 Task: Explore Airbnb accommodation in Vista Alegre, Panama from 10th December, 2023 to 18th December, 2023 for 2 adults.1  bedroom having 1 bed and 1 bathroom. Property type can be flat. Amenities needed are: wifi, TV, free parkinig on premises, gym, breakfast. Look for 5 properties as per requirement.
Action: Mouse moved to (437, 97)
Screenshot: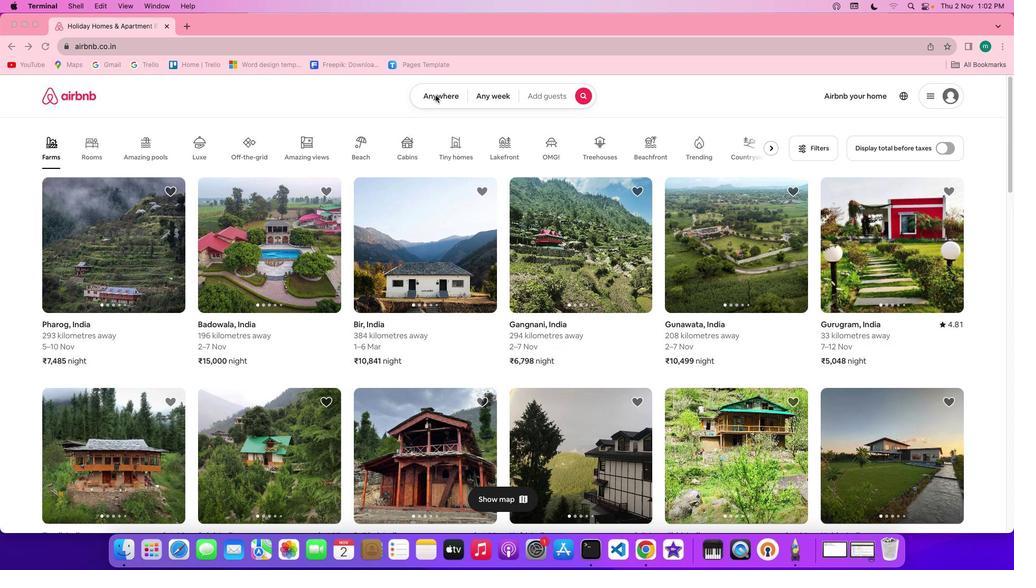 
Action: Mouse pressed left at (437, 97)
Screenshot: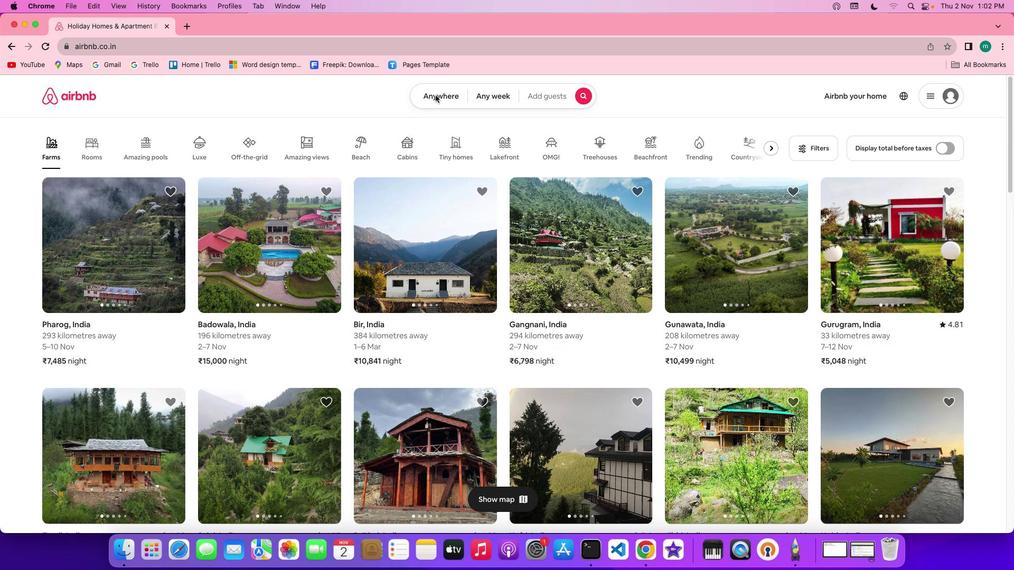 
Action: Mouse pressed left at (437, 97)
Screenshot: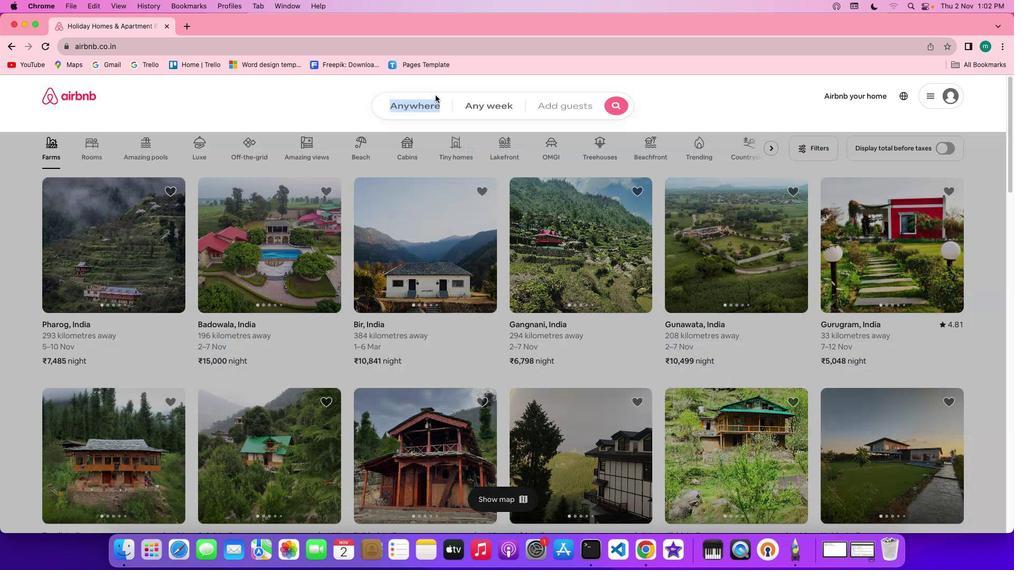 
Action: Mouse moved to (391, 143)
Screenshot: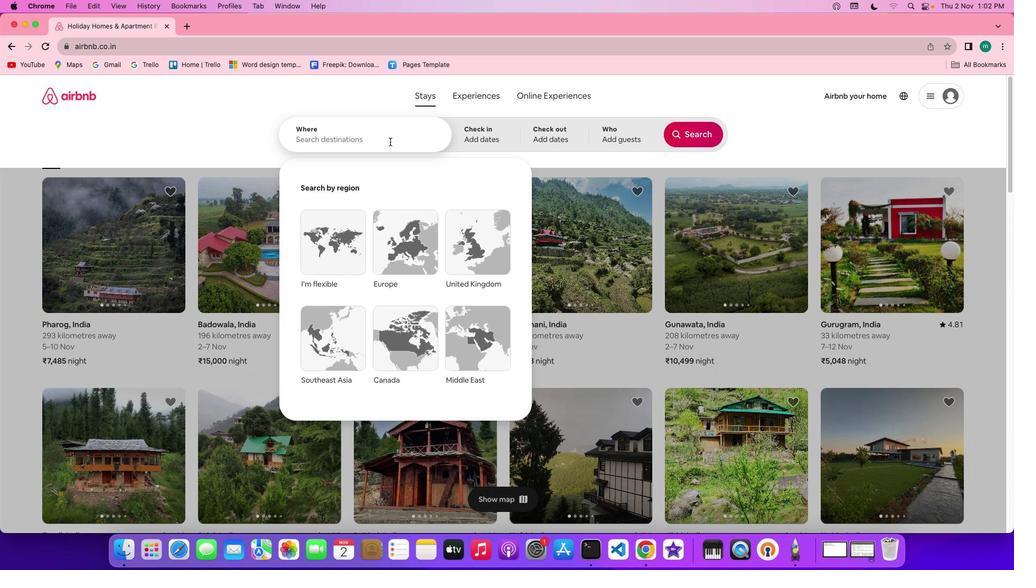 
Action: Mouse pressed left at (391, 143)
Screenshot: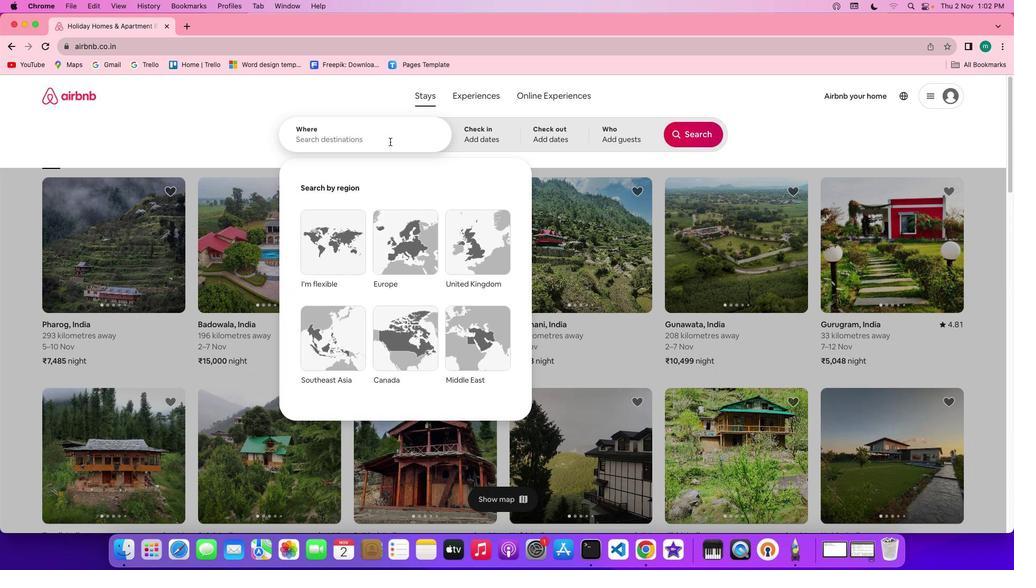 
Action: Key pressed Key.shift'V''i''s''t''a'Key.spaceKey.shift'A''l''e''g''r''e'','Key.spaceKey.shift'p''a''n''a''m''a'
Screenshot: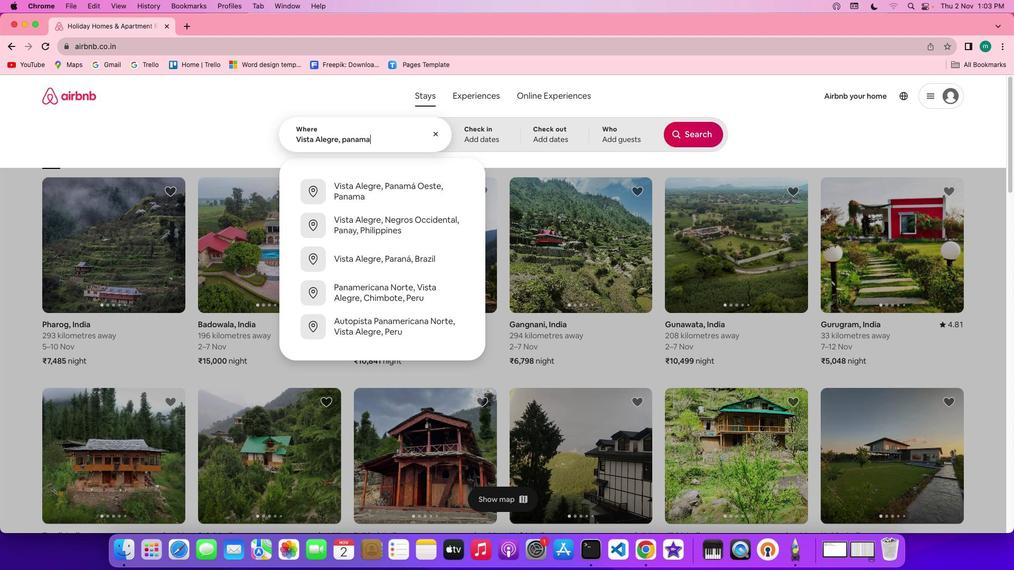 
Action: Mouse moved to (492, 135)
Screenshot: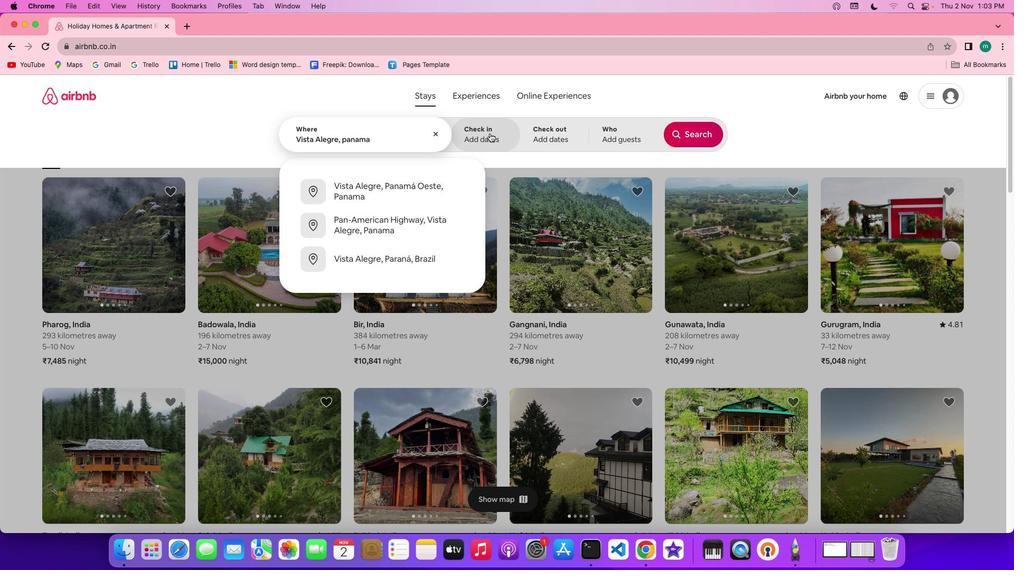 
Action: Mouse pressed left at (492, 135)
Screenshot: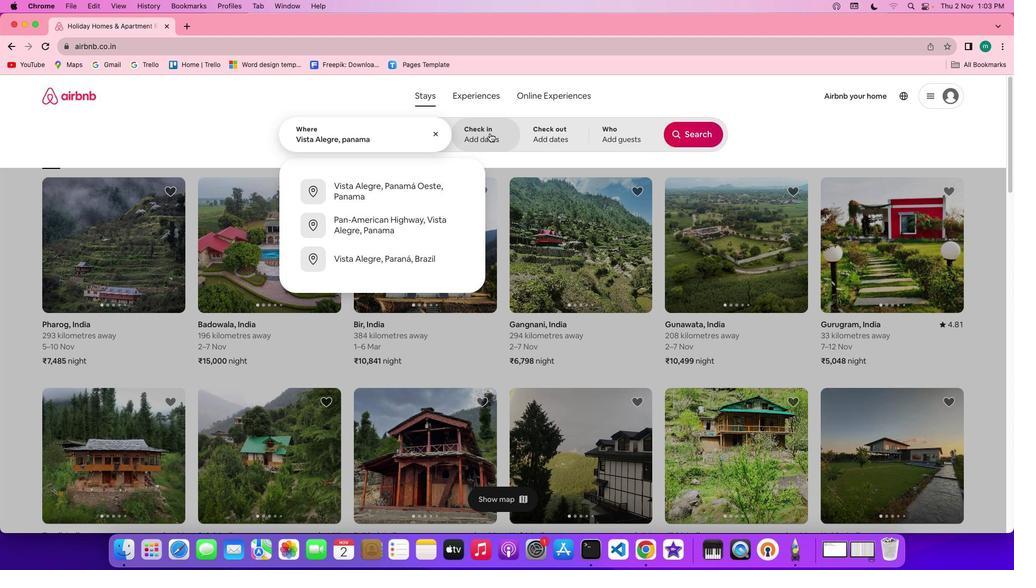 
Action: Mouse moved to (531, 314)
Screenshot: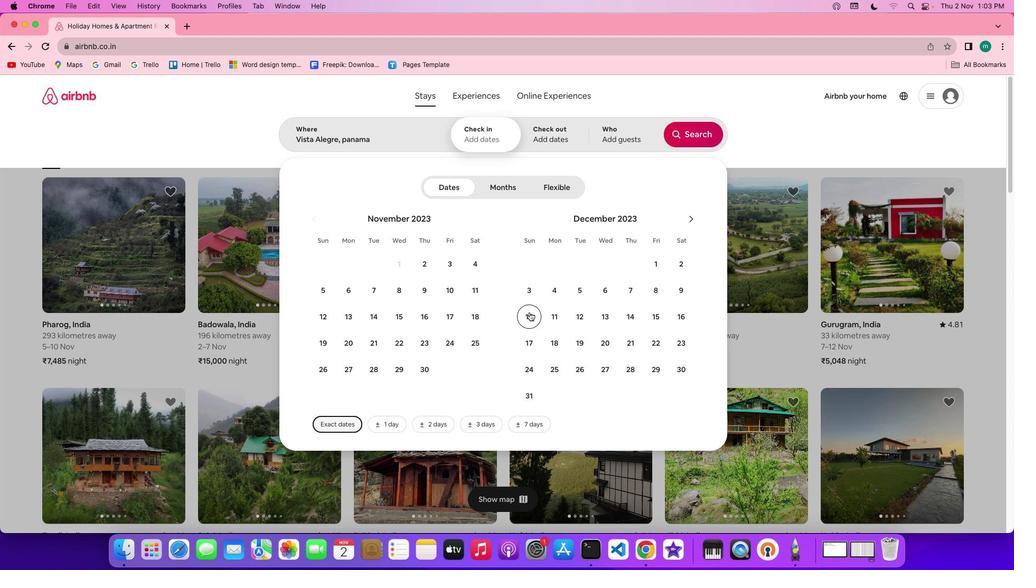 
Action: Mouse pressed left at (531, 314)
Screenshot: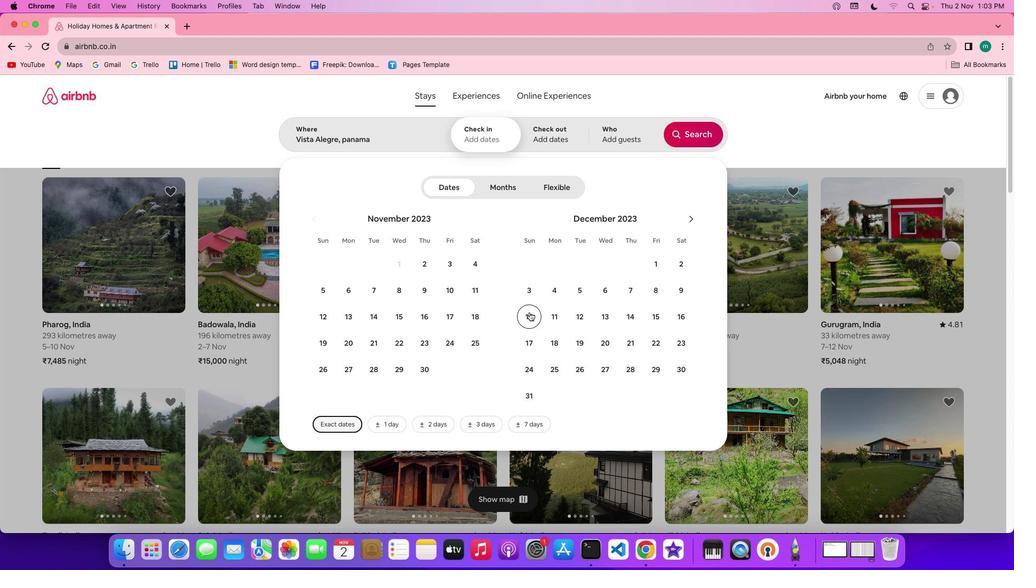 
Action: Mouse moved to (565, 351)
Screenshot: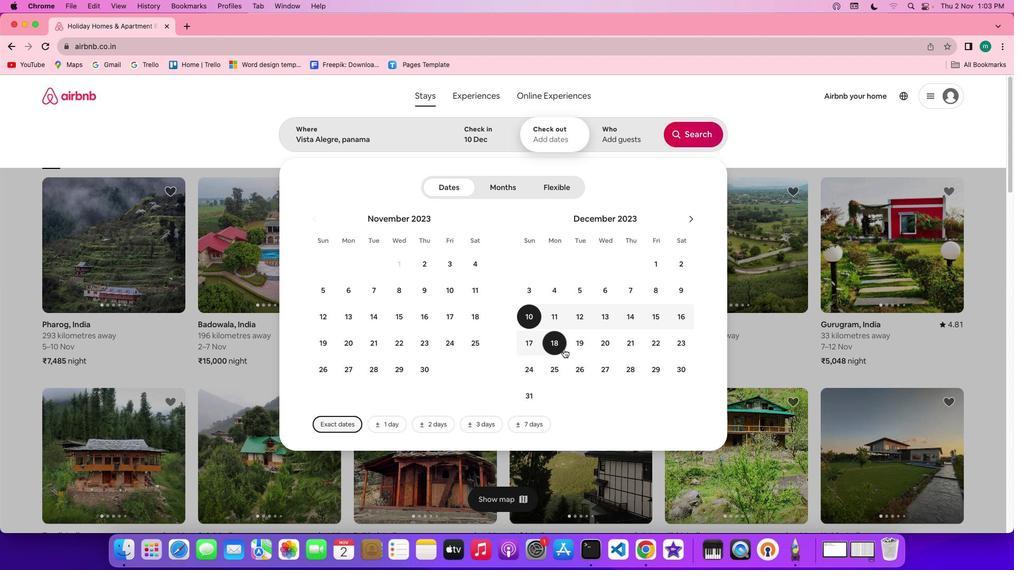 
Action: Mouse pressed left at (565, 351)
Screenshot: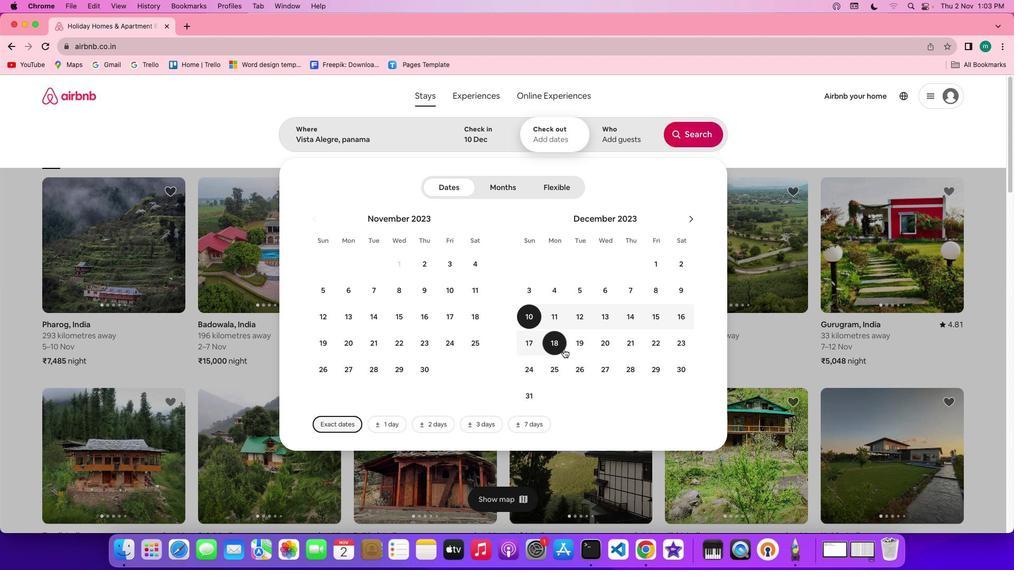 
Action: Mouse moved to (638, 148)
Screenshot: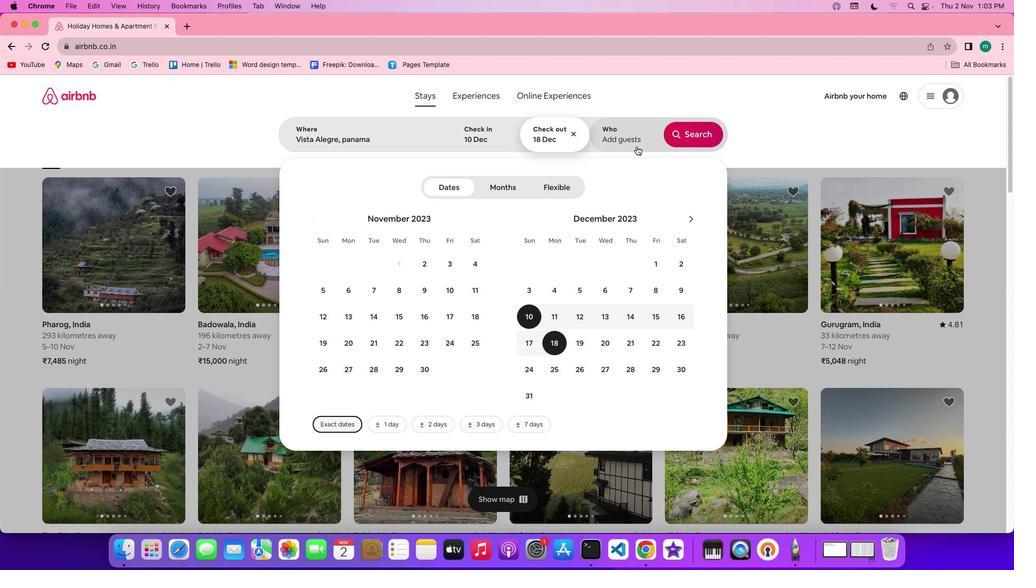 
Action: Mouse pressed left at (638, 148)
Screenshot: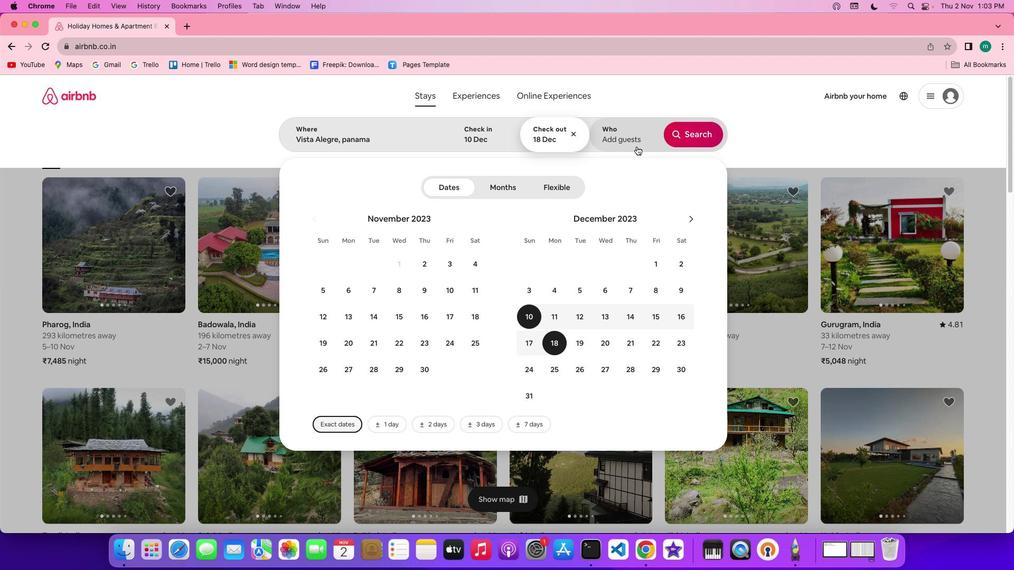 
Action: Mouse moved to (702, 195)
Screenshot: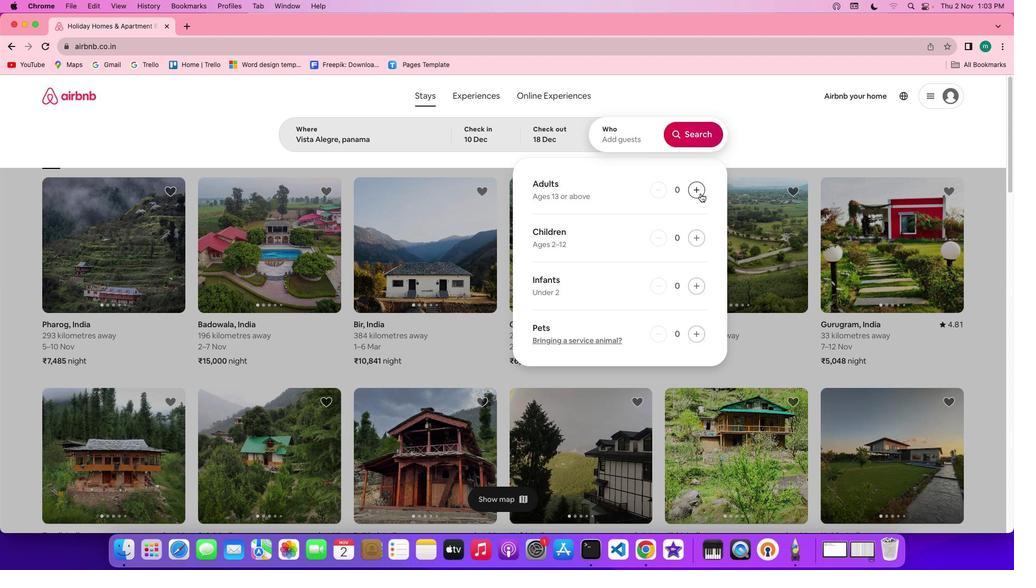 
Action: Mouse pressed left at (702, 195)
Screenshot: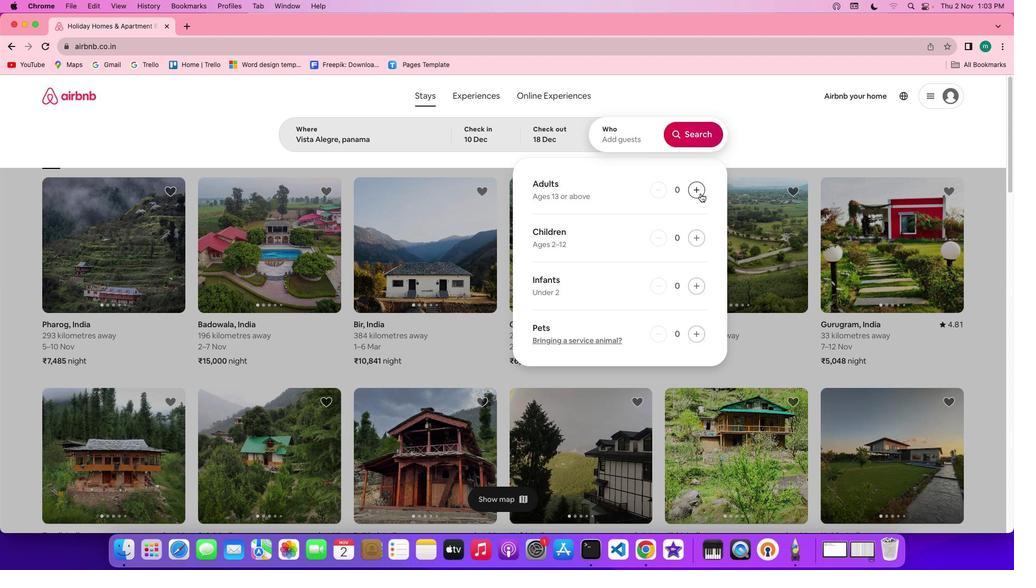 
Action: Mouse pressed left at (702, 195)
Screenshot: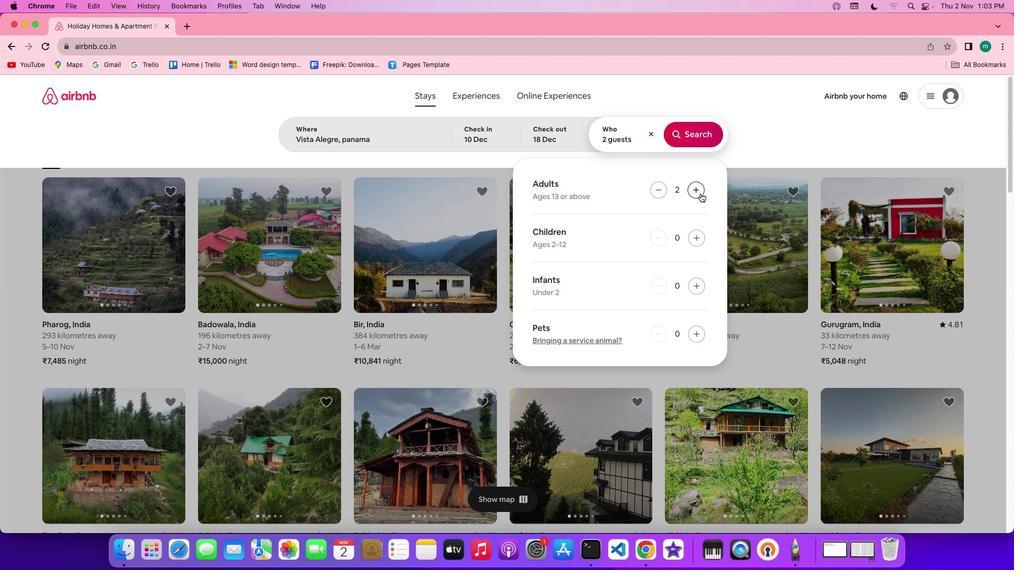 
Action: Mouse moved to (706, 133)
Screenshot: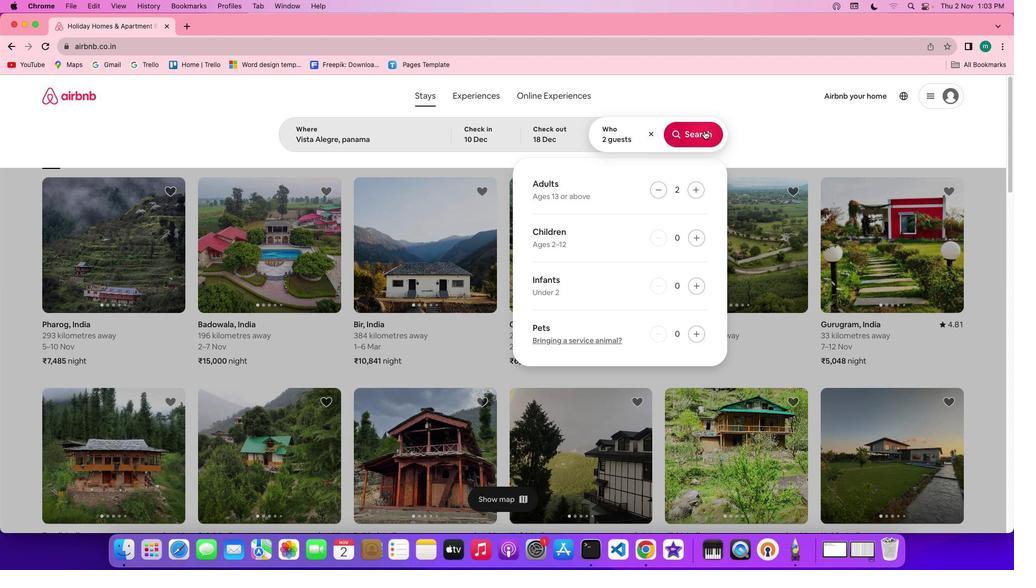 
Action: Mouse pressed left at (706, 133)
Screenshot: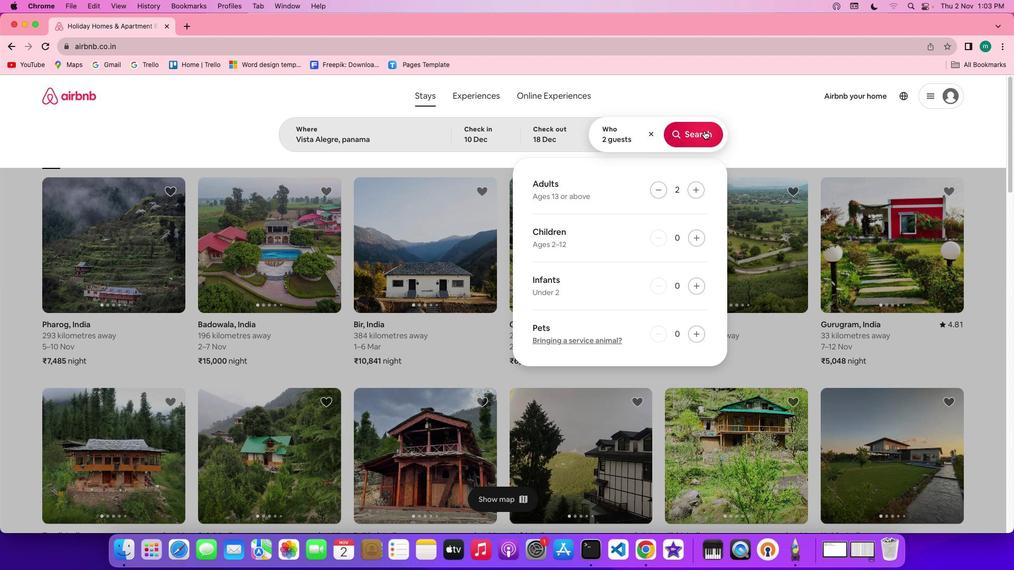 
Action: Mouse moved to (849, 143)
Screenshot: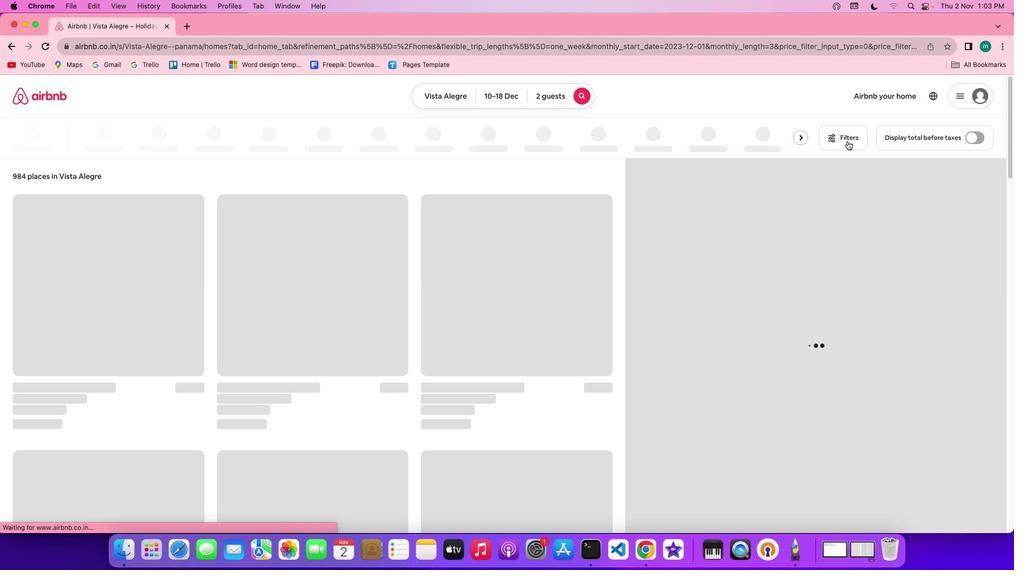 
Action: Mouse pressed left at (849, 143)
Screenshot: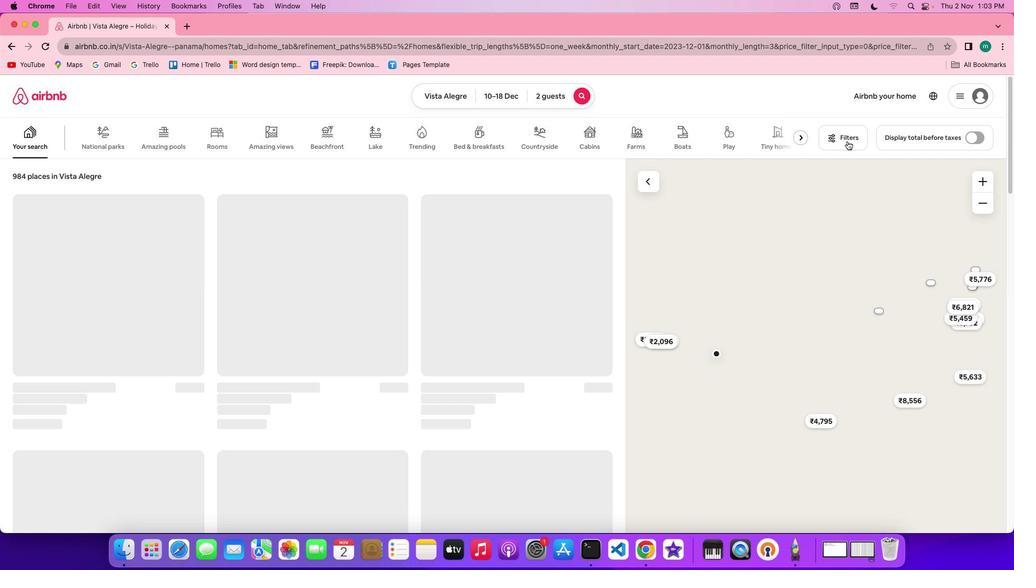 
Action: Mouse moved to (847, 139)
Screenshot: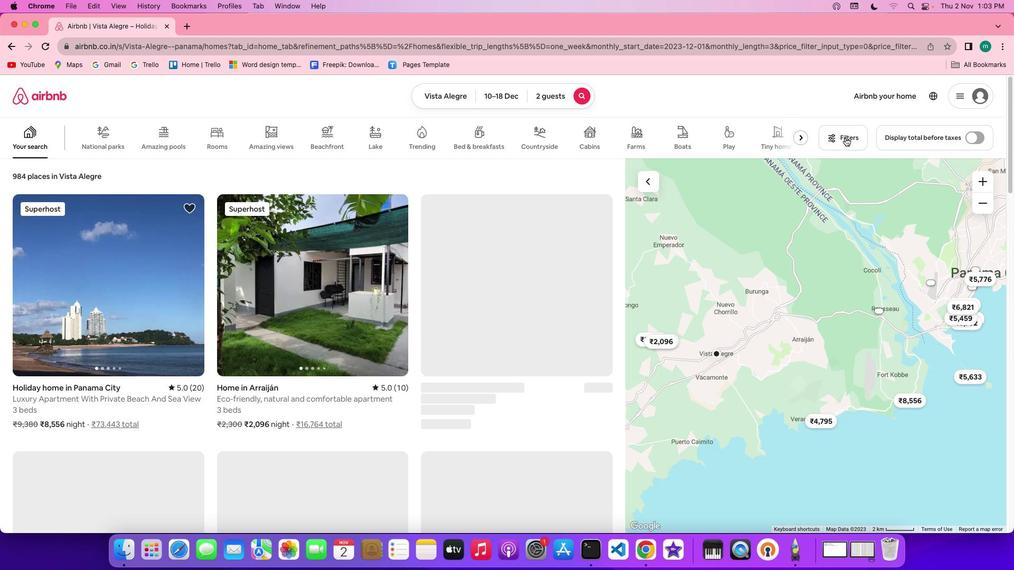 
Action: Mouse pressed left at (847, 139)
Screenshot: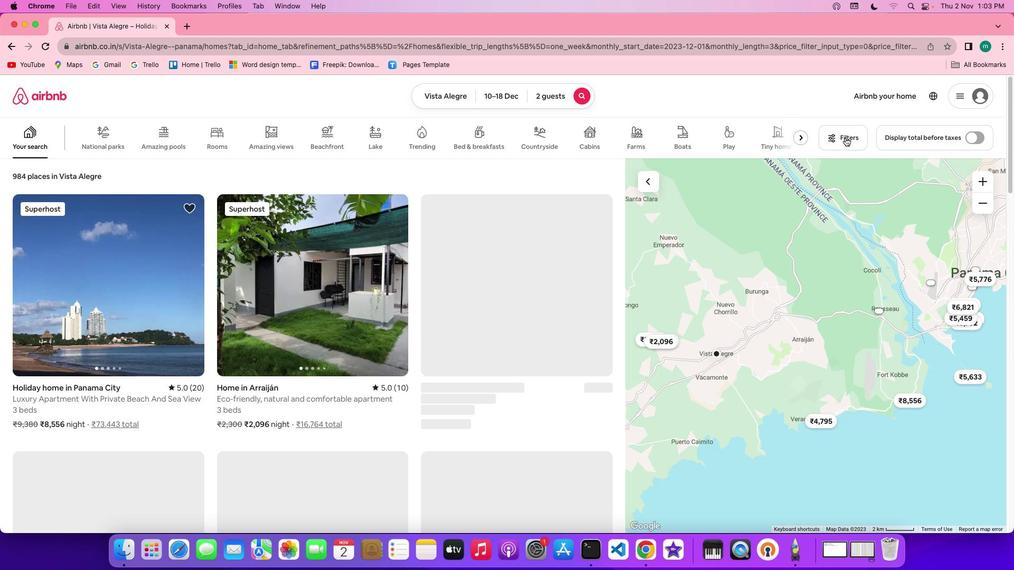 
Action: Mouse moved to (850, 138)
Screenshot: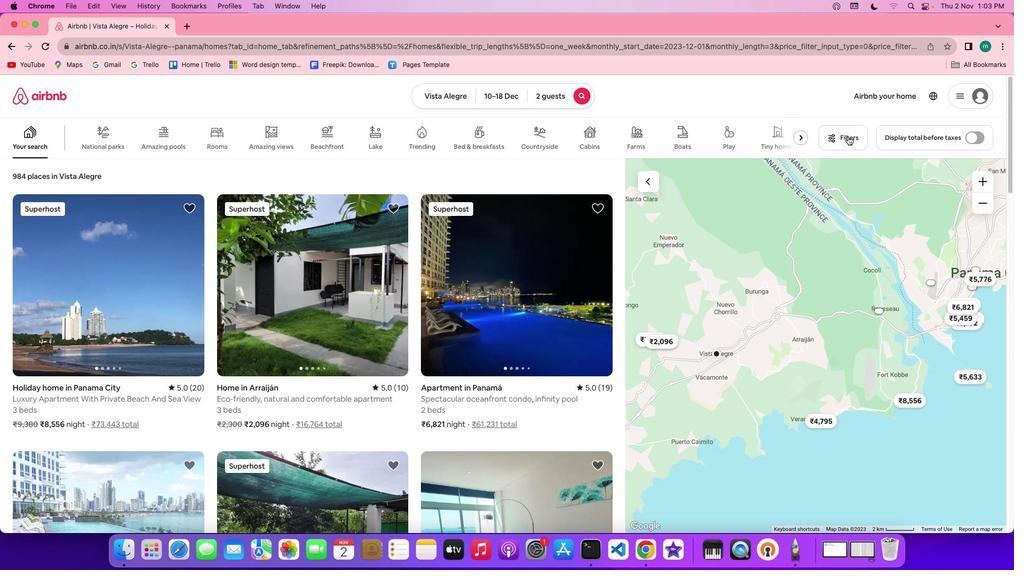 
Action: Mouse pressed left at (850, 138)
Screenshot: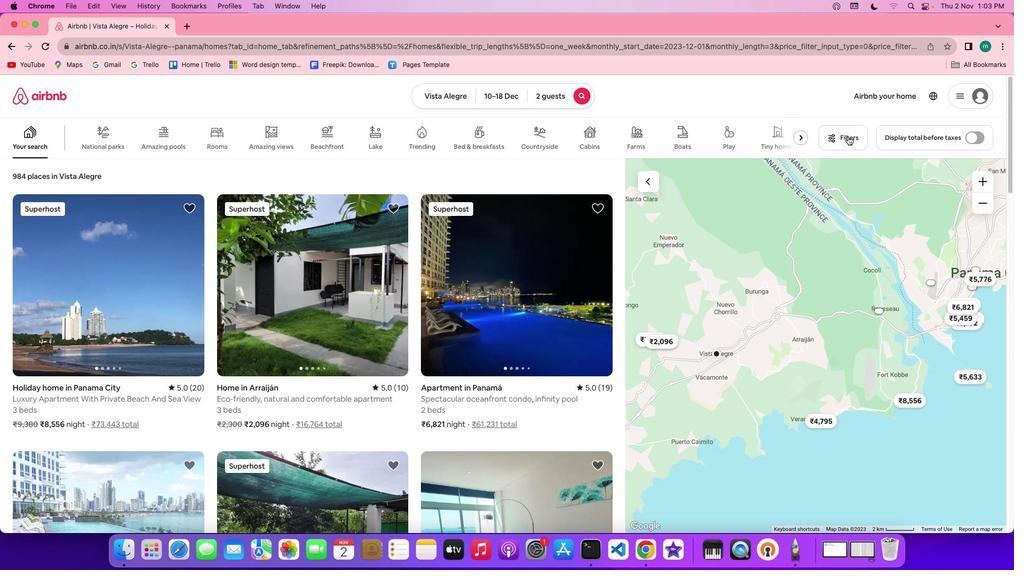 
Action: Mouse moved to (499, 355)
Screenshot: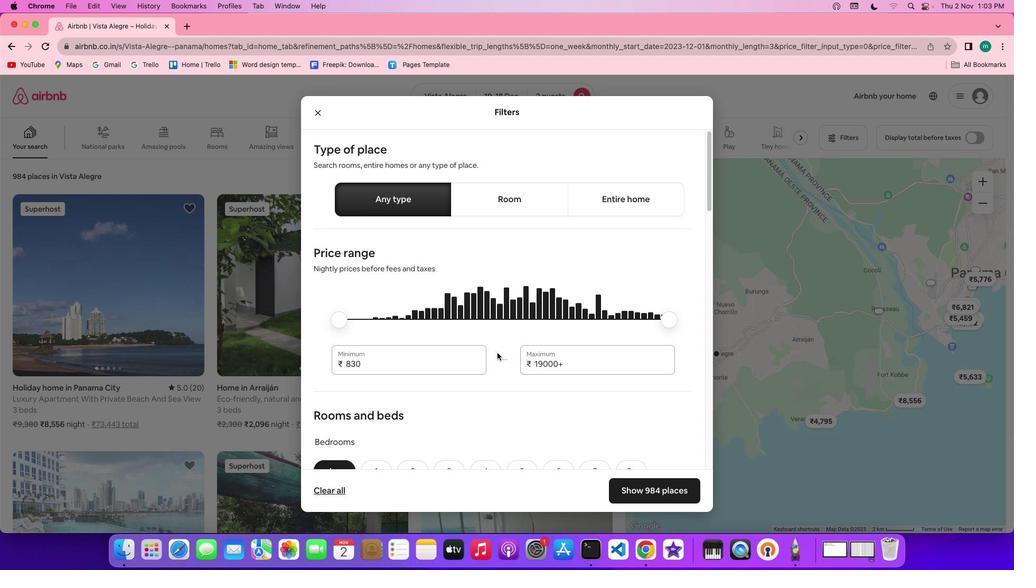 
Action: Mouse scrolled (499, 355) with delta (2, 1)
Screenshot: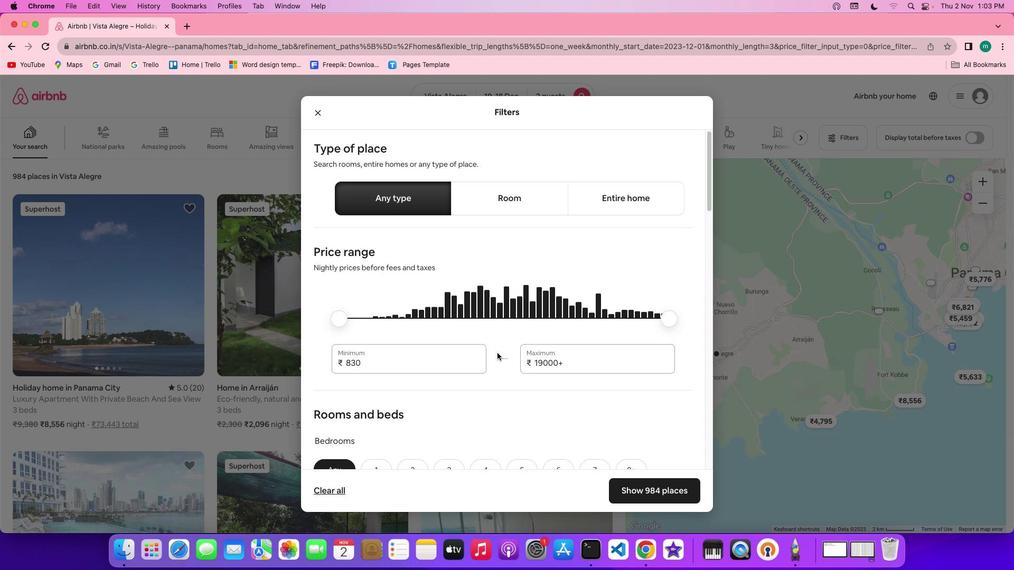 
Action: Mouse moved to (499, 355)
Screenshot: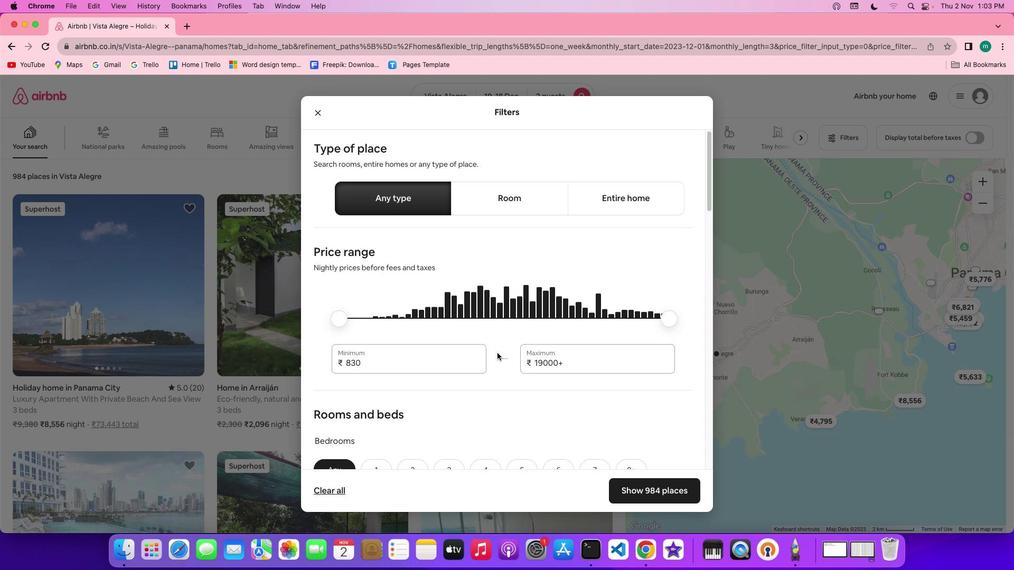 
Action: Mouse scrolled (499, 355) with delta (2, 1)
Screenshot: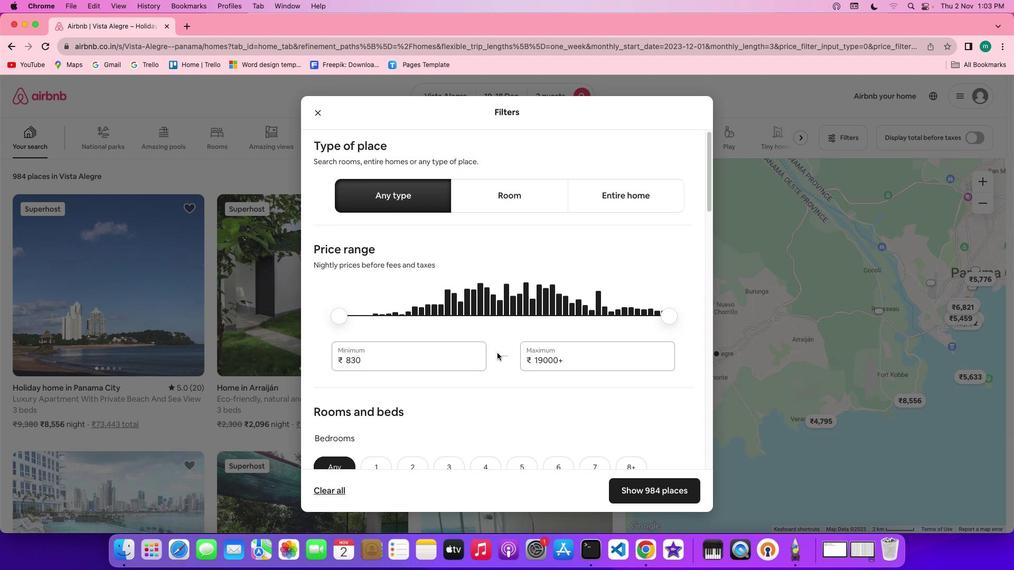 
Action: Mouse scrolled (499, 355) with delta (2, 1)
Screenshot: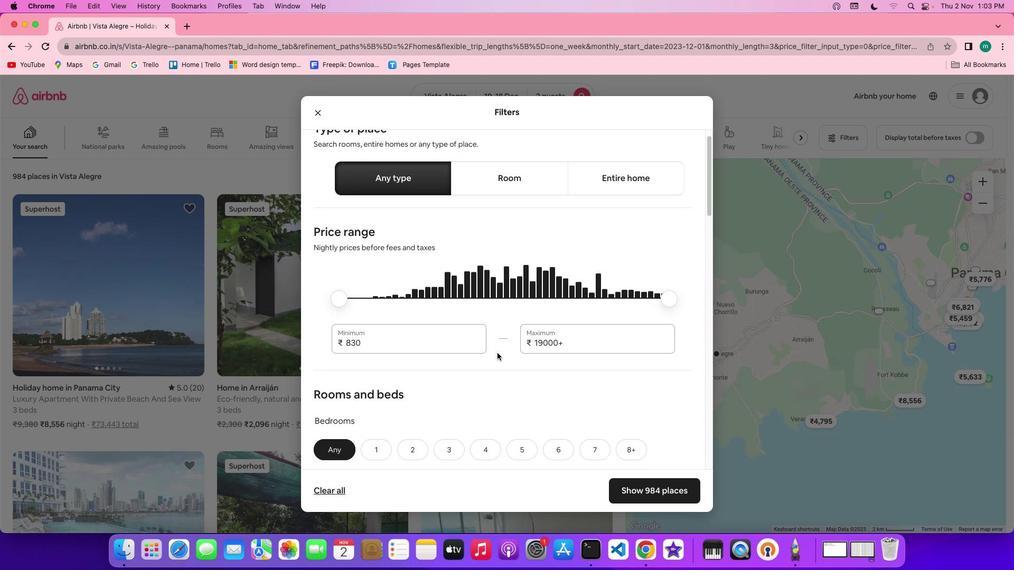 
Action: Mouse scrolled (499, 355) with delta (2, 1)
Screenshot: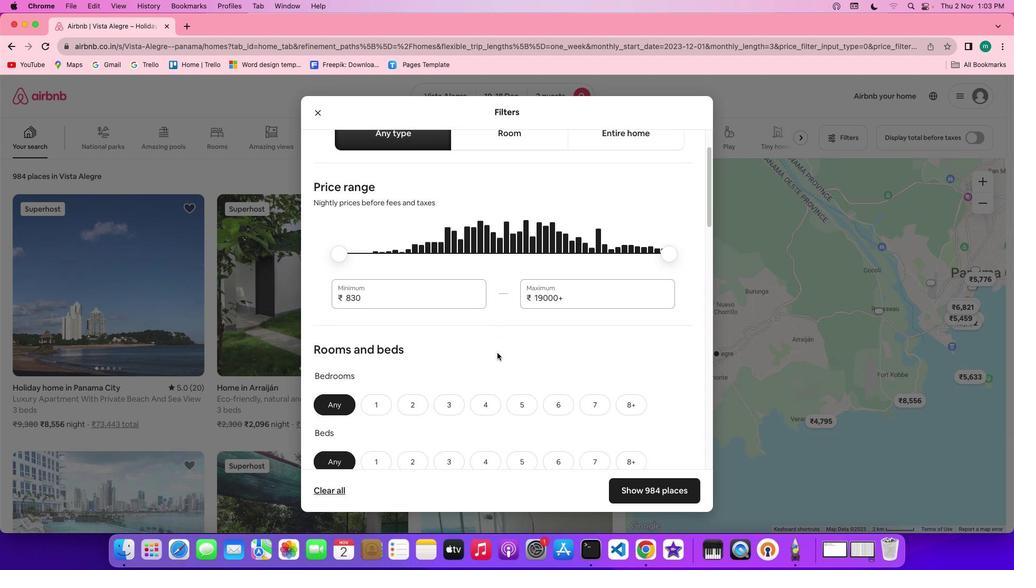 
Action: Mouse scrolled (499, 355) with delta (2, 1)
Screenshot: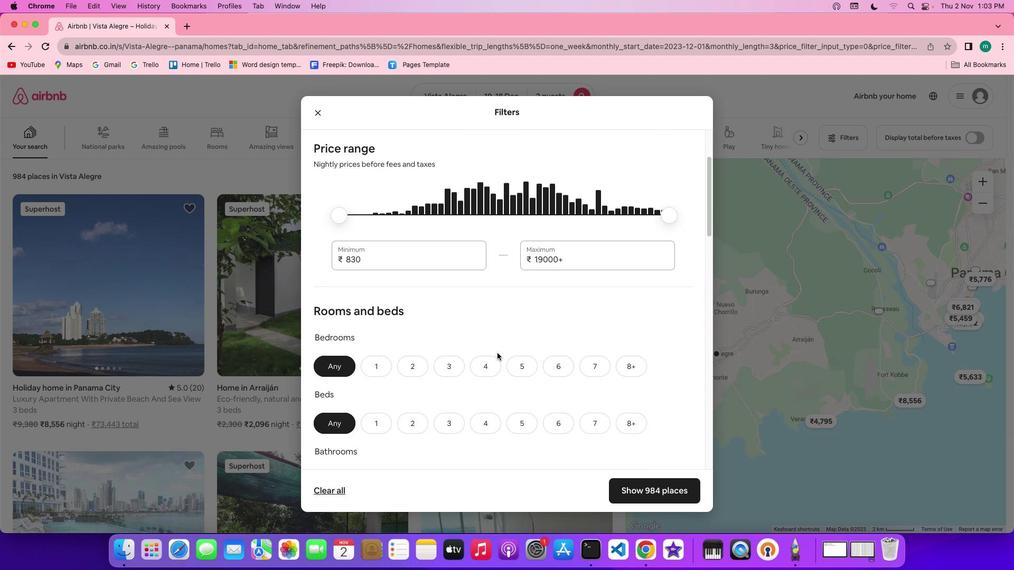 
Action: Mouse scrolled (499, 355) with delta (2, 1)
Screenshot: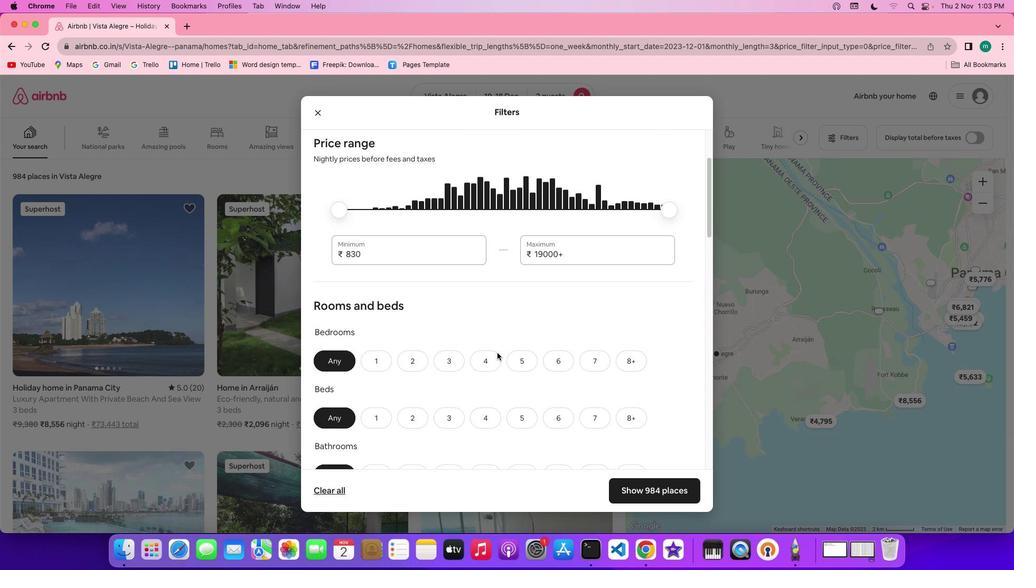 
Action: Mouse scrolled (499, 355) with delta (2, 1)
Screenshot: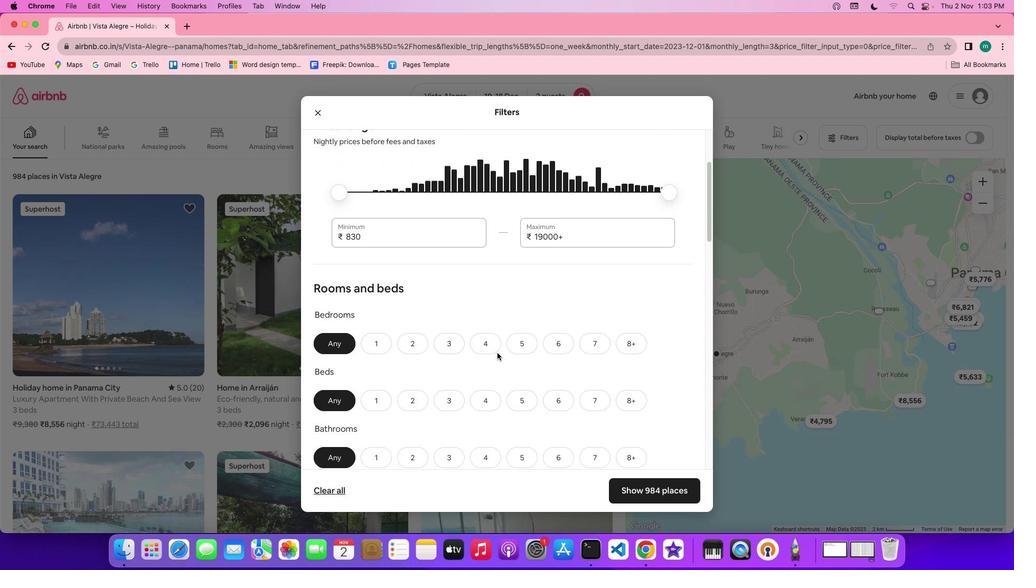 
Action: Mouse scrolled (499, 355) with delta (2, 1)
Screenshot: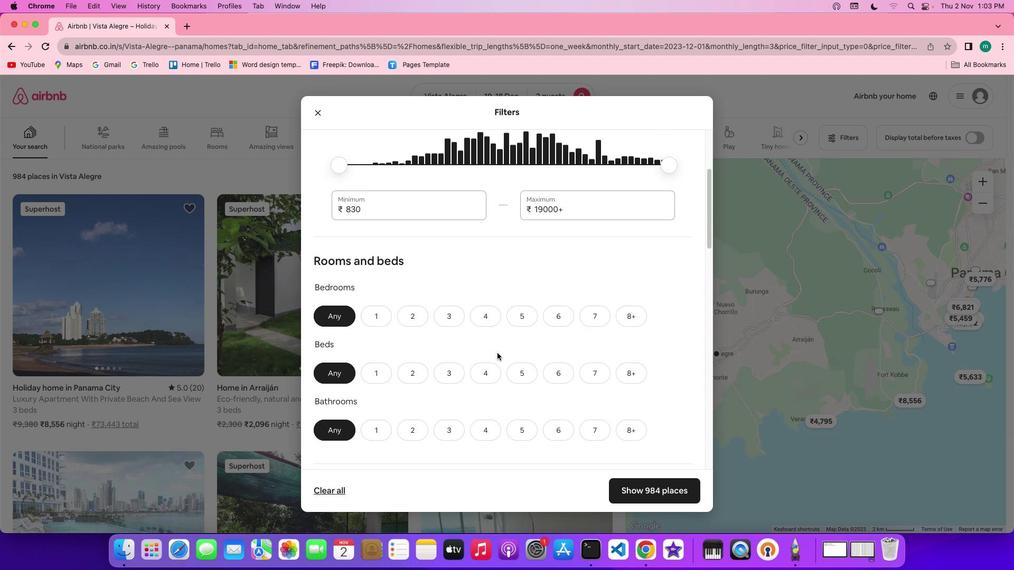 
Action: Mouse scrolled (499, 355) with delta (2, 1)
Screenshot: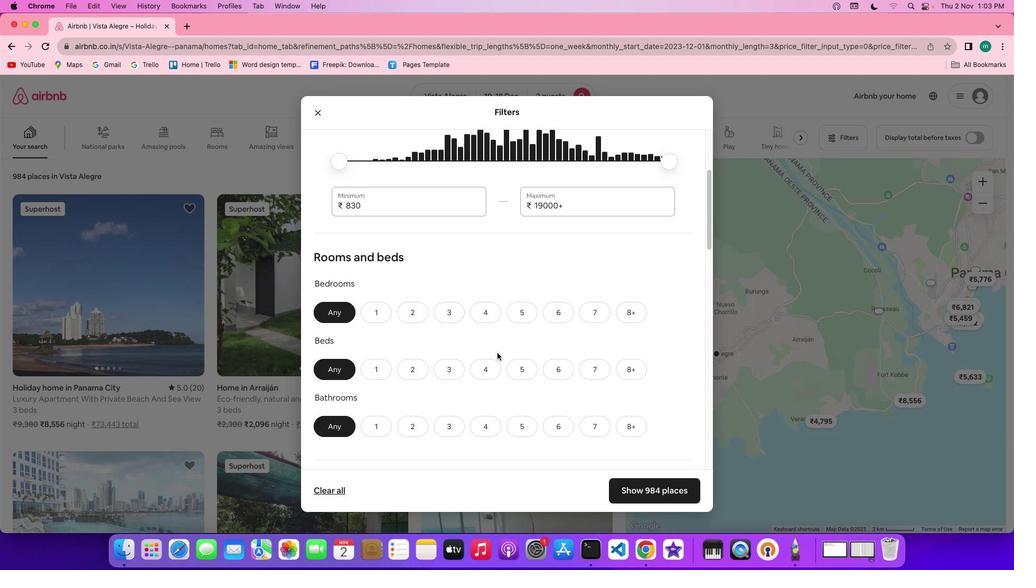 
Action: Mouse scrolled (499, 355) with delta (2, 1)
Screenshot: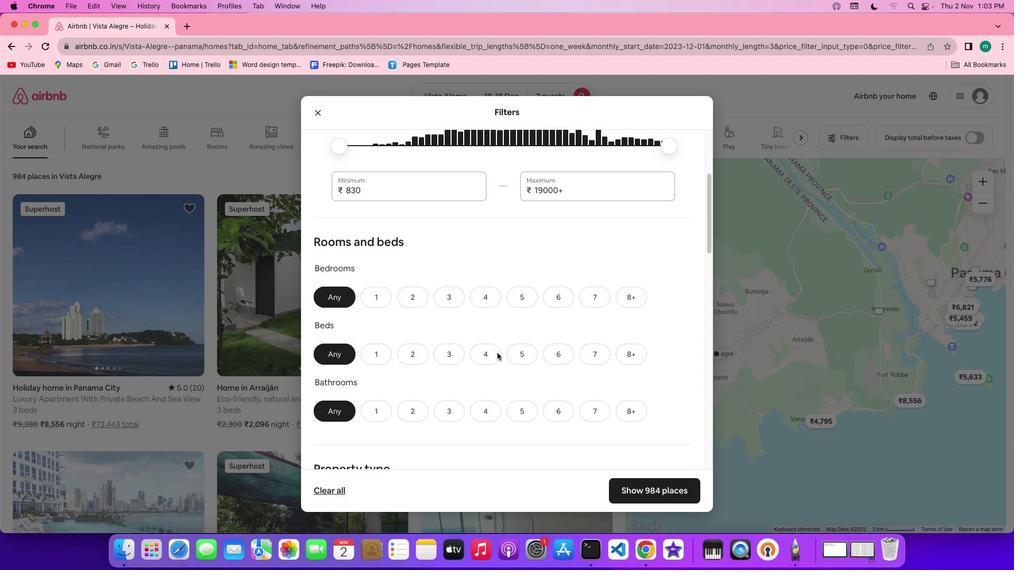 
Action: Mouse scrolled (499, 355) with delta (2, 1)
Screenshot: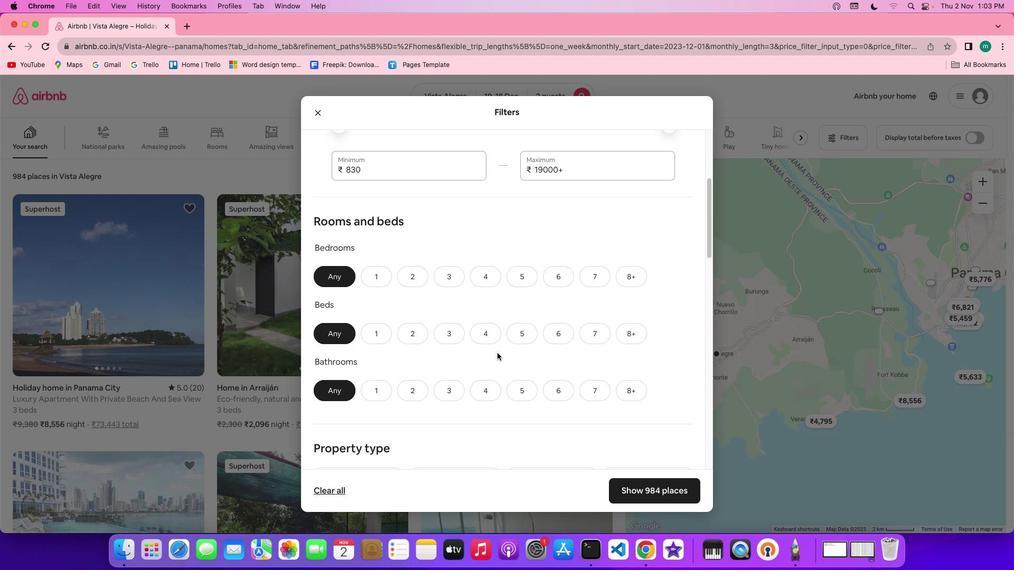 
Action: Mouse scrolled (499, 355) with delta (2, 1)
Screenshot: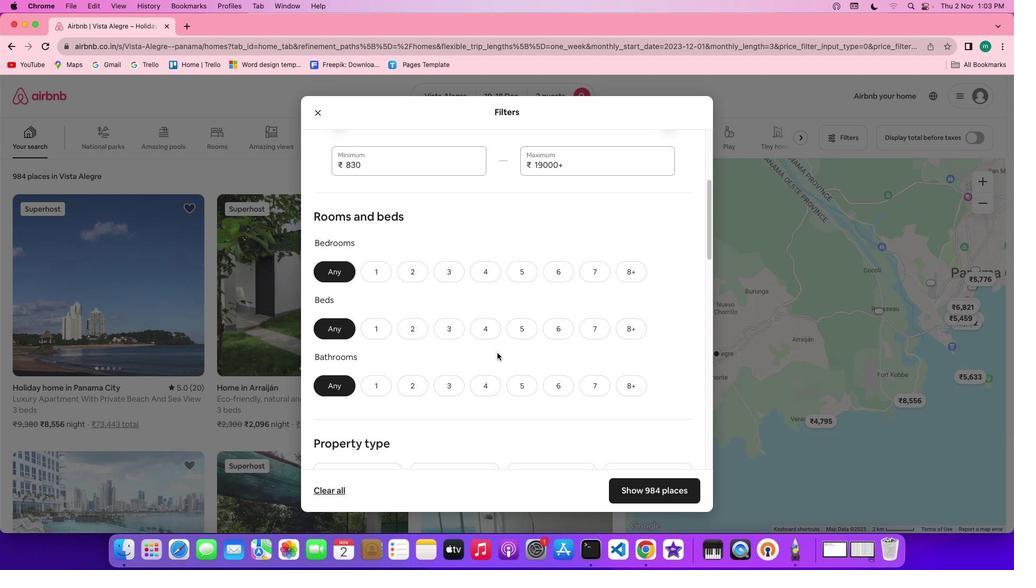 
Action: Mouse scrolled (499, 355) with delta (2, 1)
Screenshot: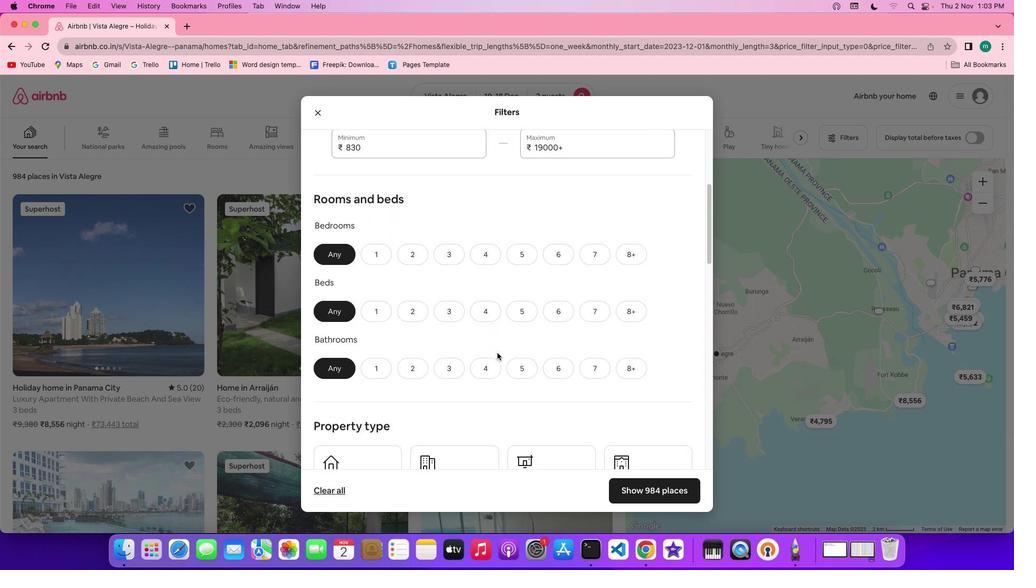 
Action: Mouse moved to (377, 239)
Screenshot: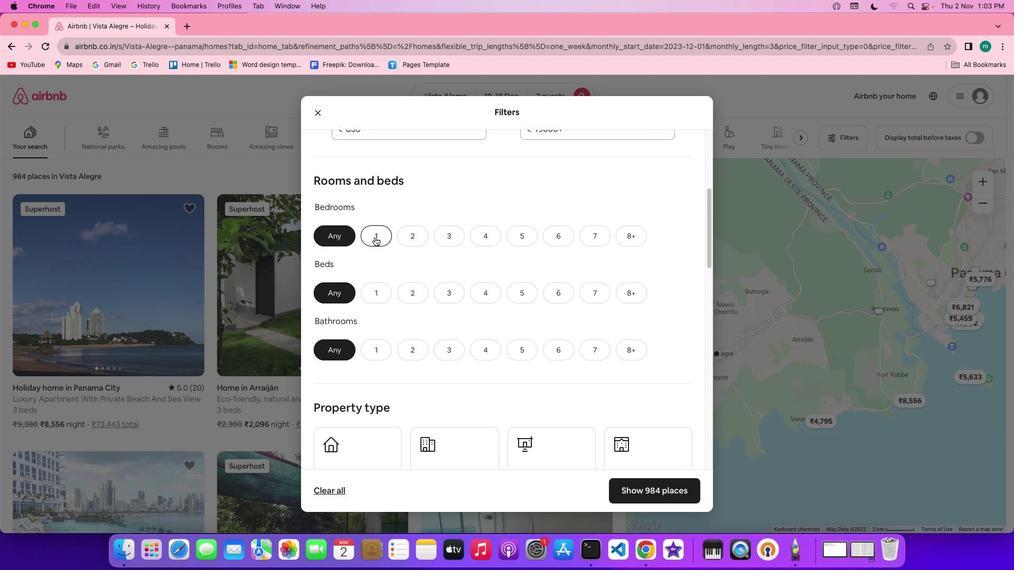 
Action: Mouse pressed left at (377, 239)
Screenshot: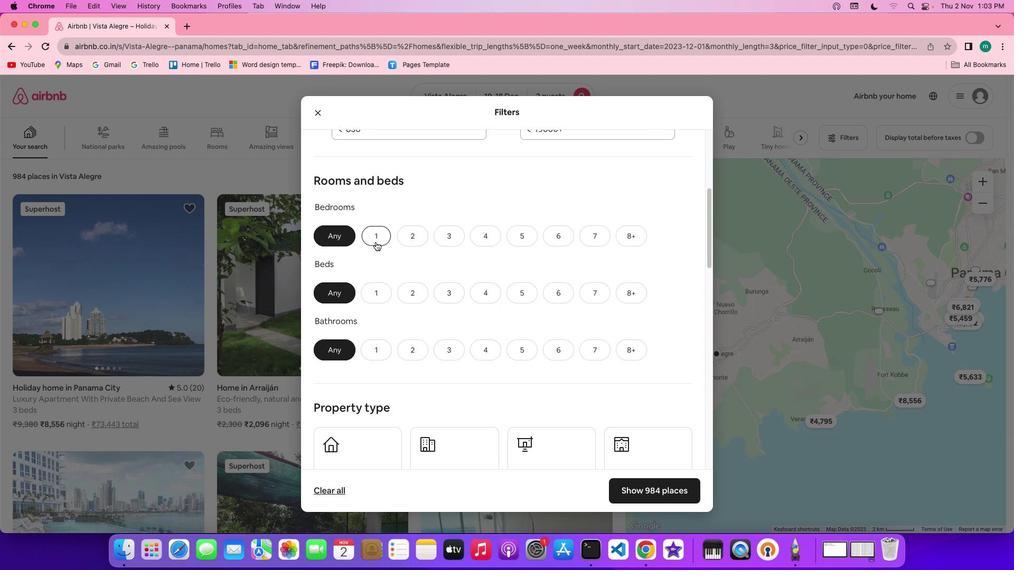 
Action: Mouse moved to (379, 286)
Screenshot: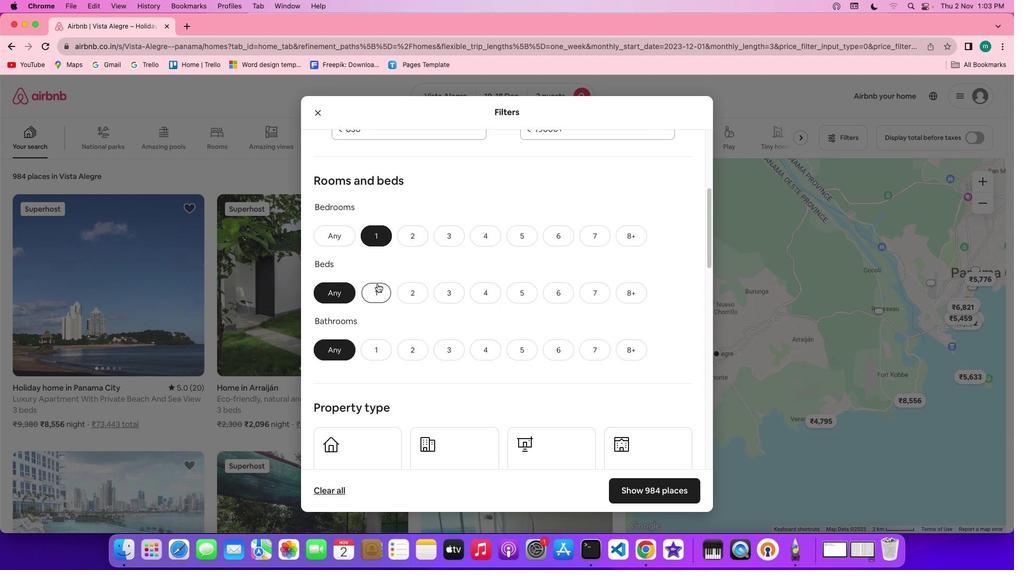 
Action: Mouse pressed left at (379, 286)
Screenshot: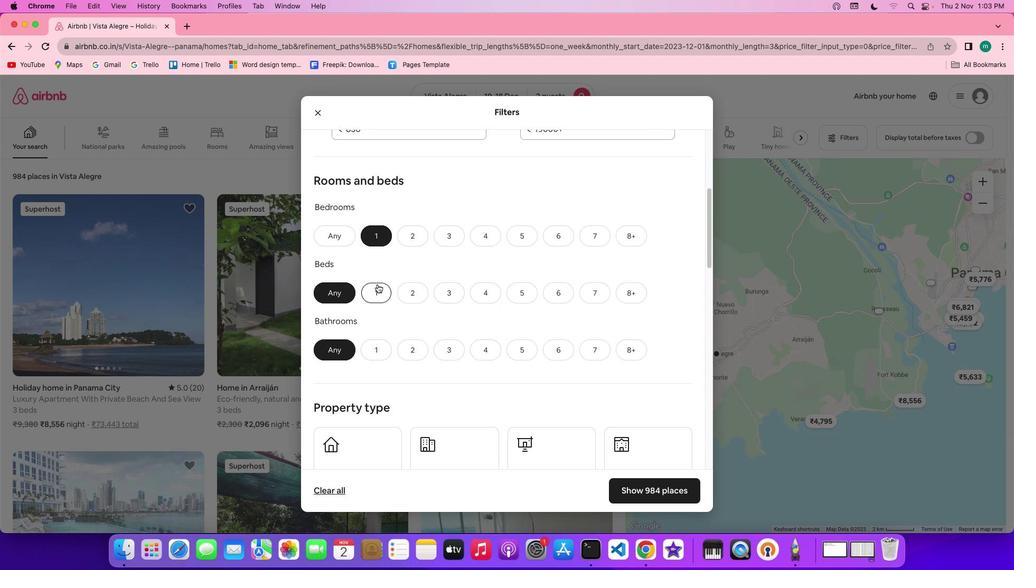 
Action: Mouse moved to (378, 353)
Screenshot: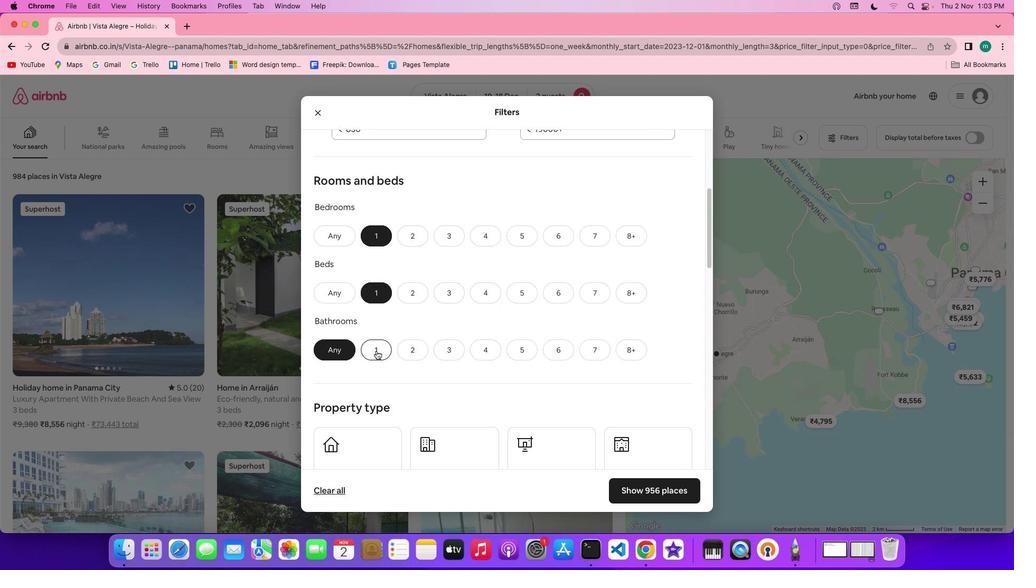 
Action: Mouse pressed left at (378, 353)
Screenshot: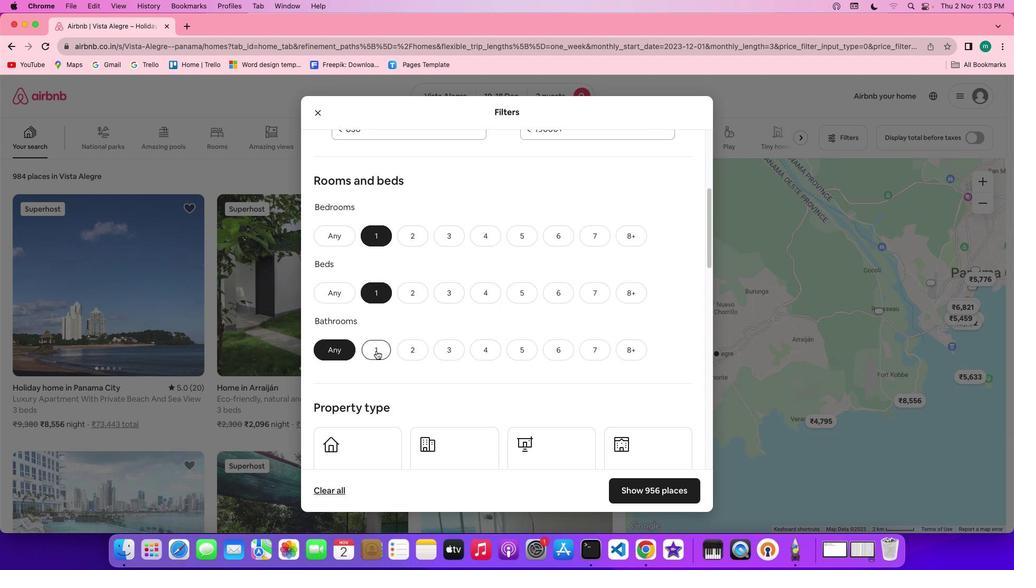 
Action: Mouse moved to (509, 355)
Screenshot: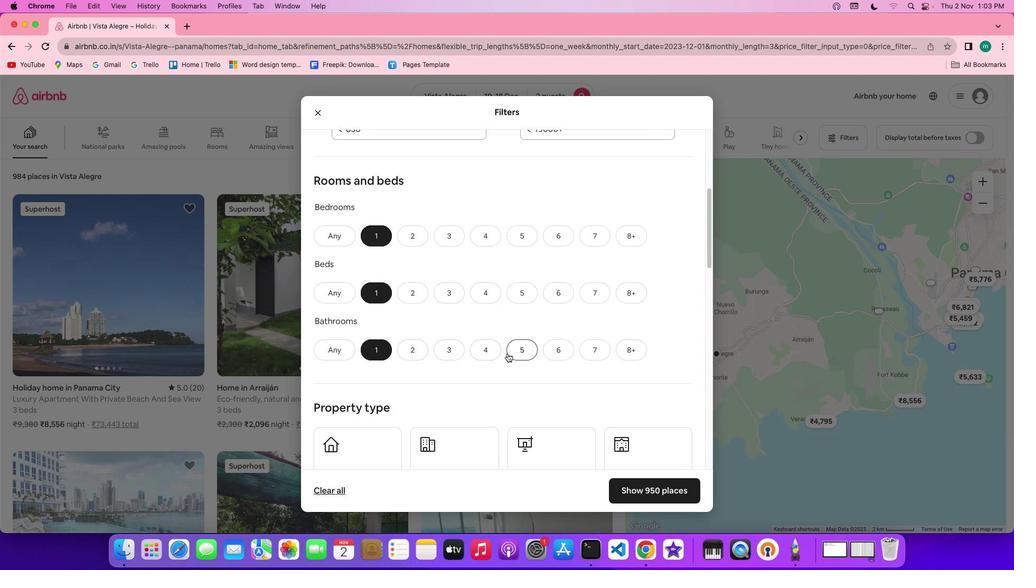 
Action: Mouse scrolled (509, 355) with delta (2, 1)
Screenshot: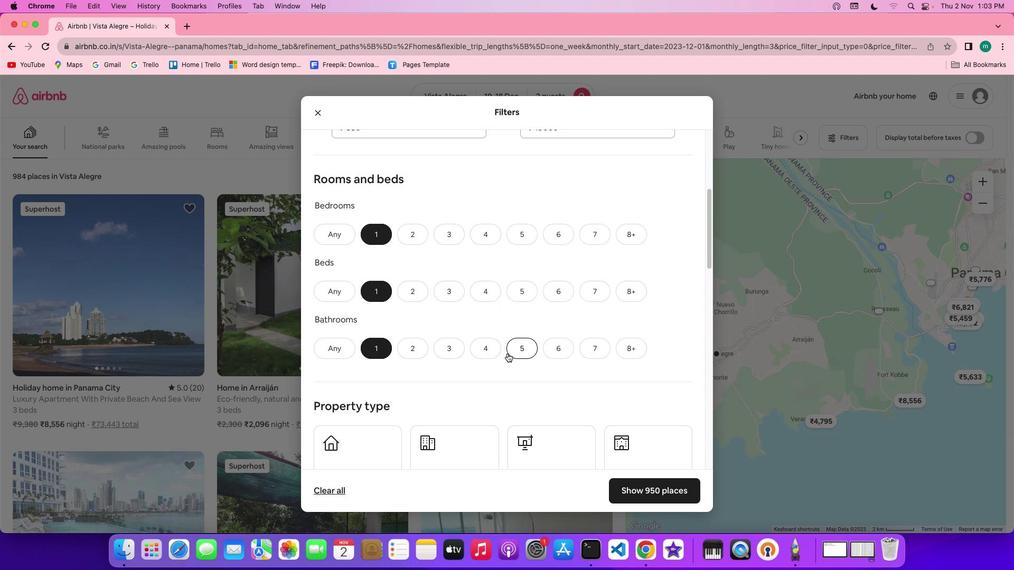 
Action: Mouse scrolled (509, 355) with delta (2, 1)
Screenshot: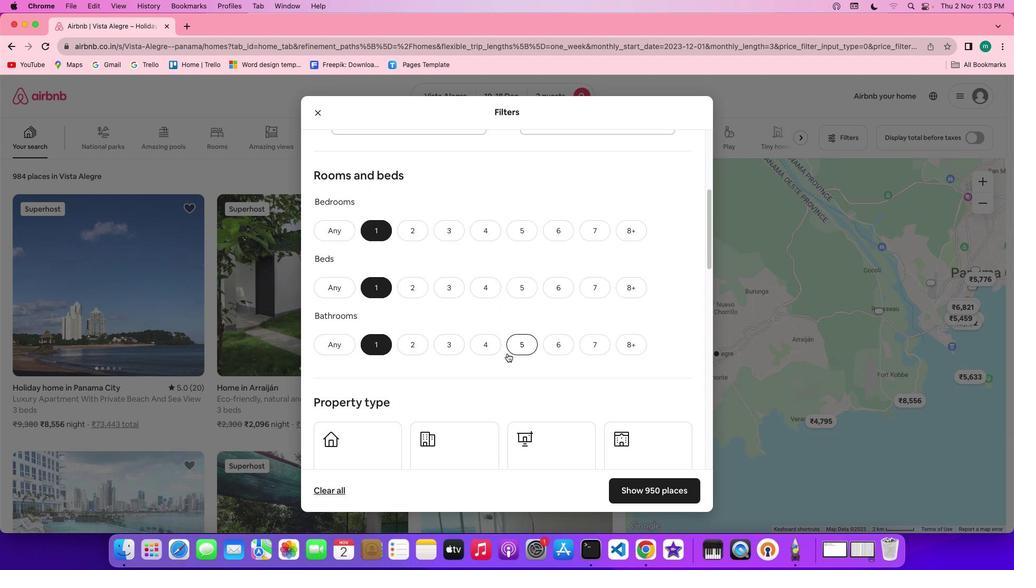 
Action: Mouse scrolled (509, 355) with delta (2, 1)
Screenshot: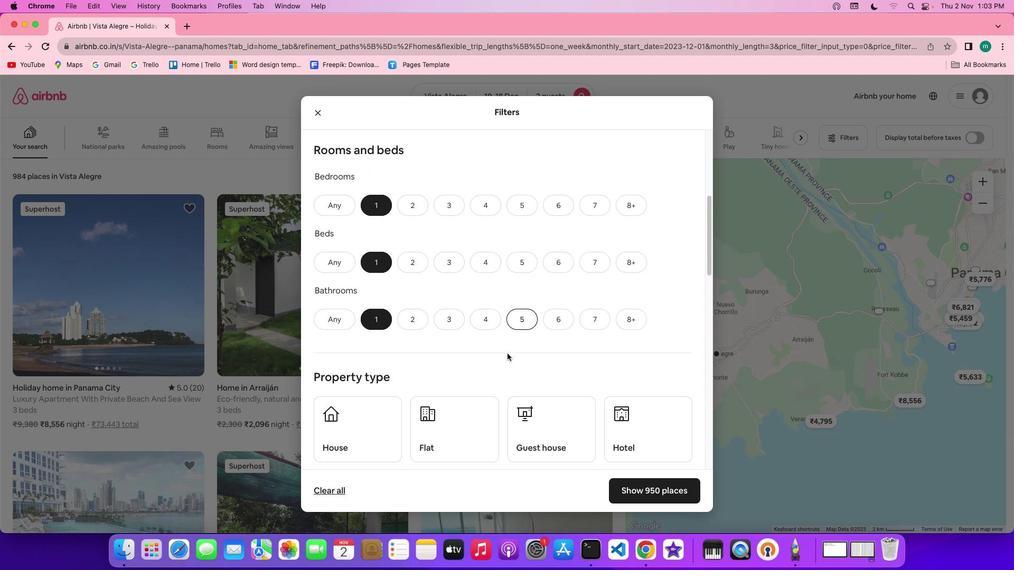 
Action: Mouse scrolled (509, 355) with delta (2, 1)
Screenshot: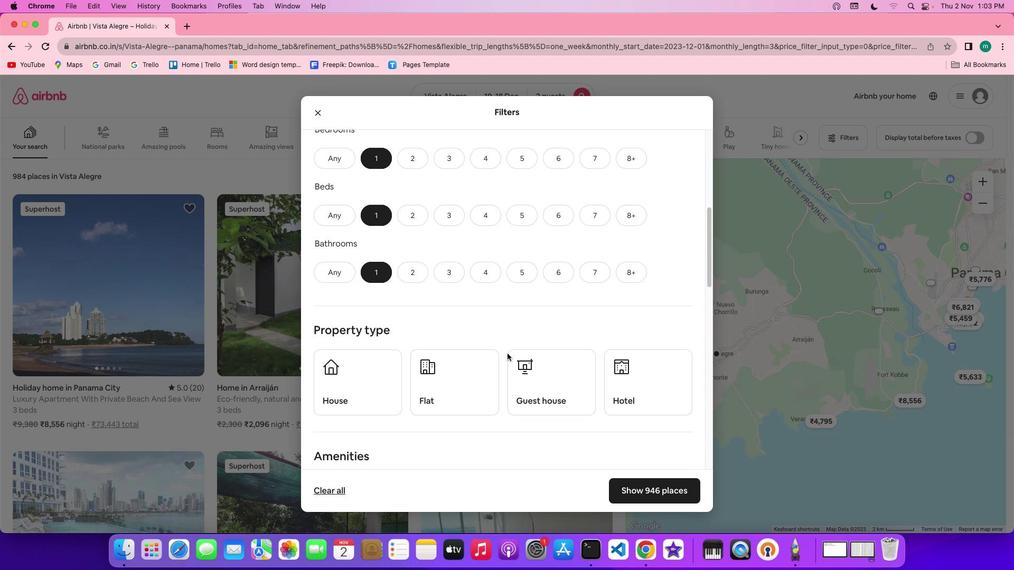 
Action: Mouse scrolled (509, 355) with delta (2, 1)
Screenshot: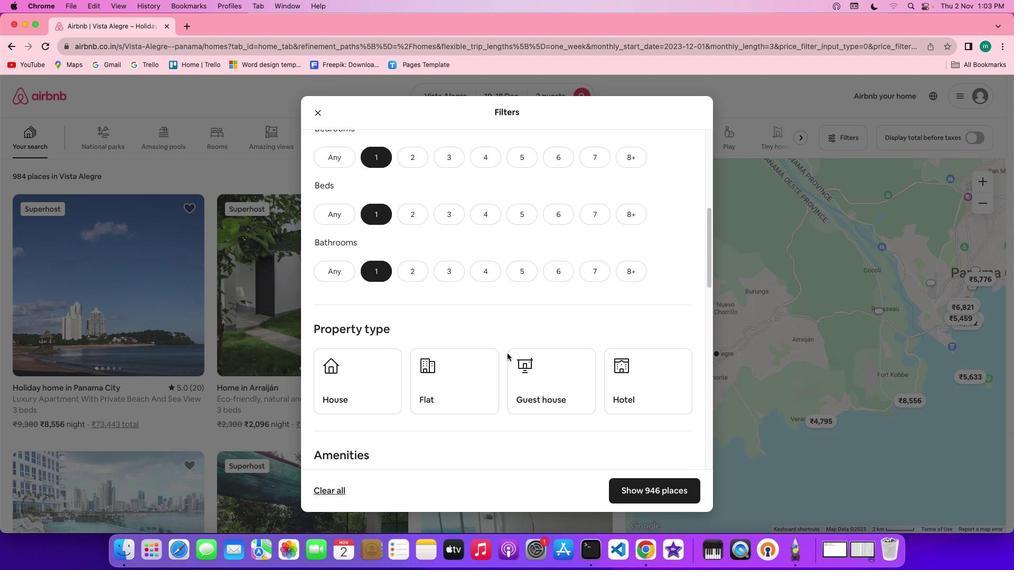
Action: Mouse scrolled (509, 355) with delta (2, 1)
Screenshot: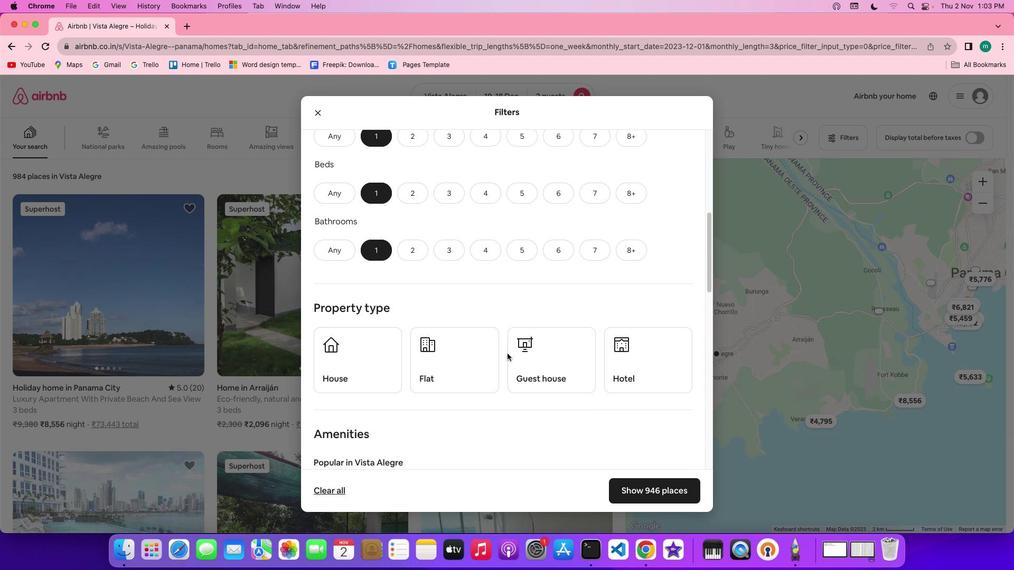 
Action: Mouse scrolled (509, 355) with delta (2, 1)
Screenshot: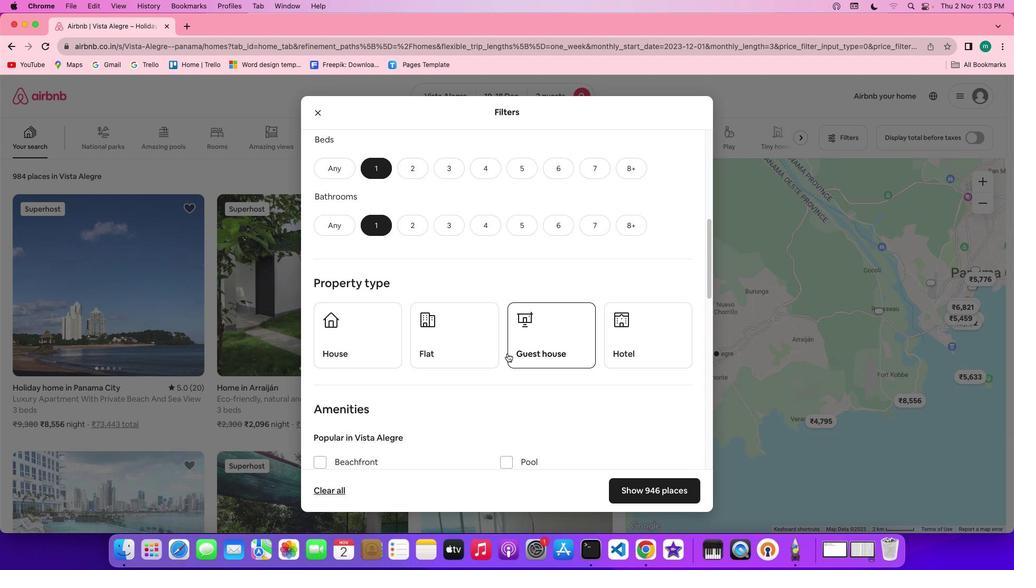 
Action: Mouse scrolled (509, 355) with delta (2, 1)
Screenshot: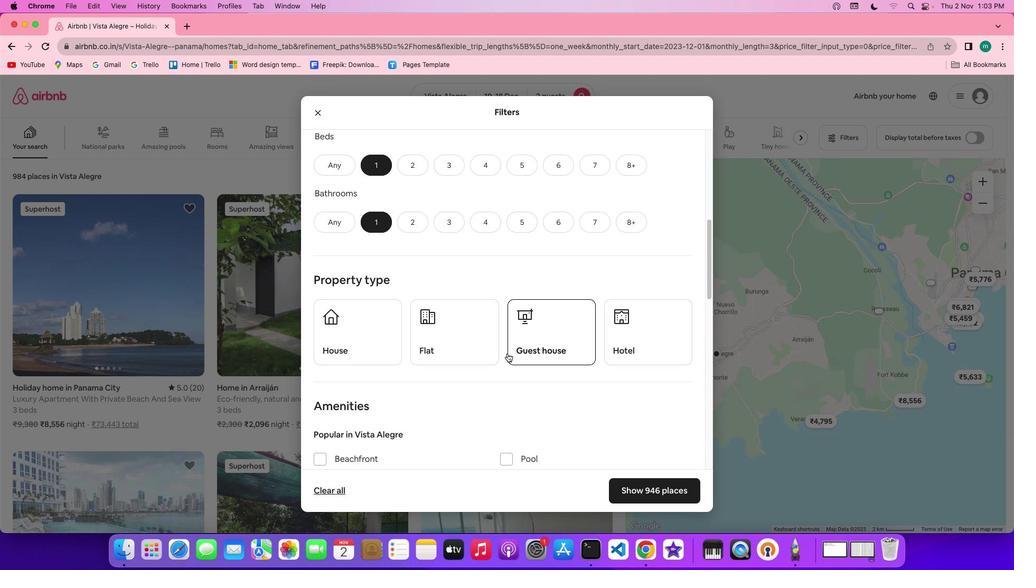 
Action: Mouse scrolled (509, 355) with delta (2, 1)
Screenshot: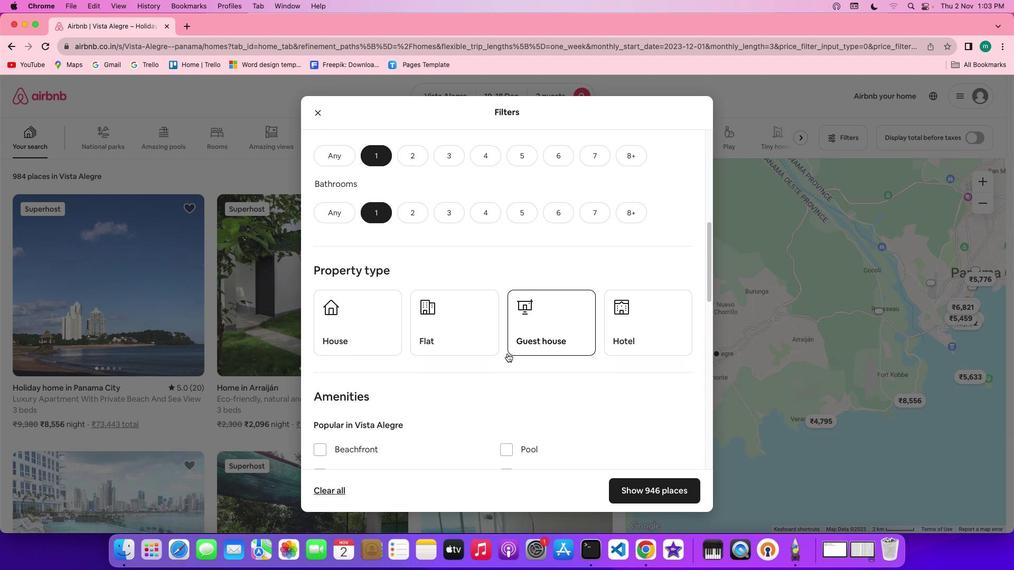 
Action: Mouse moved to (442, 327)
Screenshot: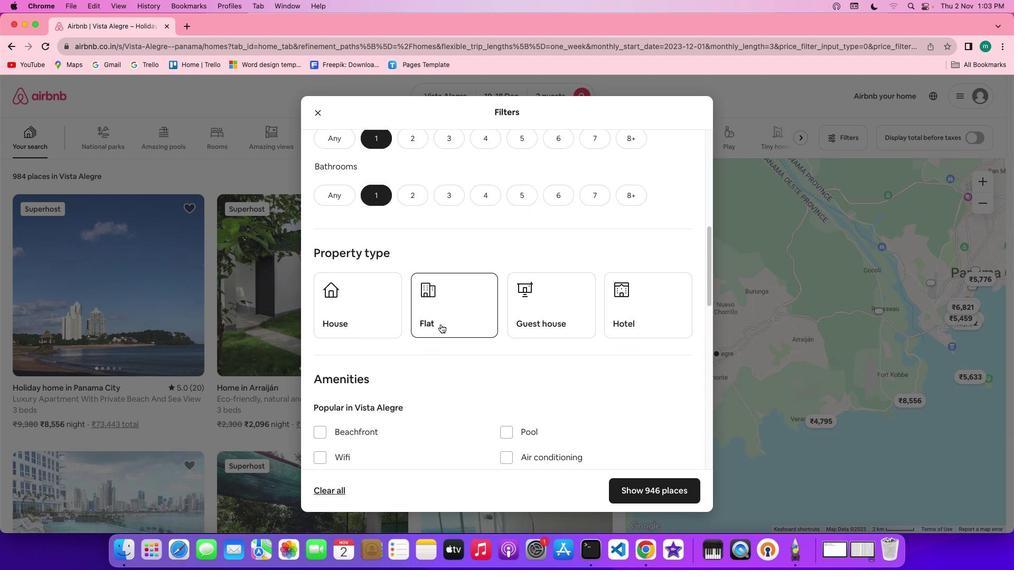 
Action: Mouse pressed left at (442, 327)
Screenshot: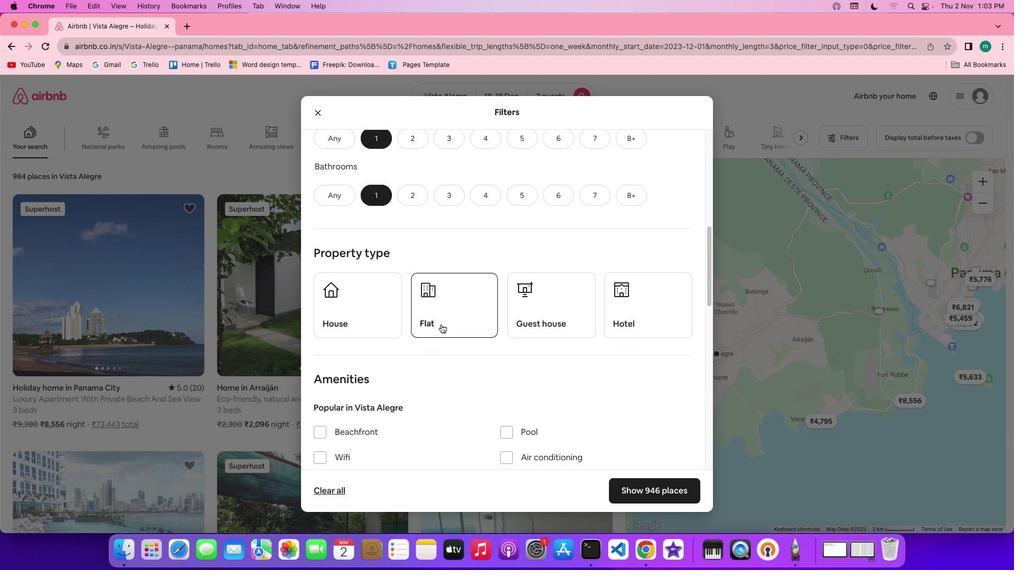 
Action: Mouse moved to (559, 368)
Screenshot: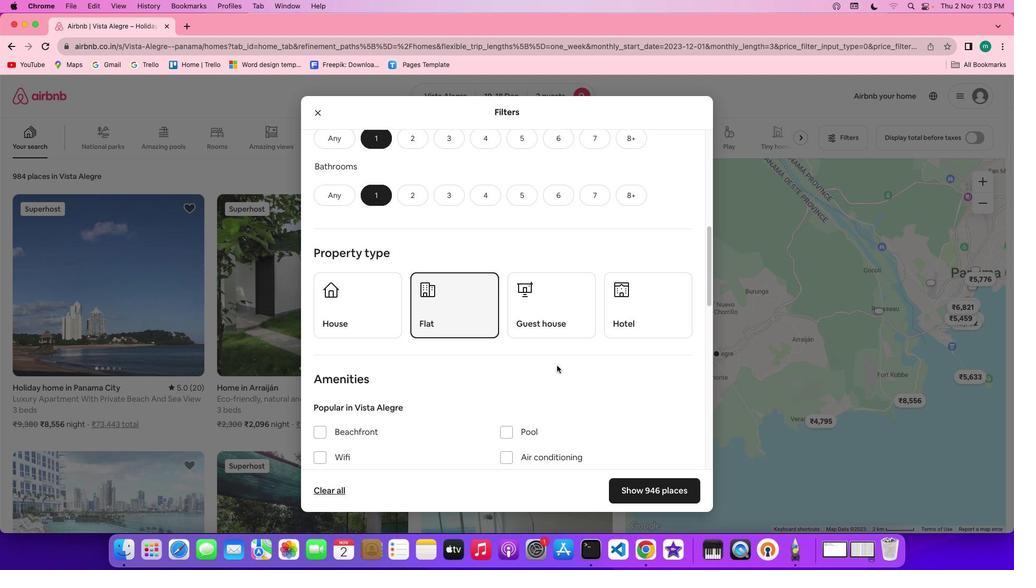 
Action: Mouse scrolled (559, 368) with delta (2, 1)
Screenshot: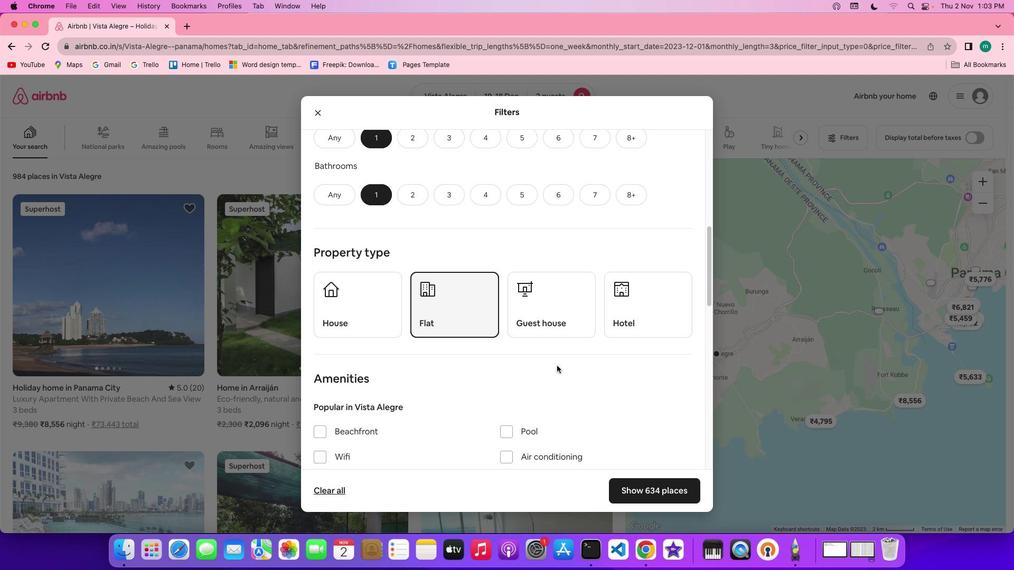 
Action: Mouse scrolled (559, 368) with delta (2, 1)
Screenshot: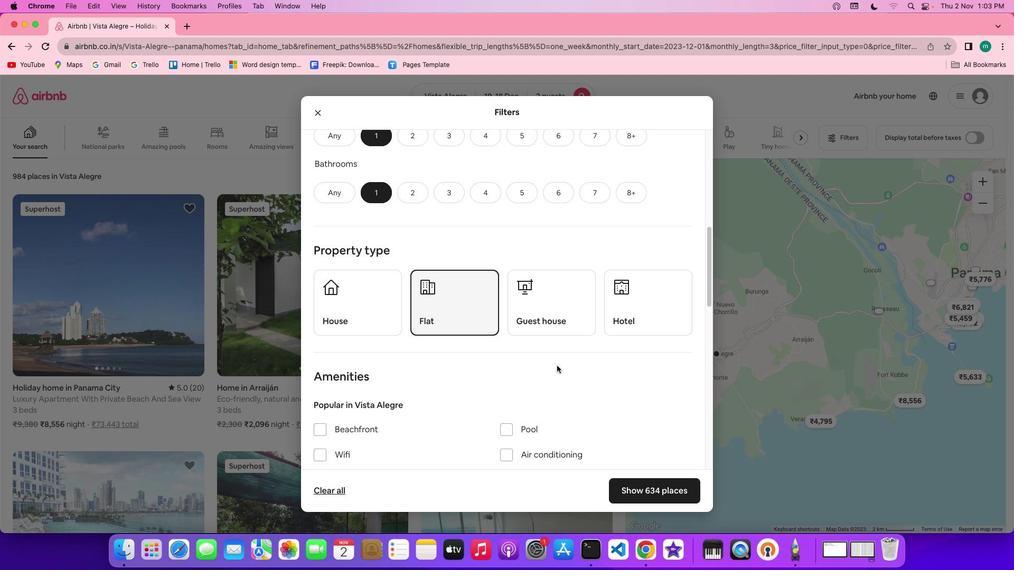 
Action: Mouse scrolled (559, 368) with delta (2, 1)
Screenshot: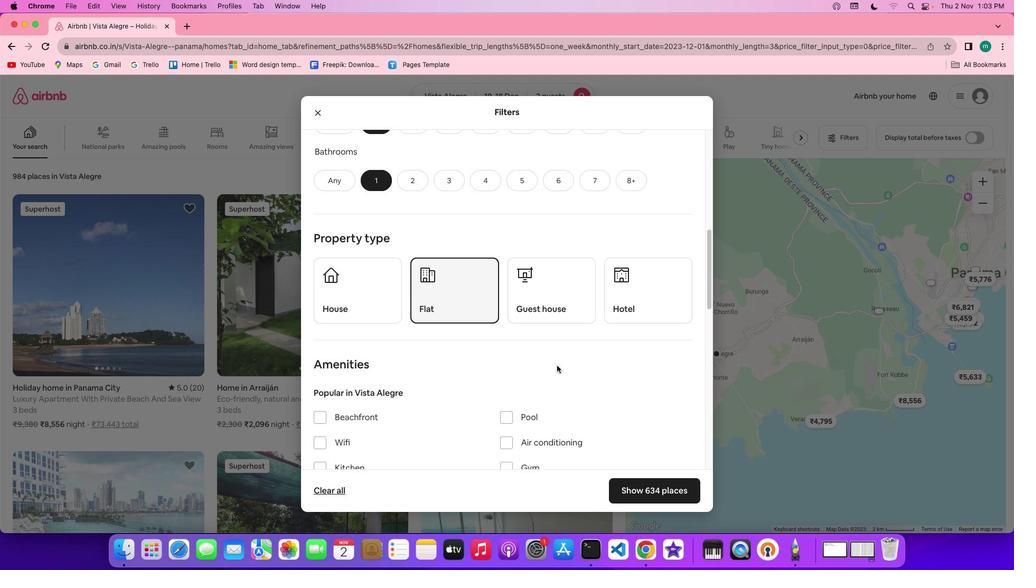
Action: Mouse scrolled (559, 368) with delta (2, 1)
Screenshot: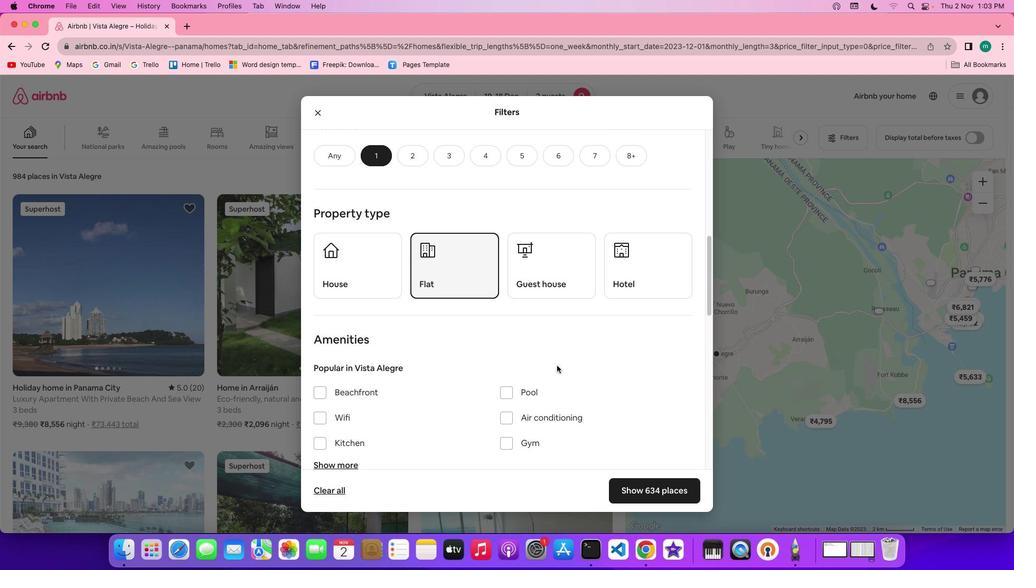 
Action: Mouse scrolled (559, 368) with delta (2, 1)
Screenshot: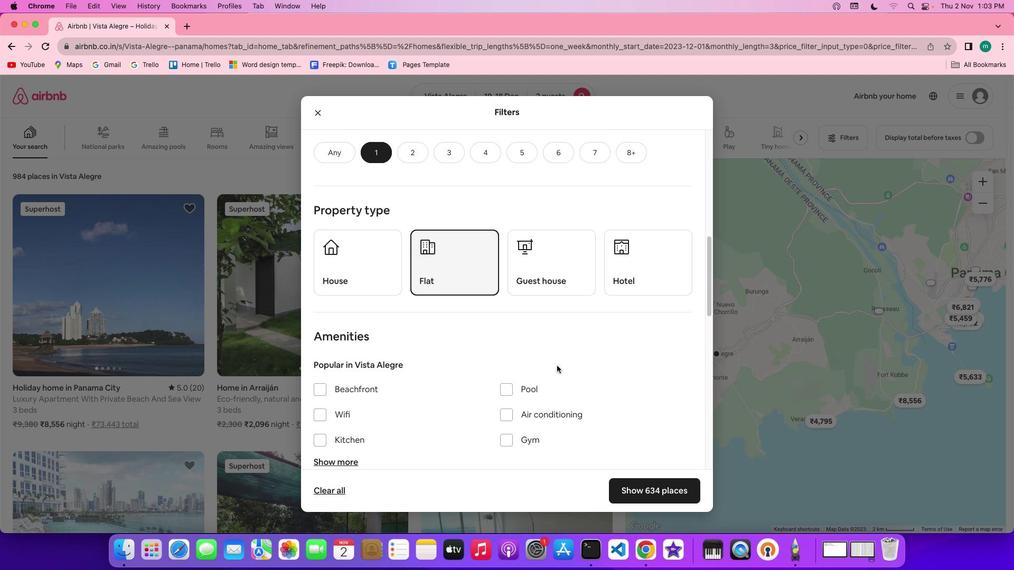 
Action: Mouse scrolled (559, 368) with delta (2, 1)
Screenshot: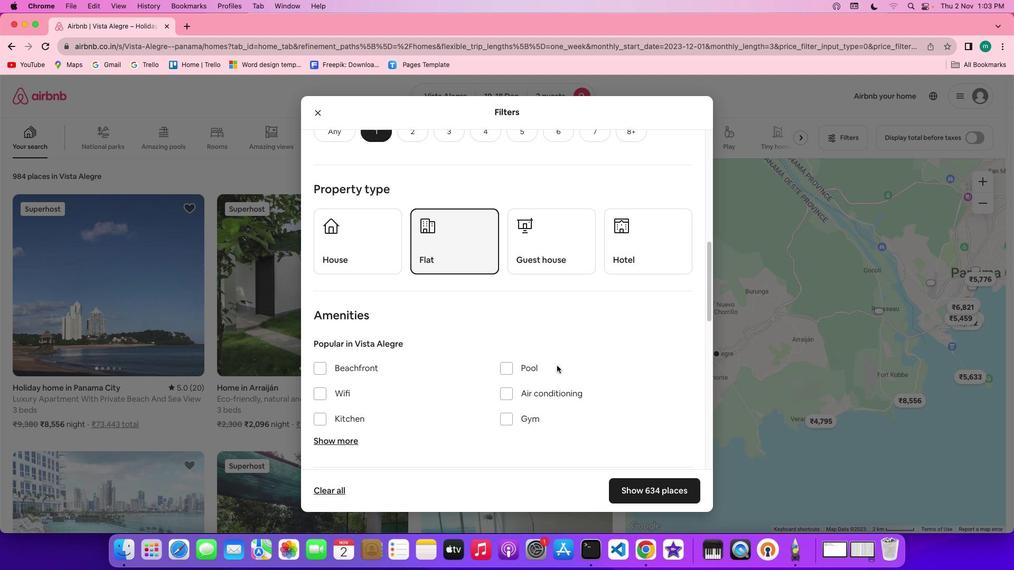 
Action: Mouse scrolled (559, 368) with delta (2, 1)
Screenshot: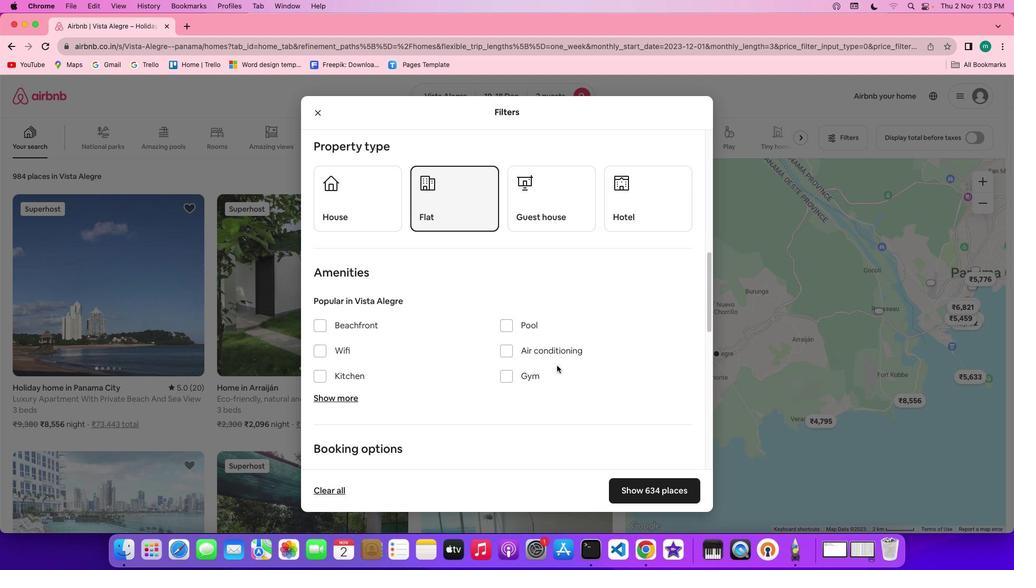 
Action: Mouse scrolled (559, 368) with delta (2, 1)
Screenshot: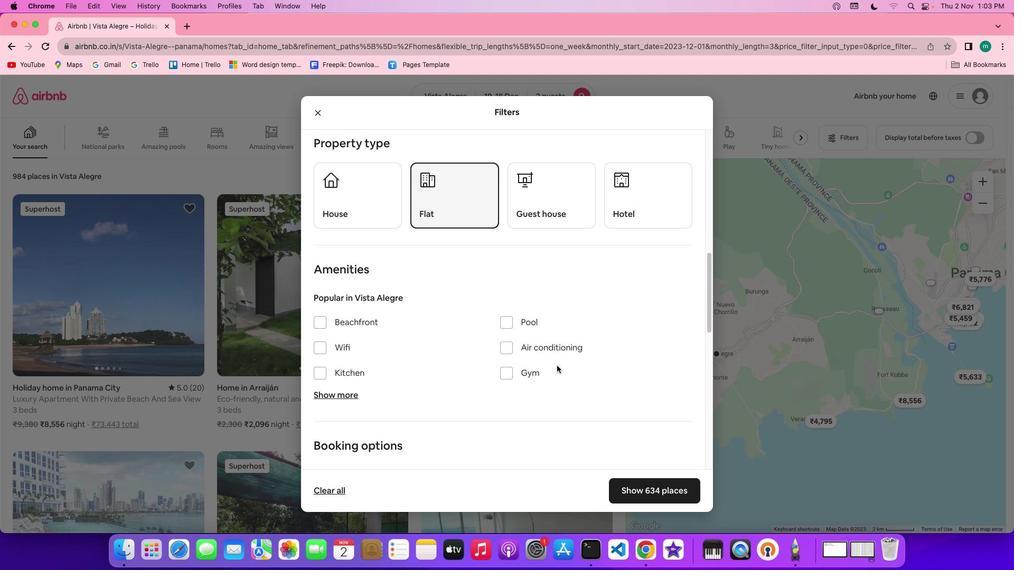 
Action: Mouse moved to (347, 335)
Screenshot: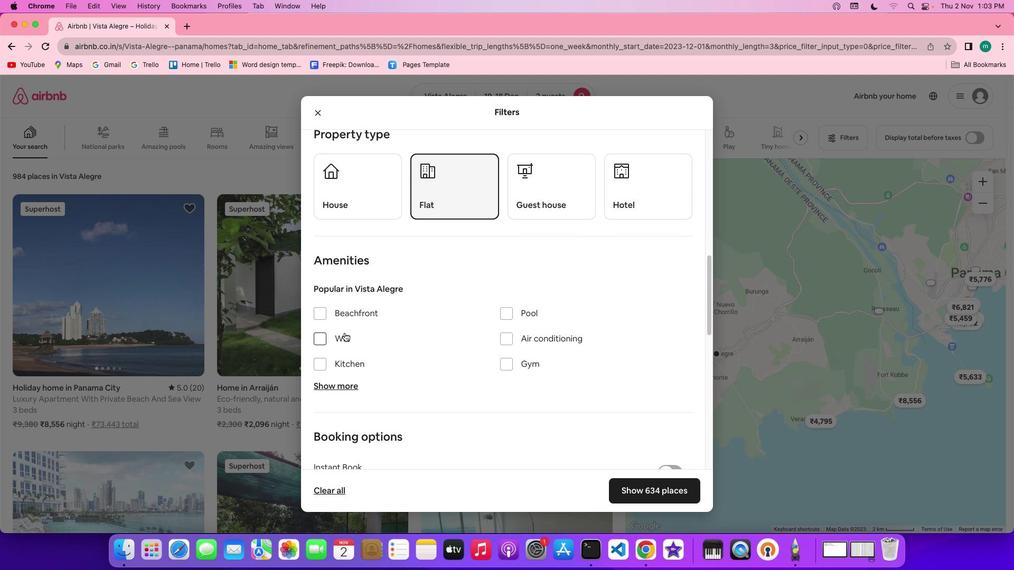 
Action: Mouse pressed left at (347, 335)
Screenshot: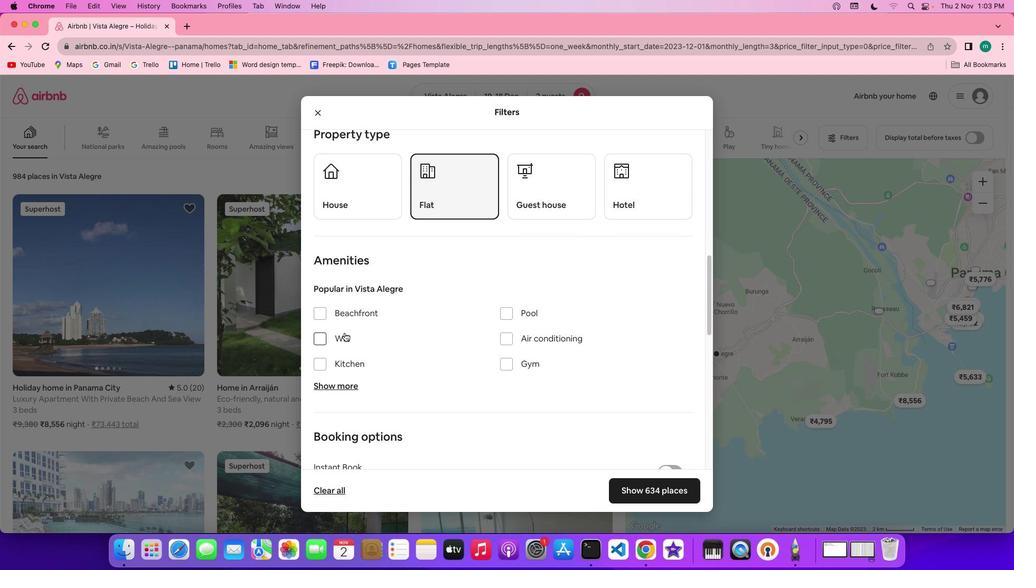 
Action: Mouse moved to (342, 390)
Screenshot: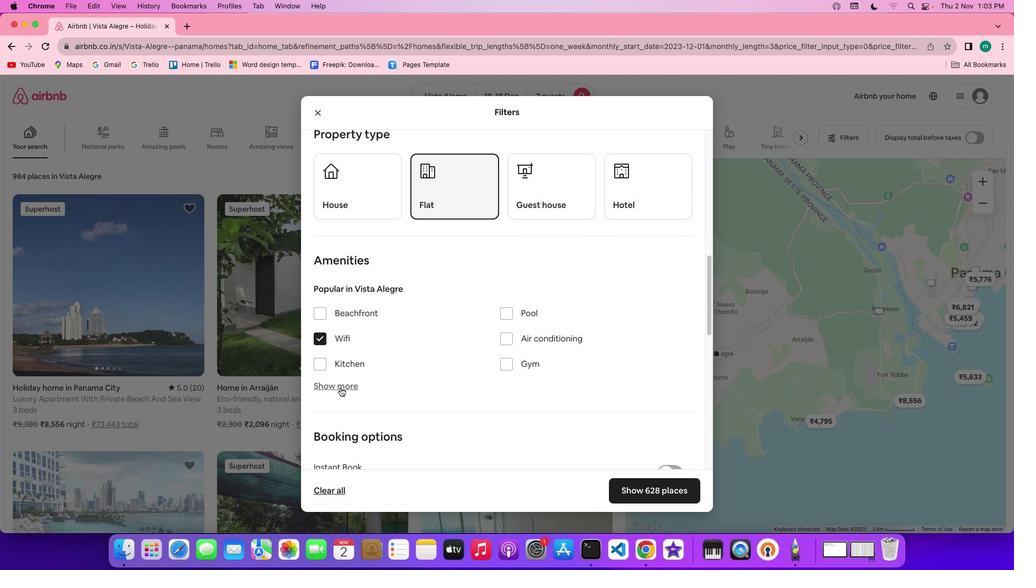 
Action: Mouse pressed left at (342, 390)
Screenshot: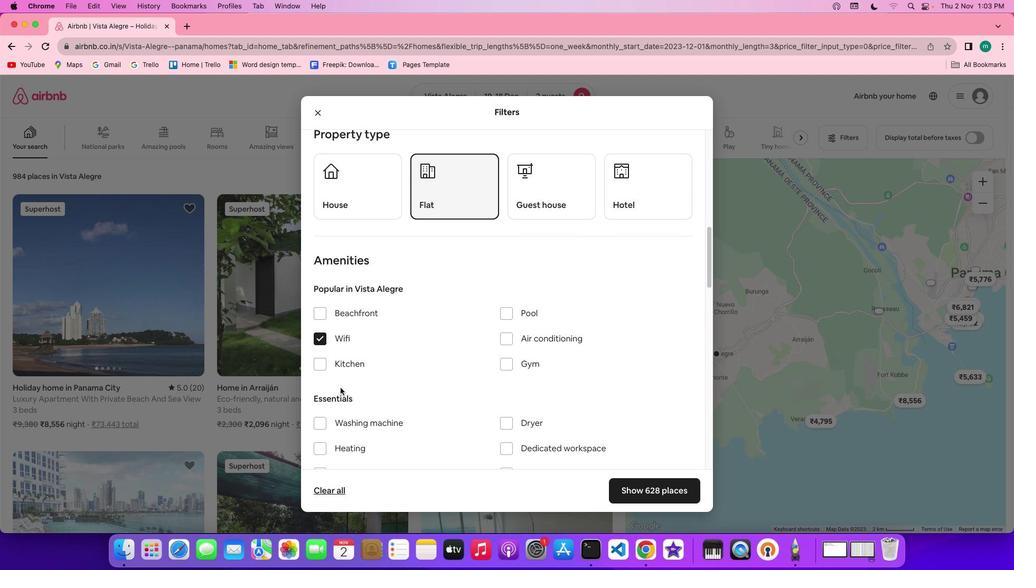 
Action: Mouse moved to (514, 425)
Screenshot: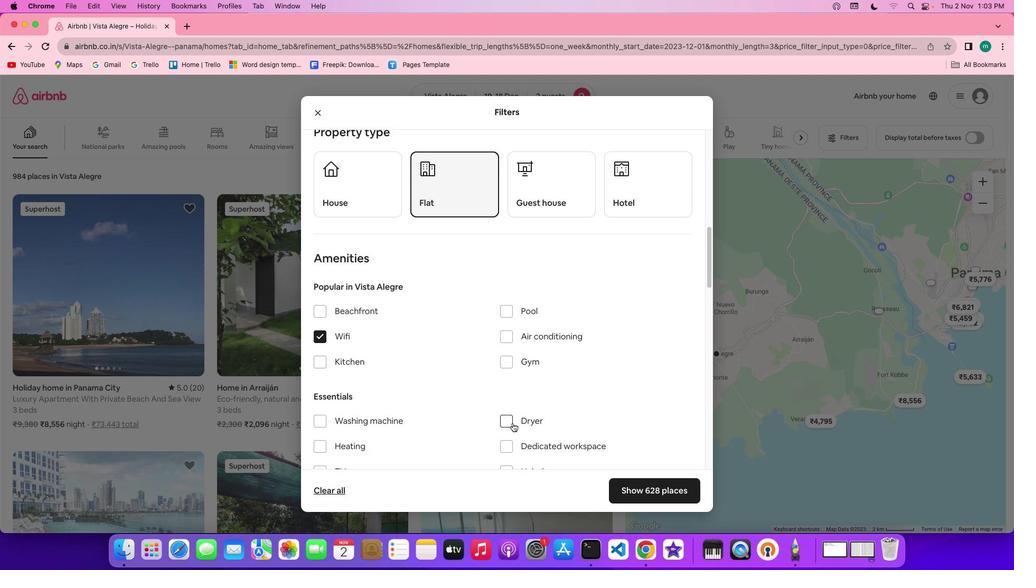 
Action: Mouse scrolled (514, 425) with delta (2, 1)
Screenshot: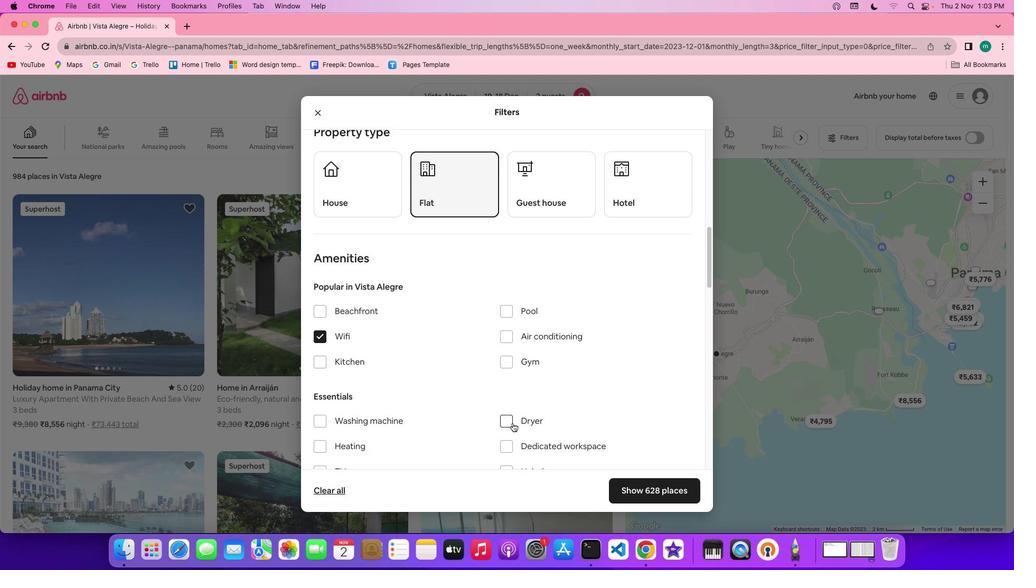 
Action: Mouse scrolled (514, 425) with delta (2, 1)
Screenshot: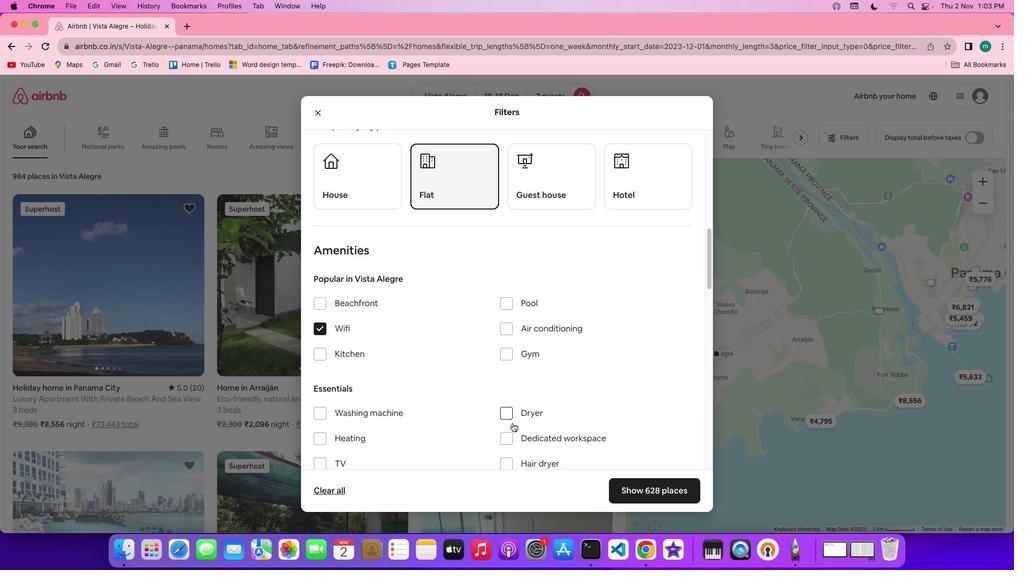 
Action: Mouse scrolled (514, 425) with delta (2, 1)
Screenshot: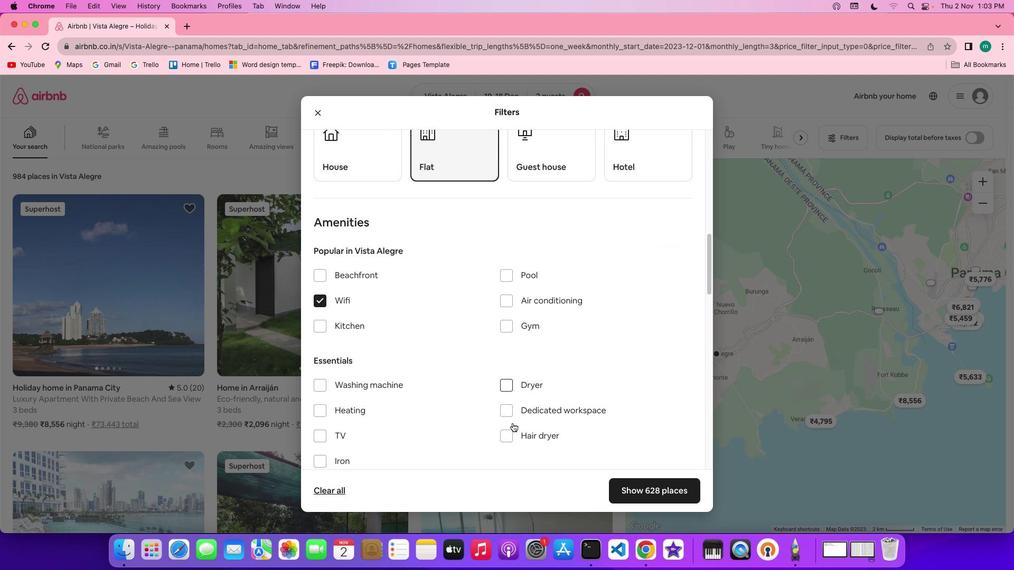 
Action: Mouse scrolled (514, 425) with delta (2, 0)
Screenshot: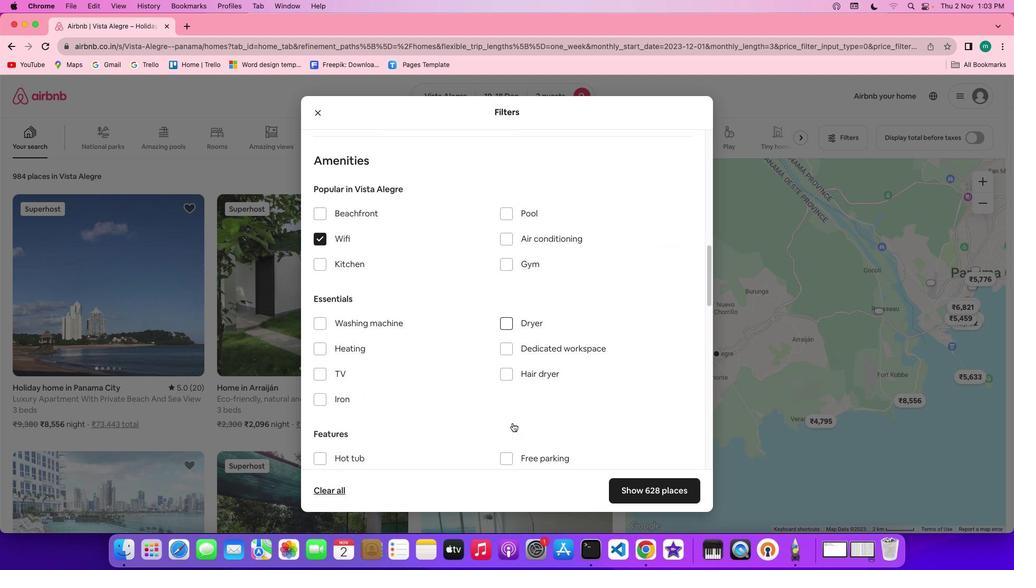 
Action: Mouse moved to (342, 315)
Screenshot: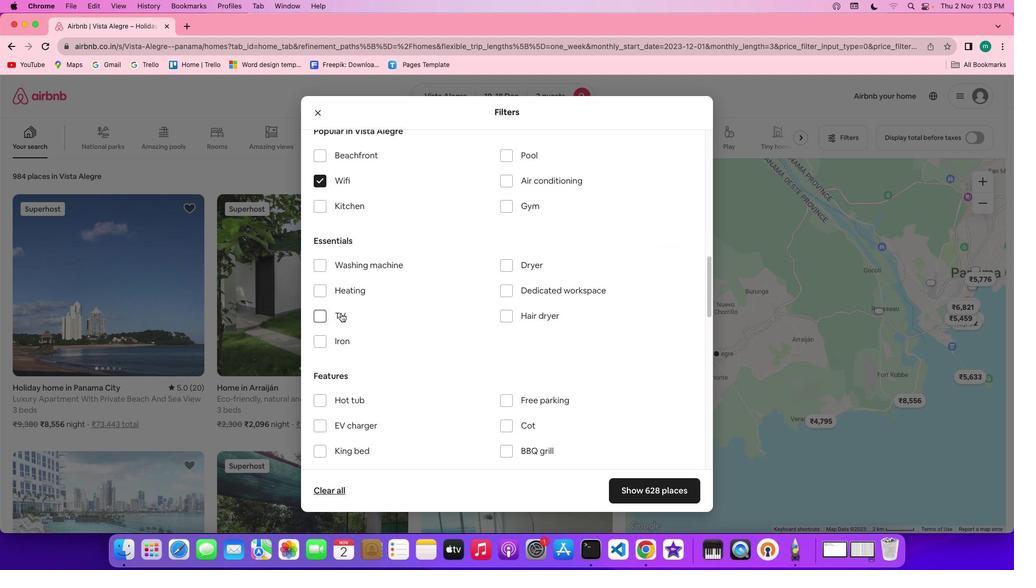 
Action: Mouse pressed left at (342, 315)
Screenshot: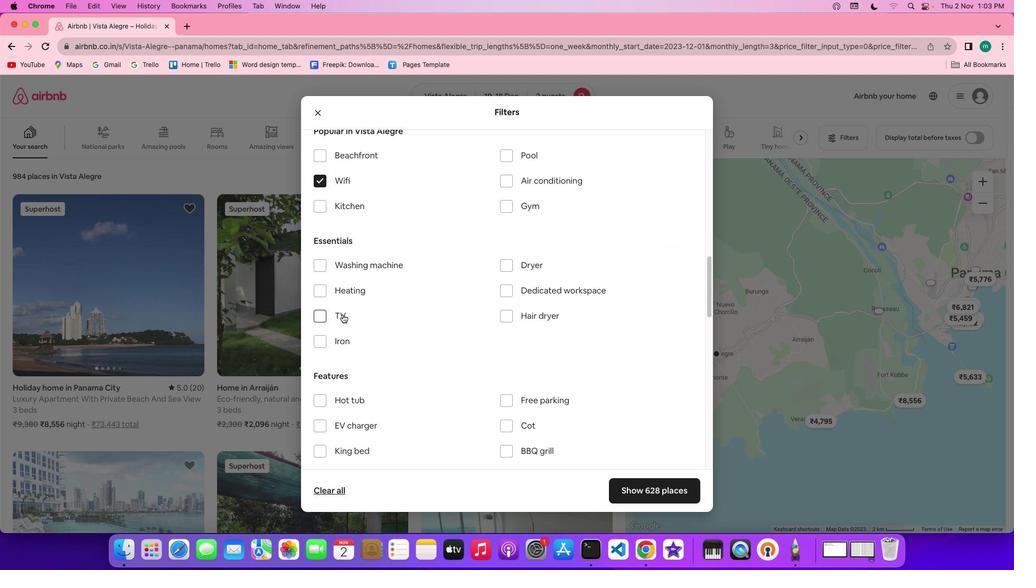 
Action: Mouse moved to (464, 352)
Screenshot: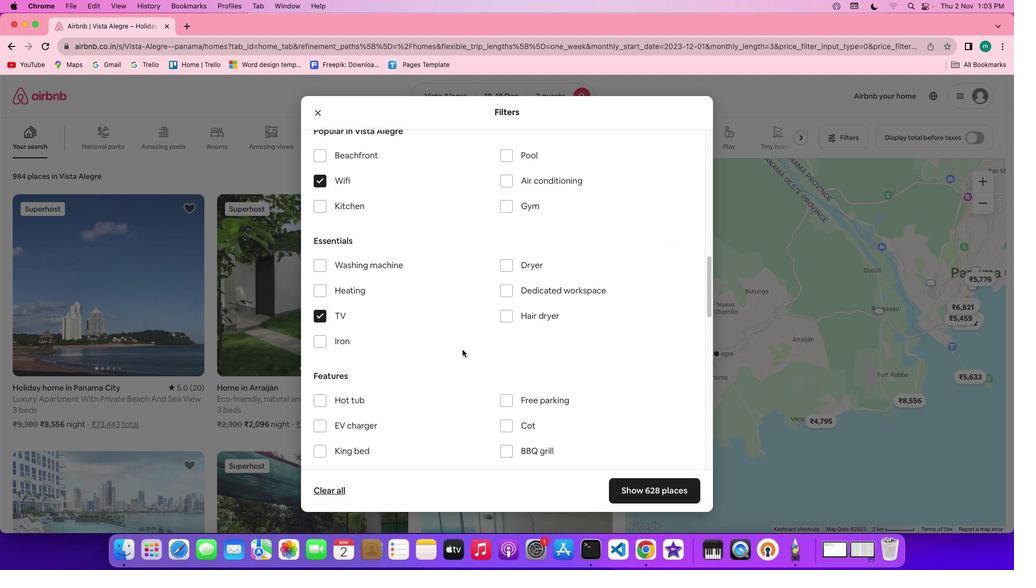 
Action: Mouse scrolled (464, 352) with delta (2, 1)
Screenshot: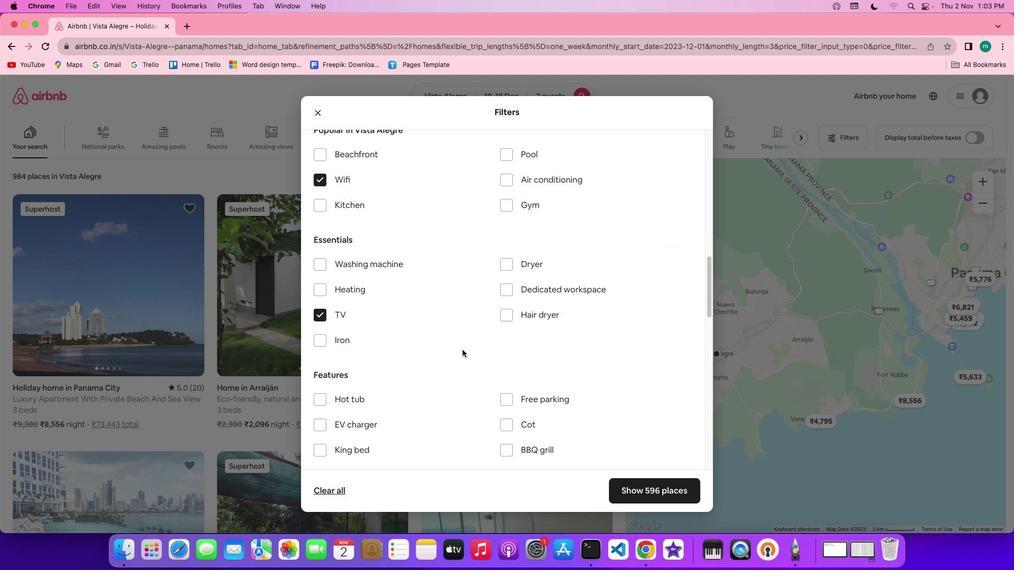 
Action: Mouse scrolled (464, 352) with delta (2, 1)
Screenshot: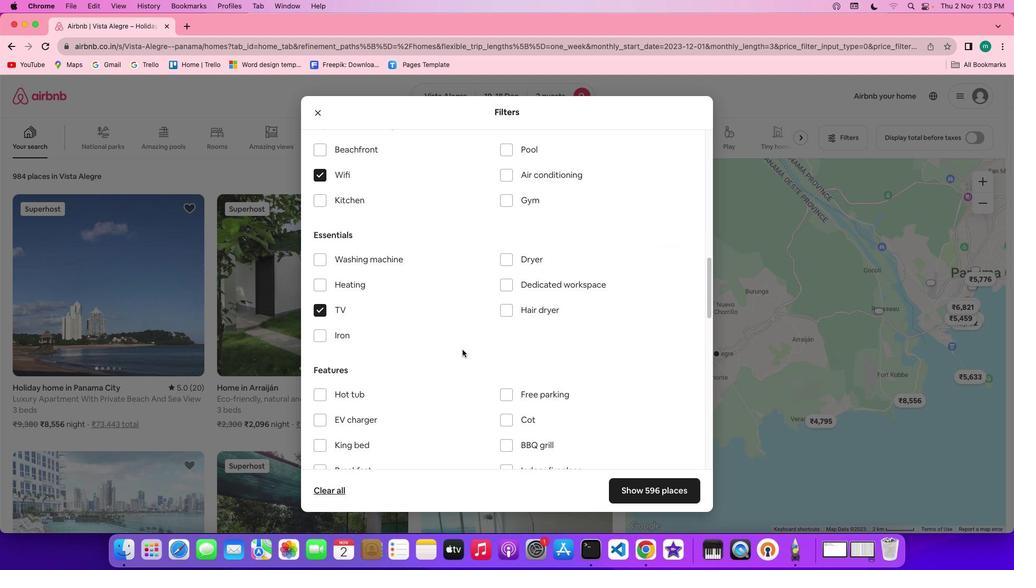 
Action: Mouse scrolled (464, 352) with delta (2, 1)
Screenshot: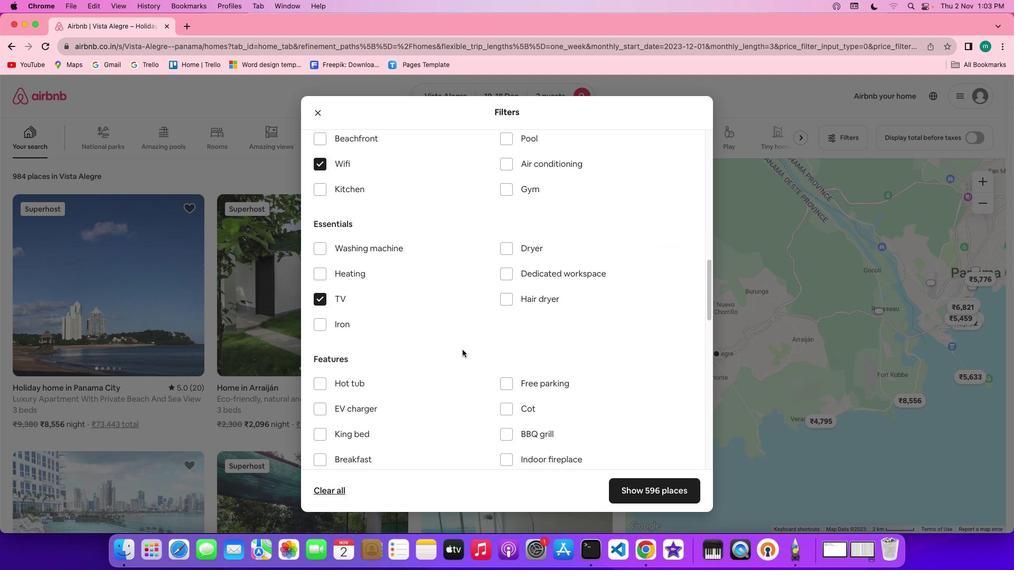 
Action: Mouse moved to (460, 350)
Screenshot: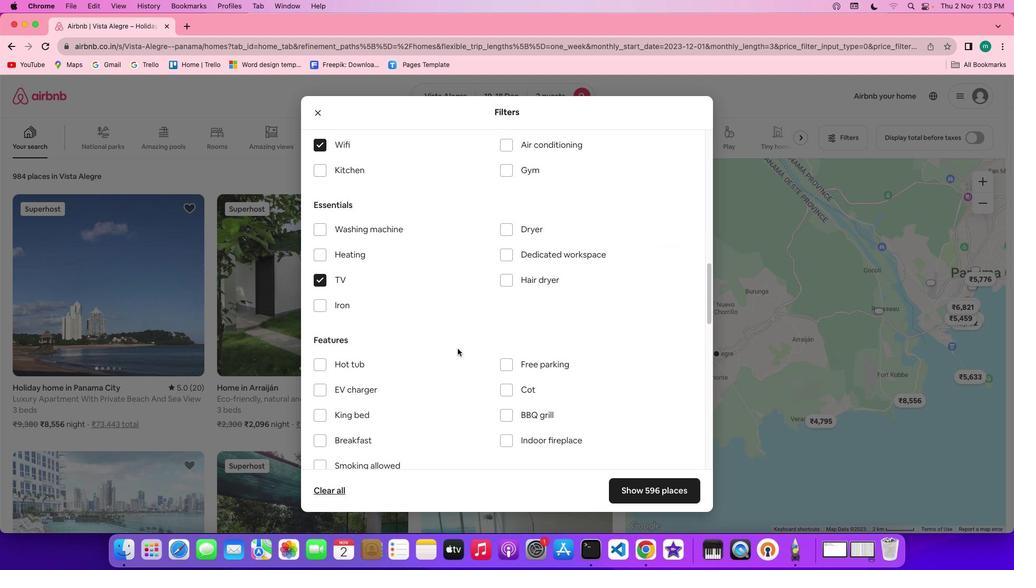 
Action: Mouse scrolled (460, 350) with delta (2, 1)
Screenshot: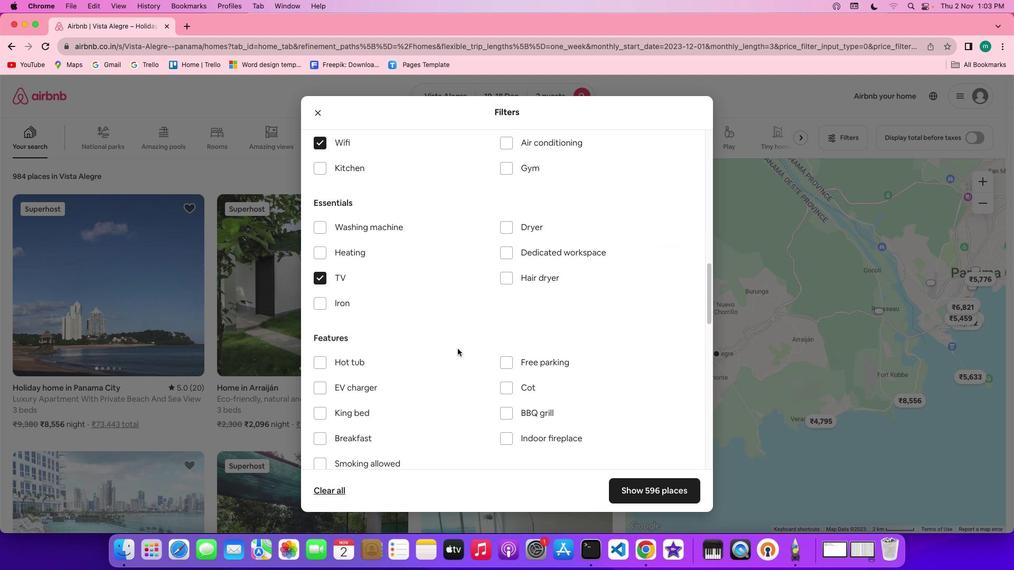 
Action: Mouse scrolled (460, 350) with delta (2, 1)
Screenshot: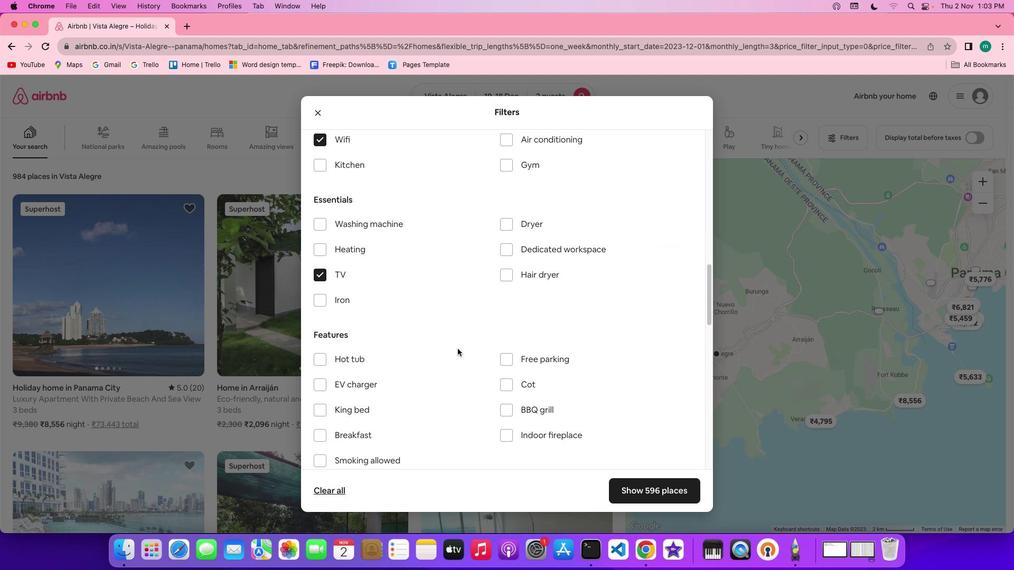 
Action: Mouse scrolled (460, 350) with delta (2, 1)
Screenshot: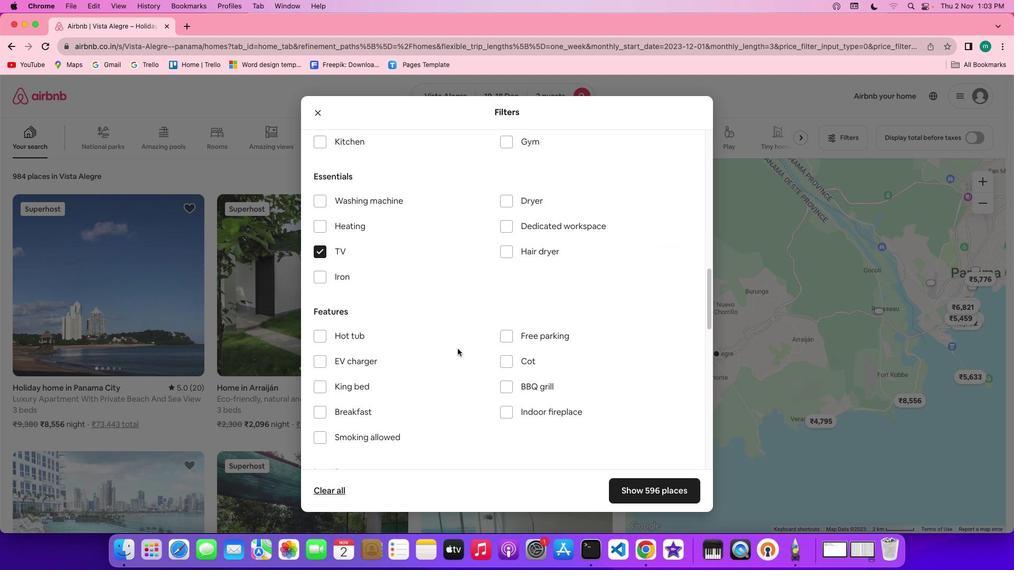 
Action: Mouse scrolled (460, 350) with delta (2, 1)
Screenshot: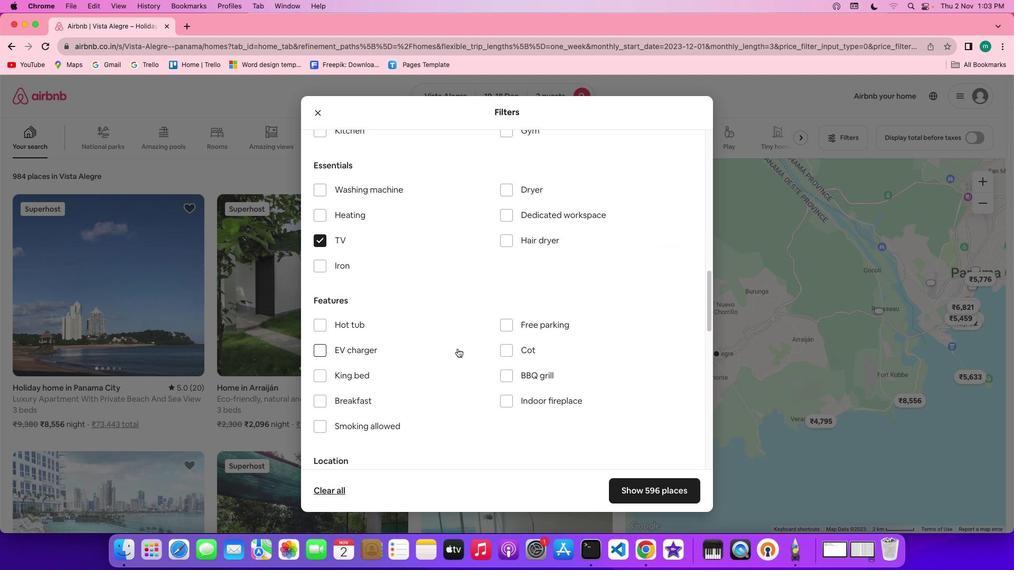 
Action: Mouse scrolled (460, 350) with delta (2, 1)
Screenshot: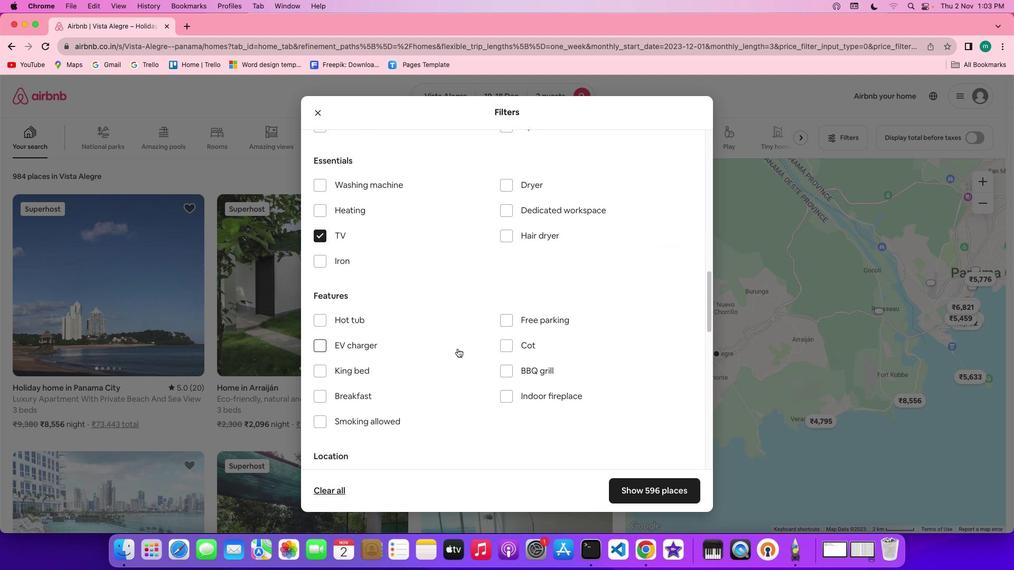 
Action: Mouse scrolled (460, 350) with delta (2, 1)
Screenshot: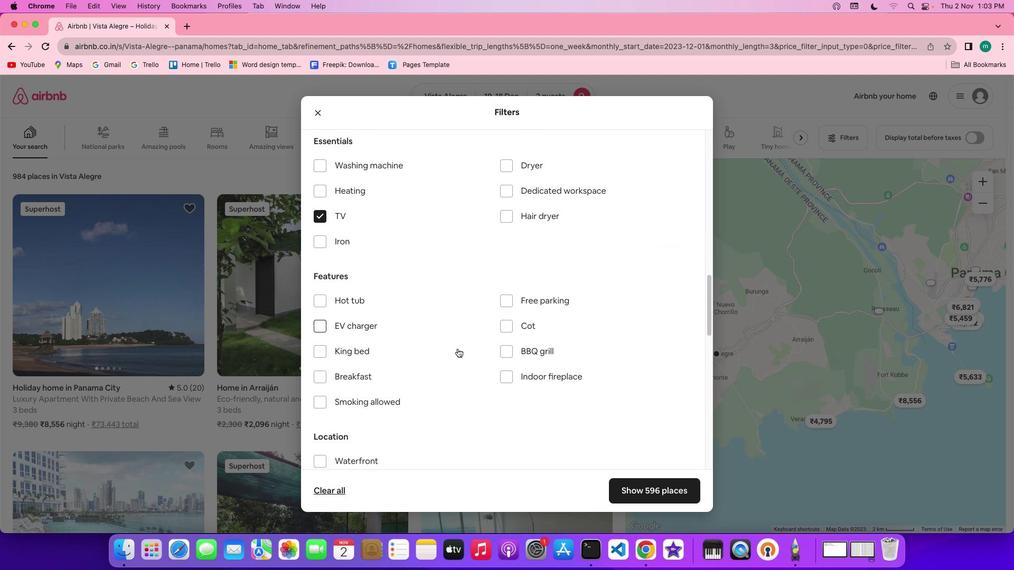 
Action: Mouse moved to (503, 231)
Screenshot: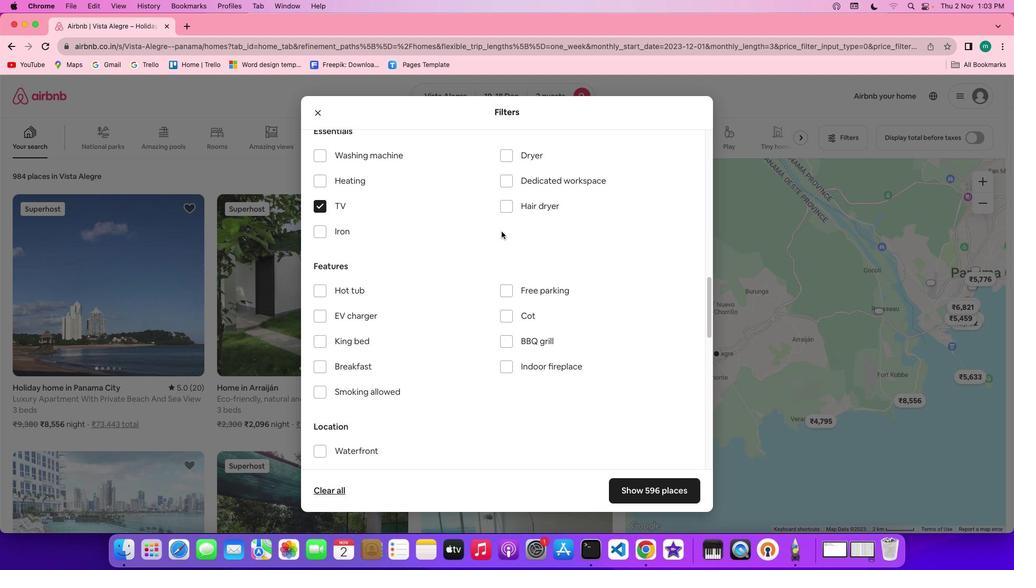 
Action: Mouse scrolled (503, 231) with delta (2, 2)
Screenshot: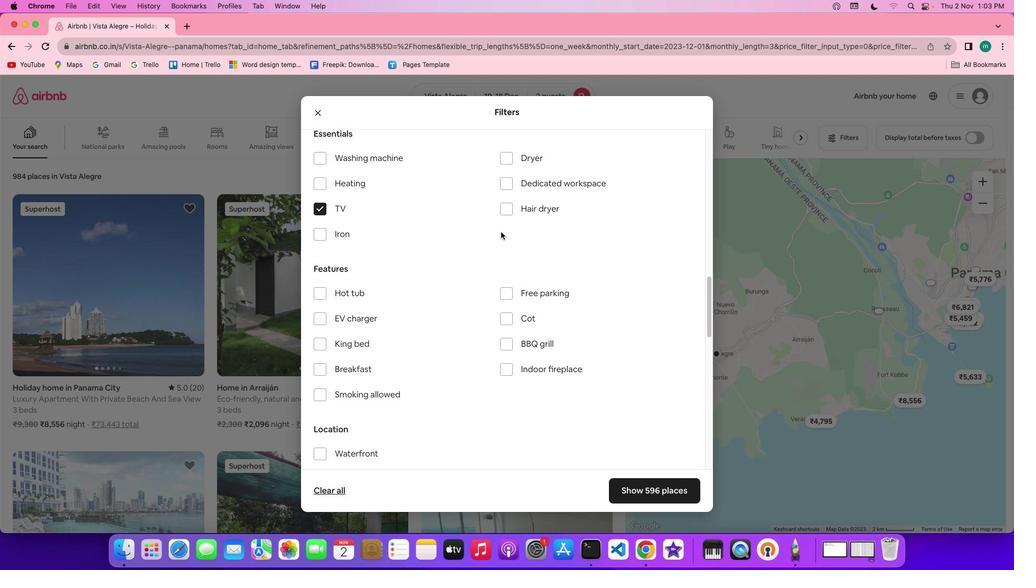 
Action: Mouse moved to (503, 231)
Screenshot: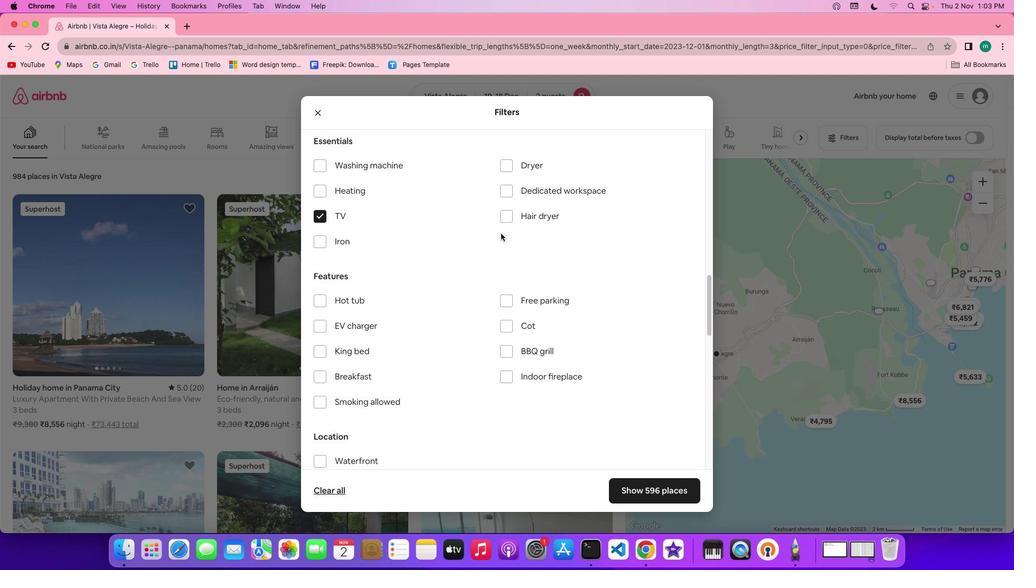 
Action: Mouse scrolled (503, 231) with delta (2, 2)
Screenshot: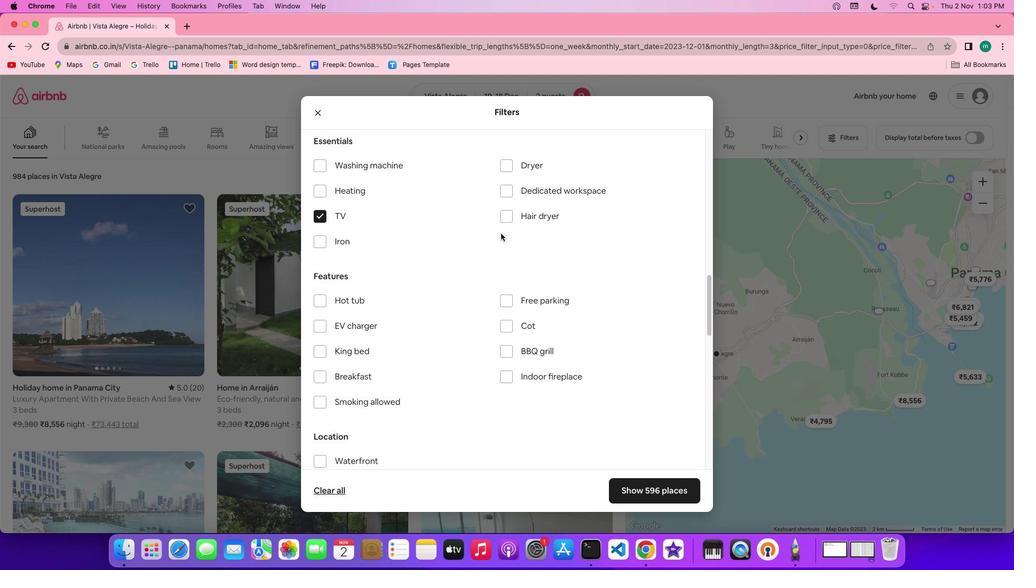 
Action: Mouse moved to (503, 233)
Screenshot: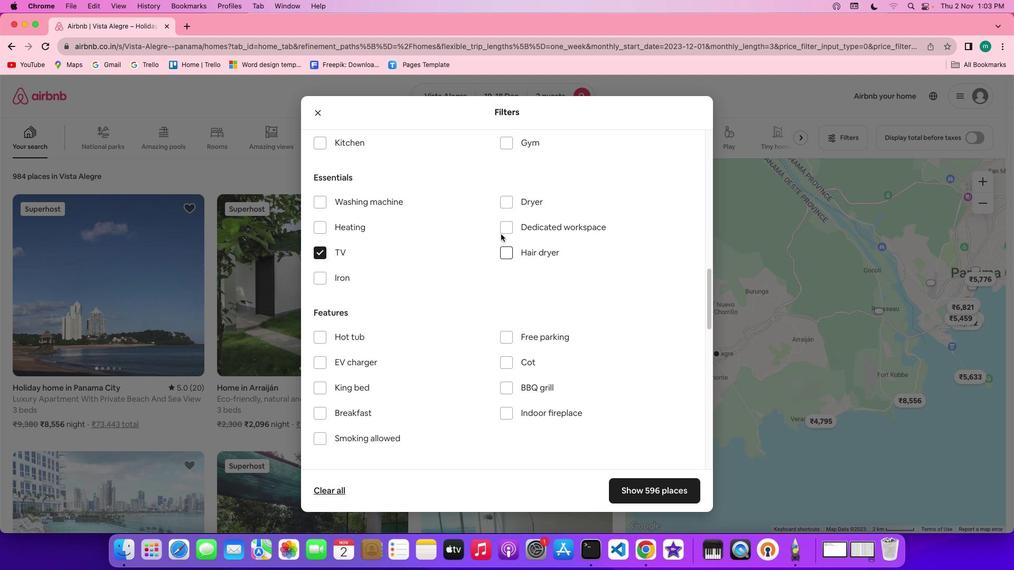 
Action: Mouse scrolled (503, 233) with delta (2, 3)
Screenshot: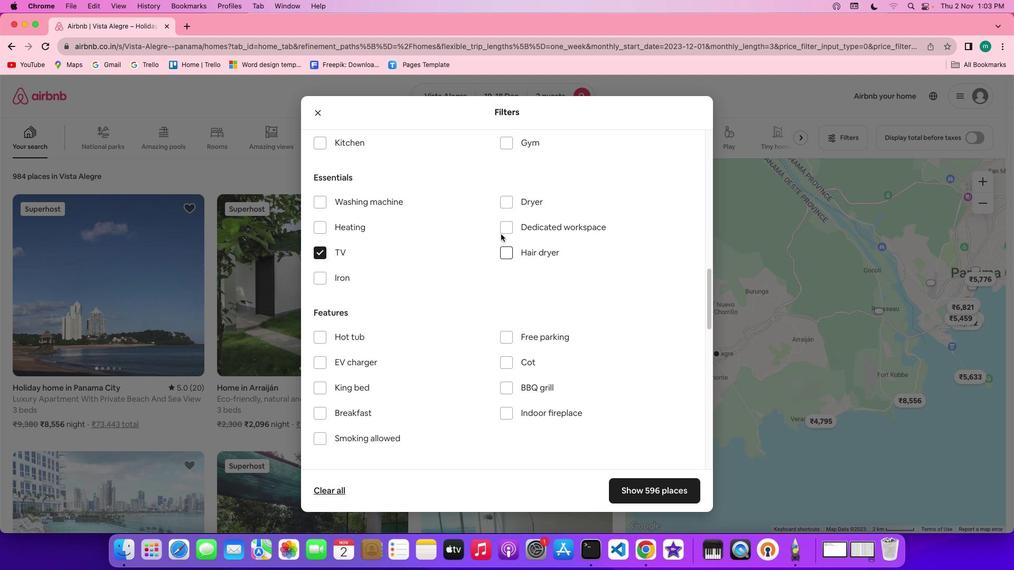 
Action: Mouse moved to (502, 237)
Screenshot: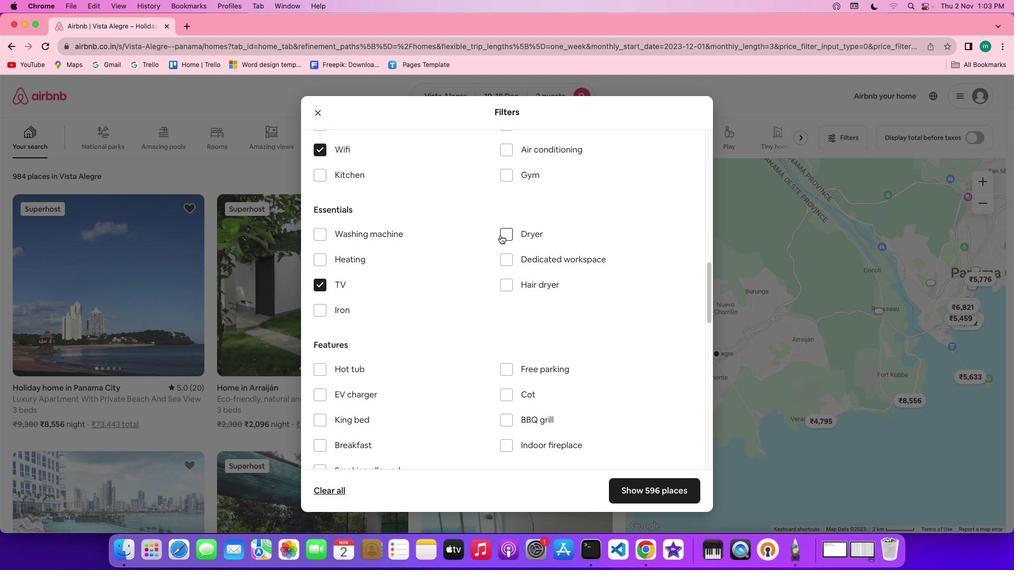 
Action: Mouse scrolled (502, 237) with delta (2, 2)
Screenshot: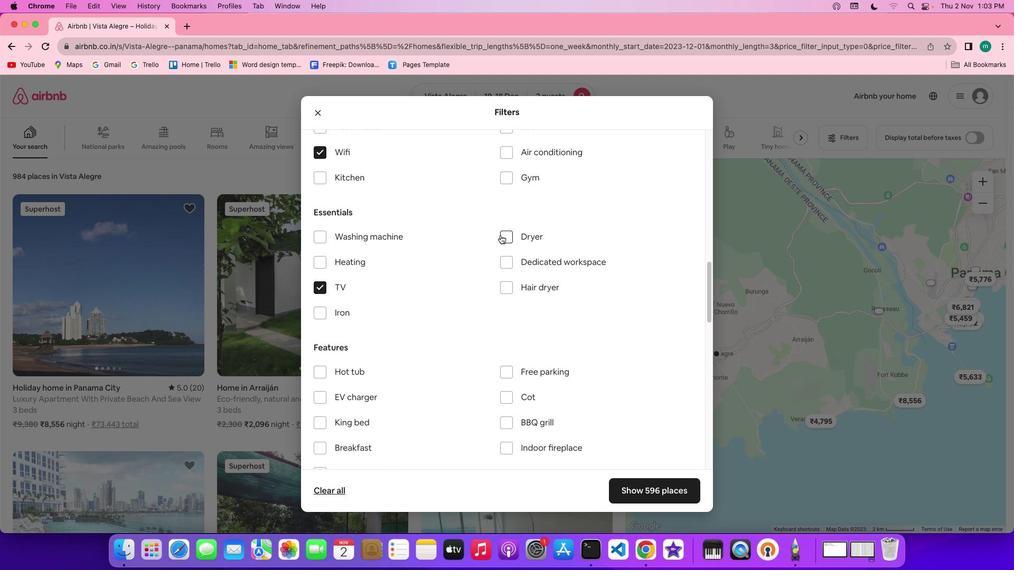 
Action: Mouse scrolled (502, 237) with delta (2, 2)
Screenshot: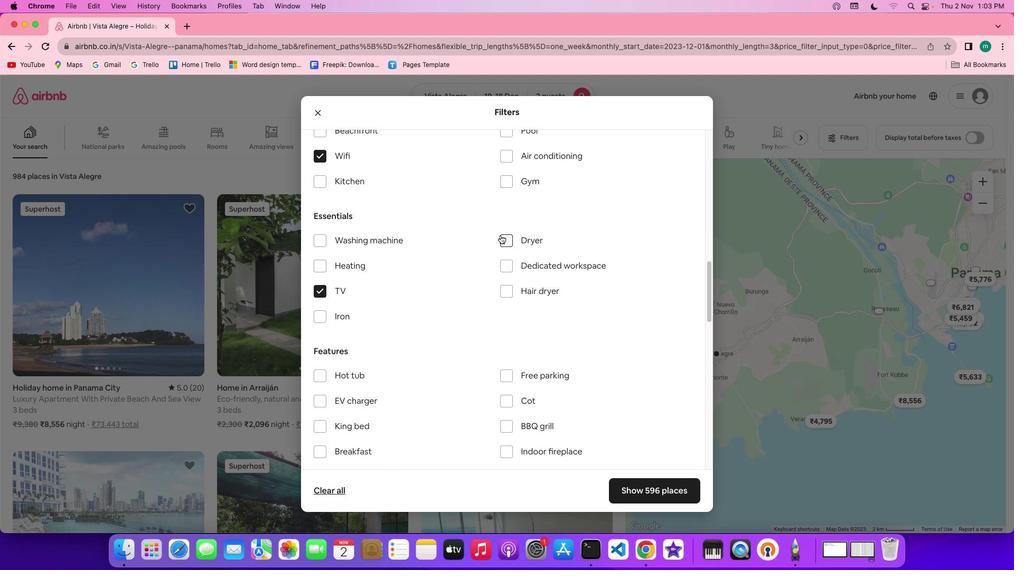 
Action: Mouse moved to (541, 178)
Screenshot: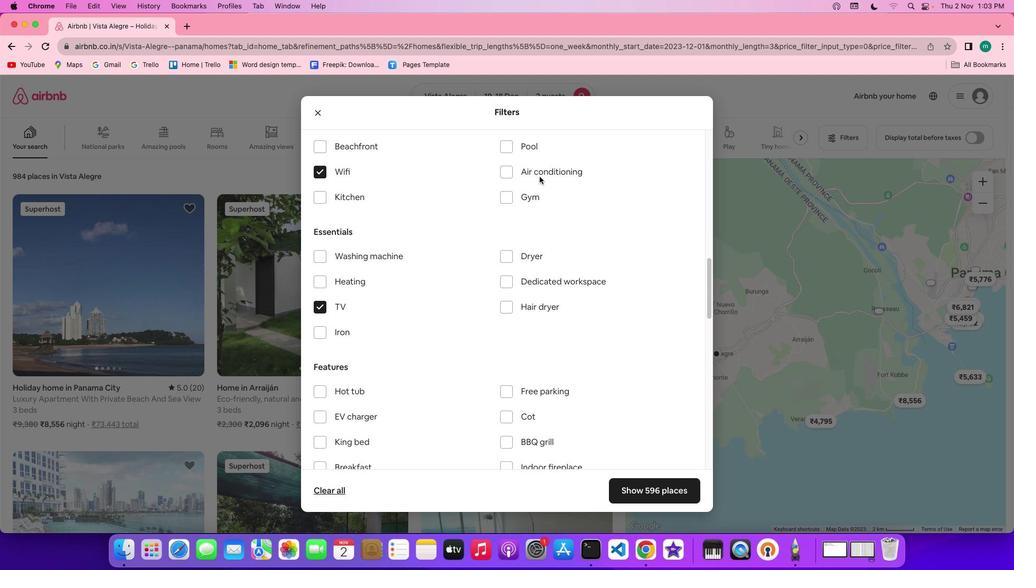 
Action: Mouse scrolled (541, 178) with delta (2, 2)
Screenshot: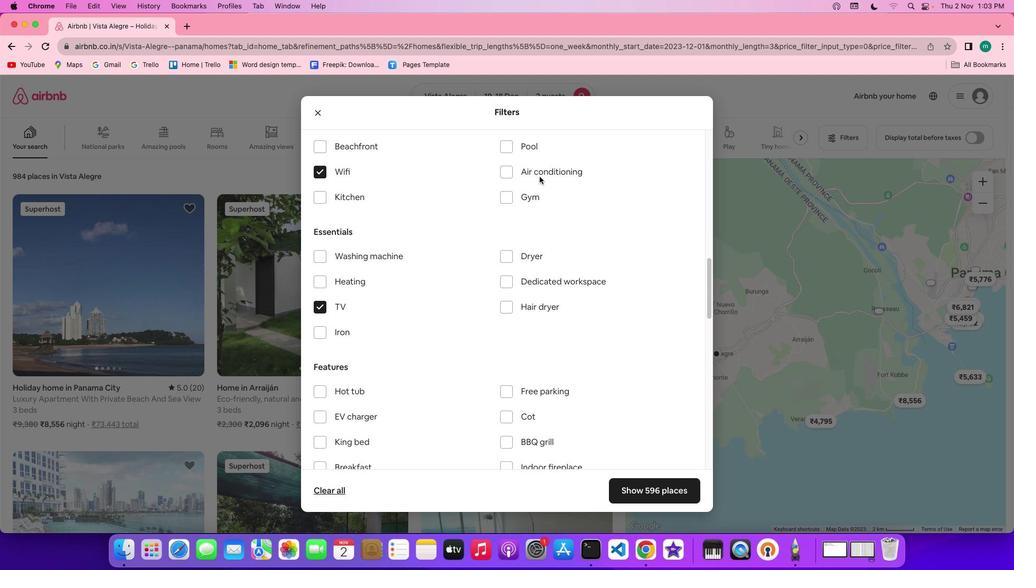 
Action: Mouse scrolled (541, 178) with delta (2, 2)
Screenshot: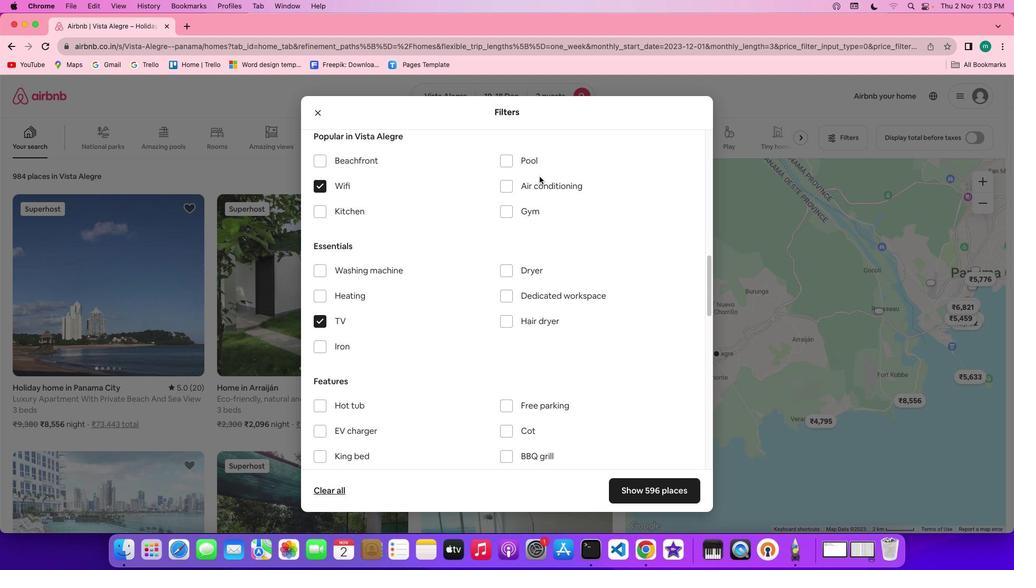 
Action: Mouse moved to (541, 178)
Screenshot: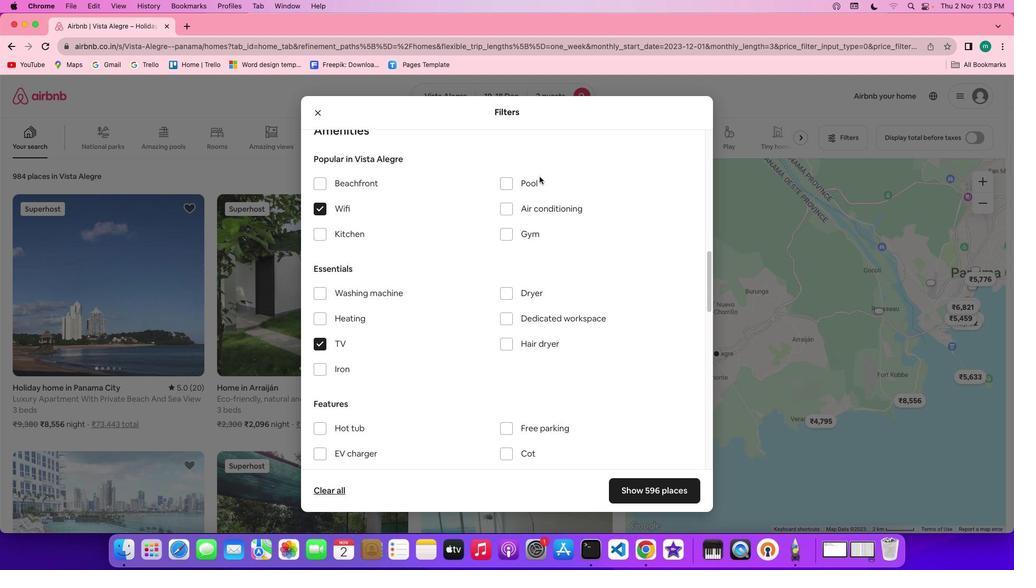 
Action: Mouse scrolled (541, 178) with delta (2, 3)
Screenshot: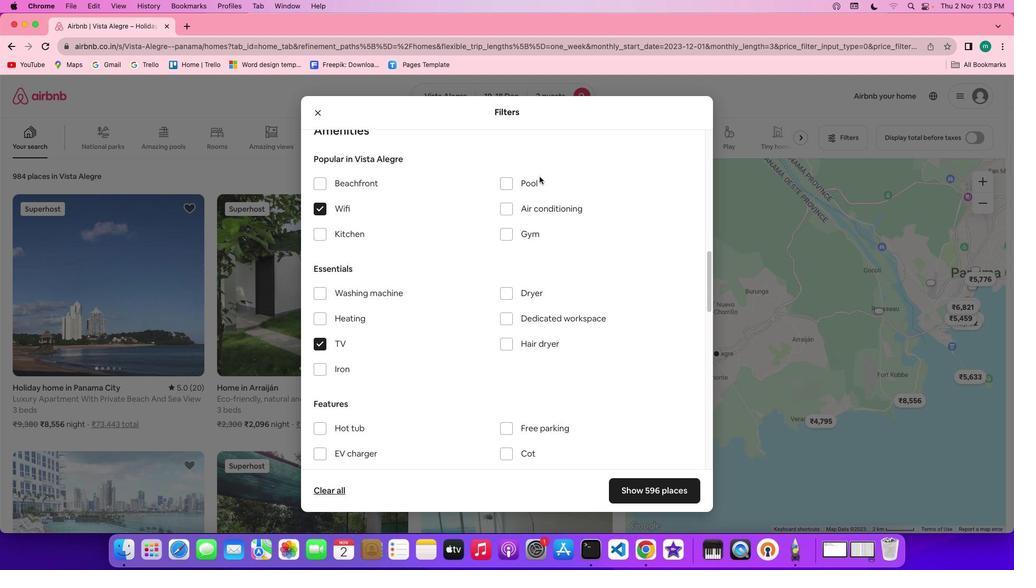 
Action: Mouse moved to (562, 361)
Screenshot: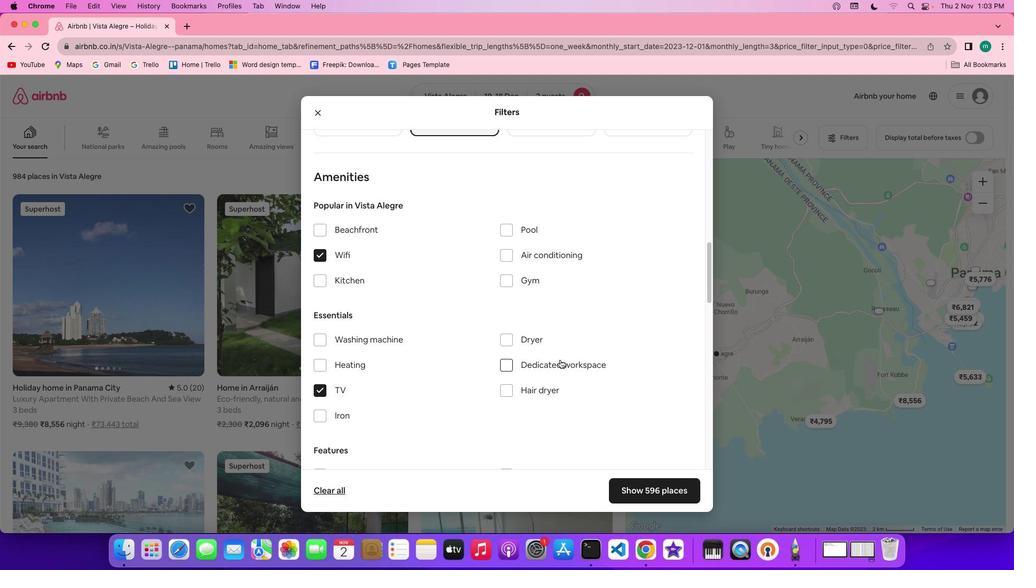 
Action: Mouse scrolled (562, 361) with delta (2, 1)
Screenshot: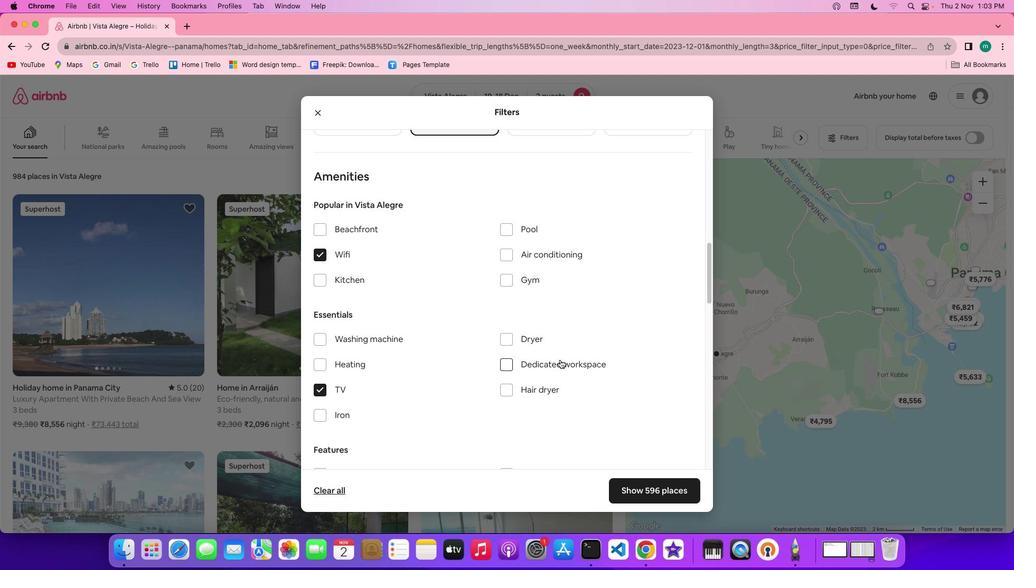 
Action: Mouse scrolled (562, 361) with delta (2, 1)
Screenshot: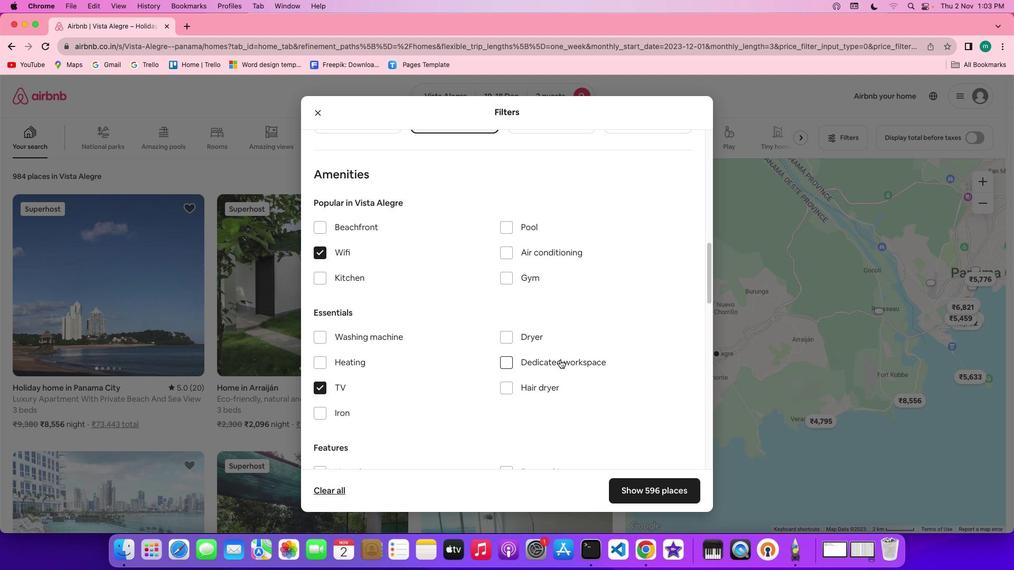 
Action: Mouse scrolled (562, 361) with delta (2, 1)
Screenshot: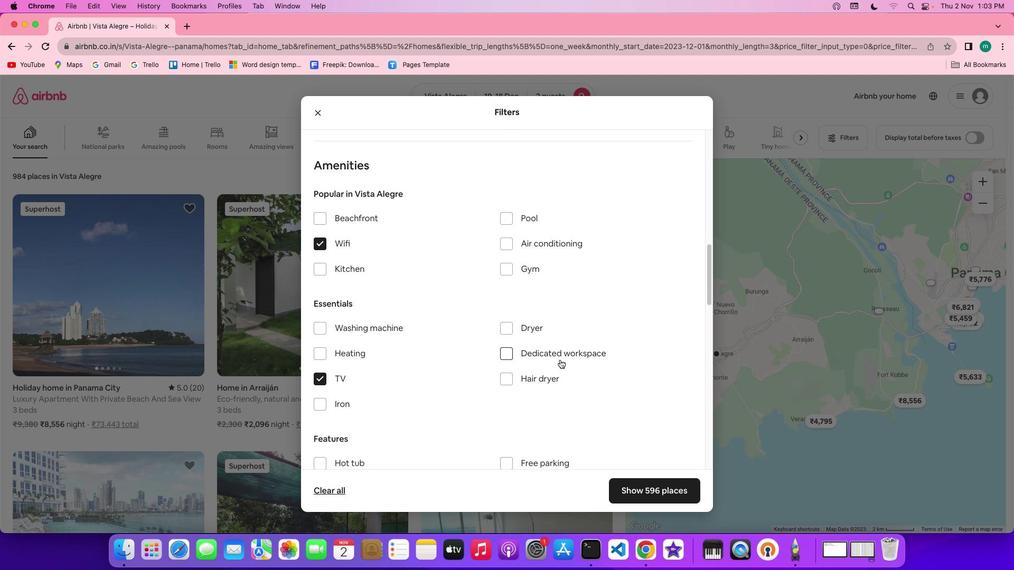 
Action: Mouse scrolled (562, 361) with delta (2, 1)
Screenshot: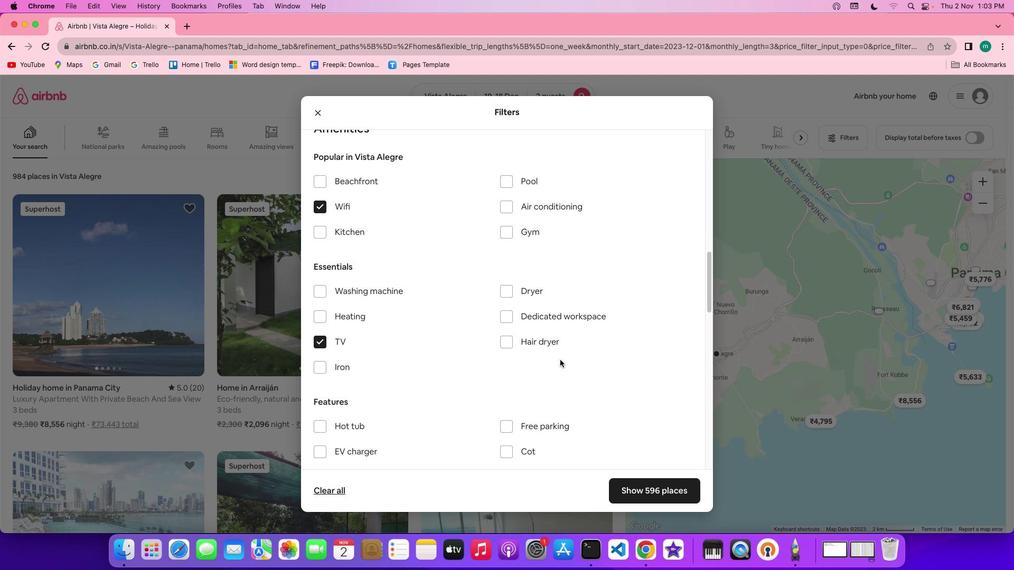 
Action: Mouse scrolled (562, 361) with delta (2, 1)
Screenshot: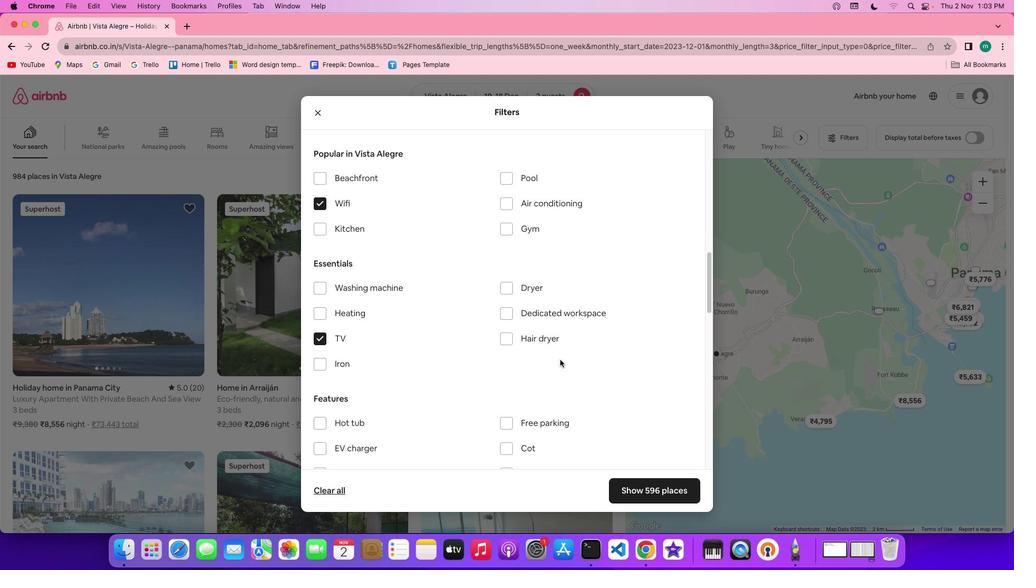 
Action: Mouse scrolled (562, 361) with delta (2, 1)
Screenshot: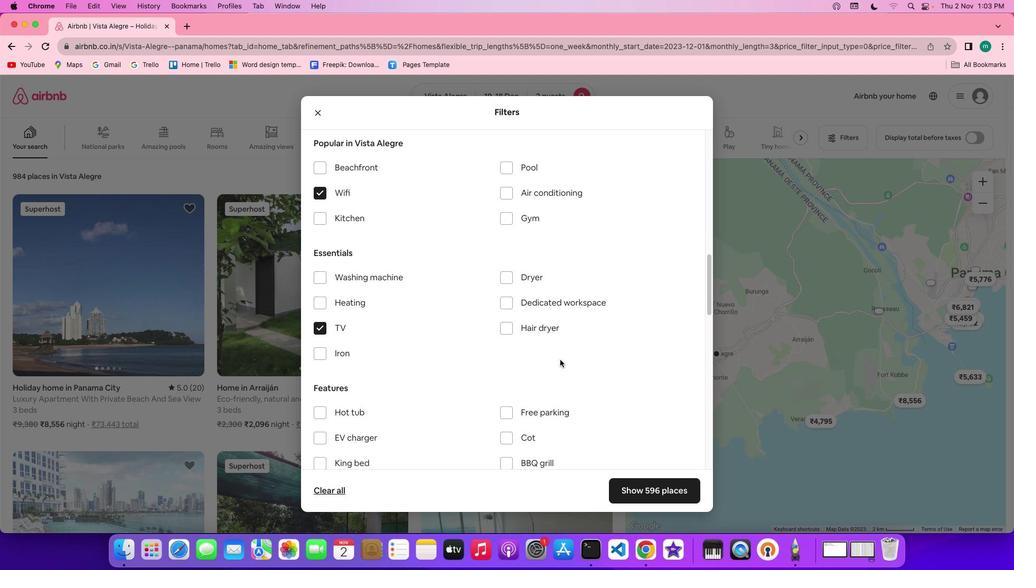 
Action: Mouse scrolled (562, 361) with delta (2, 1)
Screenshot: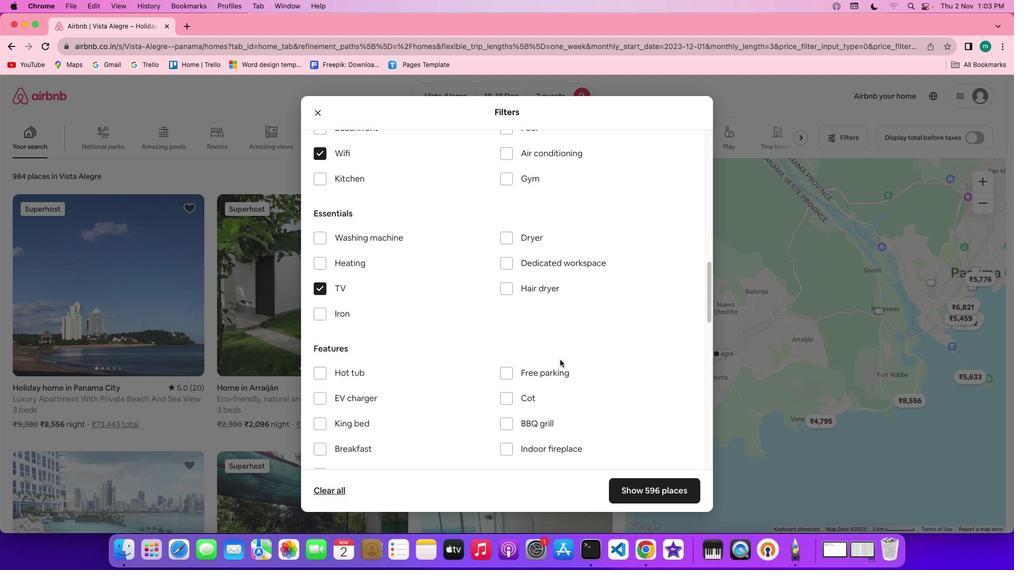 
Action: Mouse moved to (562, 362)
Screenshot: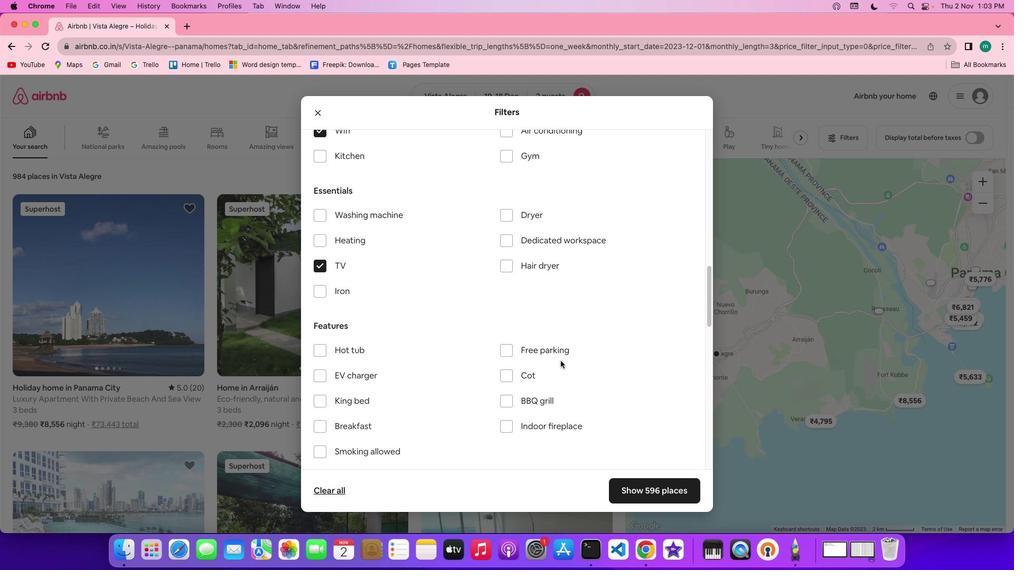 
Action: Mouse scrolled (562, 362) with delta (2, 1)
Screenshot: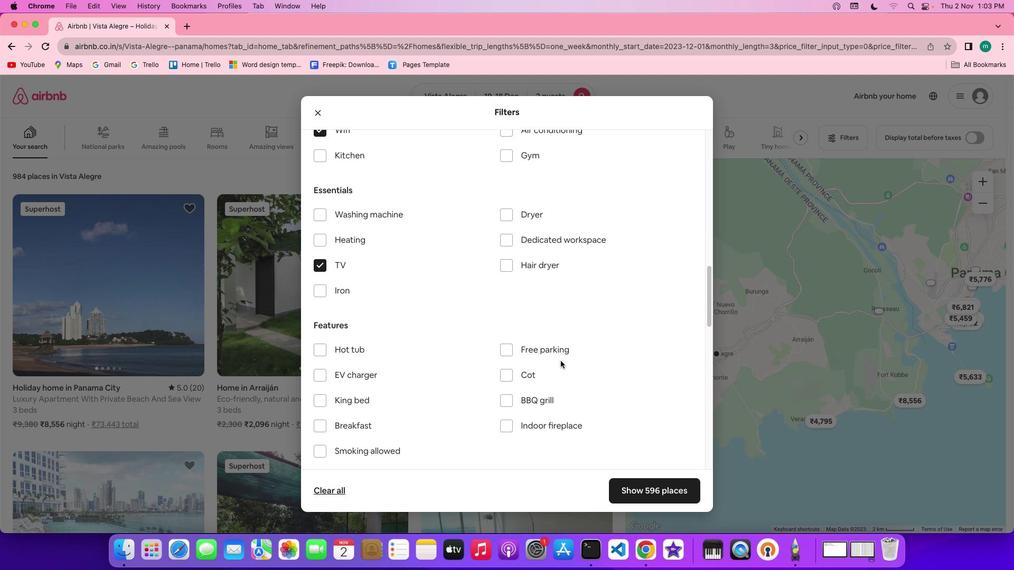 
Action: Mouse scrolled (562, 362) with delta (2, 1)
Screenshot: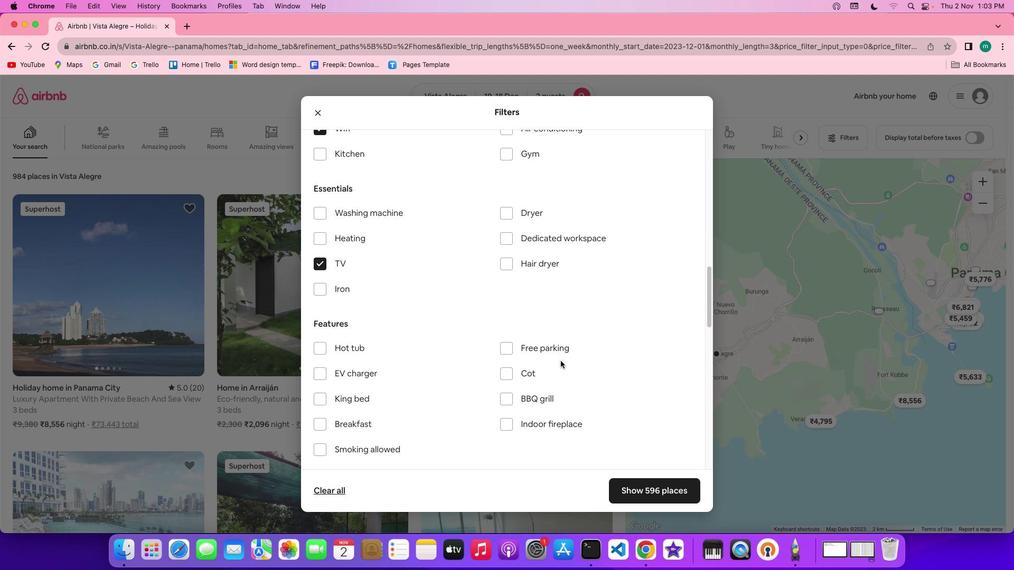 
Action: Mouse moved to (565, 345)
Screenshot: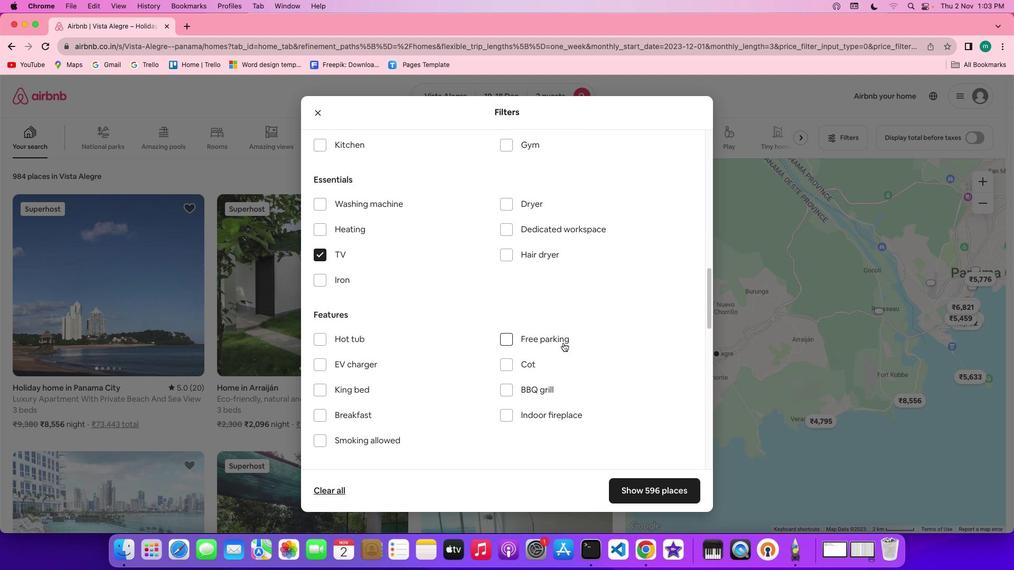 
Action: Mouse pressed left at (565, 345)
Screenshot: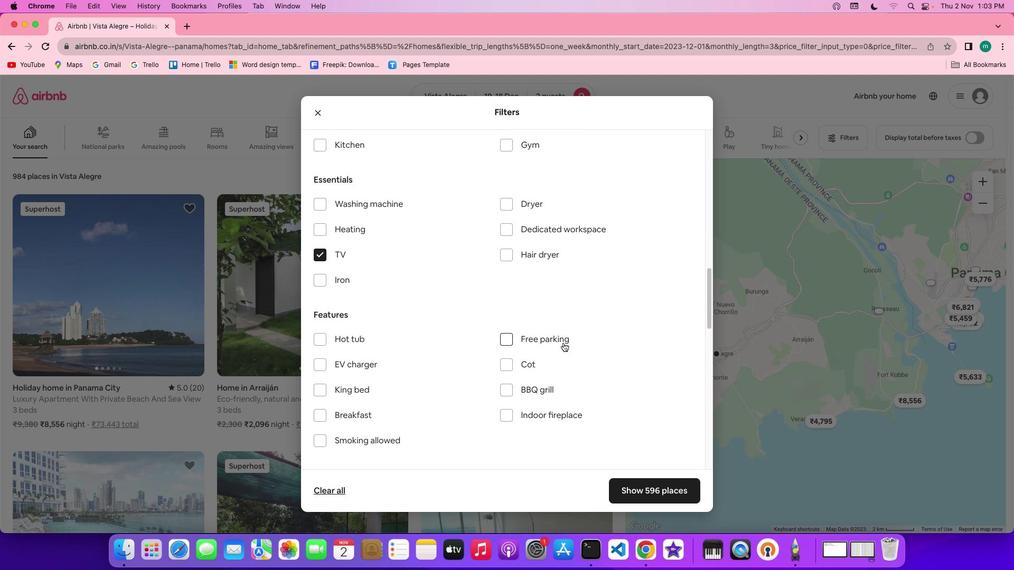 
Action: Mouse moved to (617, 360)
Screenshot: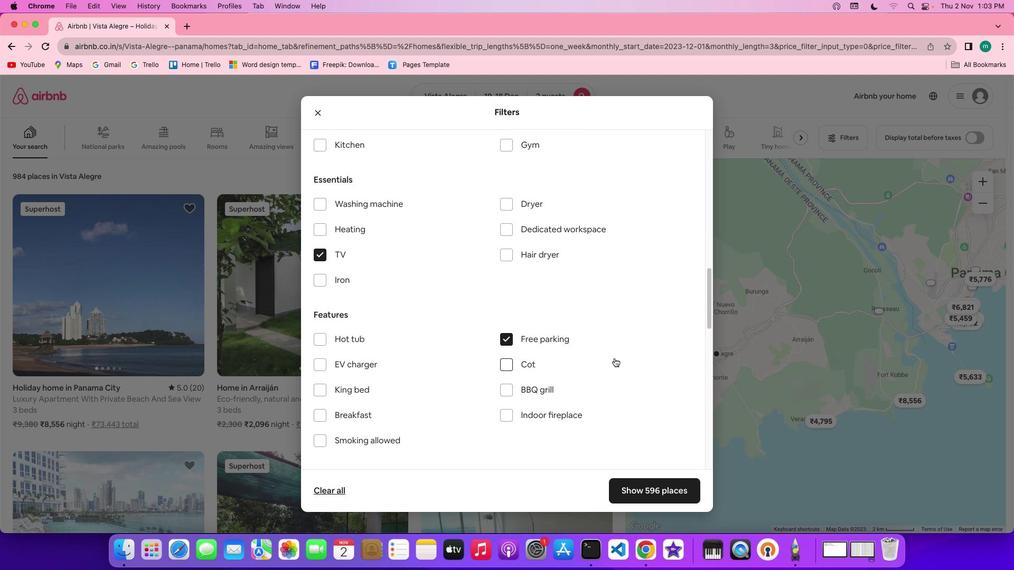 
Action: Mouse scrolled (617, 360) with delta (2, 1)
Screenshot: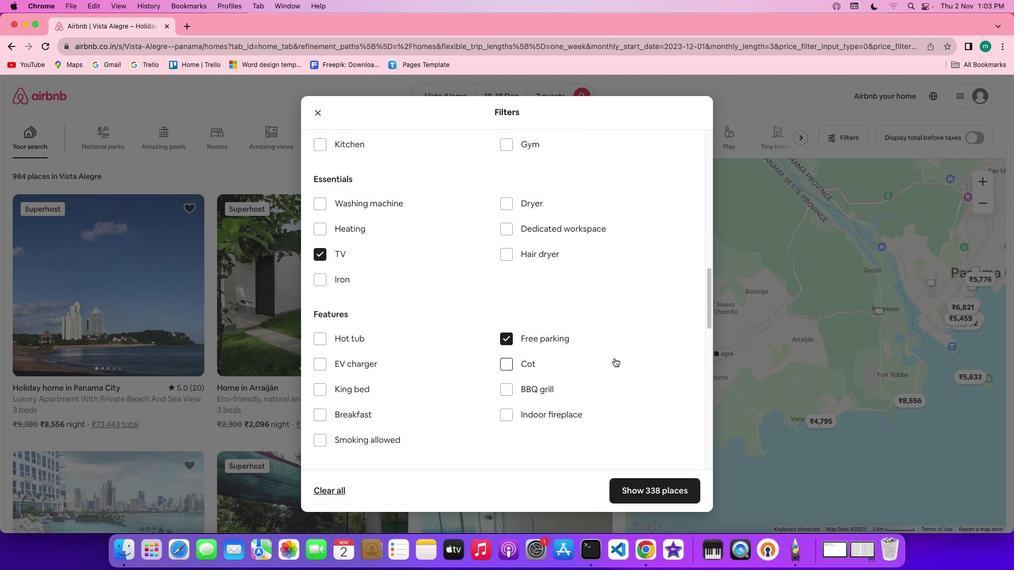 
Action: Mouse scrolled (617, 360) with delta (2, 1)
Screenshot: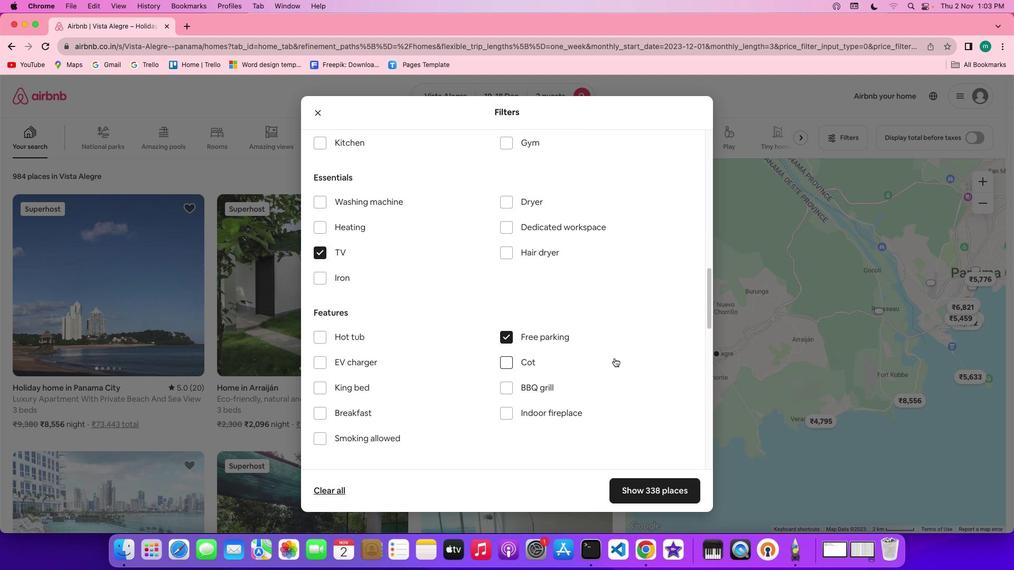 
Action: Mouse scrolled (617, 360) with delta (2, 1)
Screenshot: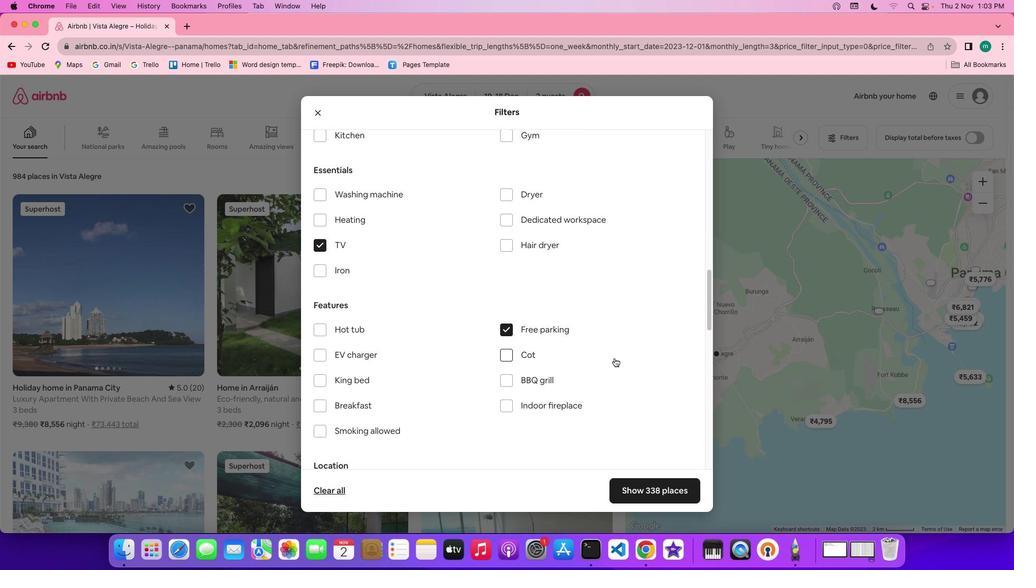 
Action: Mouse scrolled (617, 360) with delta (2, 1)
Screenshot: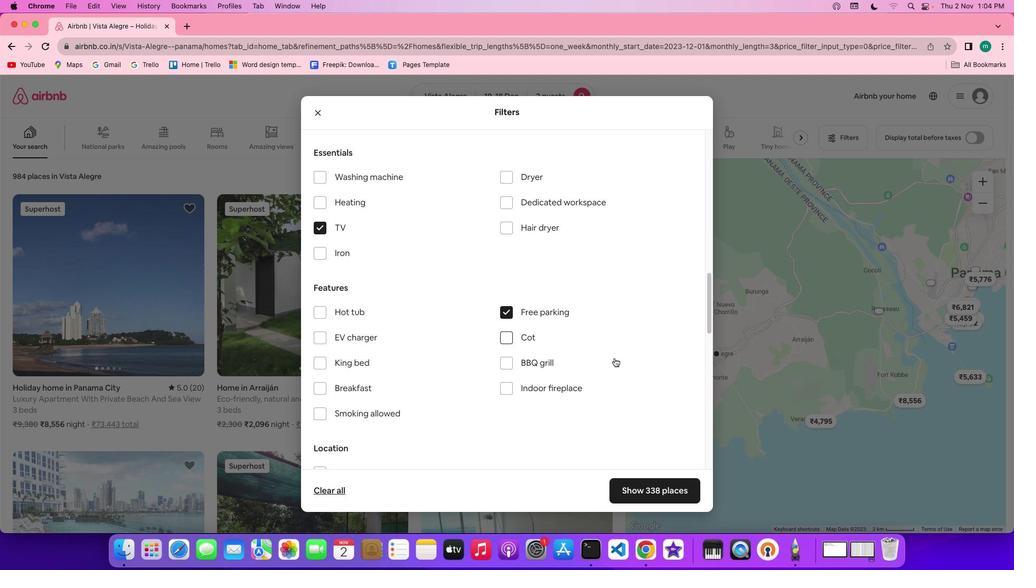 
Action: Mouse scrolled (617, 360) with delta (2, 1)
Screenshot: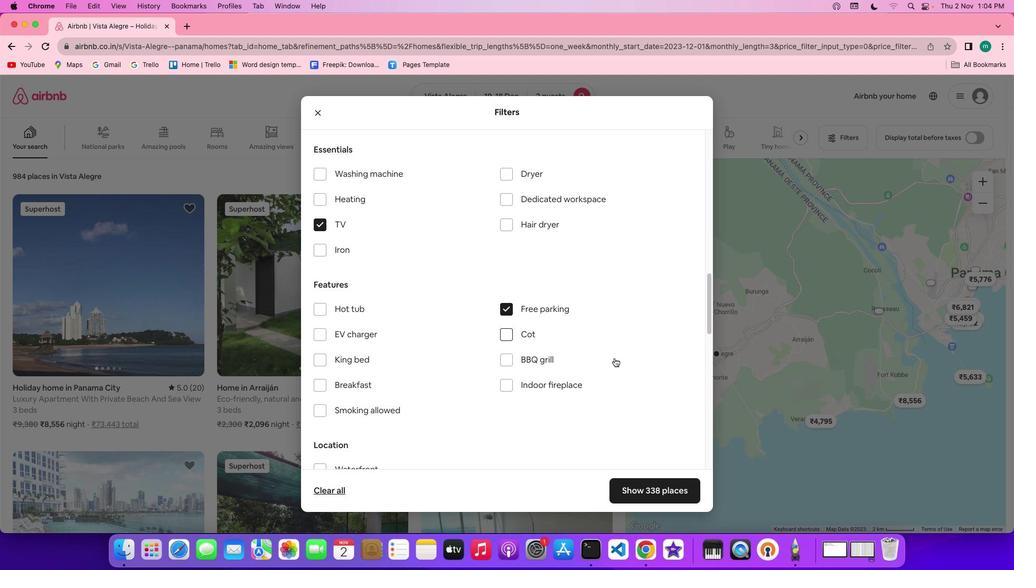 
Action: Mouse scrolled (617, 360) with delta (2, 1)
Screenshot: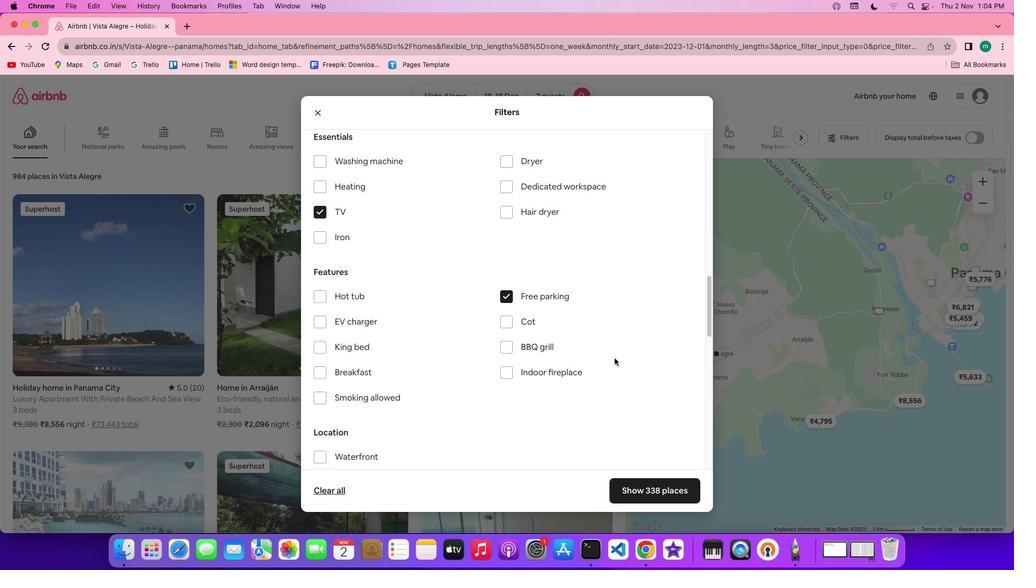 
Action: Mouse scrolled (617, 360) with delta (2, 1)
Screenshot: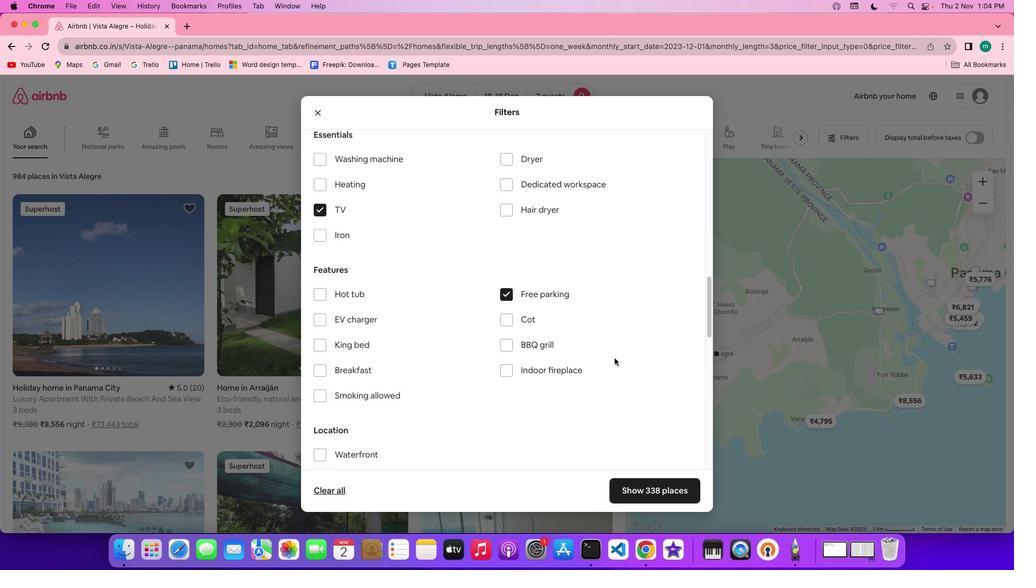 
Action: Mouse moved to (621, 354)
Screenshot: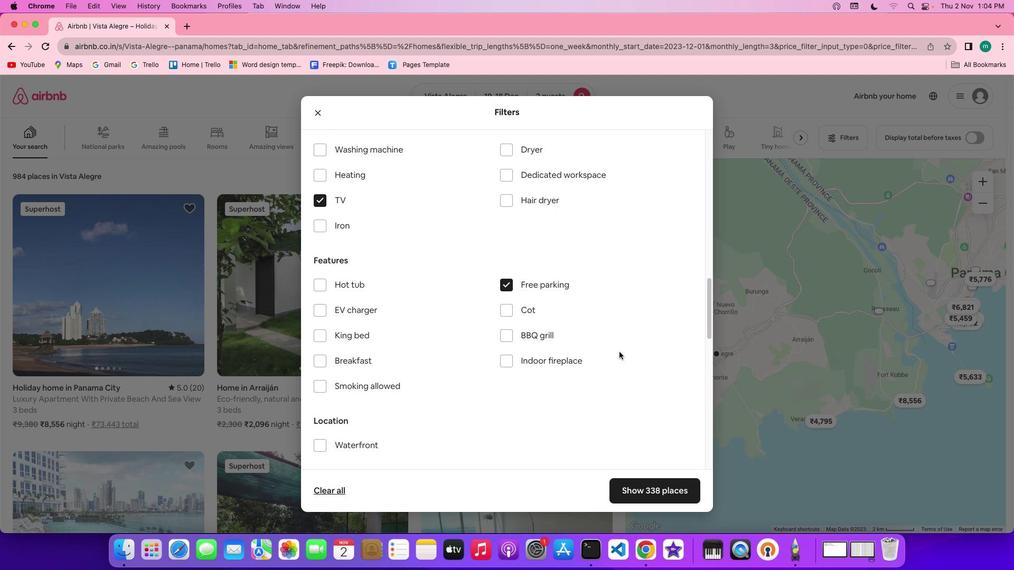 
Action: Mouse scrolled (621, 354) with delta (2, 1)
Screenshot: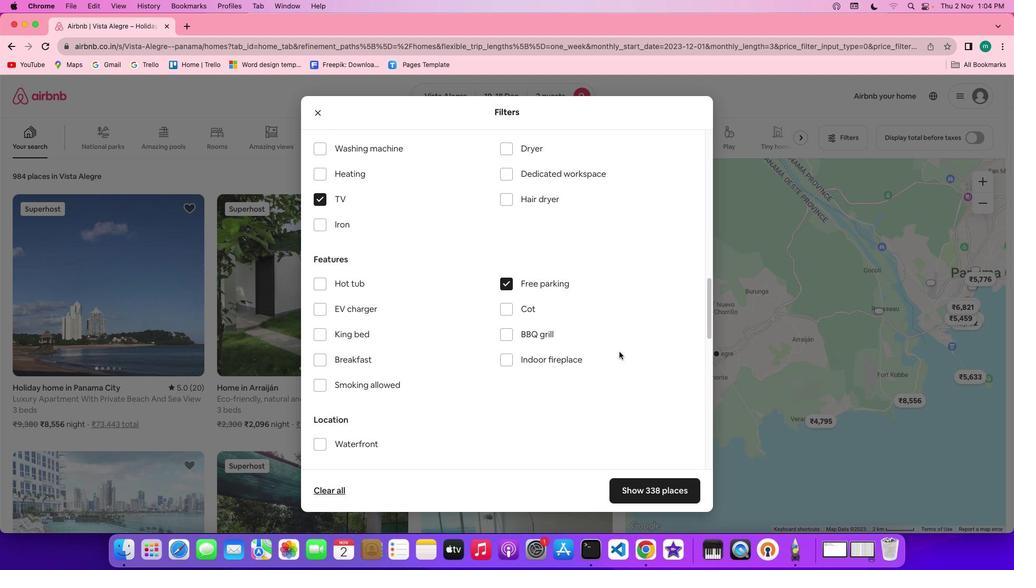 
Action: Mouse scrolled (621, 354) with delta (2, 1)
Screenshot: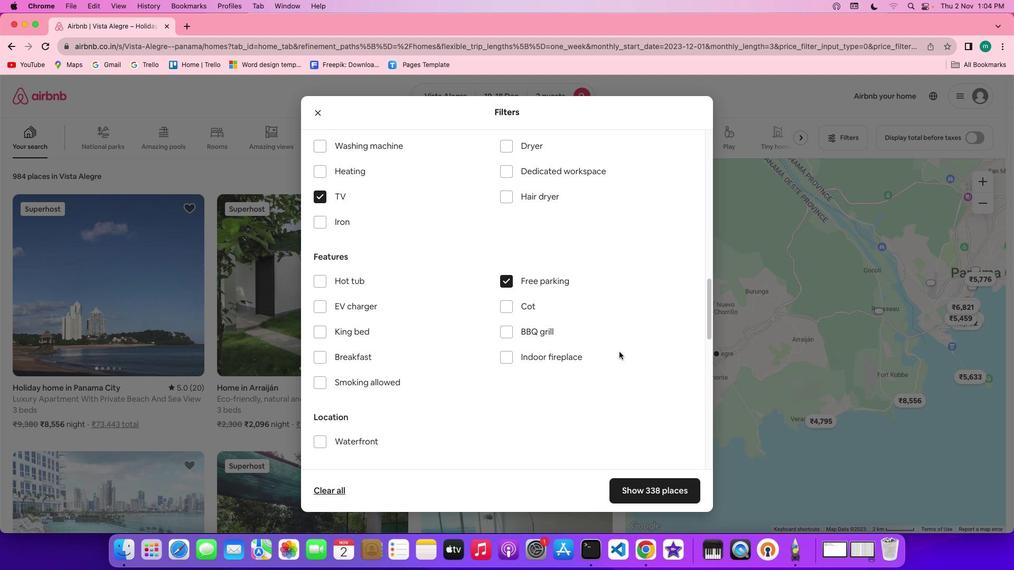 
Action: Mouse moved to (496, 340)
Screenshot: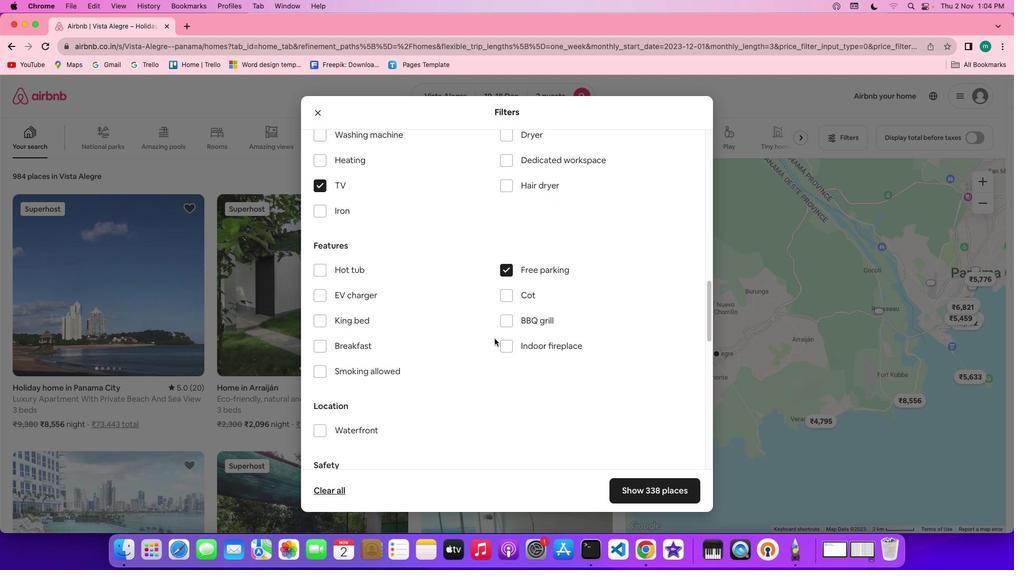 
Action: Mouse scrolled (496, 340) with delta (2, 1)
Screenshot: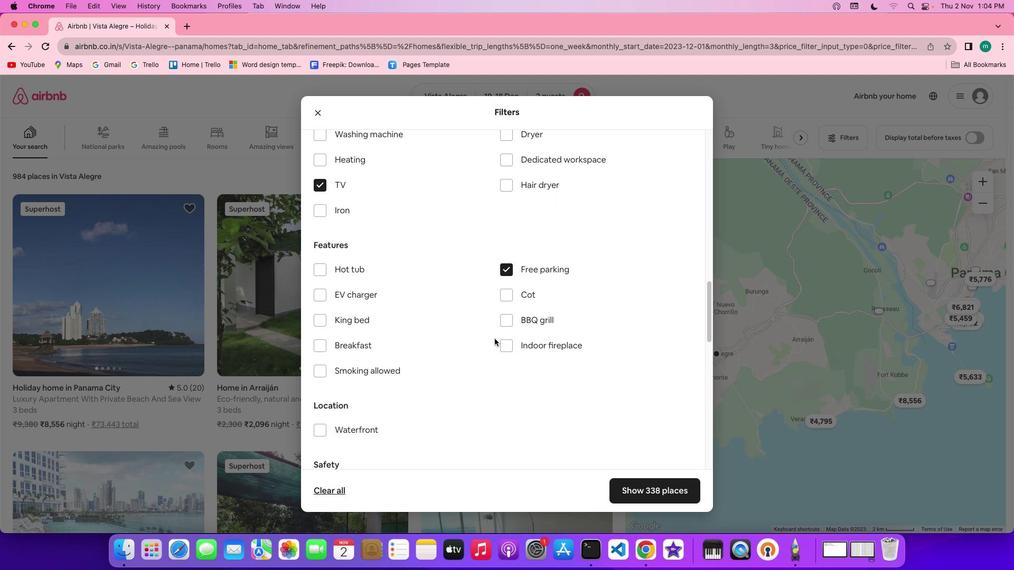 
Action: Mouse scrolled (496, 340) with delta (2, 1)
Screenshot: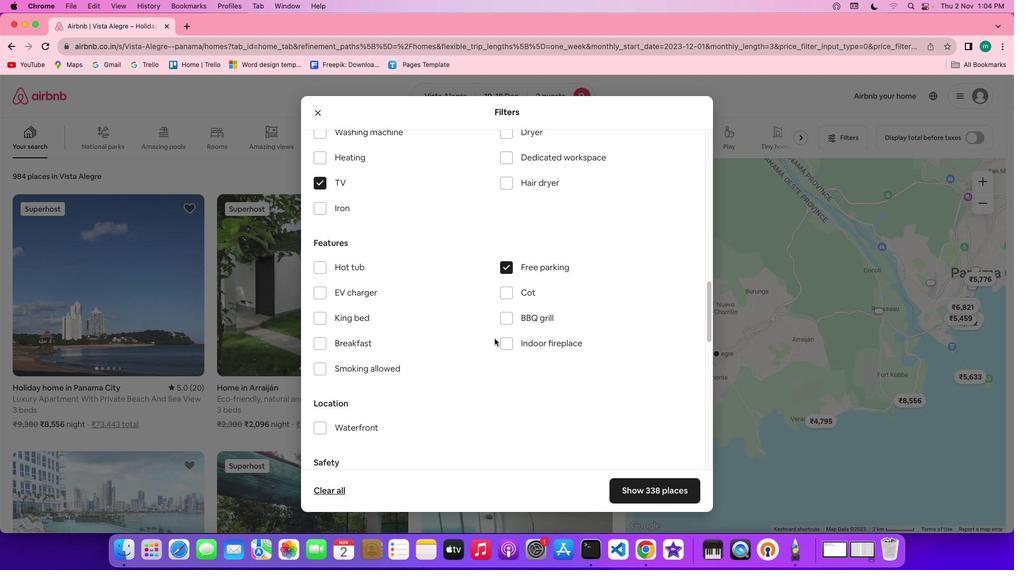
Action: Mouse scrolled (496, 340) with delta (2, 2)
Screenshot: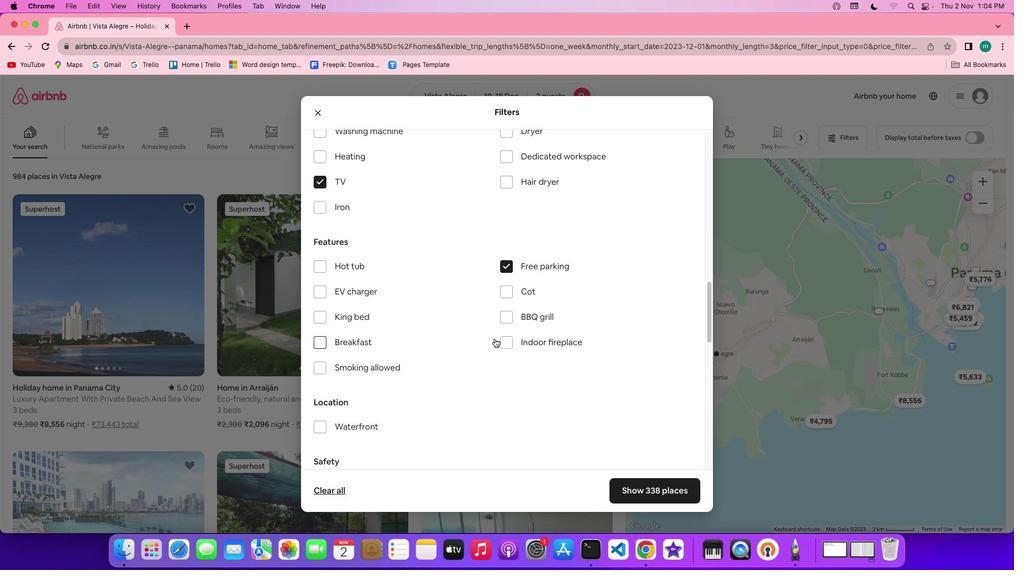 
Action: Mouse scrolled (496, 340) with delta (2, 2)
Screenshot: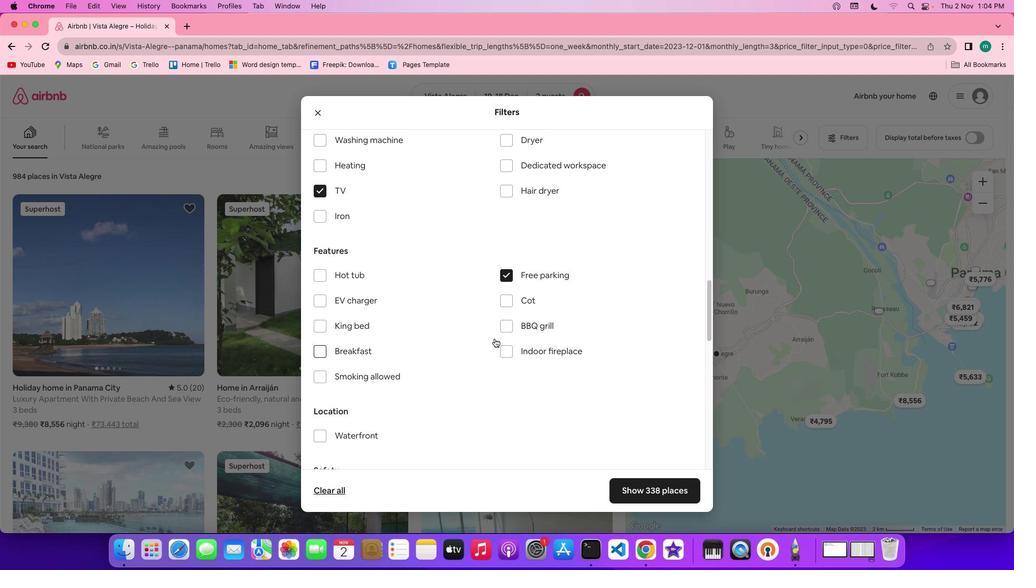 
Action: Mouse scrolled (496, 340) with delta (2, 3)
Screenshot: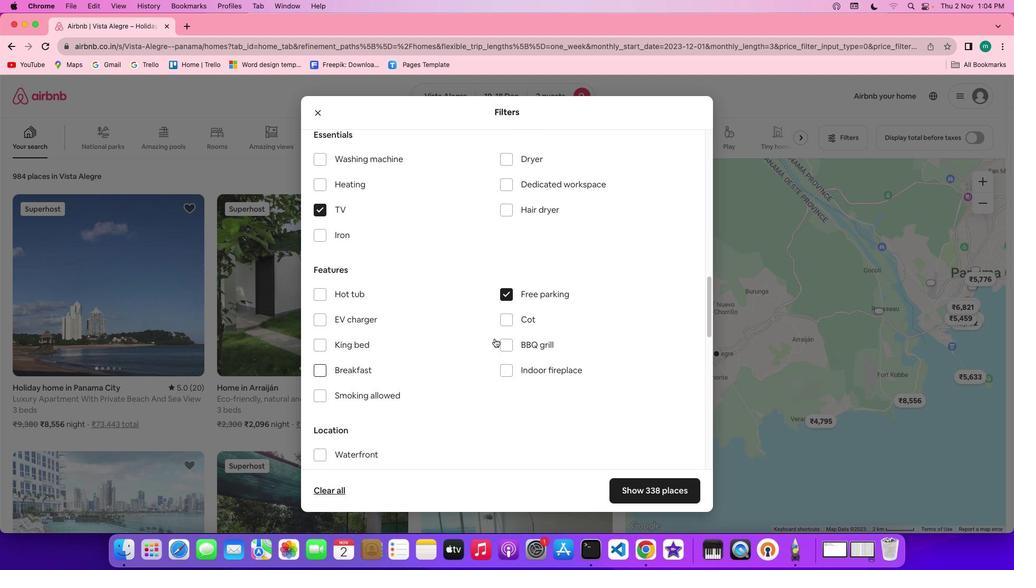 
Action: Mouse scrolled (496, 340) with delta (2, 4)
Screenshot: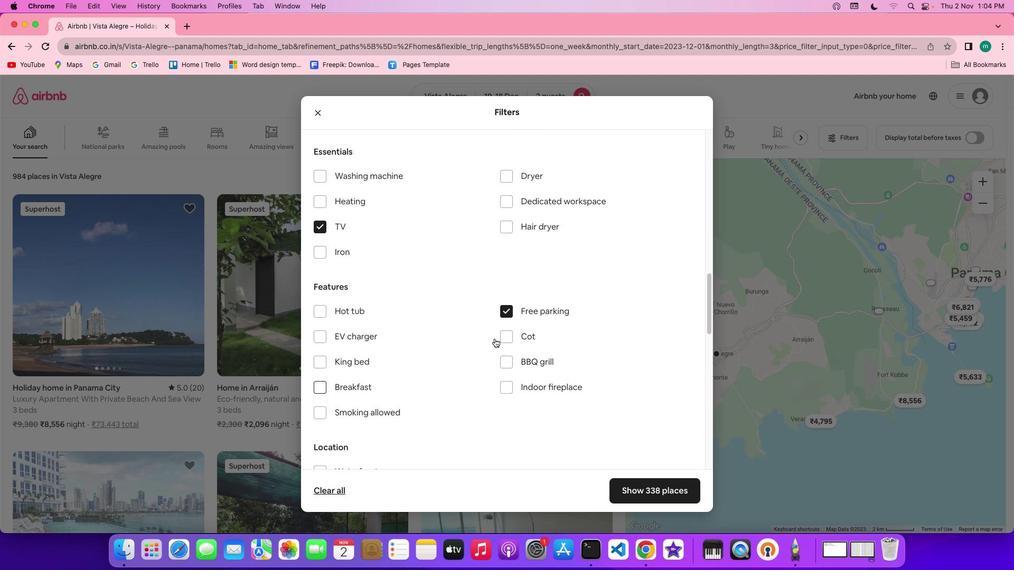 
Action: Mouse moved to (528, 234)
Screenshot: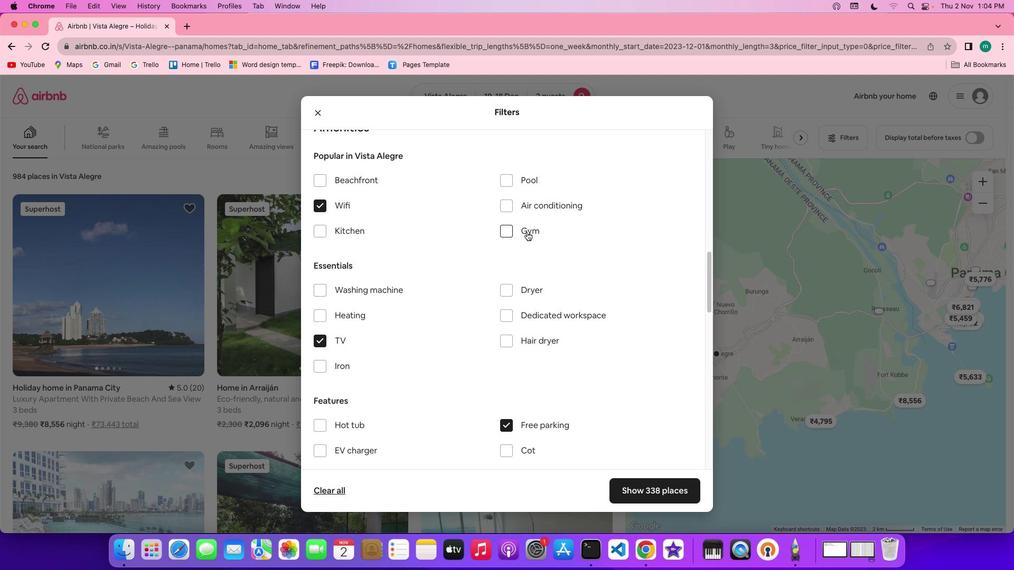 
Action: Mouse pressed left at (528, 234)
Screenshot: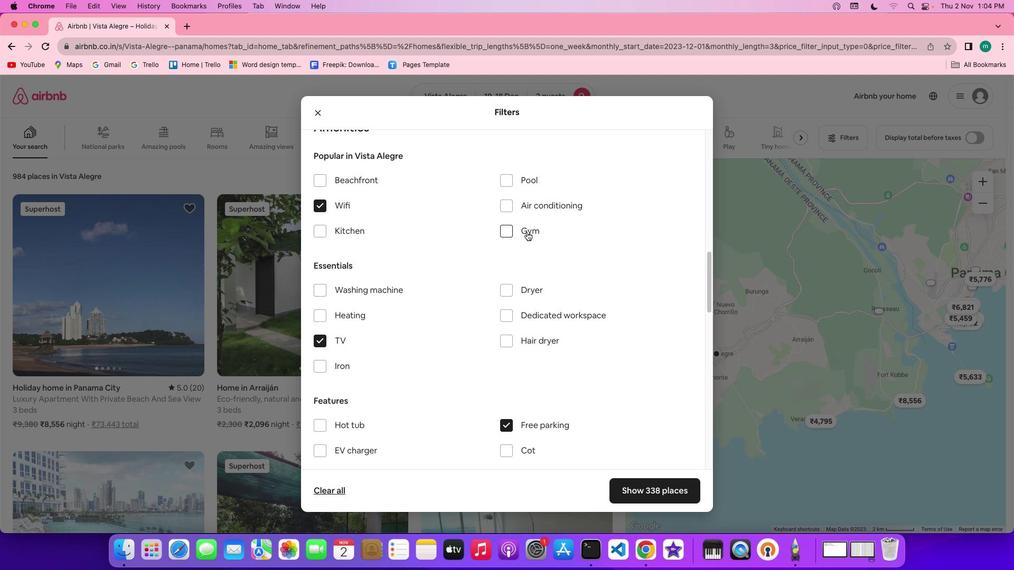
Action: Mouse moved to (548, 372)
Screenshot: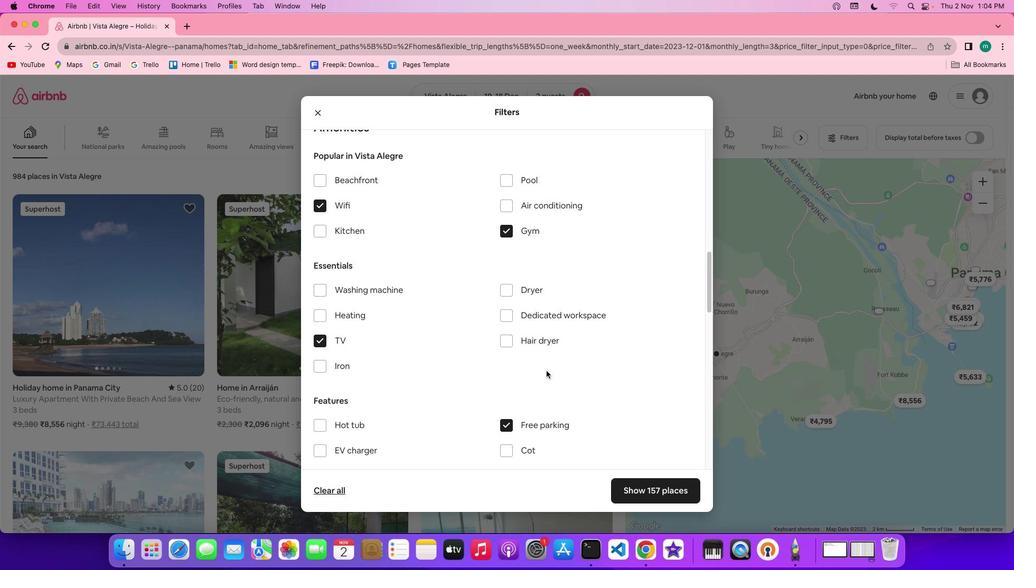 
Action: Mouse scrolled (548, 372) with delta (2, 1)
Screenshot: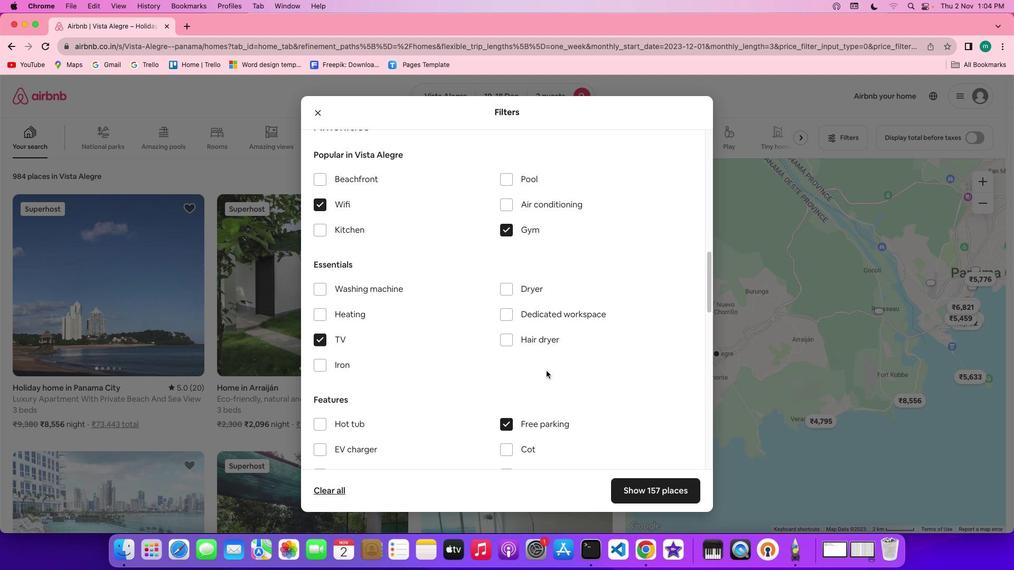 
Action: Mouse scrolled (548, 372) with delta (2, 1)
Screenshot: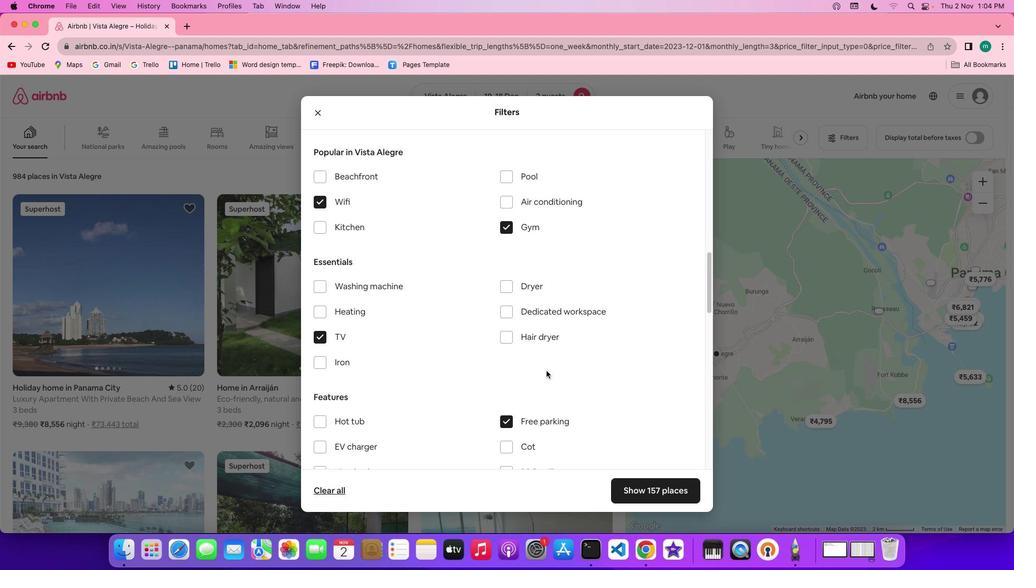
Action: Mouse scrolled (548, 372) with delta (2, 1)
Screenshot: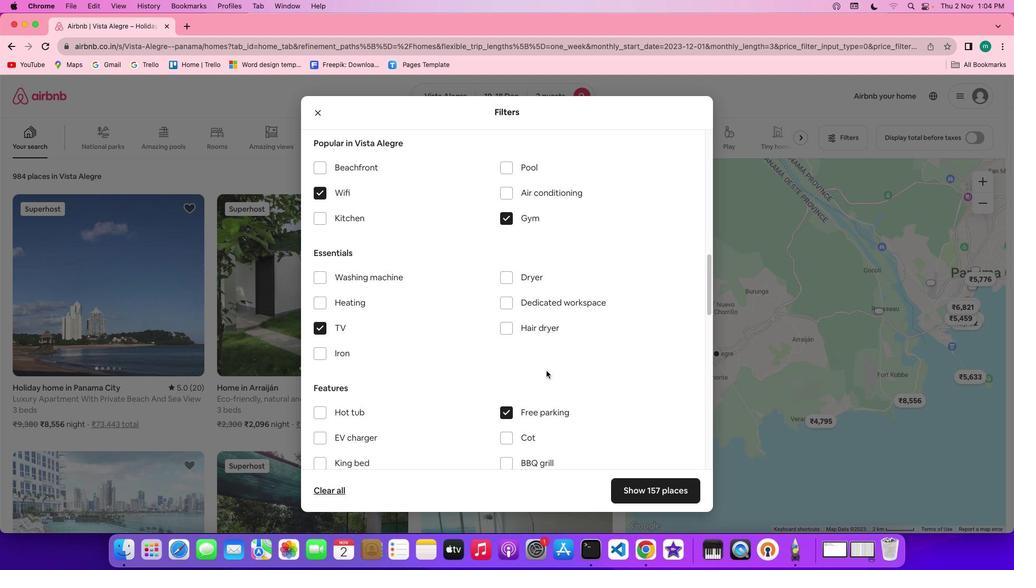 
Action: Mouse moved to (549, 374)
Screenshot: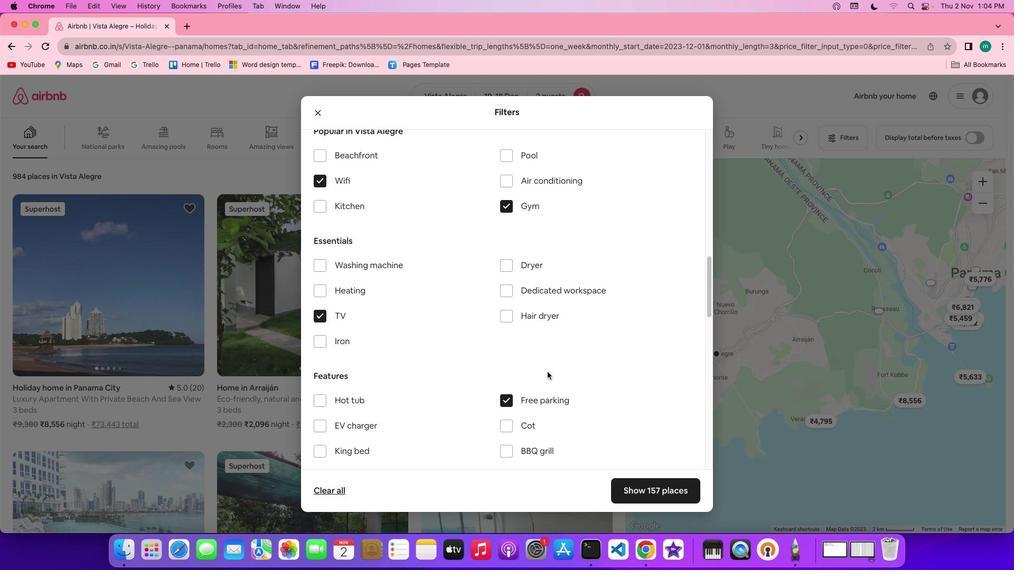 
Action: Mouse scrolled (549, 374) with delta (2, 2)
Screenshot: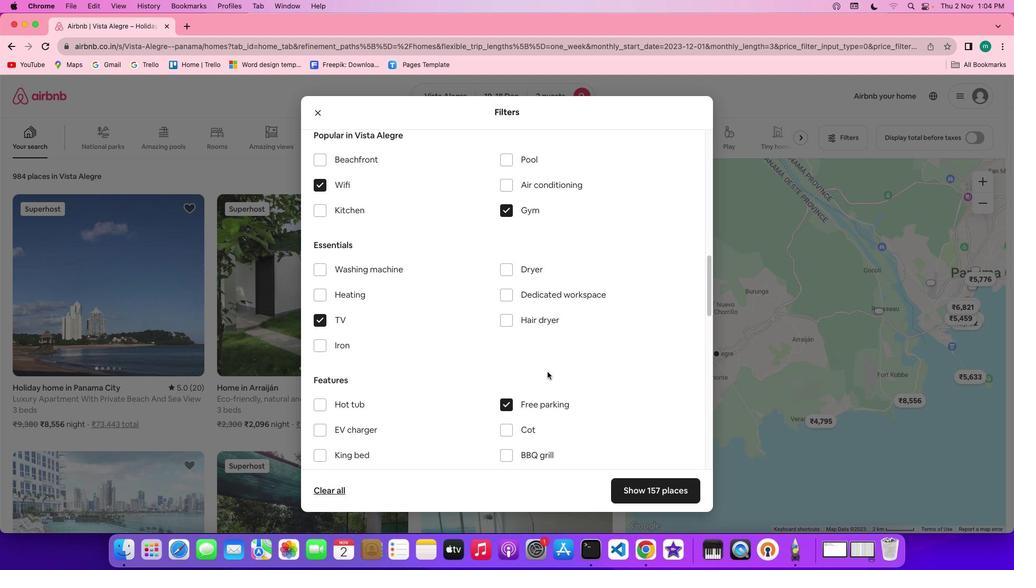 
Action: Mouse scrolled (549, 374) with delta (2, 2)
Screenshot: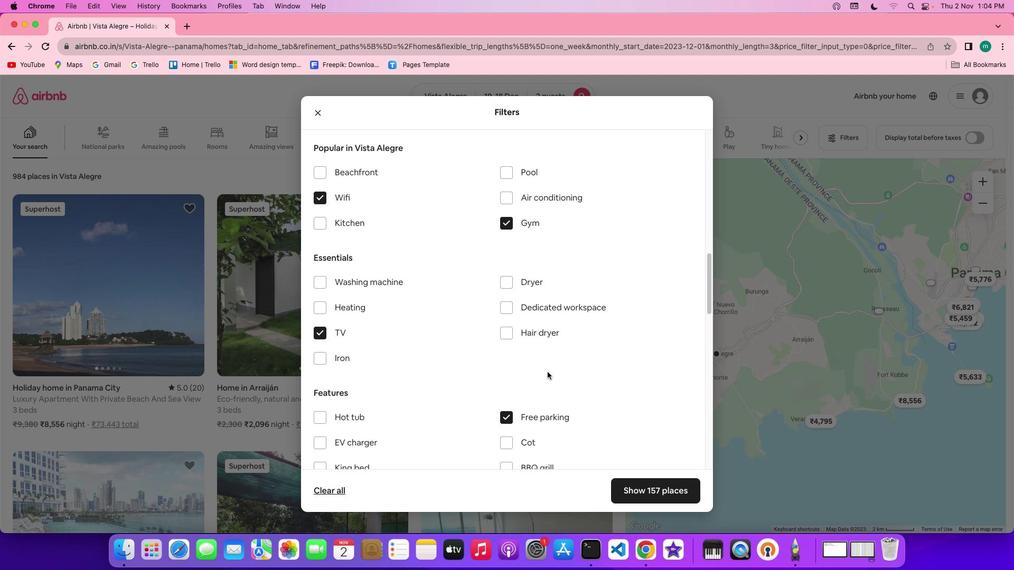 
Action: Mouse scrolled (549, 374) with delta (2, 3)
Screenshot: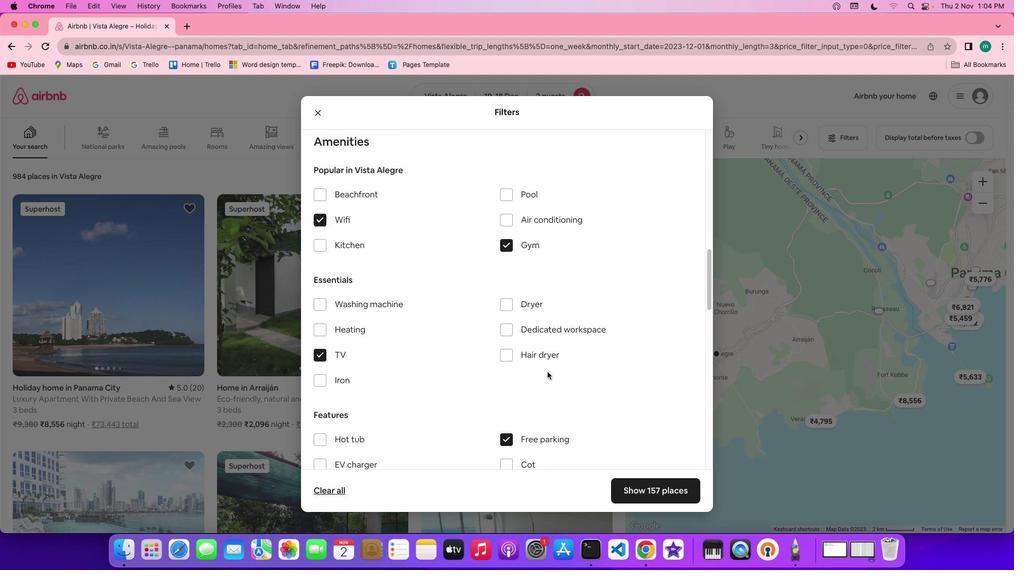 
Action: Mouse scrolled (549, 374) with delta (2, 1)
Screenshot: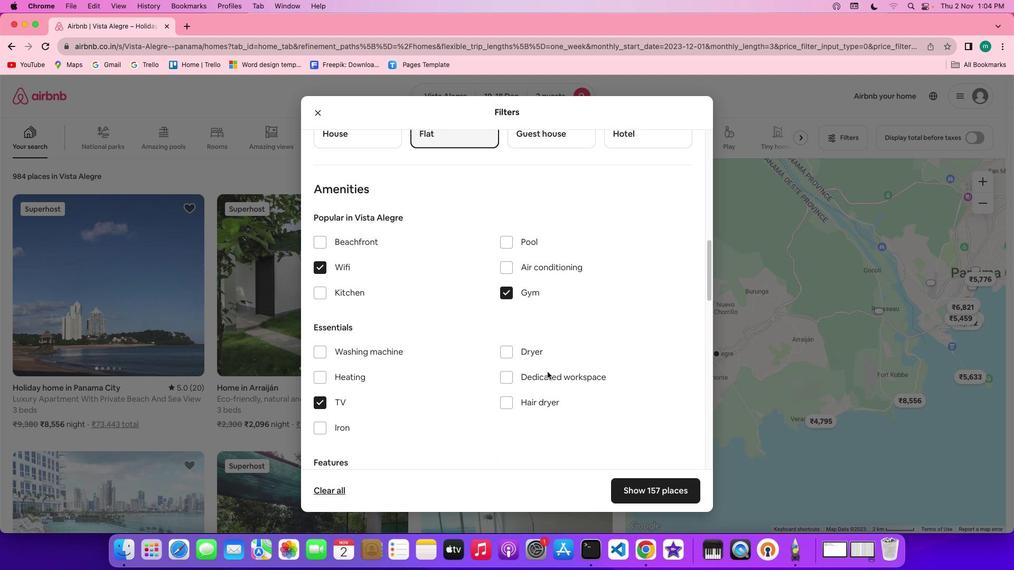 
Action: Mouse scrolled (549, 374) with delta (2, 1)
Screenshot: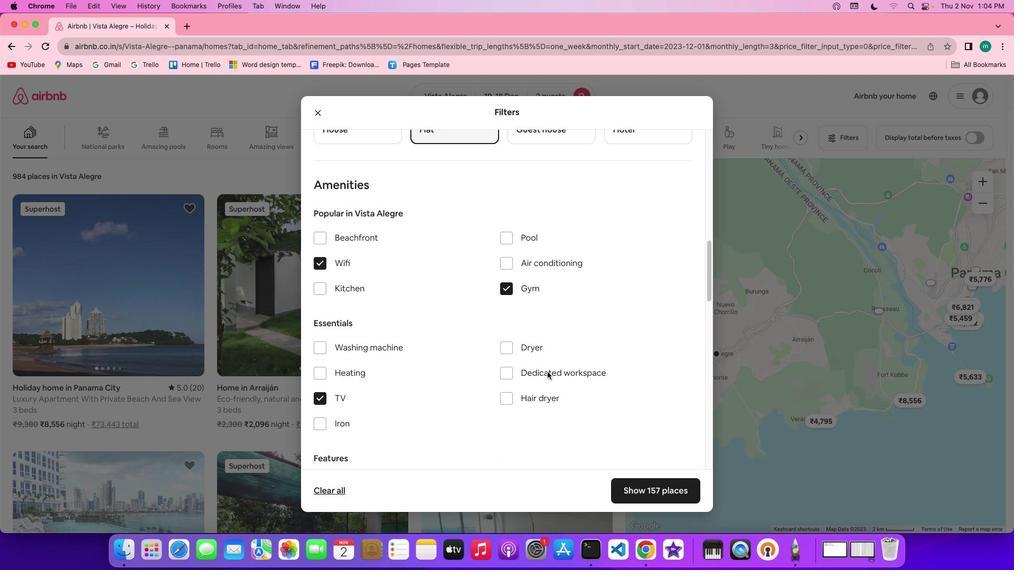 
Action: Mouse scrolled (549, 374) with delta (2, 1)
Screenshot: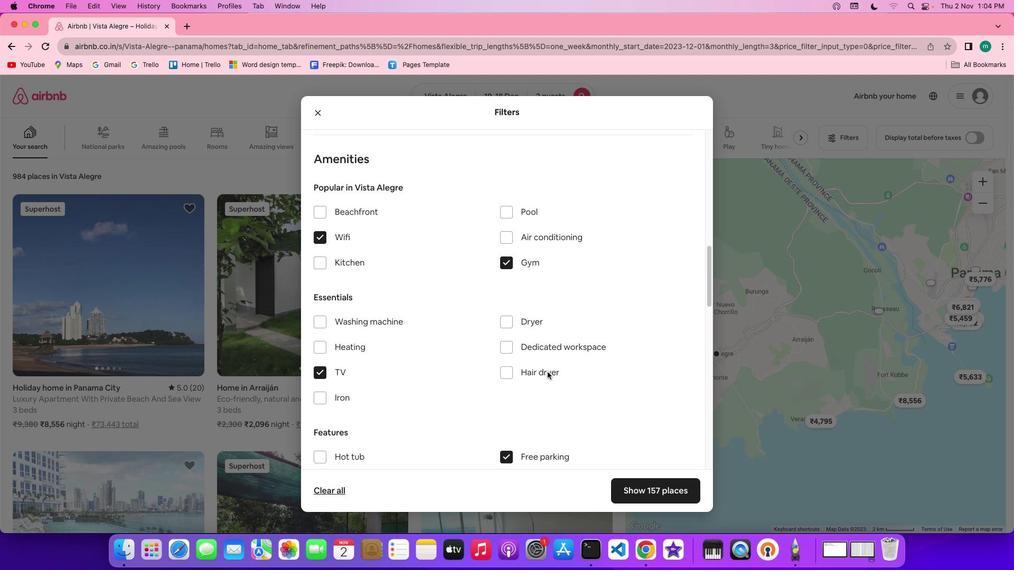 
Action: Mouse scrolled (549, 374) with delta (2, 1)
Screenshot: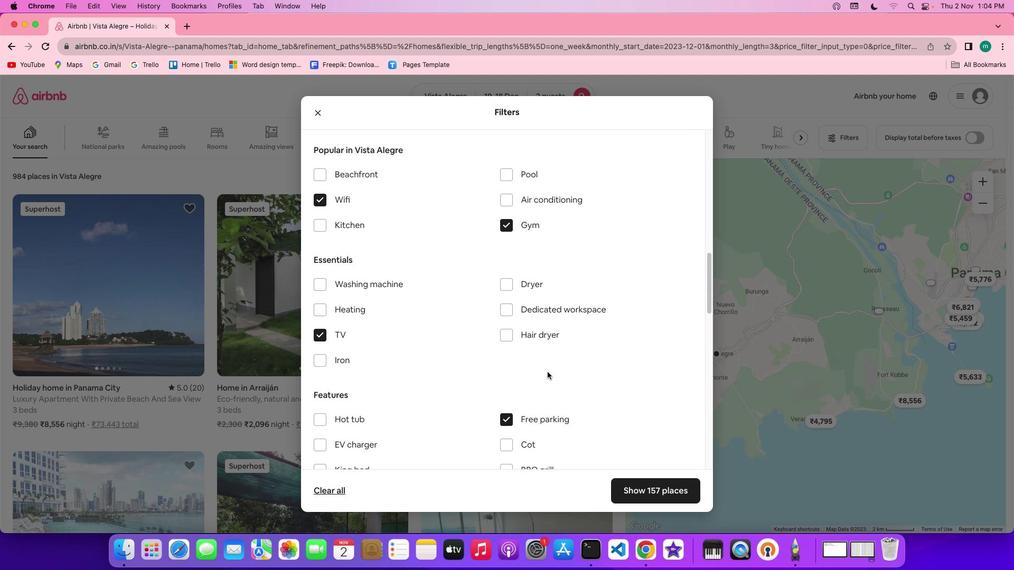 
Action: Mouse scrolled (549, 374) with delta (2, 1)
Screenshot: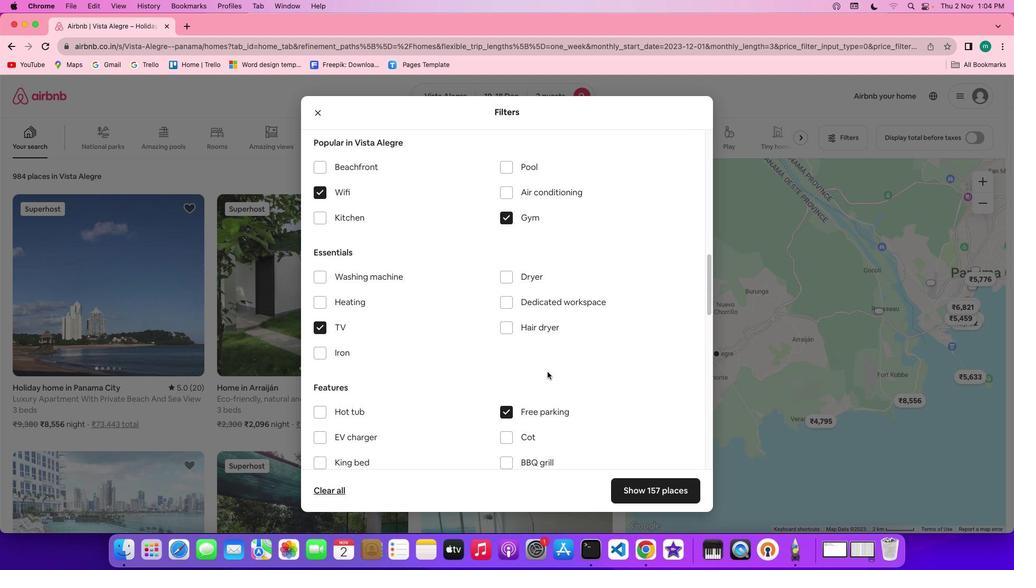 
Action: Mouse scrolled (549, 374) with delta (2, 1)
Screenshot: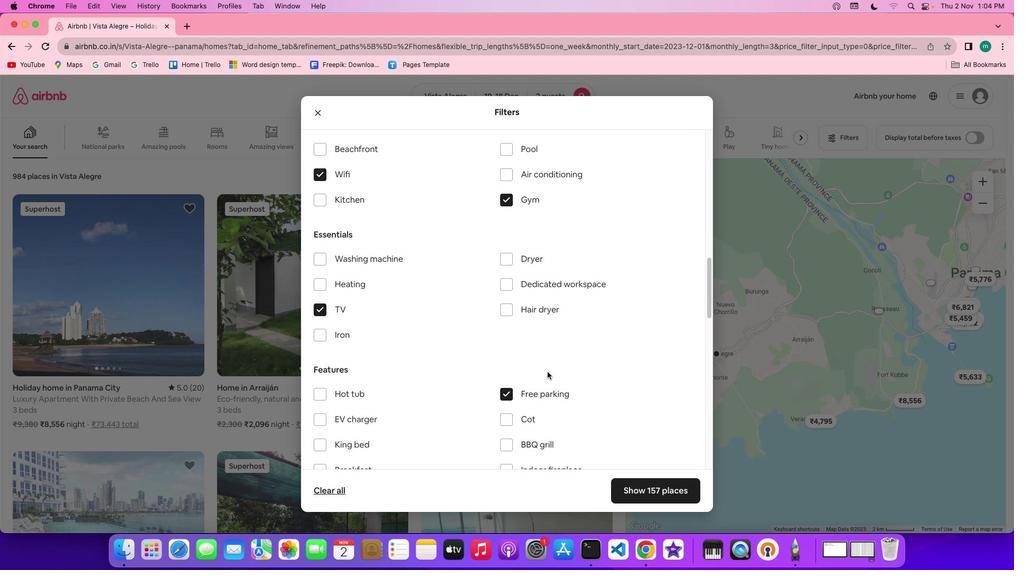 
Action: Mouse scrolled (549, 374) with delta (2, 1)
Screenshot: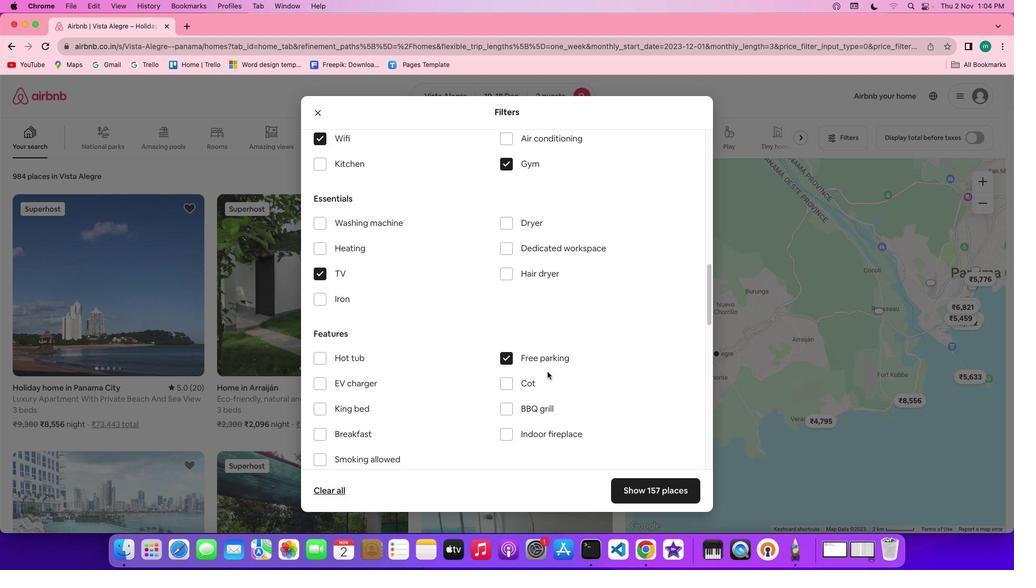 
Action: Mouse scrolled (549, 374) with delta (2, 1)
Screenshot: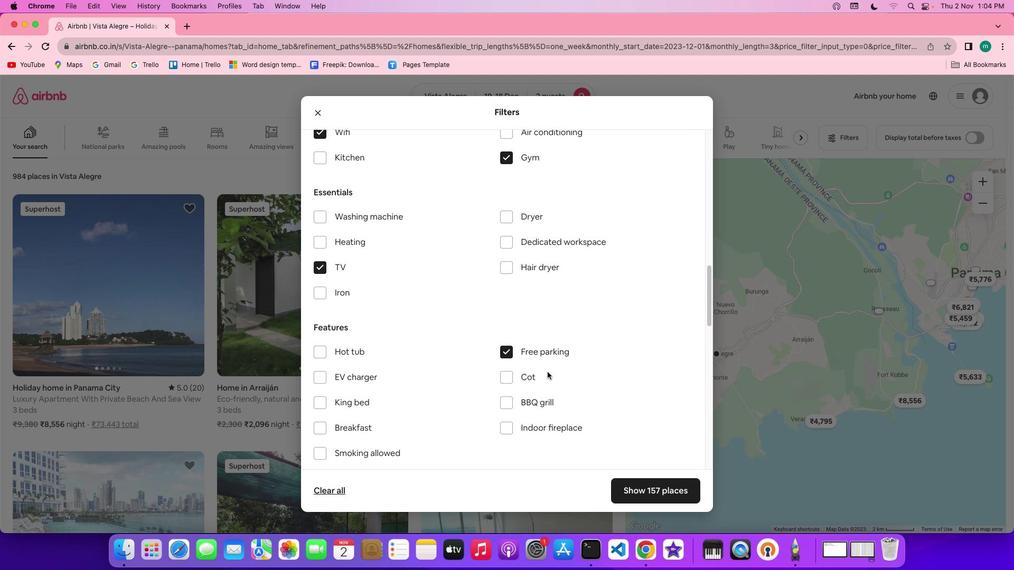 
Action: Mouse scrolled (549, 374) with delta (2, 1)
Screenshot: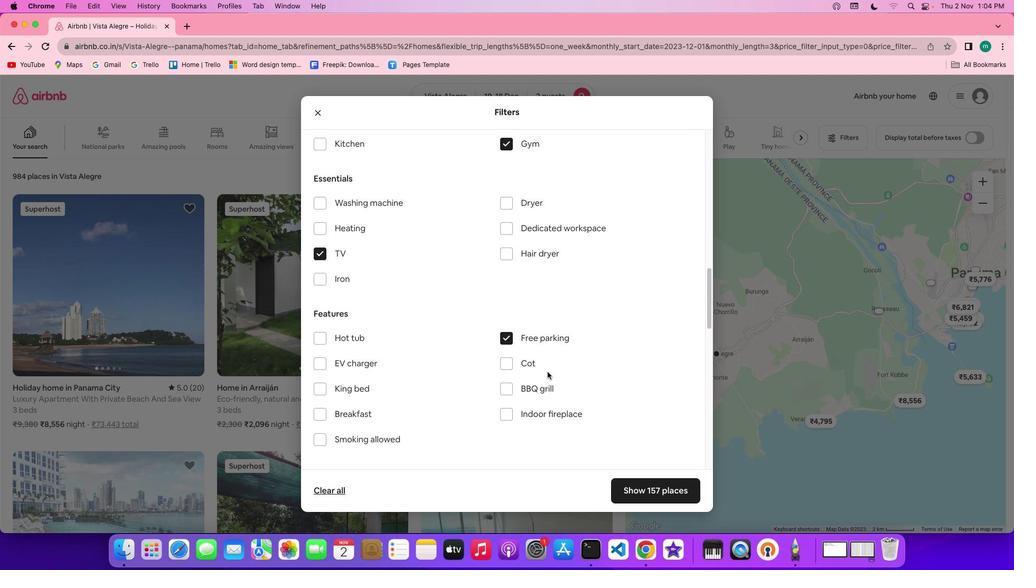 
Action: Mouse moved to (352, 352)
Screenshot: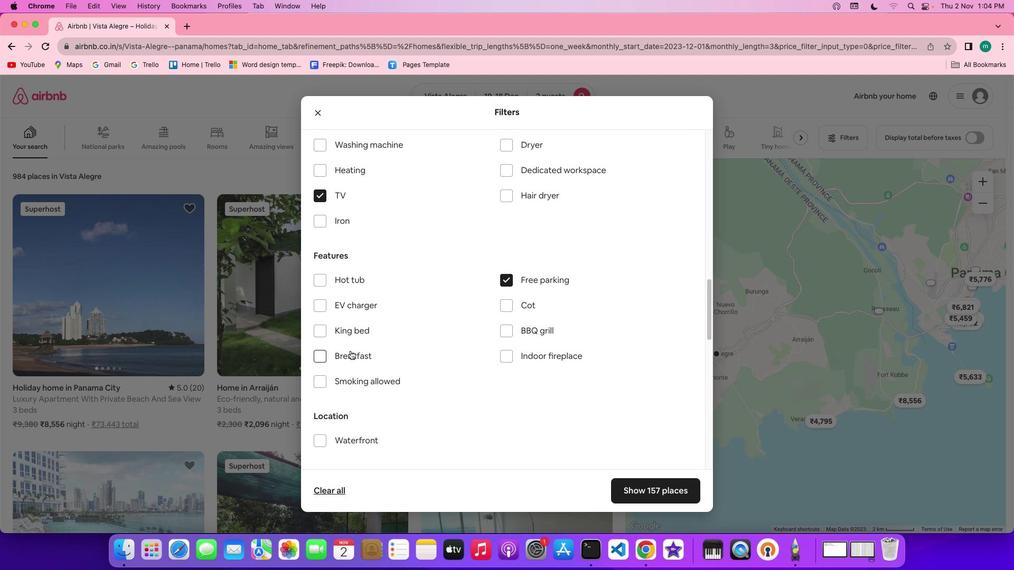 
Action: Mouse pressed left at (352, 352)
Screenshot: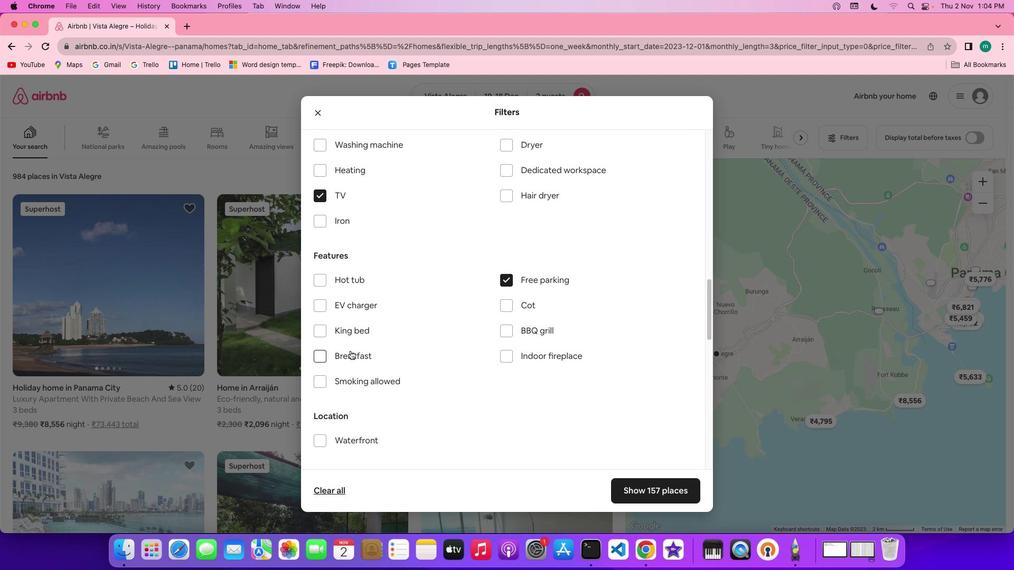 
Action: Mouse moved to (497, 383)
Screenshot: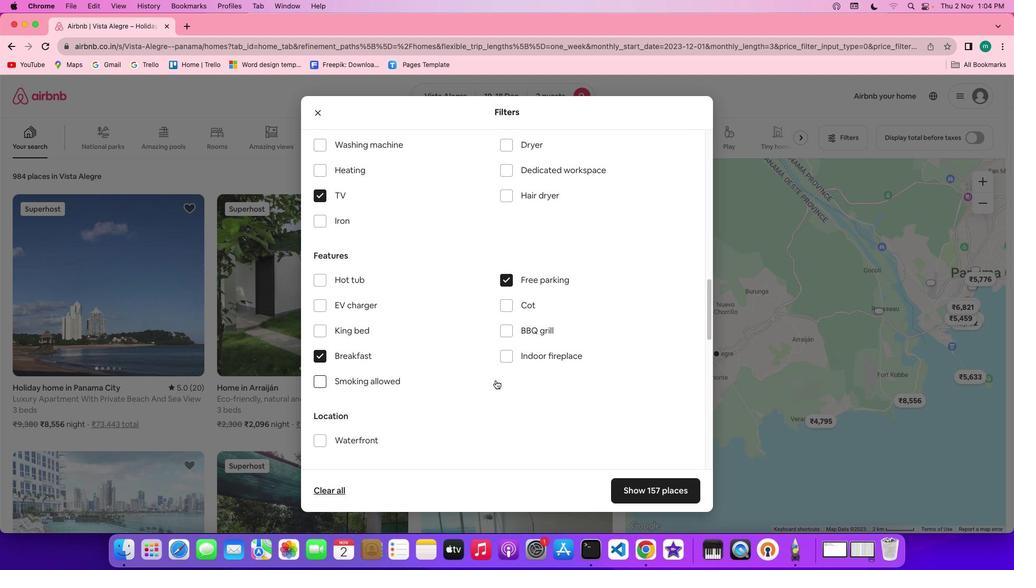 
Action: Mouse scrolled (497, 383) with delta (2, 1)
Screenshot: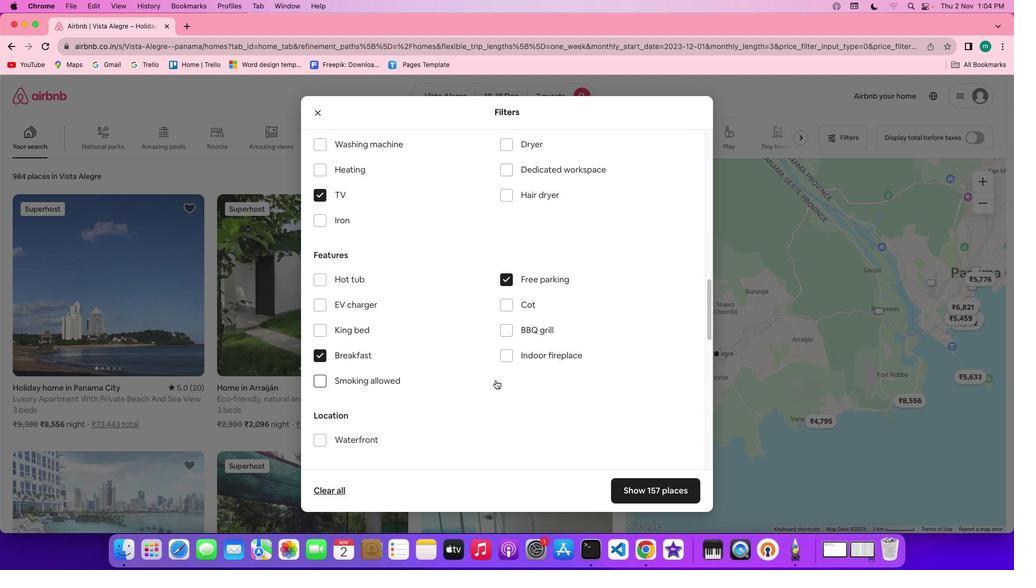 
Action: Mouse scrolled (497, 383) with delta (2, 1)
Screenshot: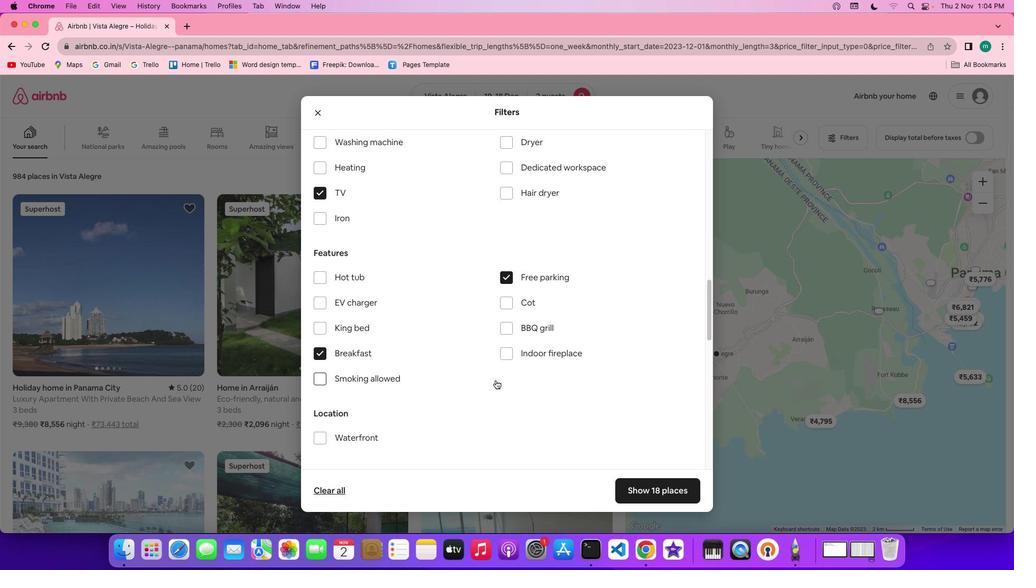 
Action: Mouse scrolled (497, 383) with delta (2, 1)
Screenshot: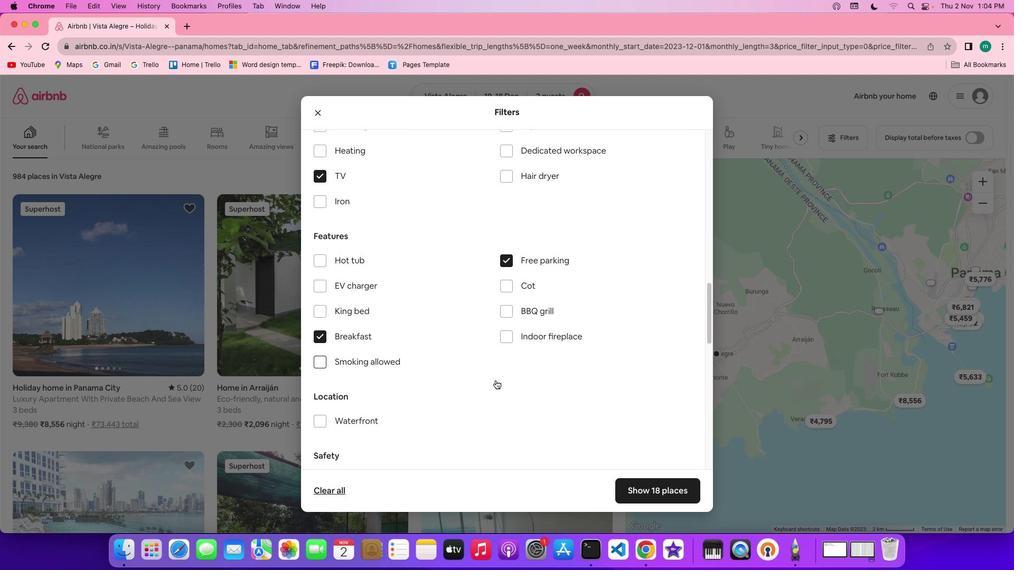 
Action: Mouse scrolled (497, 383) with delta (2, 1)
Screenshot: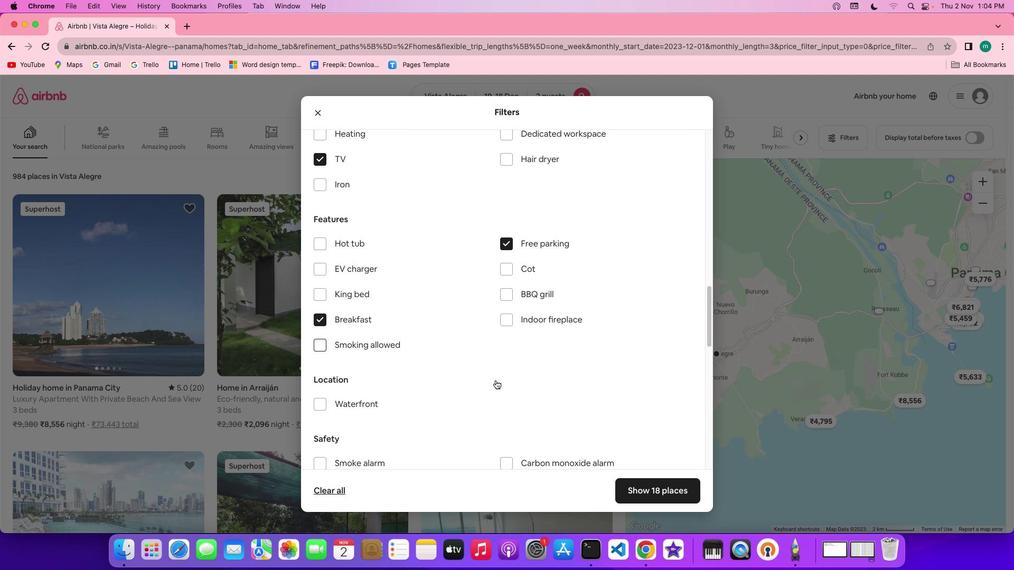 
Action: Mouse scrolled (497, 383) with delta (2, 1)
Screenshot: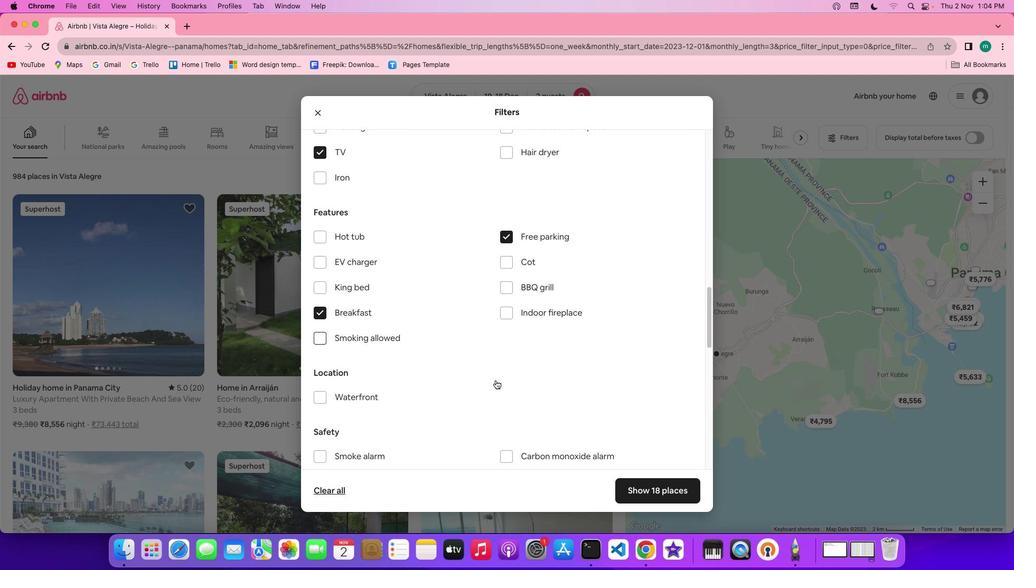 
Action: Mouse scrolled (497, 383) with delta (2, 1)
Screenshot: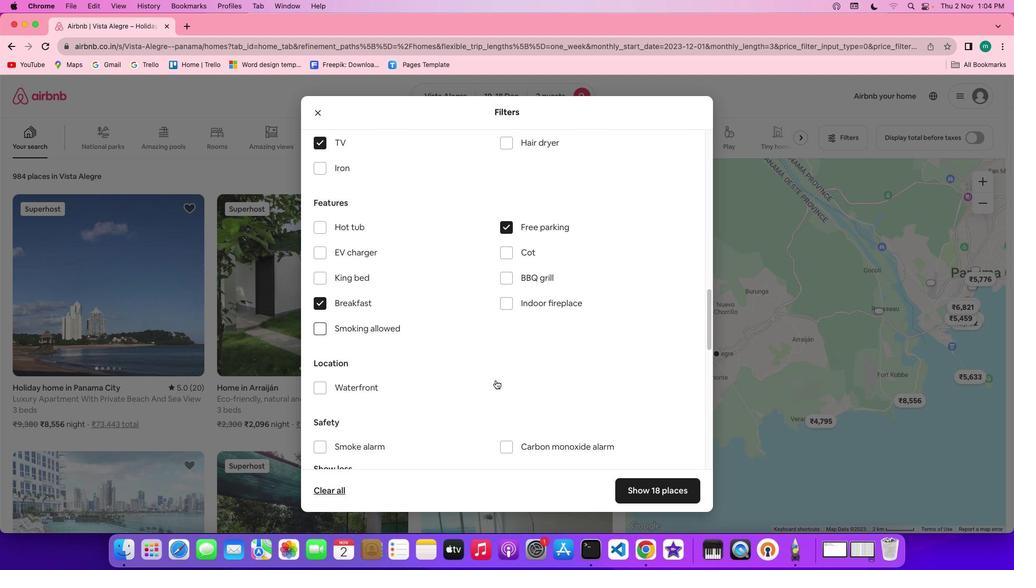 
Action: Mouse moved to (546, 407)
Screenshot: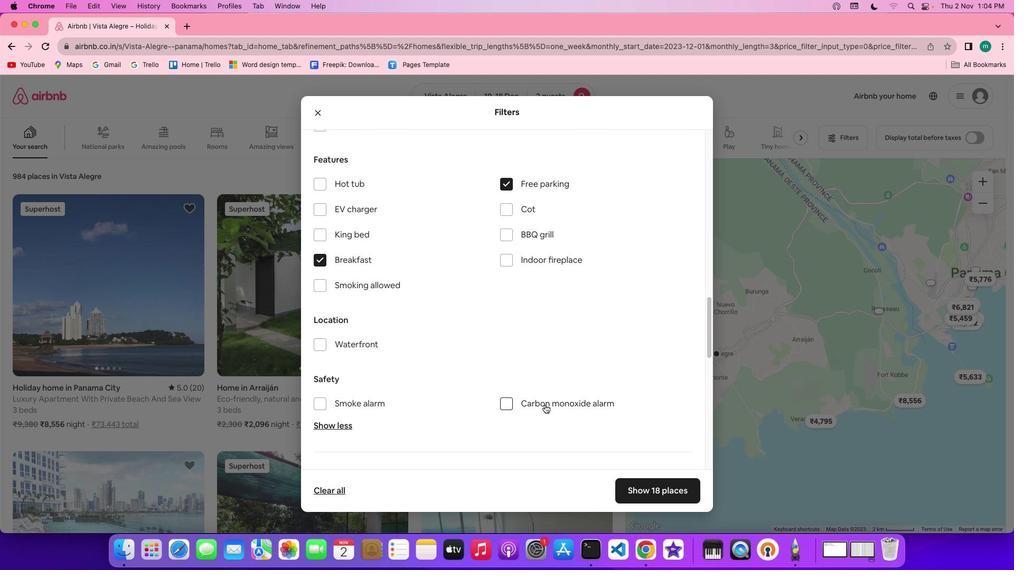 
Action: Mouse scrolled (546, 407) with delta (2, 1)
Screenshot: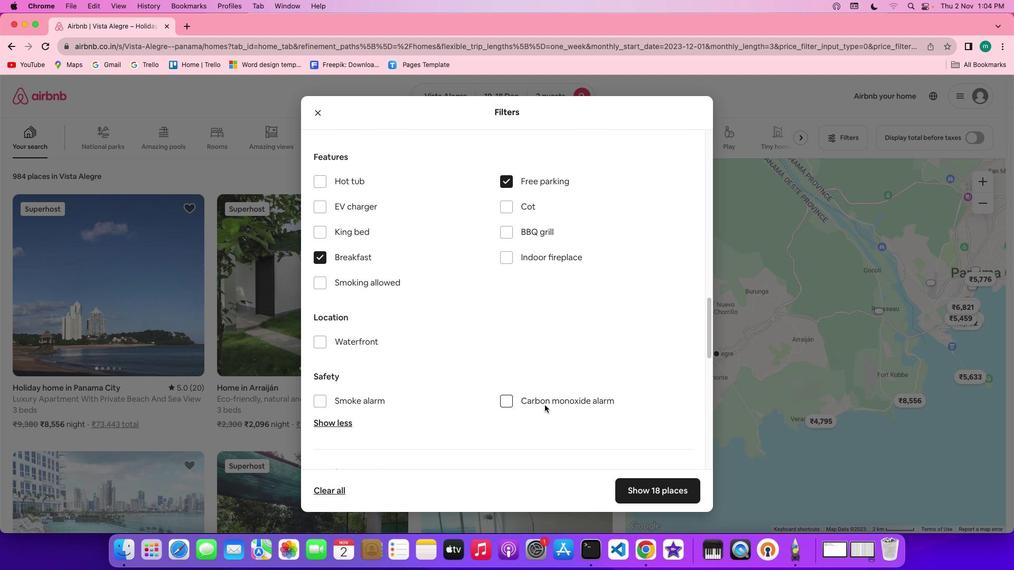 
Action: Mouse scrolled (546, 407) with delta (2, 1)
Screenshot: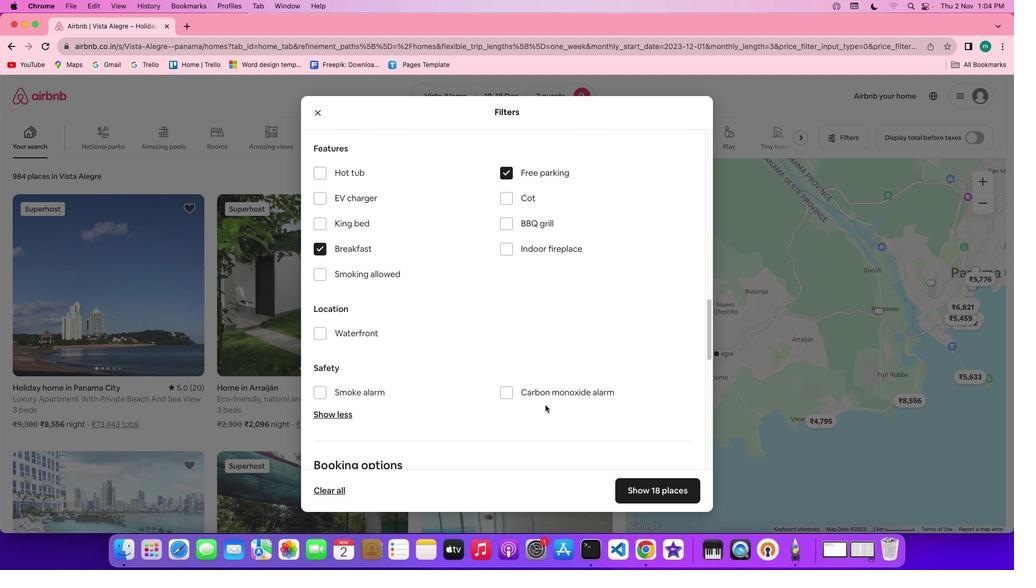 
Action: Mouse moved to (546, 407)
Screenshot: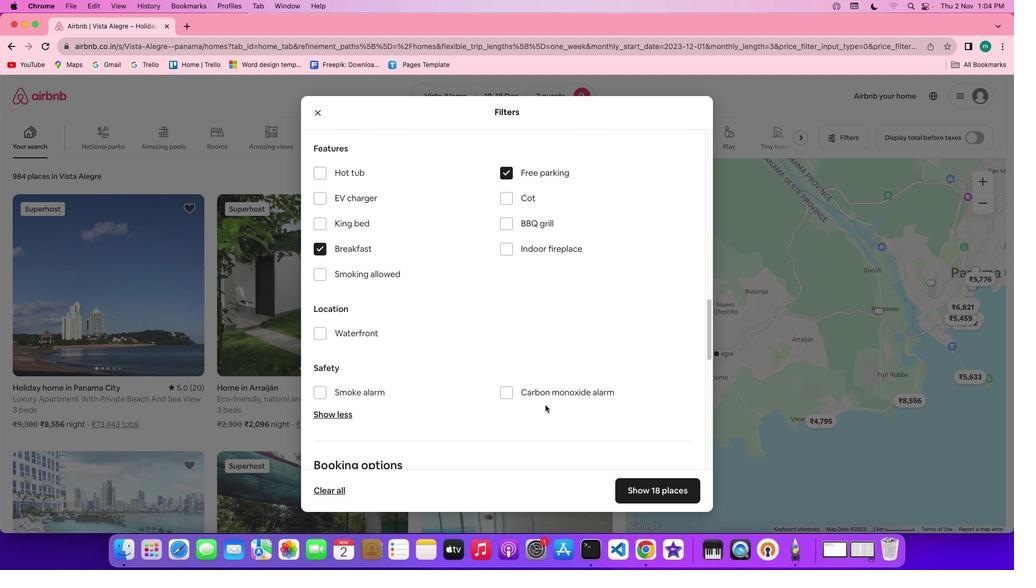 
Action: Mouse scrolled (546, 407) with delta (2, 1)
Screenshot: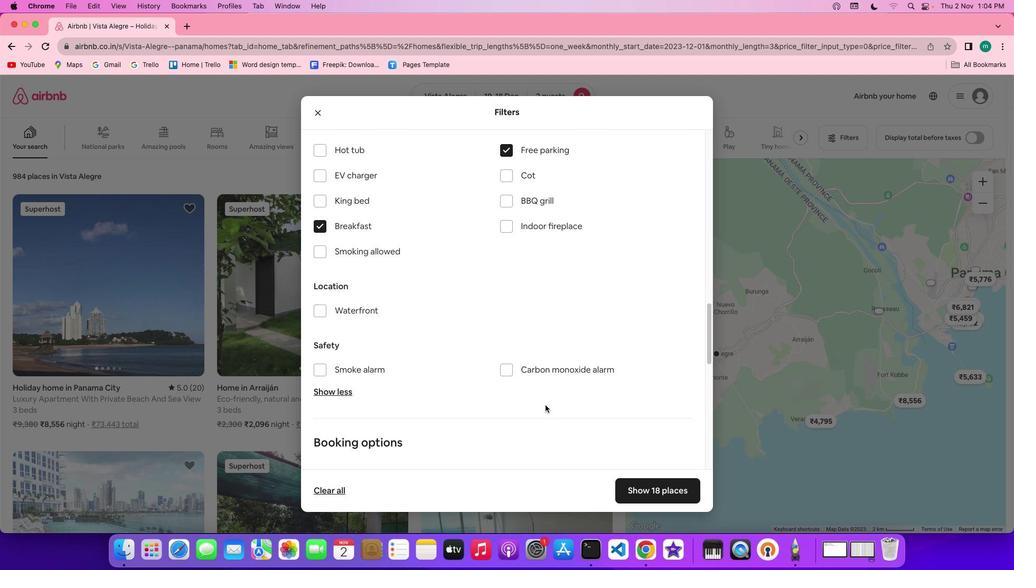 
Action: Mouse moved to (547, 407)
Screenshot: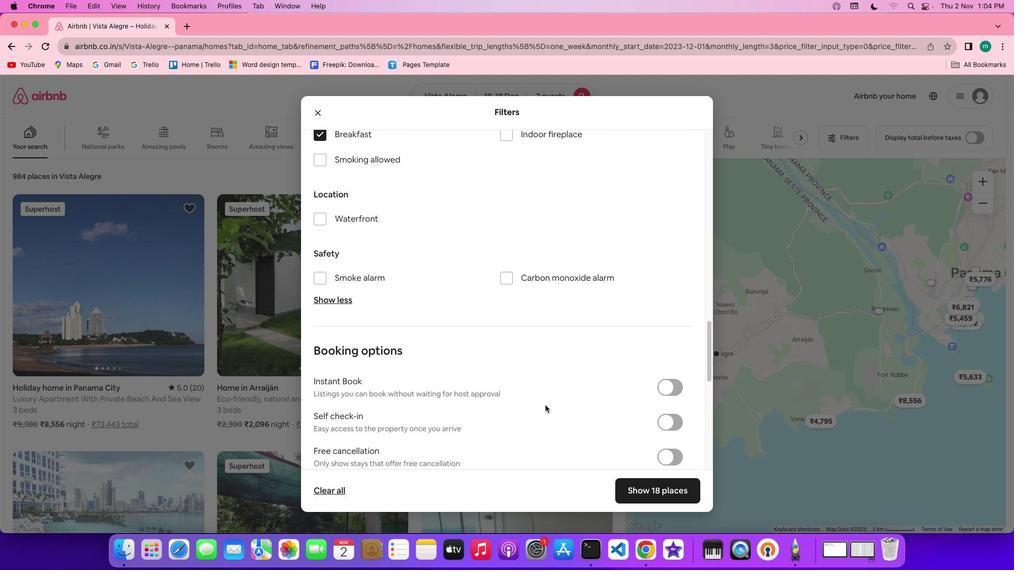 
Action: Mouse scrolled (547, 407) with delta (2, 0)
Screenshot: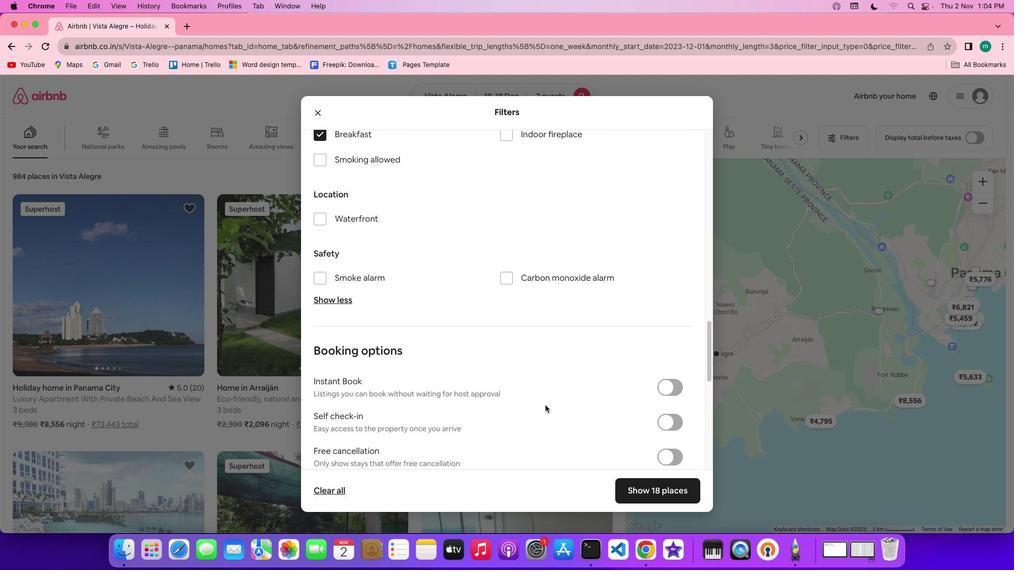 
Action: Mouse moved to (547, 407)
Screenshot: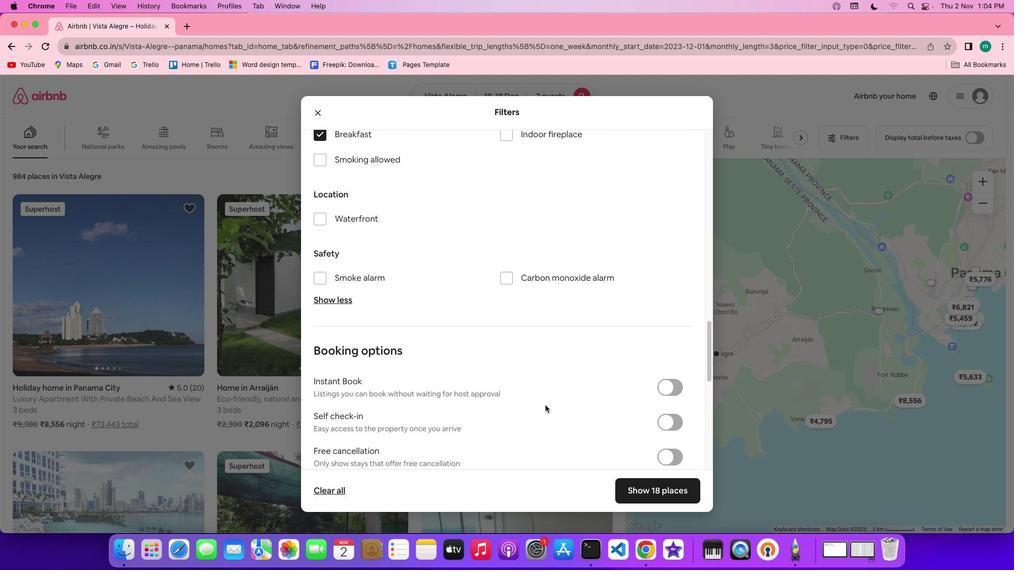 
Action: Mouse scrolled (547, 407) with delta (2, 1)
Screenshot: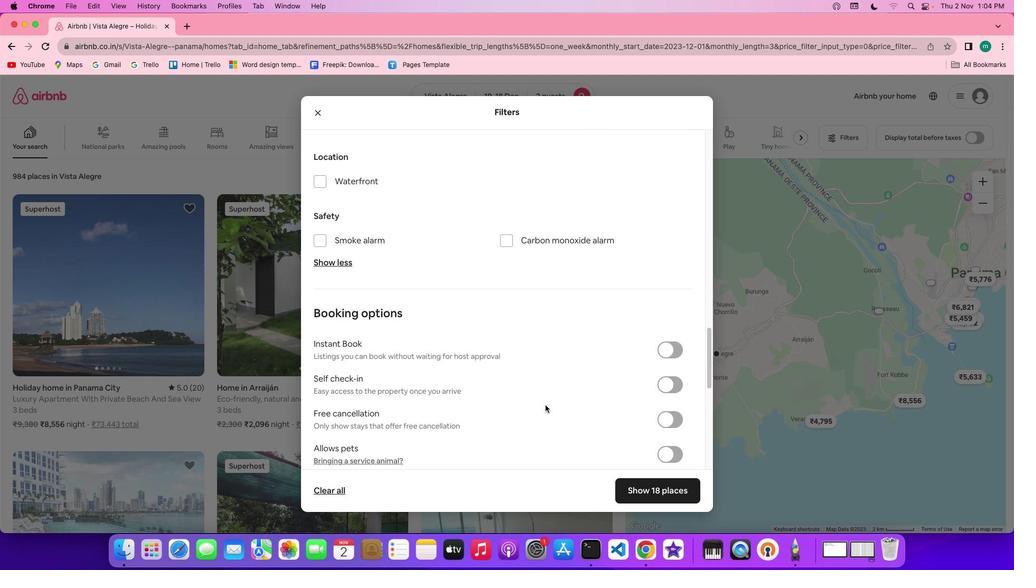 
Action: Mouse scrolled (547, 407) with delta (2, 1)
Screenshot: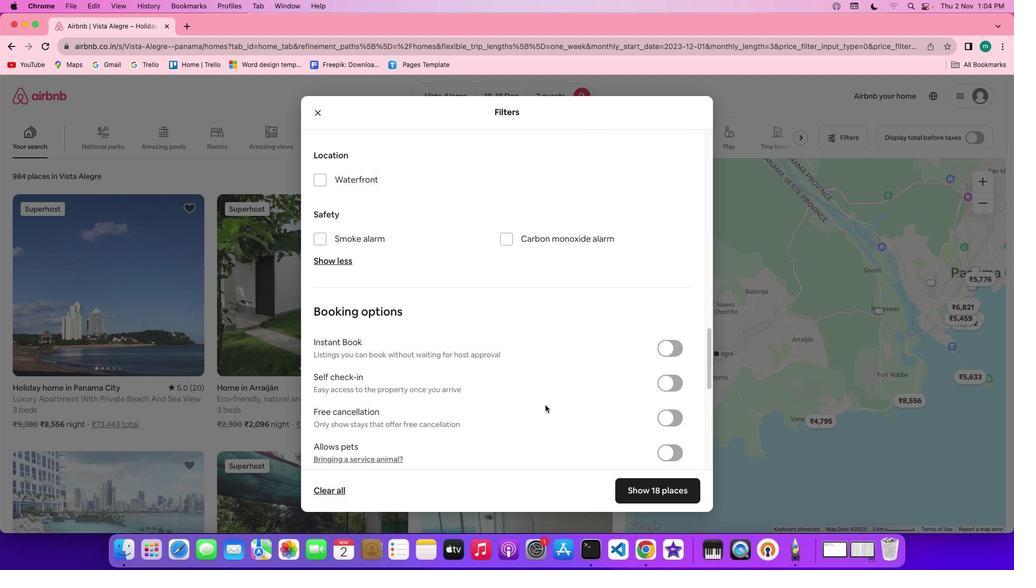 
Action: Mouse scrolled (547, 407) with delta (2, 1)
Screenshot: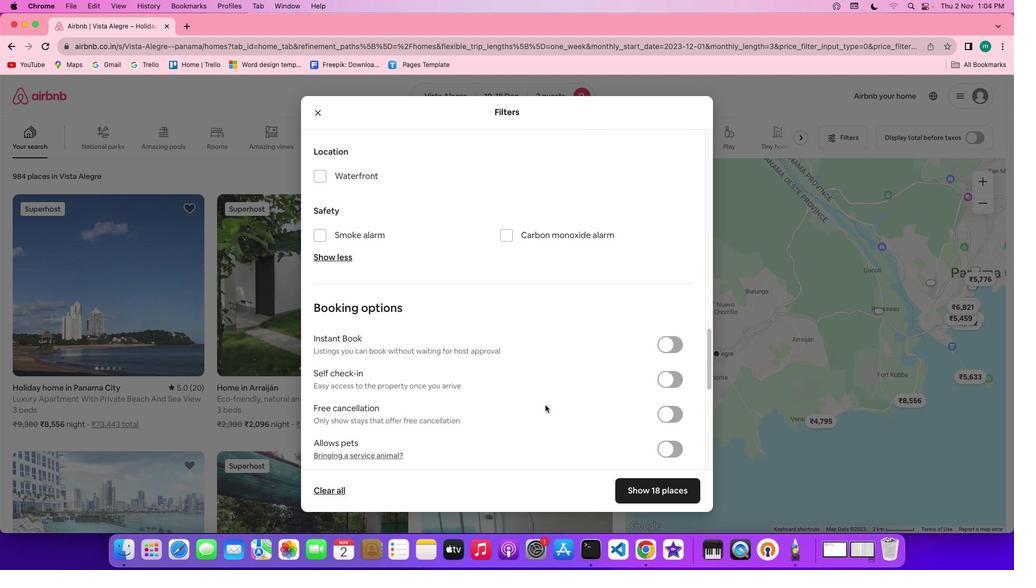 
Action: Mouse scrolled (547, 407) with delta (2, 1)
Screenshot: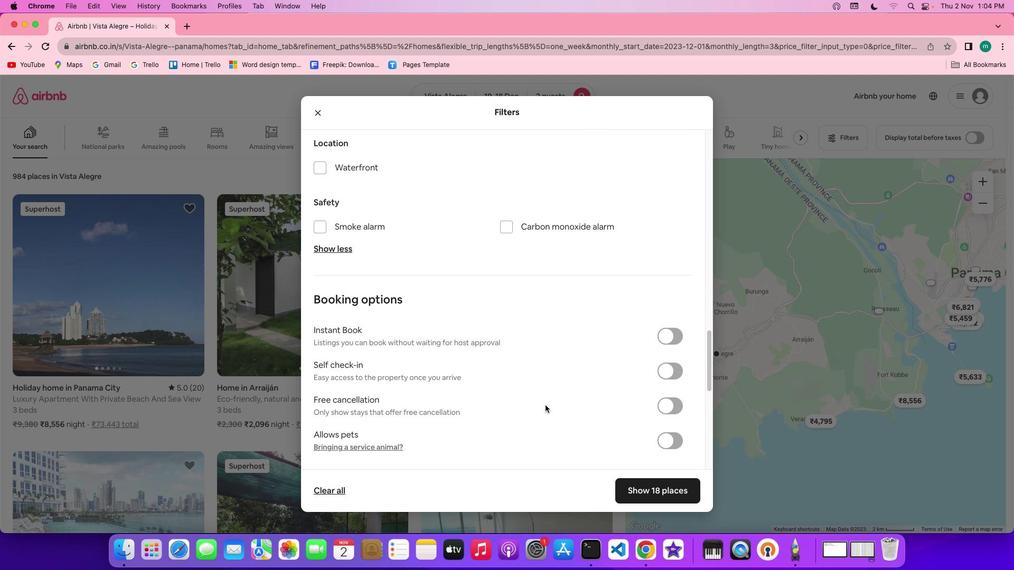 
Action: Mouse scrolled (547, 407) with delta (2, 1)
Screenshot: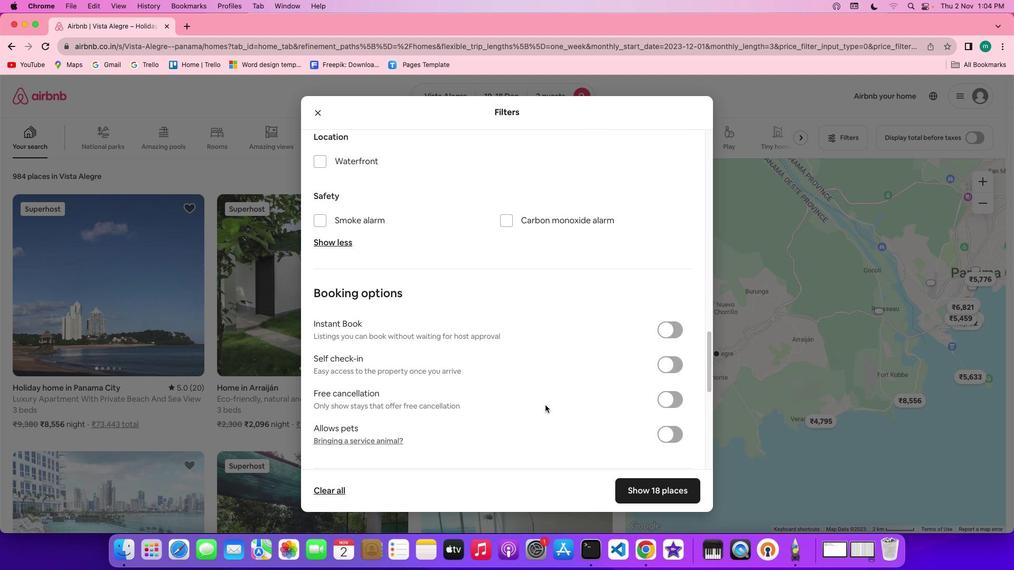 
Action: Mouse scrolled (547, 407) with delta (2, 1)
Screenshot: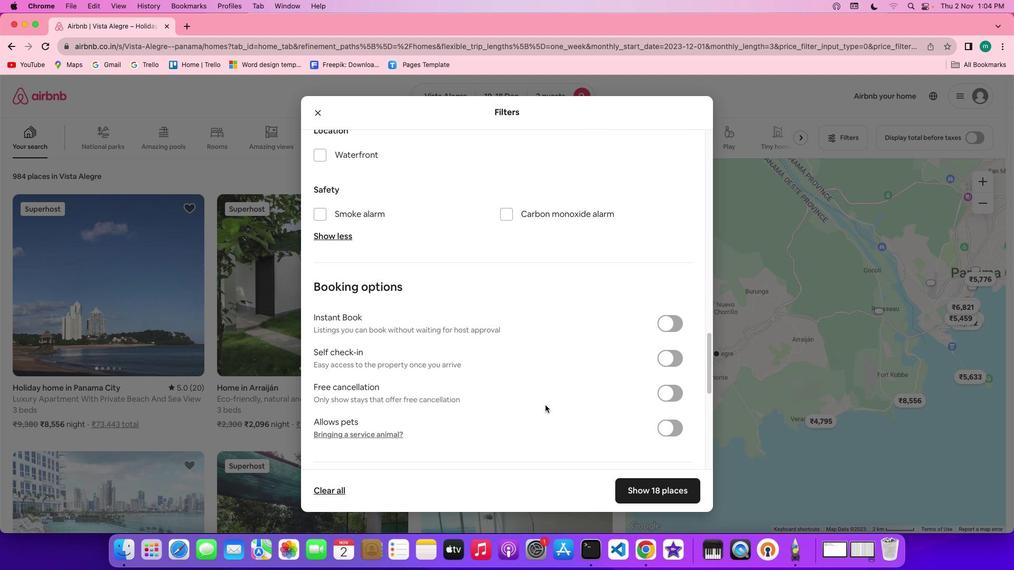 
Action: Mouse scrolled (547, 407) with delta (2, 1)
Screenshot: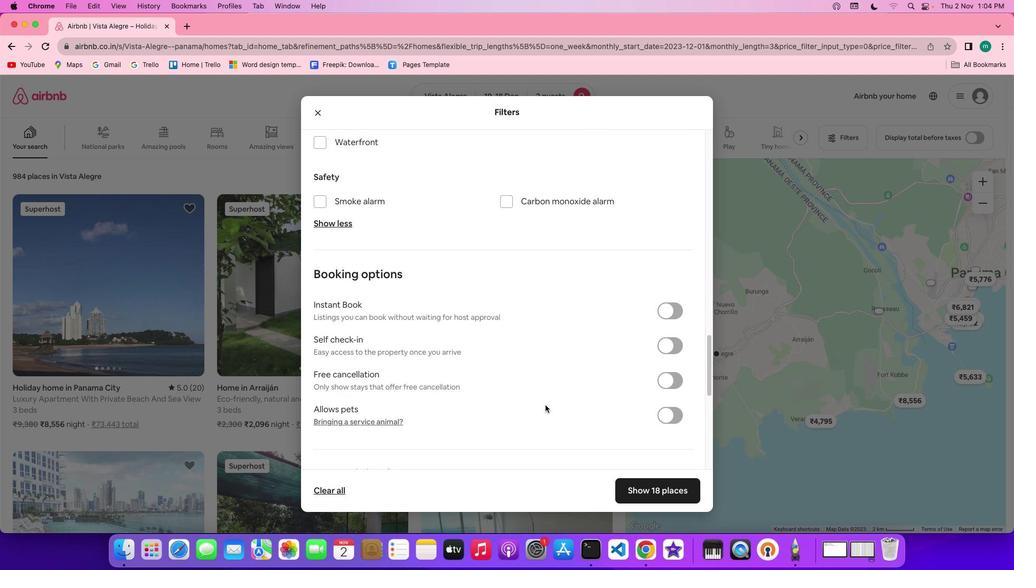 
Action: Mouse scrolled (547, 407) with delta (2, 0)
Screenshot: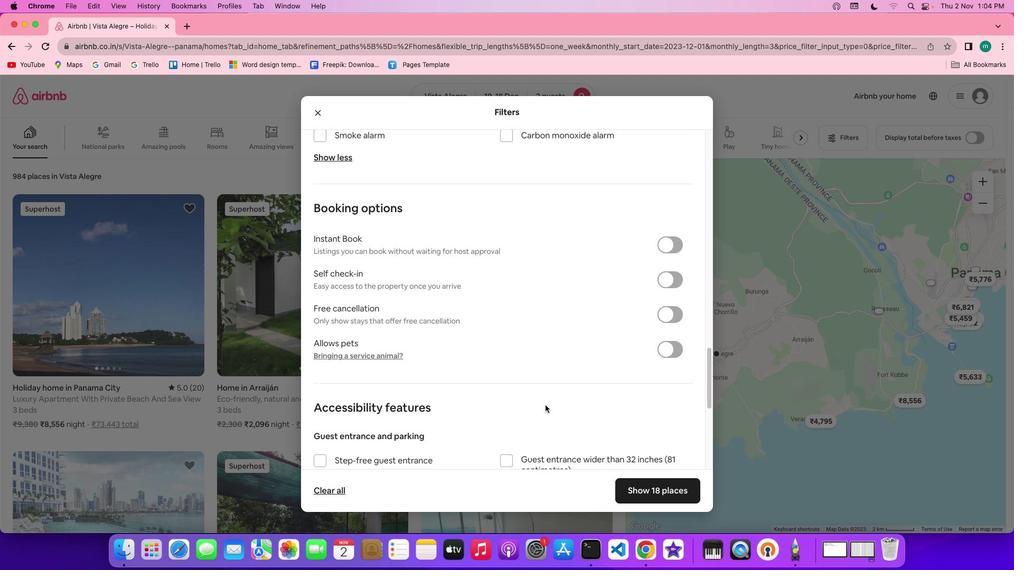 
Action: Mouse scrolled (547, 407) with delta (2, 0)
Screenshot: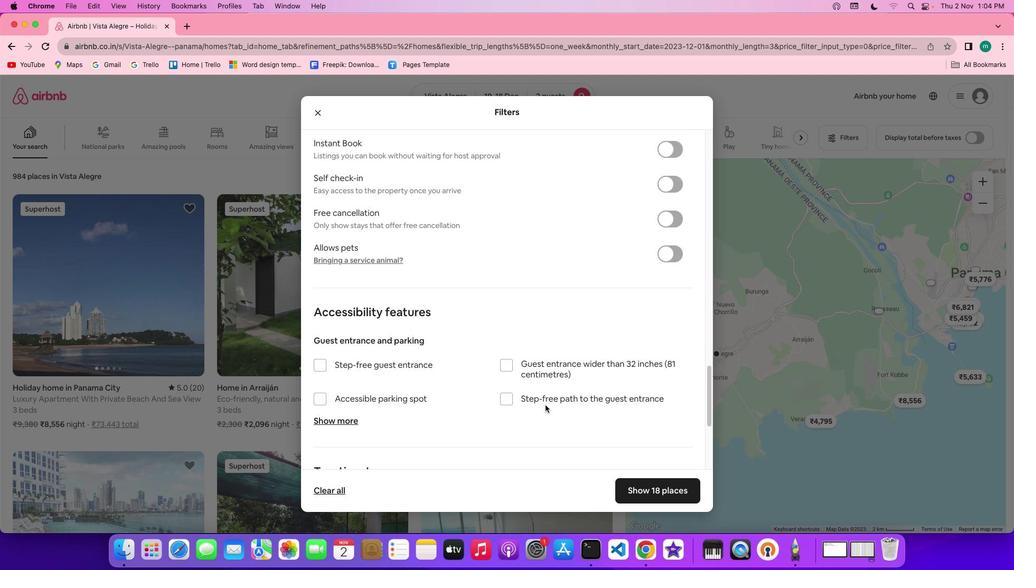 
Action: Mouse scrolled (547, 407) with delta (2, 1)
Screenshot: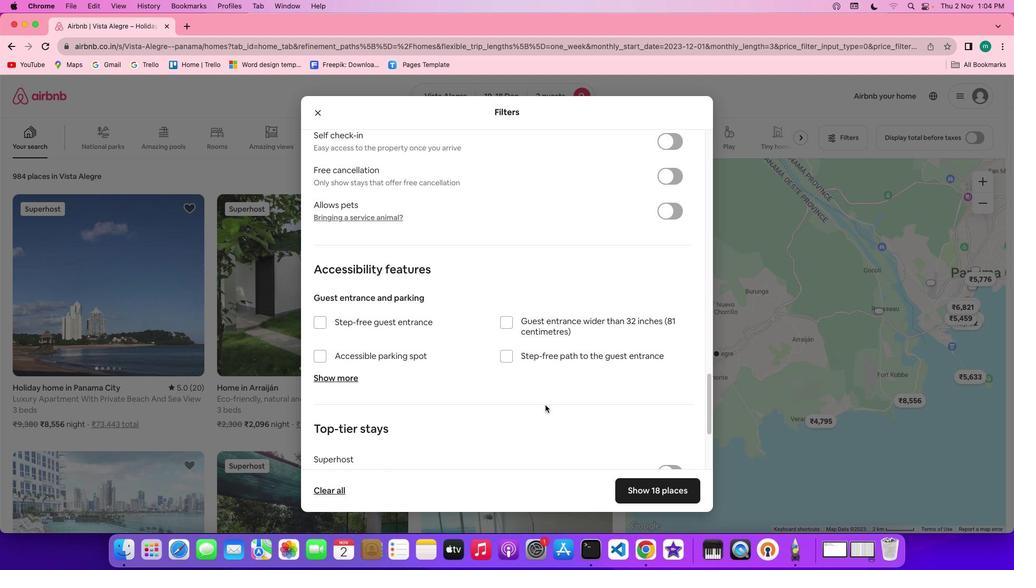 
Action: Mouse scrolled (547, 407) with delta (2, 1)
Screenshot: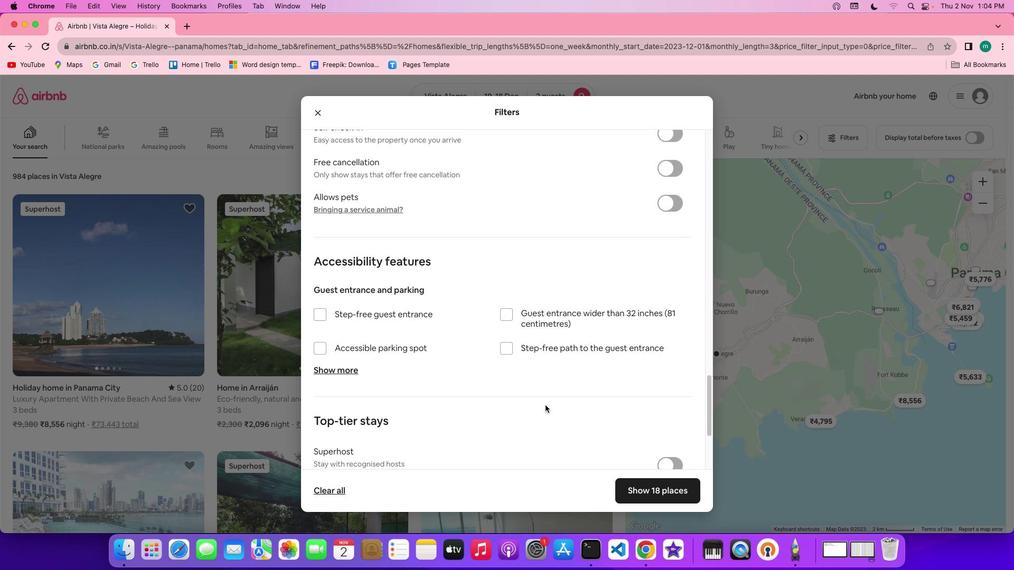 
Action: Mouse scrolled (547, 407) with delta (2, 1)
Screenshot: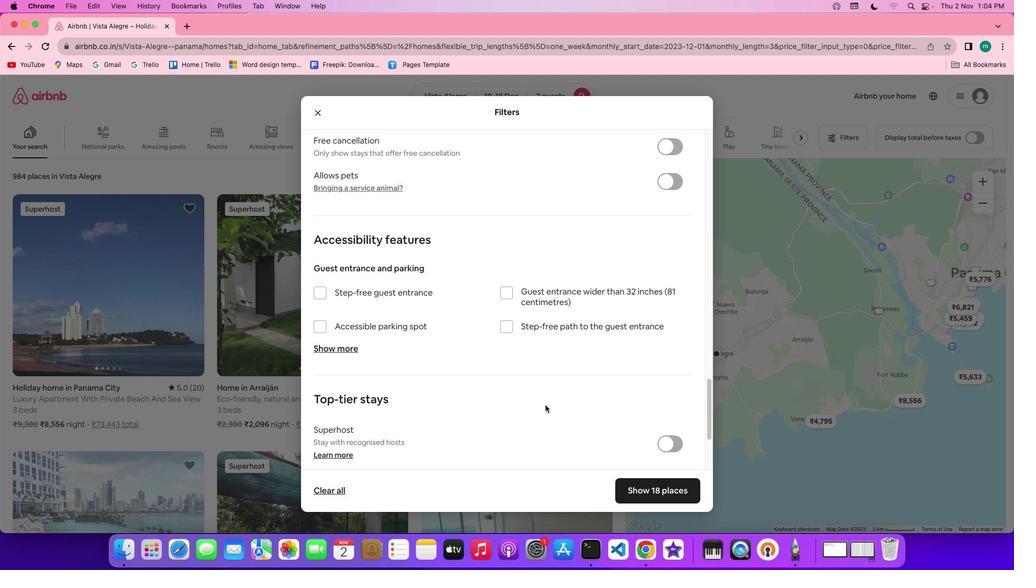 
Action: Mouse scrolled (547, 407) with delta (2, 0)
Screenshot: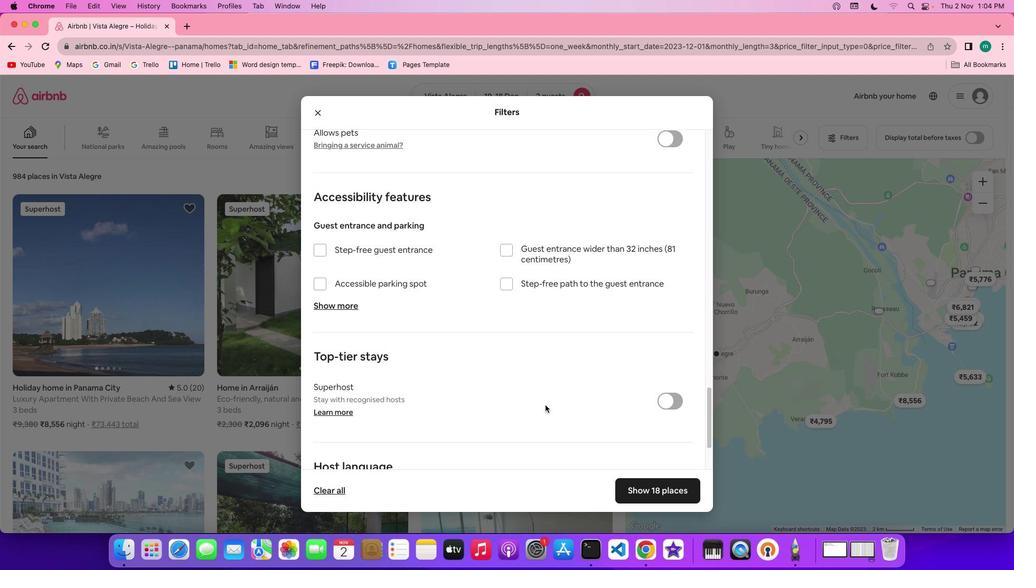 
Action: Mouse scrolled (547, 407) with delta (2, 0)
Screenshot: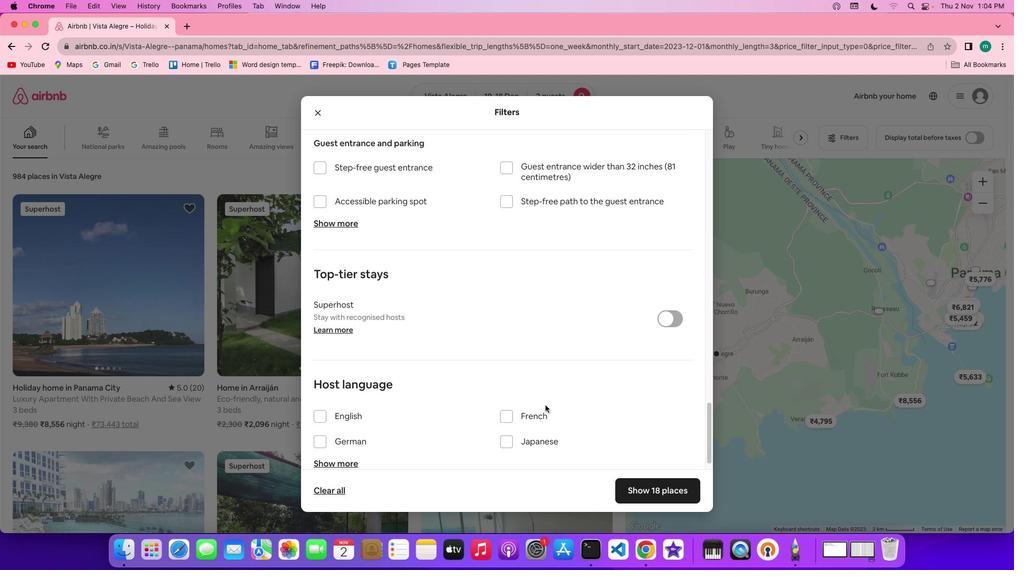 
Action: Mouse scrolled (547, 407) with delta (2, 1)
Screenshot: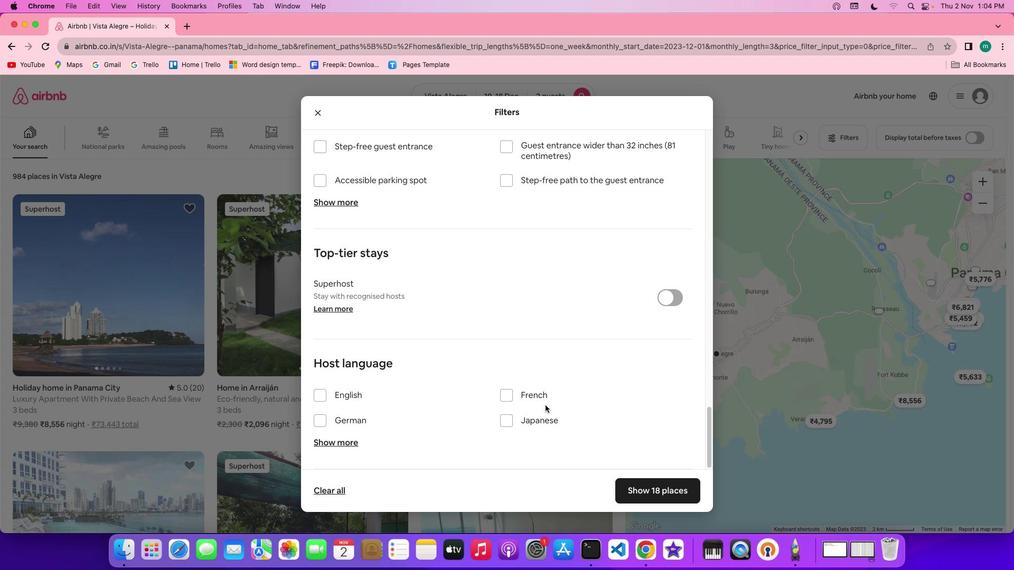 
Action: Mouse scrolled (547, 407) with delta (2, 1)
Screenshot: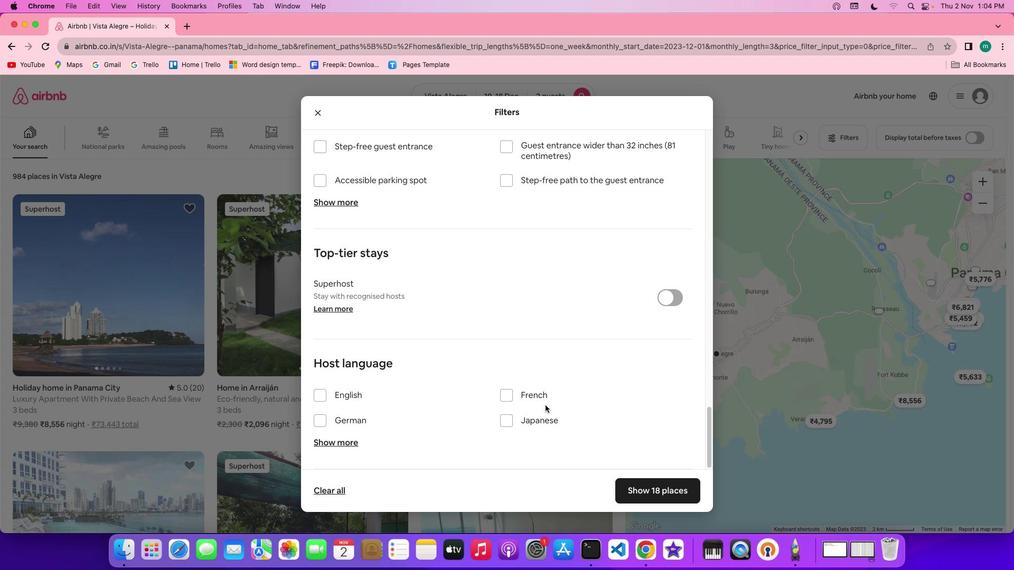 
Action: Mouse scrolled (547, 407) with delta (2, 0)
Screenshot: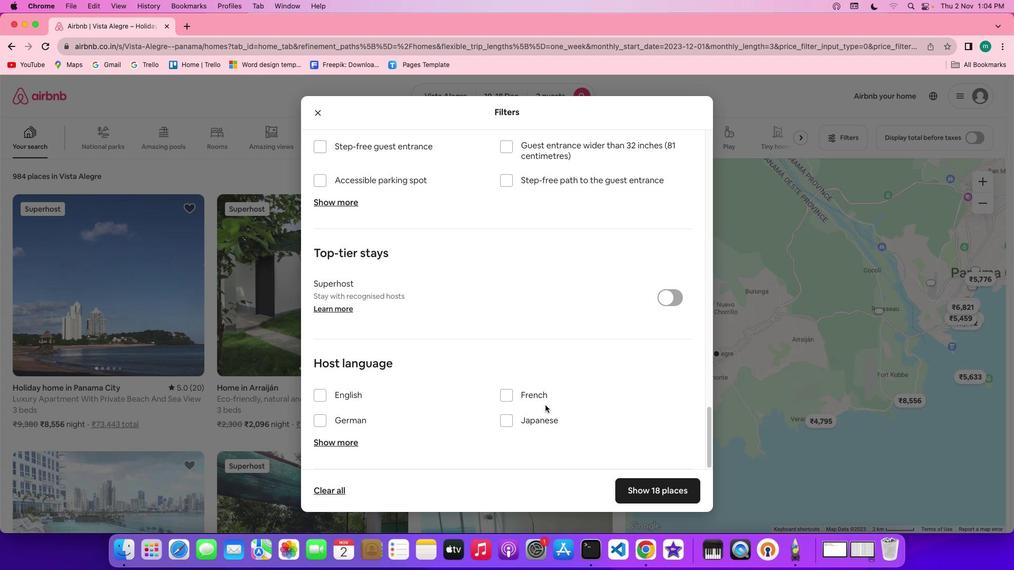 
Action: Mouse scrolled (547, 407) with delta (2, 0)
Screenshot: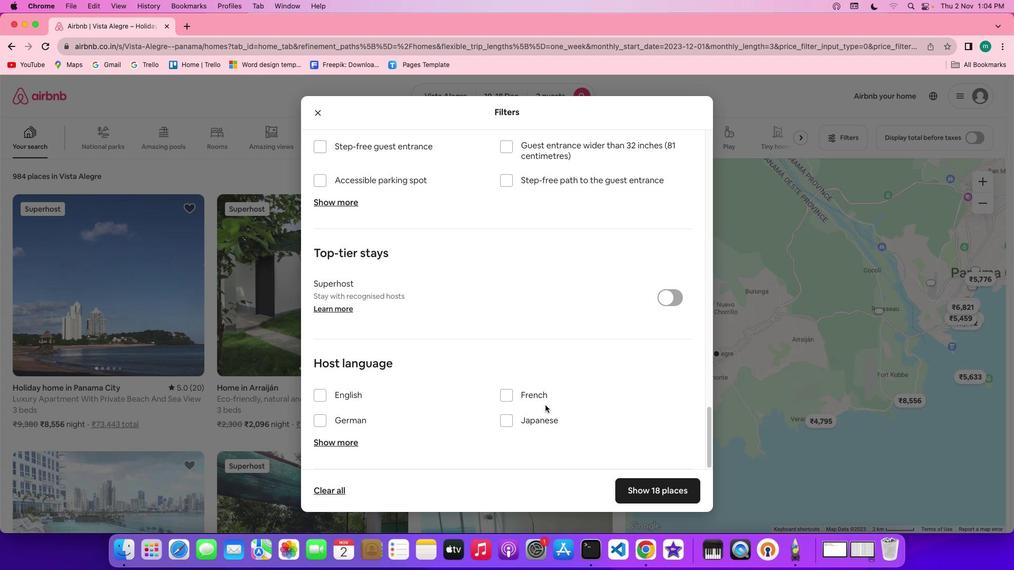 
Action: Mouse scrolled (547, 407) with delta (2, 0)
Screenshot: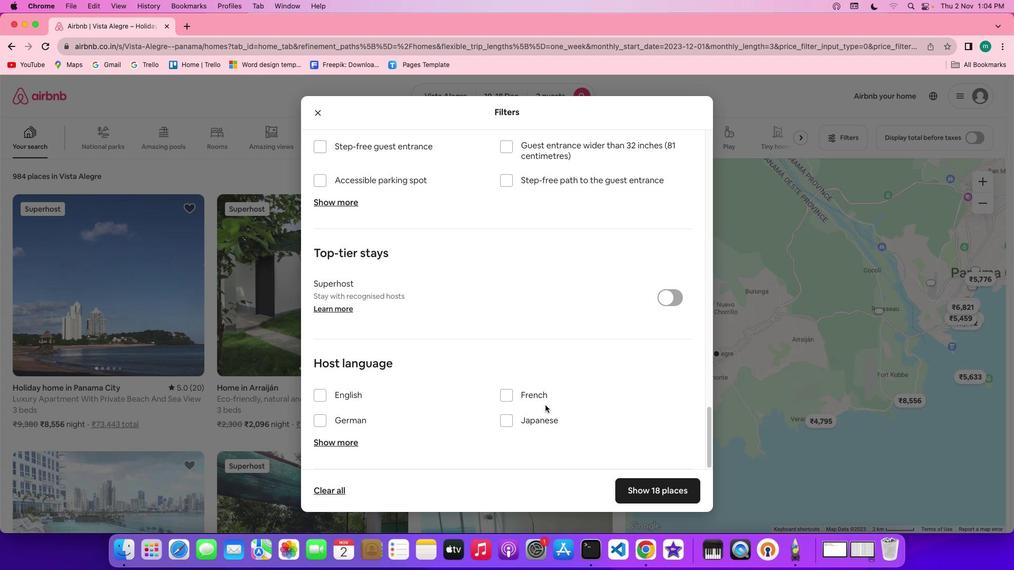 
Action: Mouse moved to (668, 489)
Screenshot: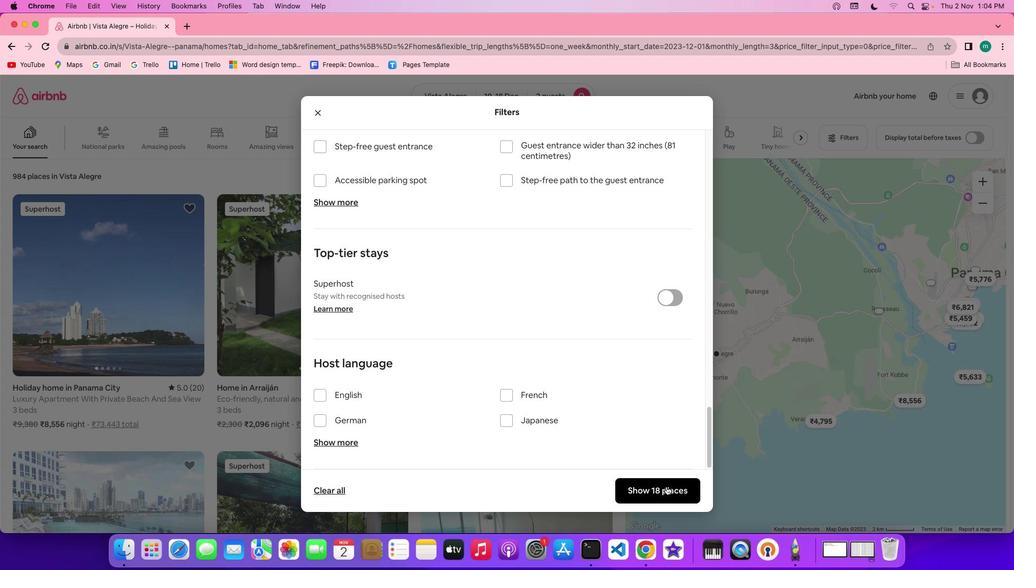 
Action: Mouse pressed left at (668, 489)
Screenshot: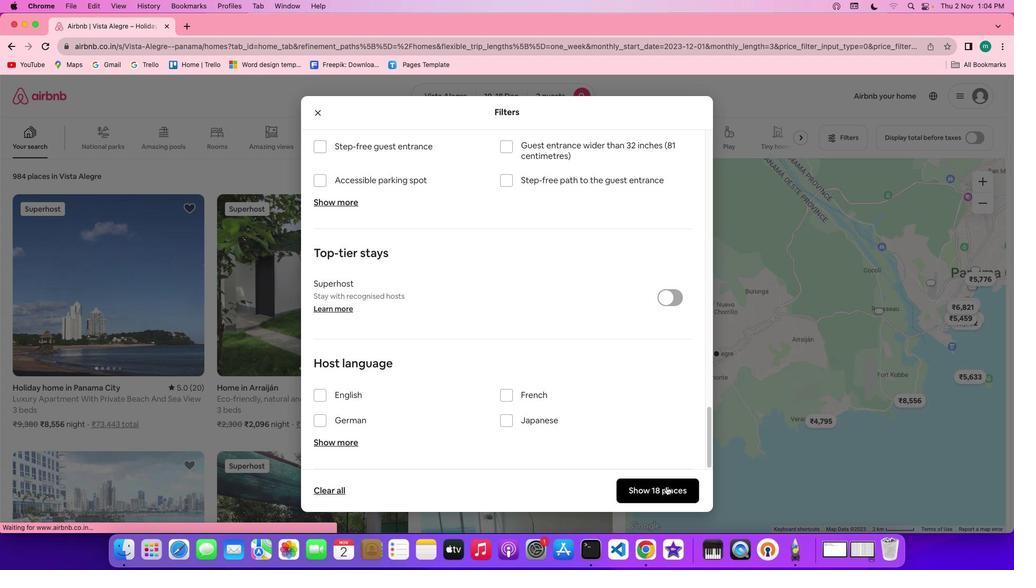 
Action: Mouse moved to (329, 357)
Screenshot: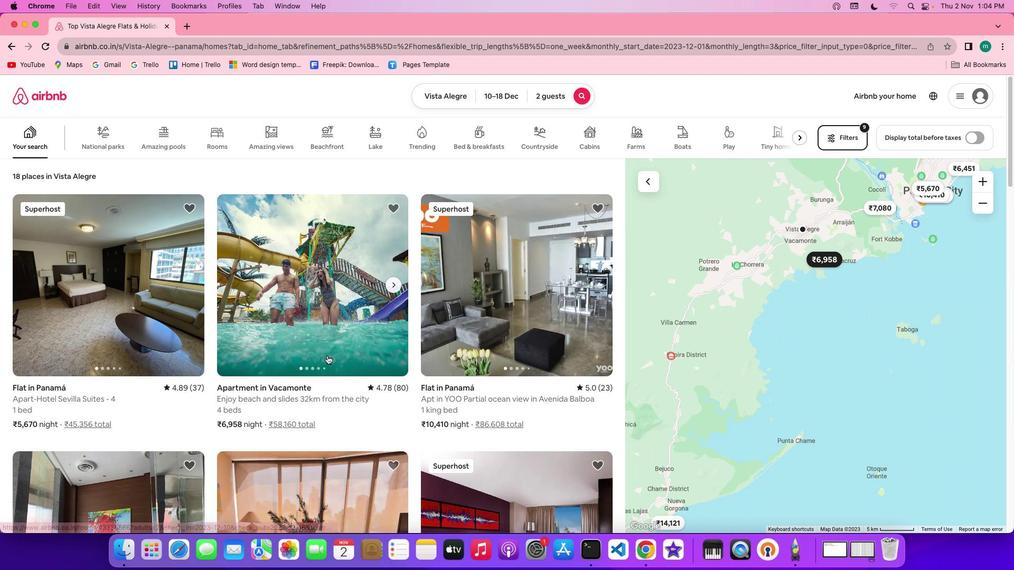 
Action: Mouse scrolled (329, 357) with delta (2, 1)
Screenshot: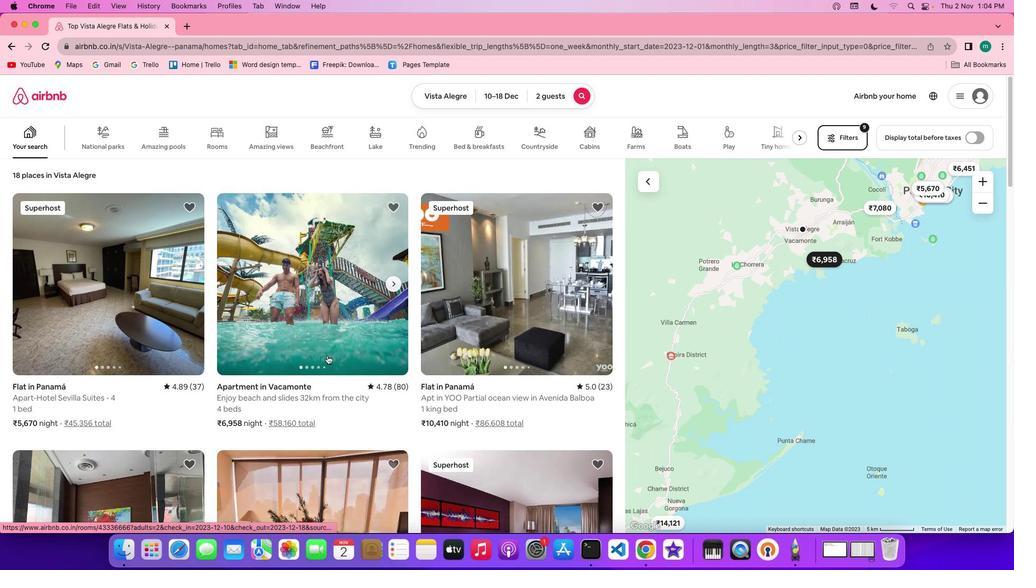 
Action: Mouse scrolled (329, 357) with delta (2, 1)
Screenshot: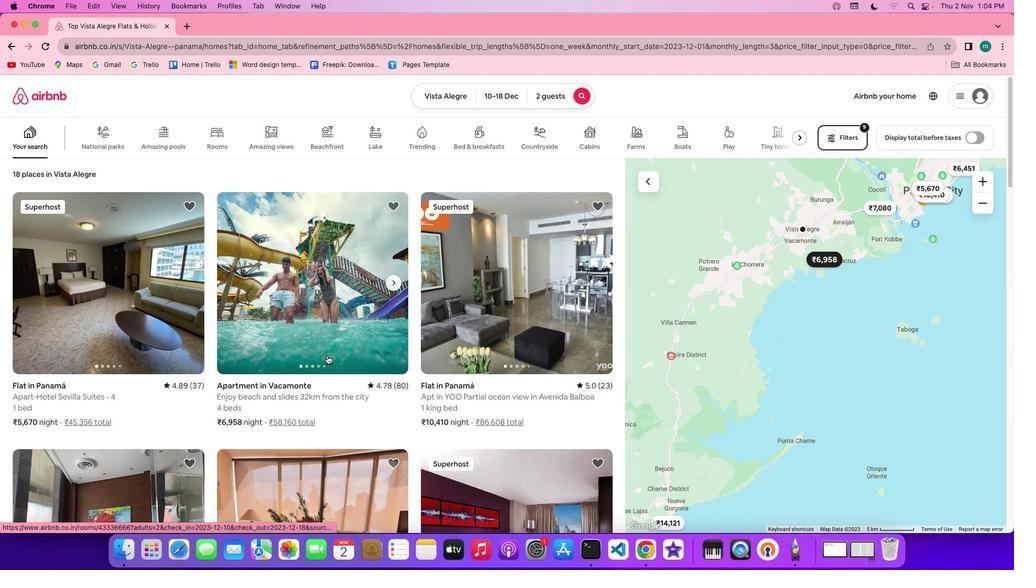 
Action: Mouse scrolled (329, 357) with delta (2, 1)
Screenshot: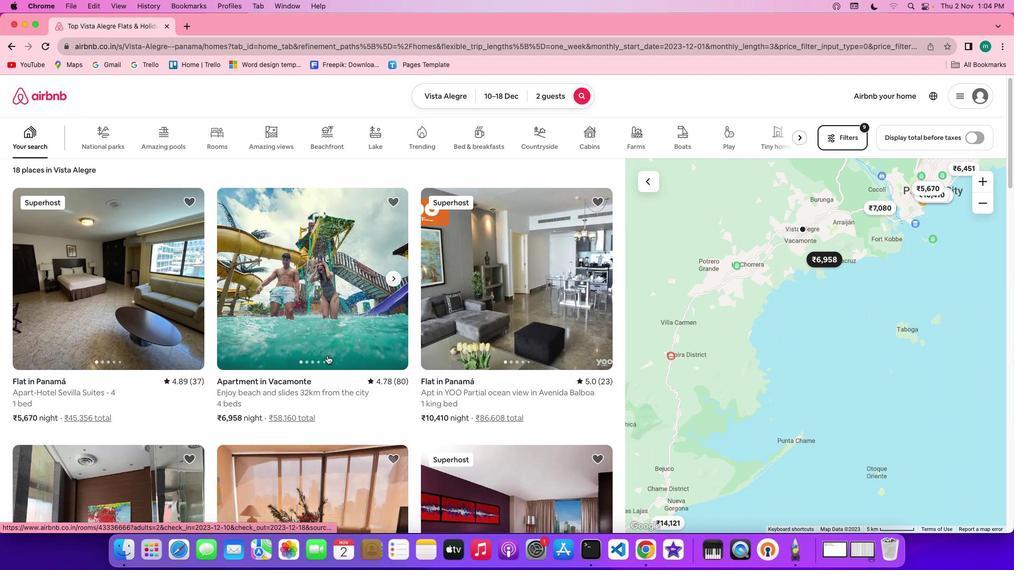 
Action: Mouse scrolled (329, 357) with delta (2, 1)
Screenshot: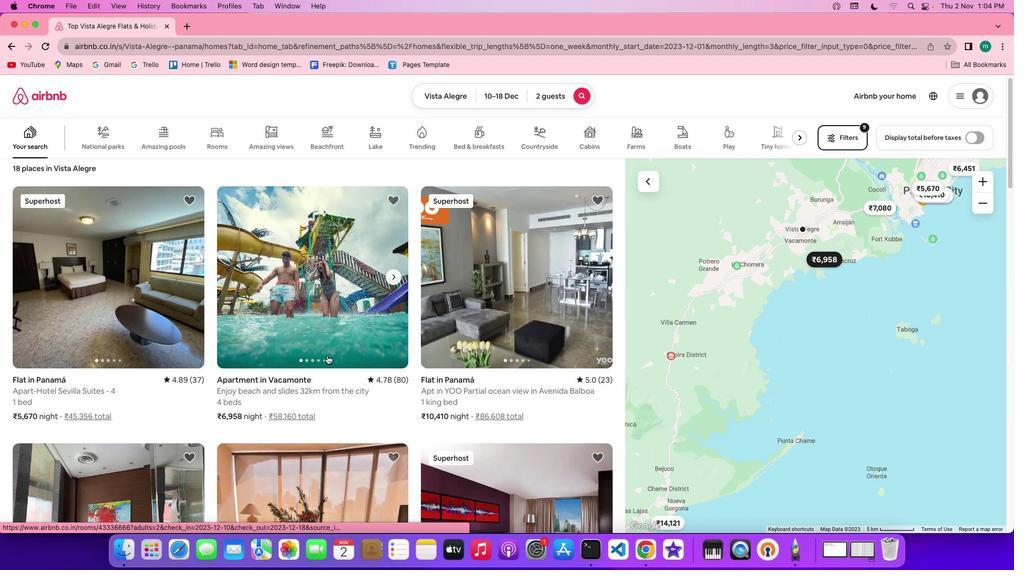 
Action: Mouse scrolled (329, 357) with delta (2, 1)
Screenshot: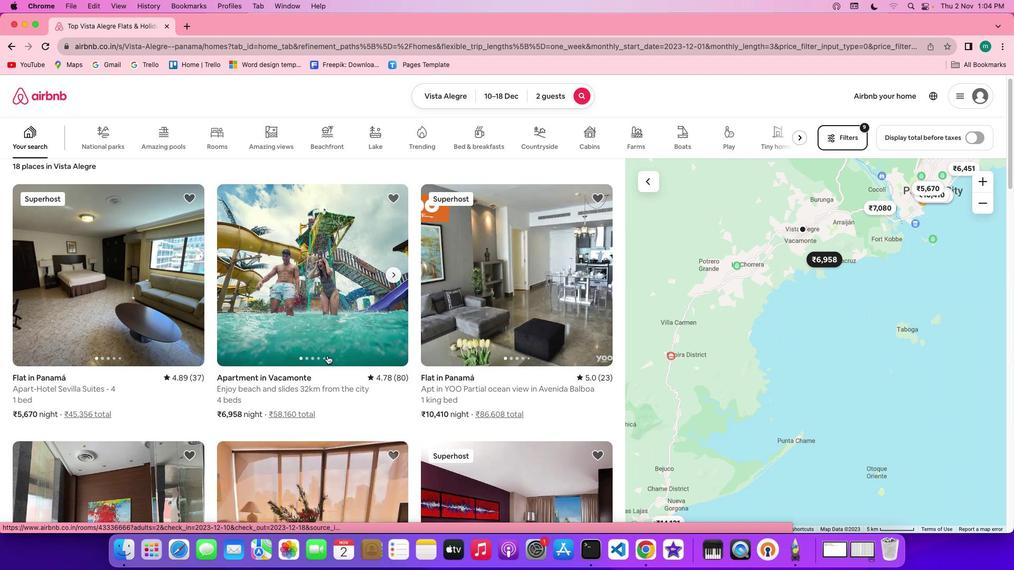 
Action: Mouse scrolled (329, 357) with delta (2, 1)
Screenshot: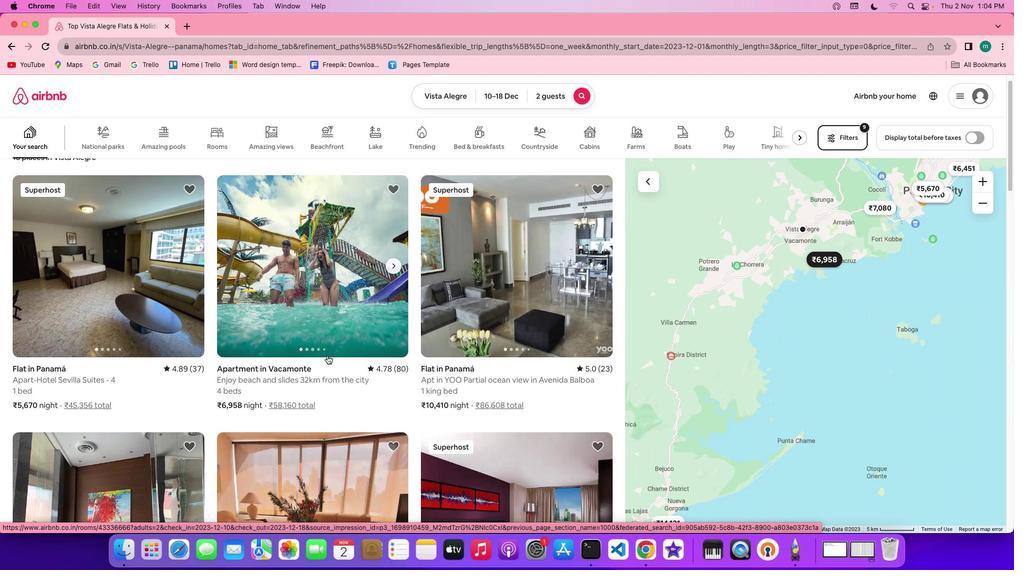 
Action: Mouse moved to (326, 325)
Screenshot: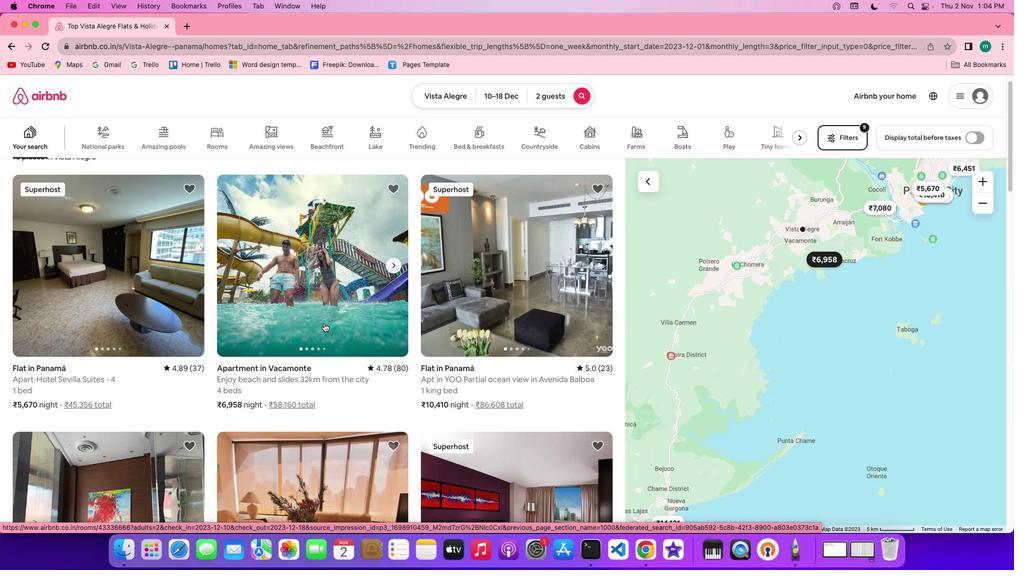 
Action: Mouse pressed left at (326, 325)
Screenshot: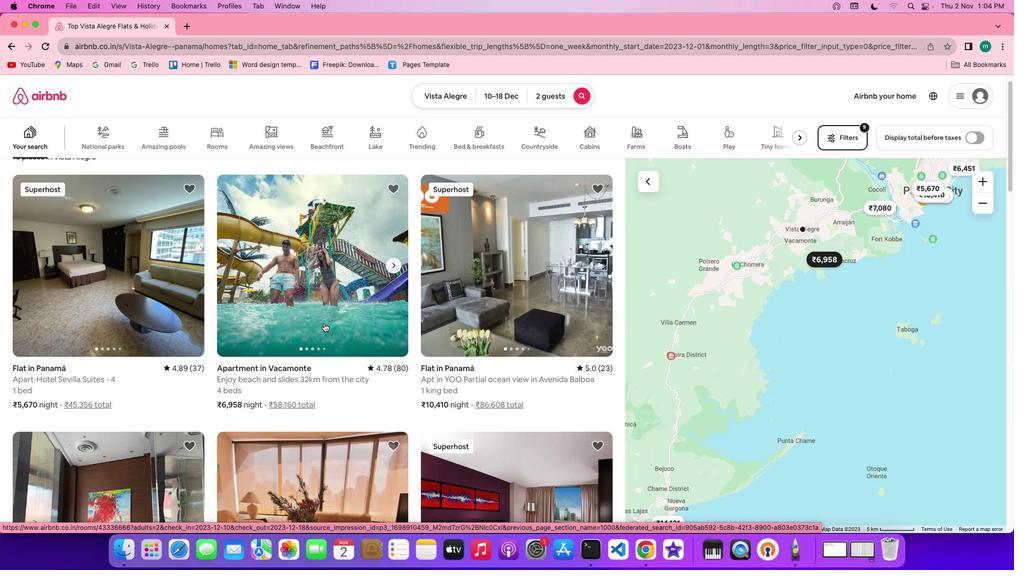 
Action: Mouse moved to (749, 397)
Screenshot: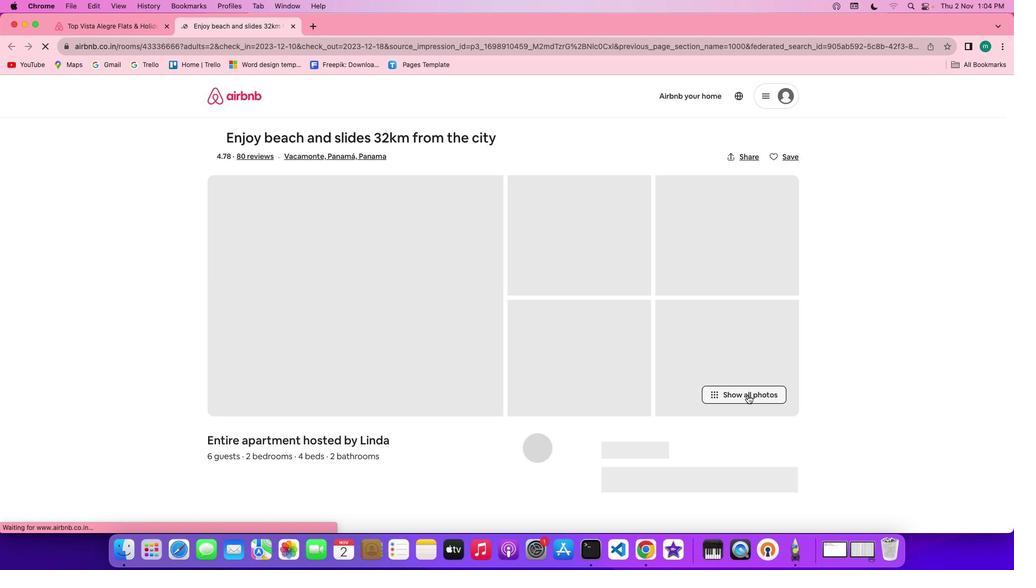 
Action: Mouse pressed left at (749, 397)
Screenshot: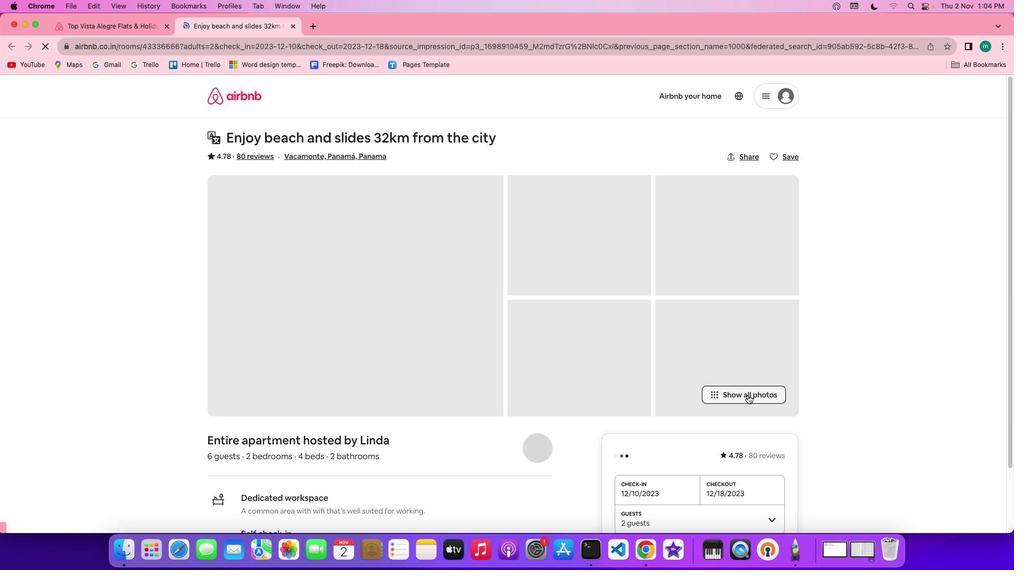 
Action: Mouse moved to (583, 400)
Screenshot: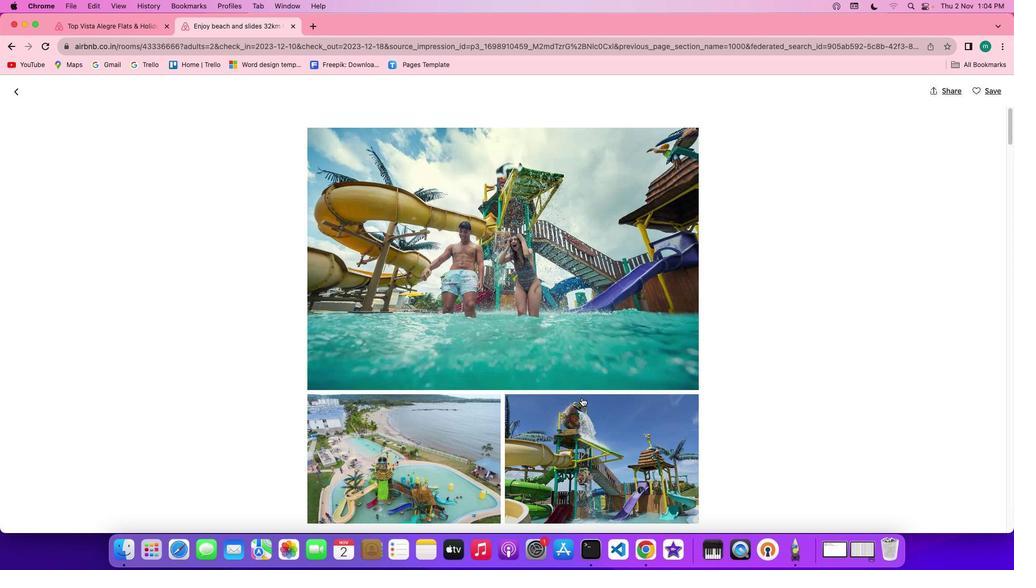
Action: Mouse scrolled (583, 400) with delta (2, 1)
Screenshot: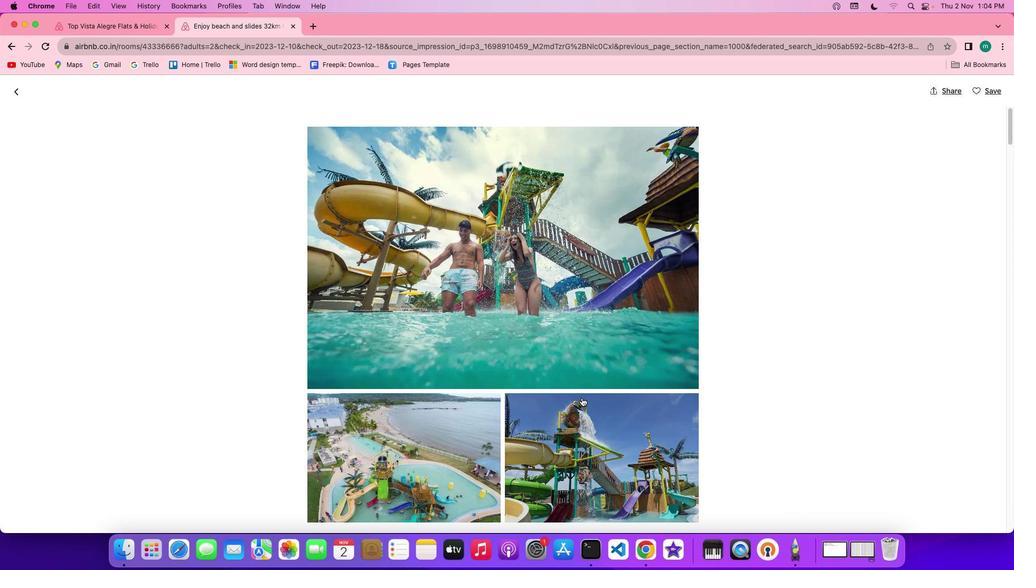 
Action: Mouse scrolled (583, 400) with delta (2, 1)
Screenshot: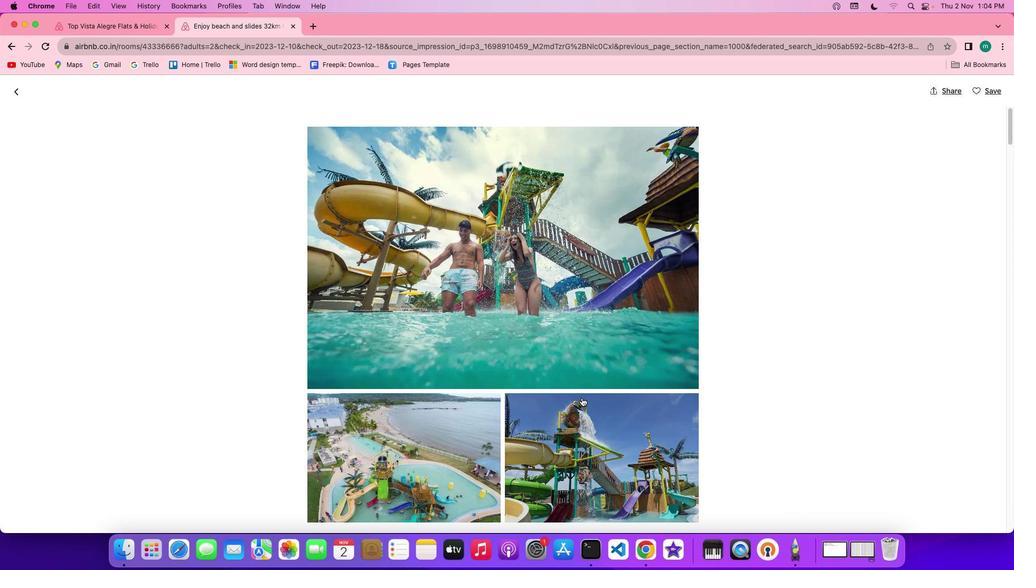 
Action: Mouse scrolled (583, 400) with delta (2, 0)
Screenshot: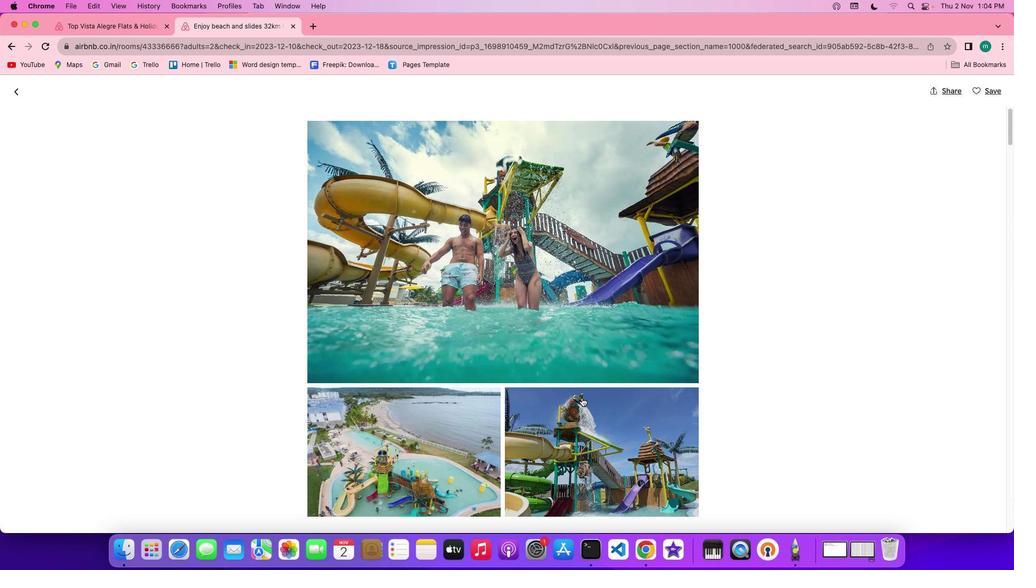 
Action: Mouse scrolled (583, 400) with delta (2, 0)
Screenshot: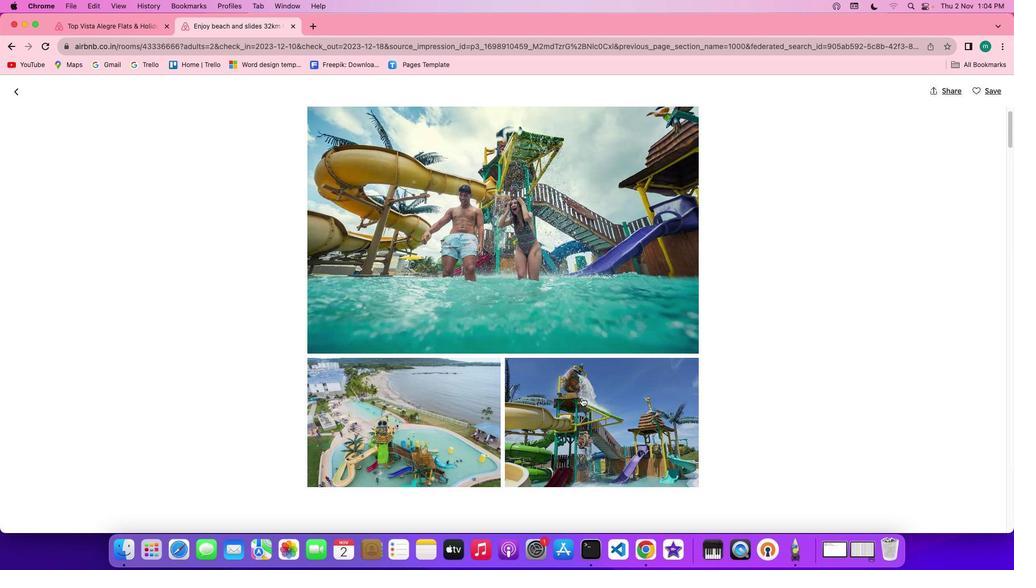 
Action: Mouse scrolled (583, 400) with delta (2, 1)
Screenshot: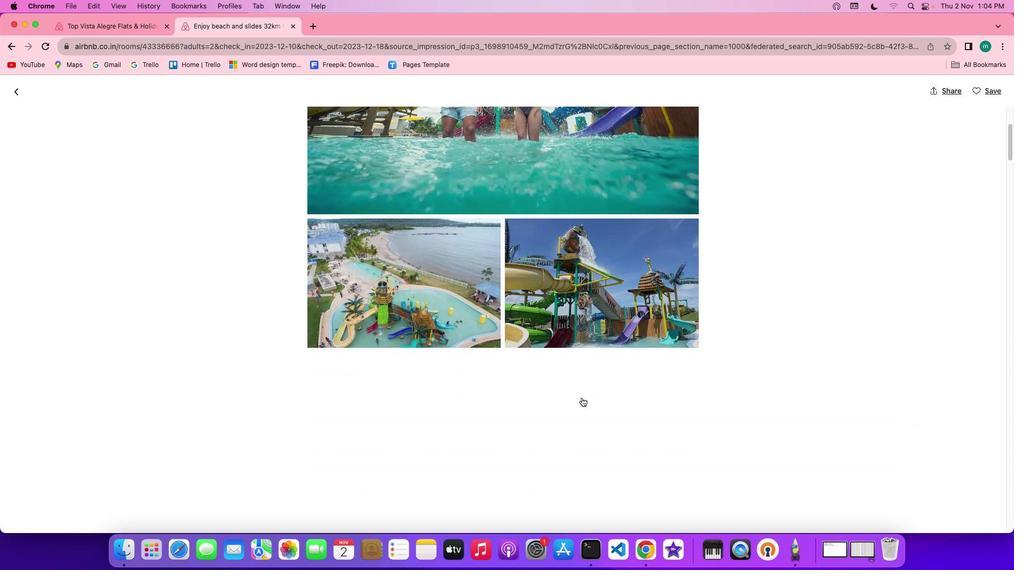
Action: Mouse scrolled (583, 400) with delta (2, 1)
Screenshot: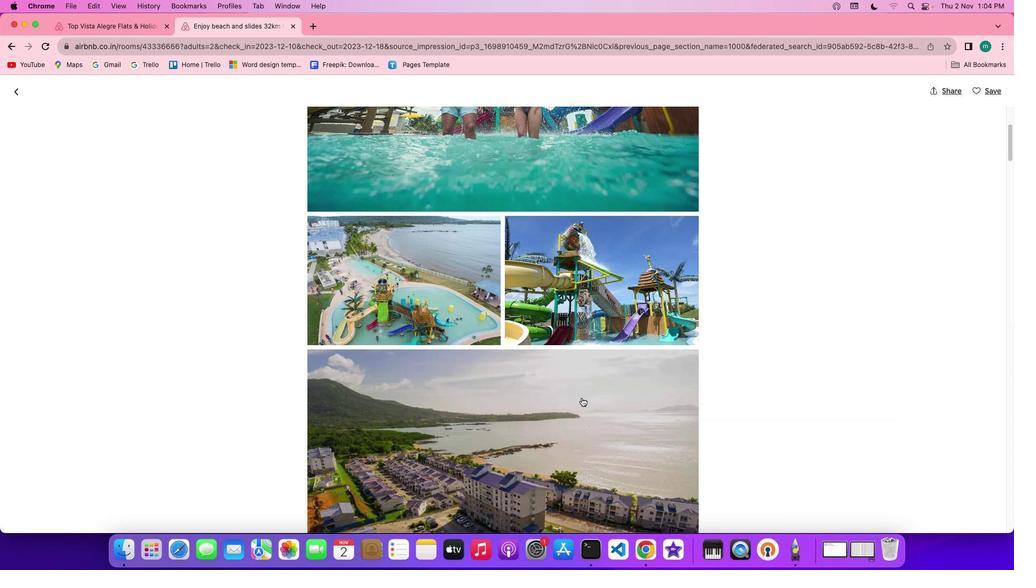 
Action: Mouse scrolled (583, 400) with delta (2, 1)
Screenshot: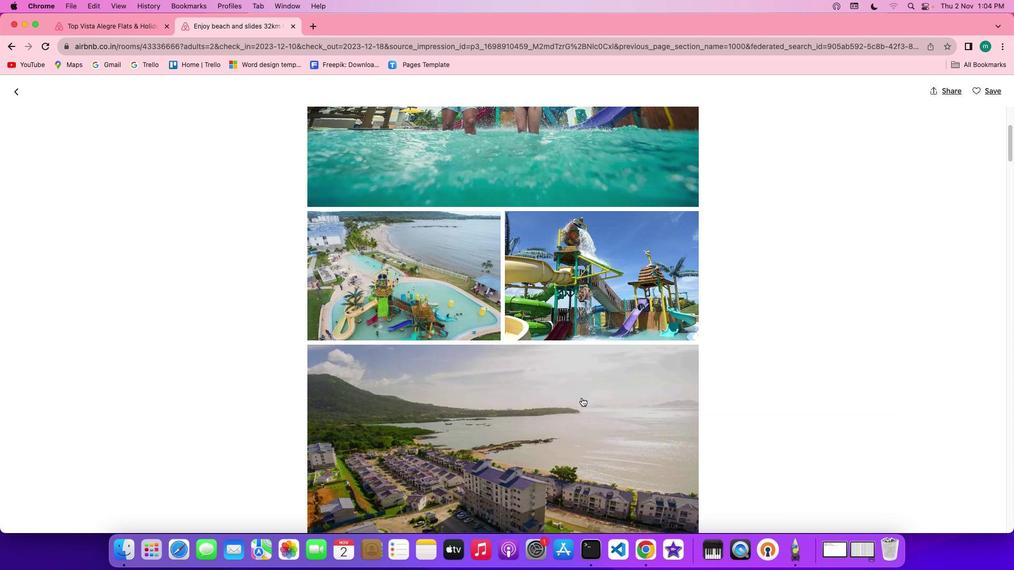 
Action: Mouse scrolled (583, 400) with delta (2, 1)
Screenshot: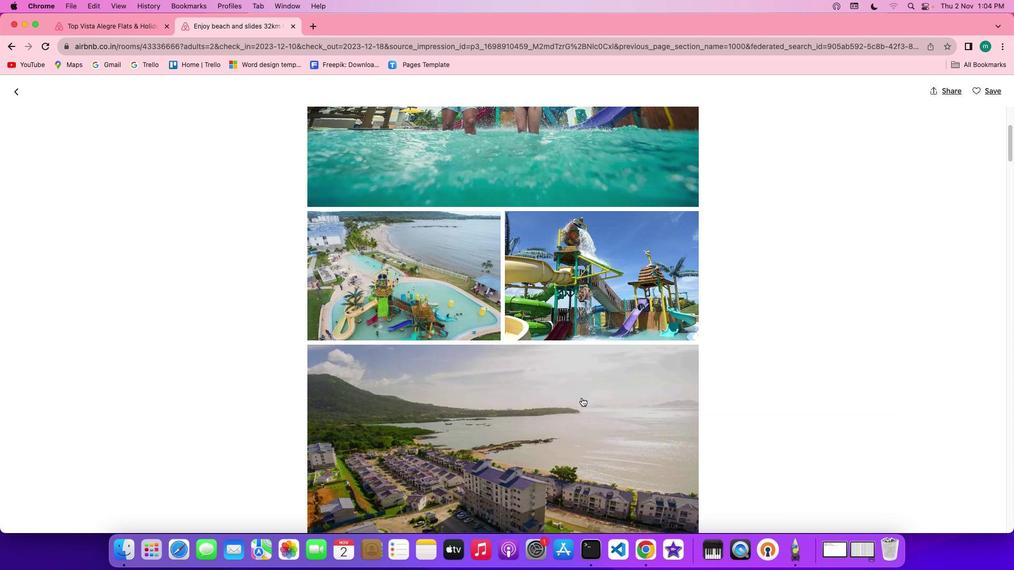 
Action: Mouse scrolled (583, 400) with delta (2, 0)
Screenshot: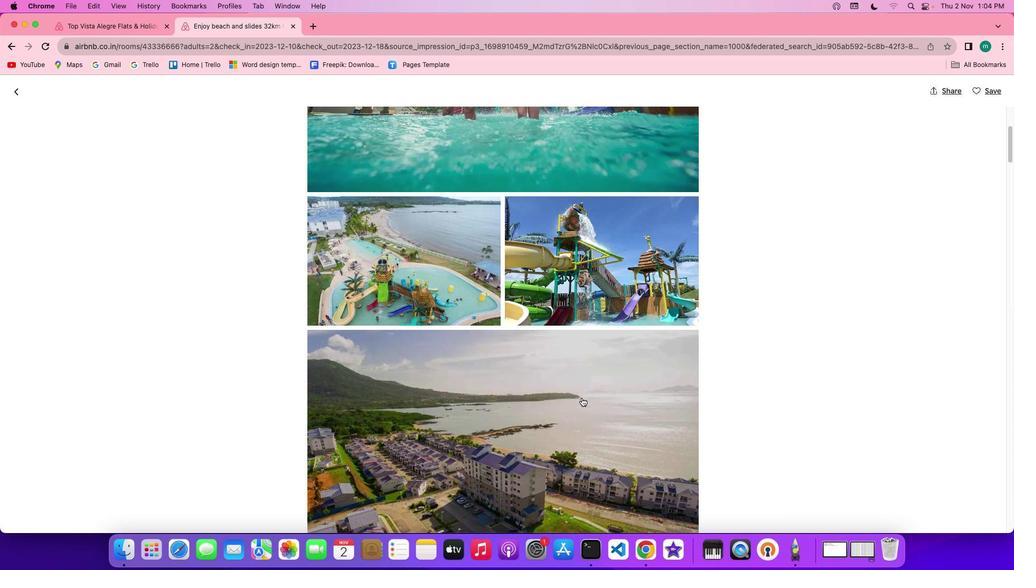 
Action: Mouse scrolled (583, 400) with delta (2, 0)
Screenshot: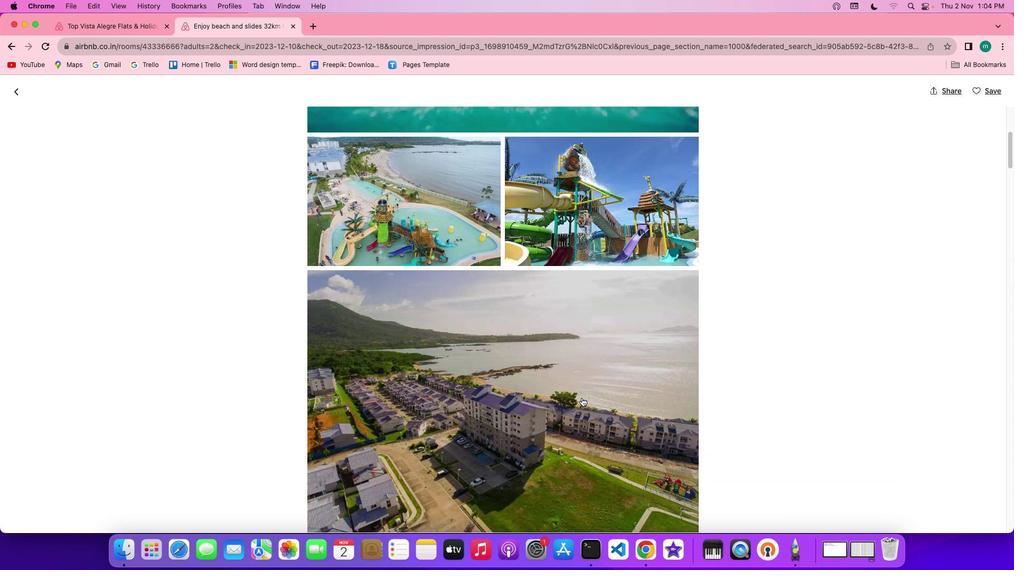 
Action: Mouse scrolled (583, 400) with delta (2, 1)
Screenshot: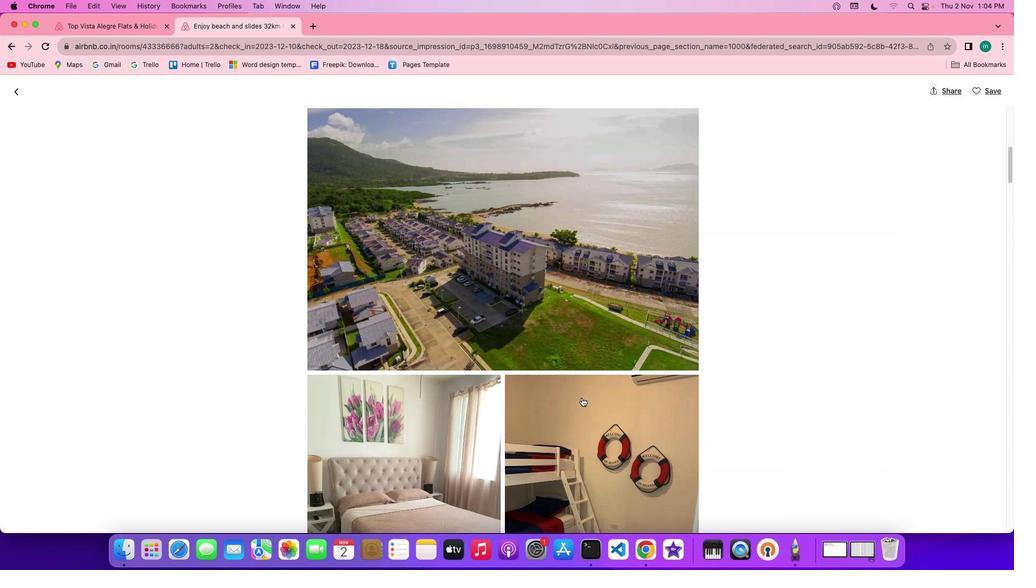 
Action: Mouse scrolled (583, 400) with delta (2, 1)
Screenshot: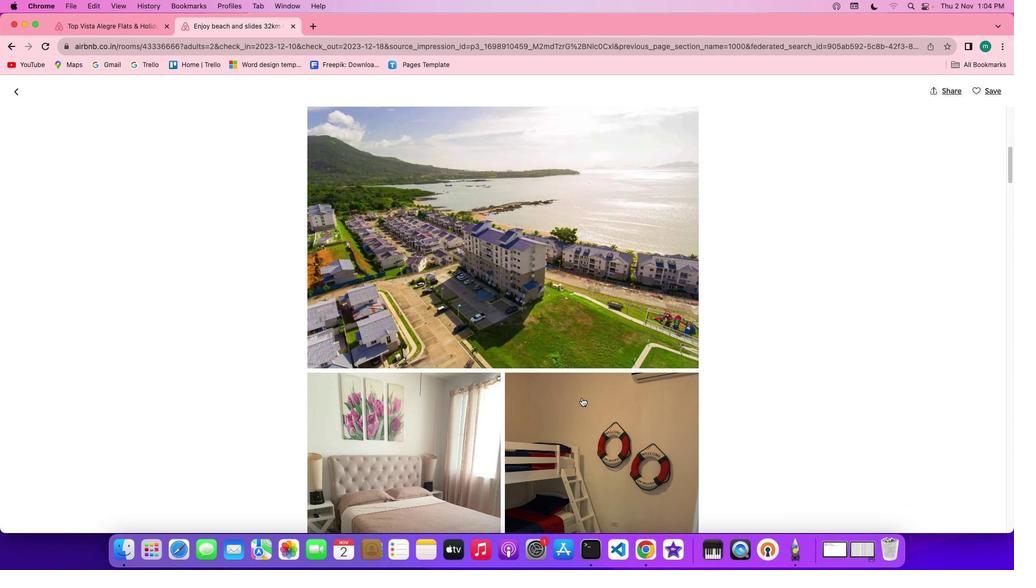 
Action: Mouse scrolled (583, 400) with delta (2, 1)
Screenshot: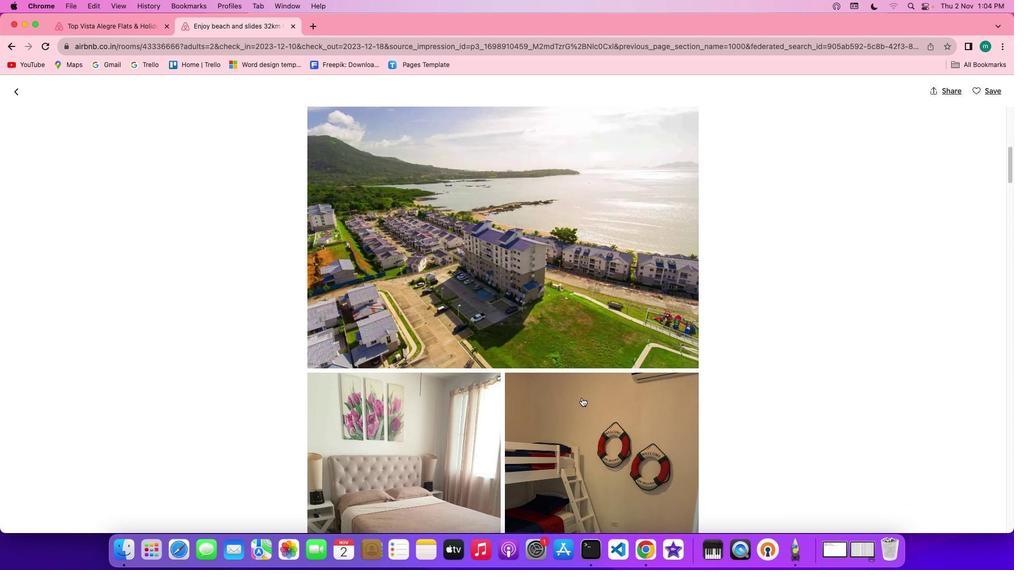 
Action: Mouse scrolled (583, 400) with delta (2, 0)
Screenshot: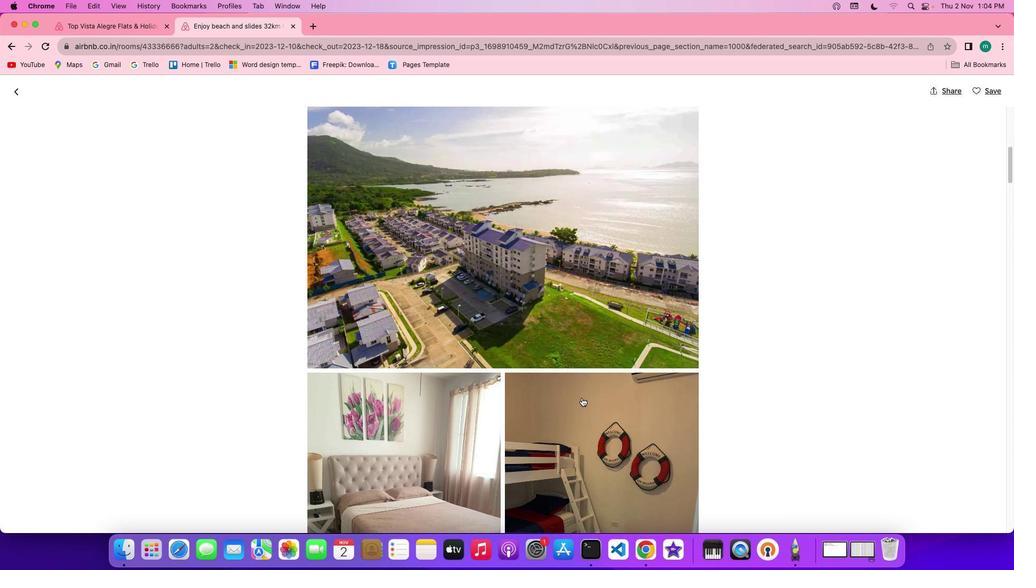 
Action: Mouse scrolled (583, 400) with delta (2, 0)
Screenshot: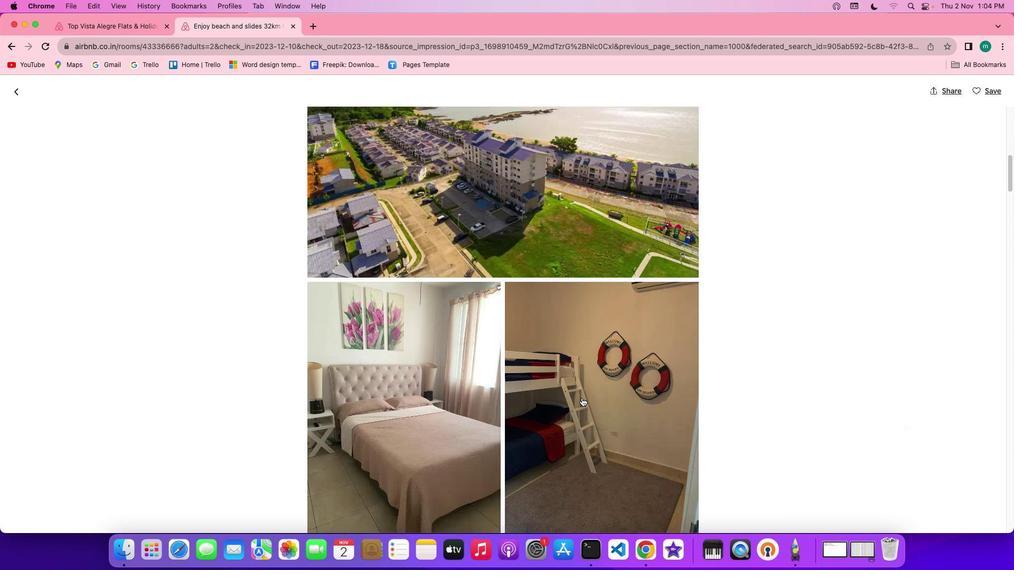 
Action: Mouse scrolled (583, 400) with delta (2, 0)
Screenshot: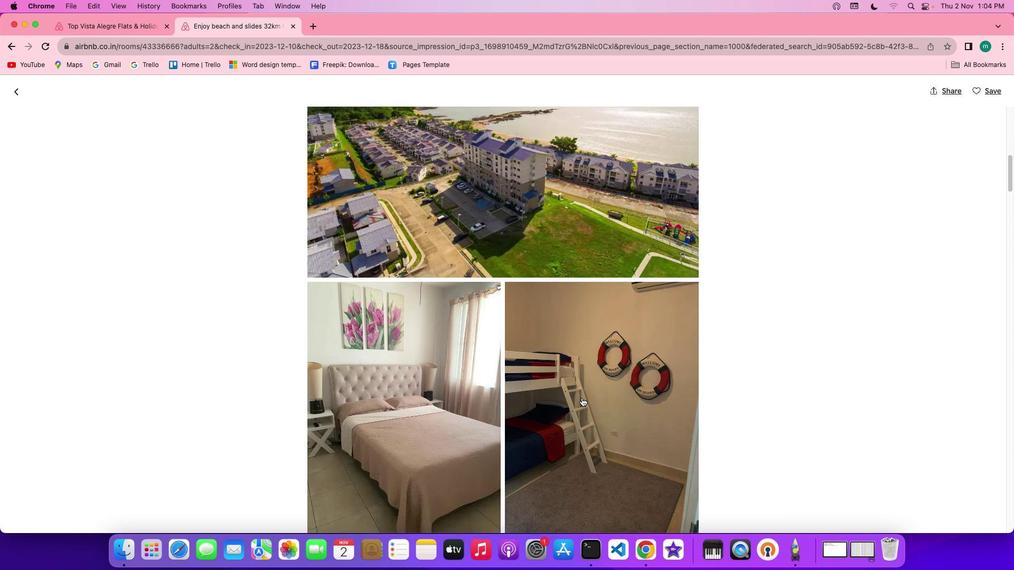
Action: Mouse scrolled (583, 400) with delta (2, 1)
Screenshot: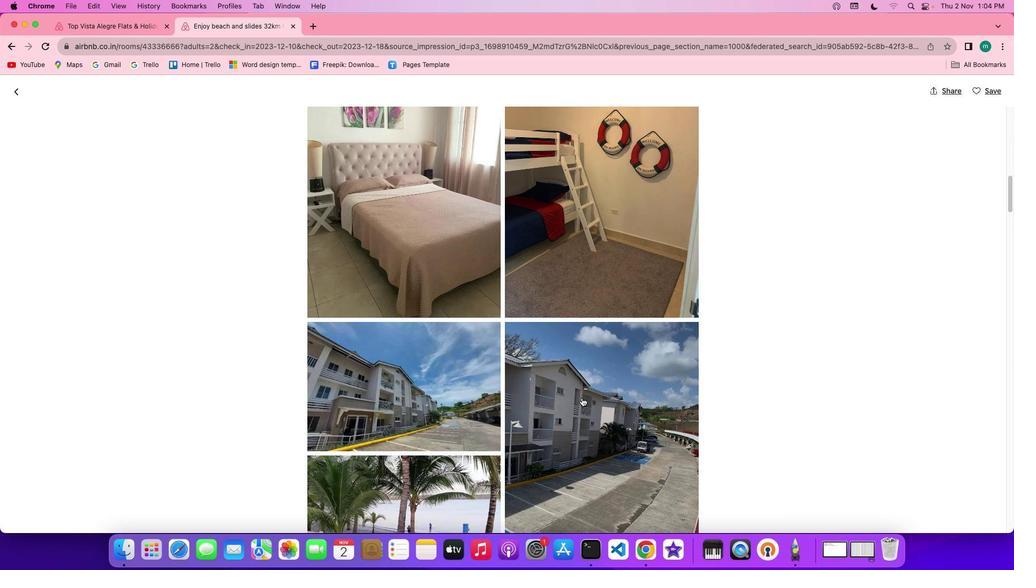 
Action: Mouse scrolled (583, 400) with delta (2, 1)
Screenshot: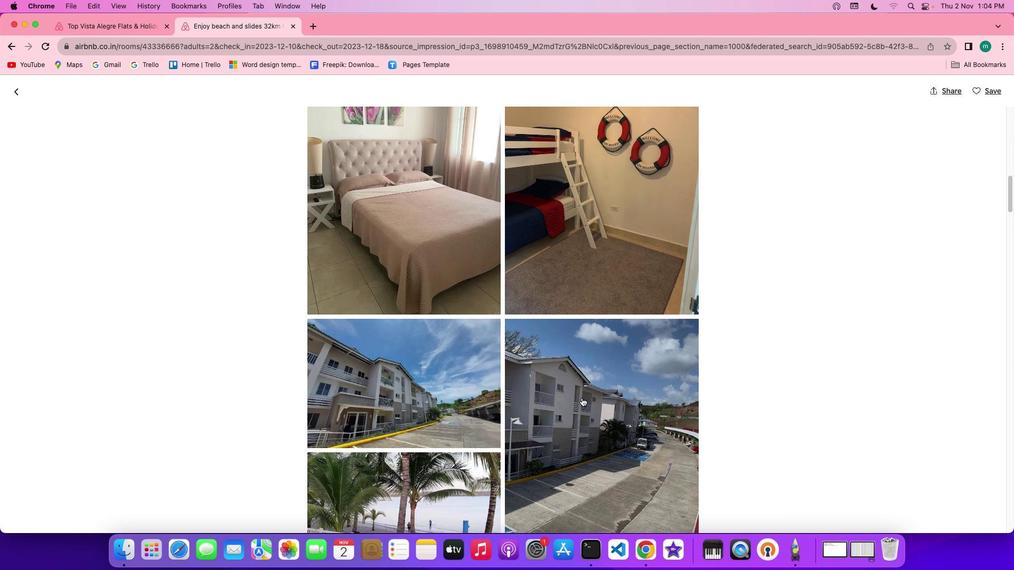 
Action: Mouse scrolled (583, 400) with delta (2, 1)
Screenshot: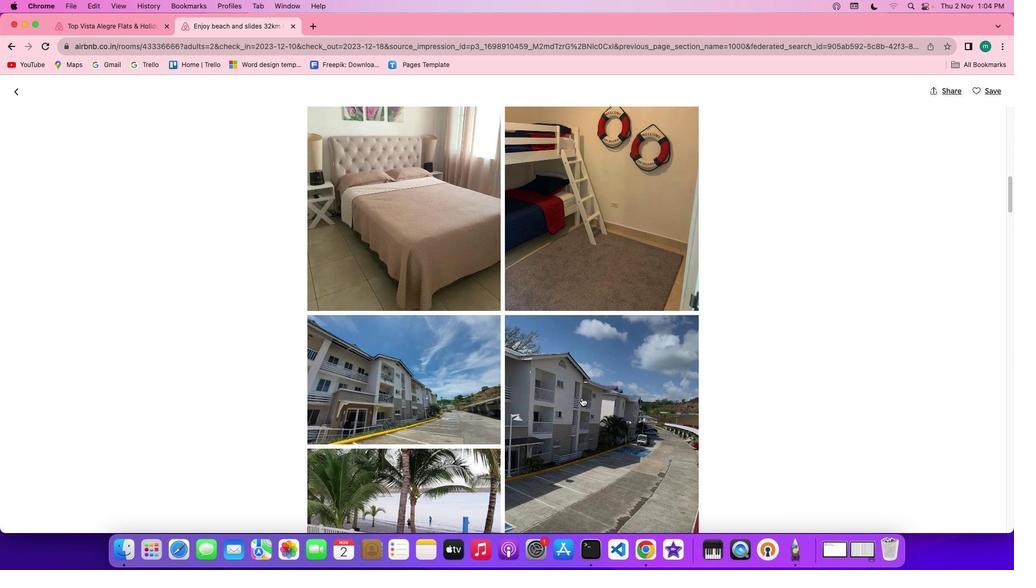 
Action: Mouse scrolled (583, 400) with delta (2, 0)
Screenshot: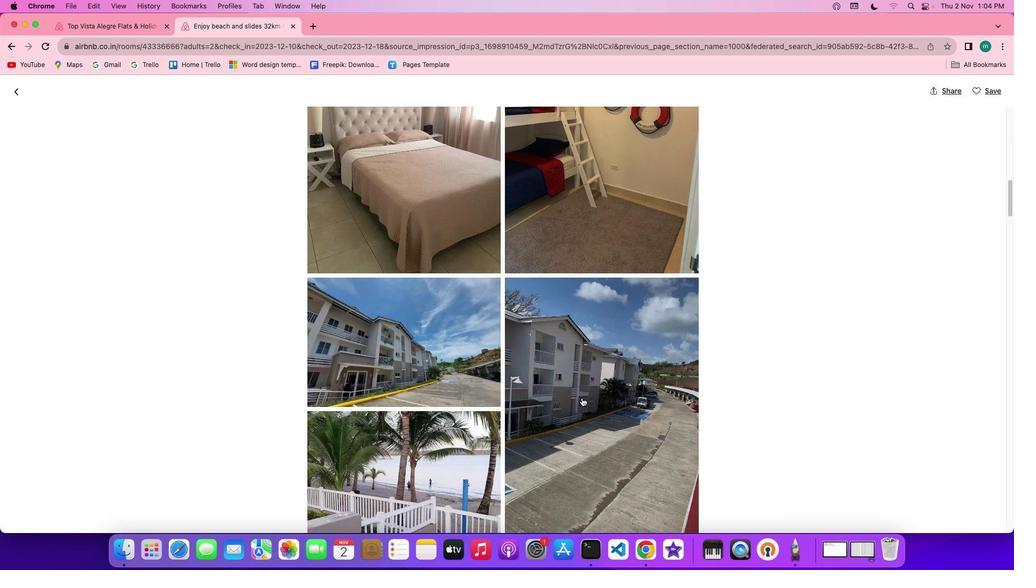 
Action: Mouse scrolled (583, 400) with delta (2, 0)
Screenshot: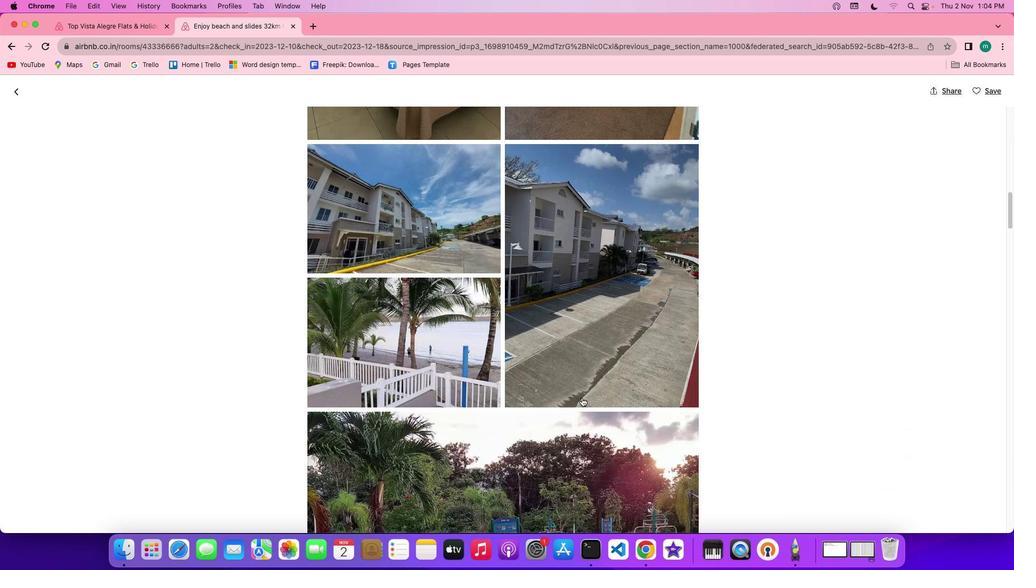 
Action: Mouse scrolled (583, 400) with delta (2, 1)
Screenshot: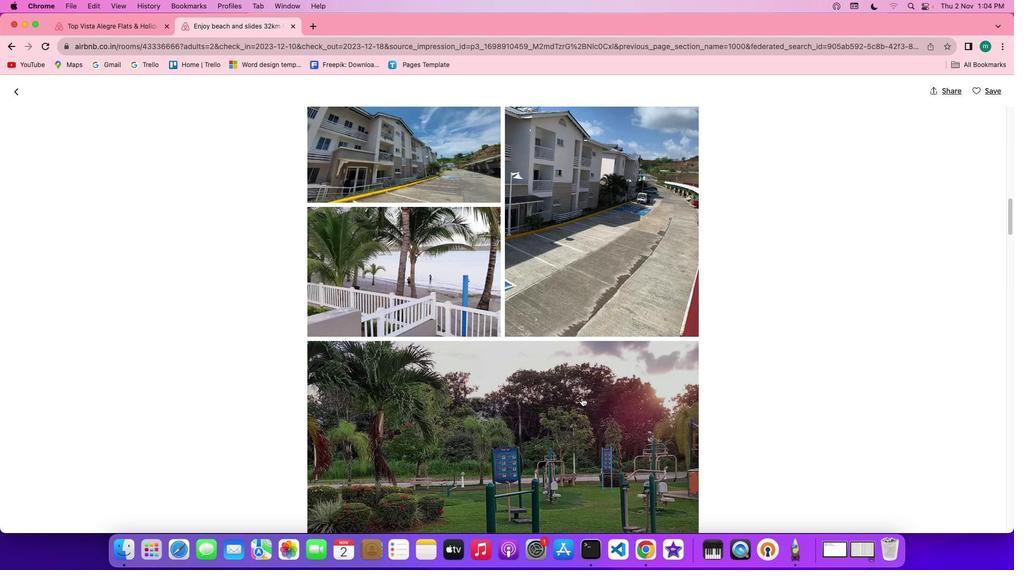 
Action: Mouse scrolled (583, 400) with delta (2, 1)
Screenshot: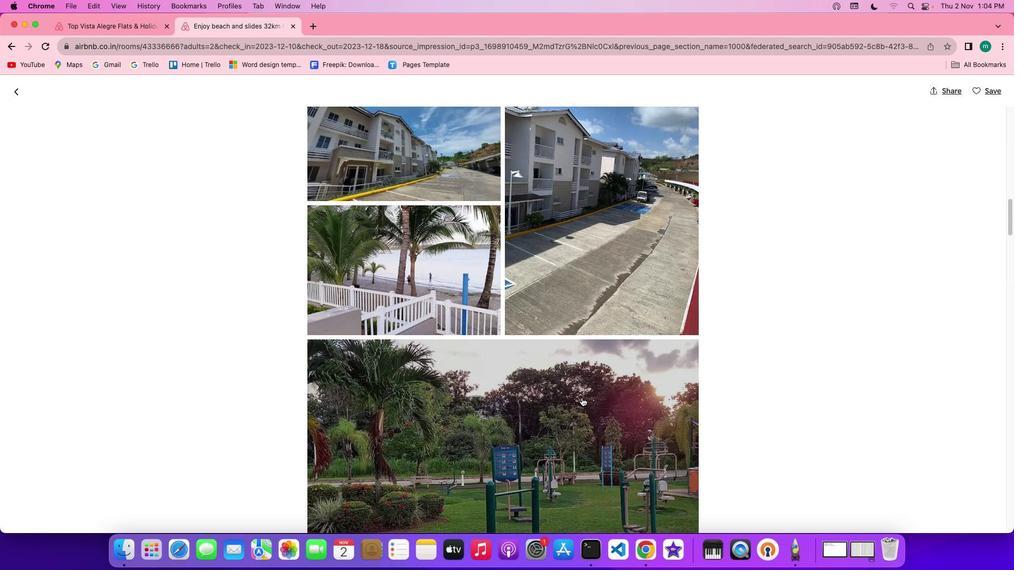 
Action: Mouse scrolled (583, 400) with delta (2, 1)
Screenshot: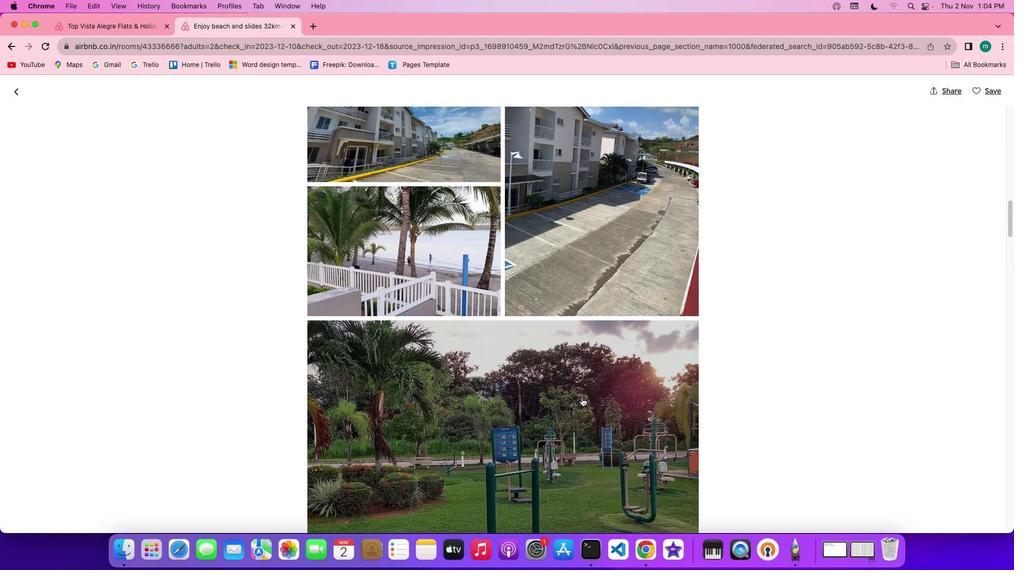 
Action: Mouse scrolled (583, 400) with delta (2, 1)
Screenshot: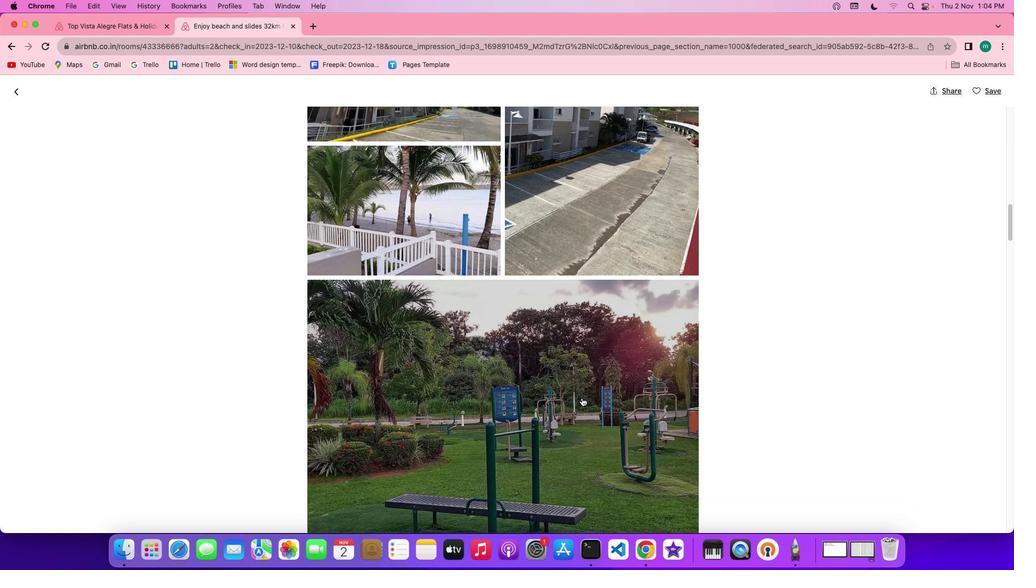 
Action: Mouse scrolled (583, 400) with delta (2, 1)
Screenshot: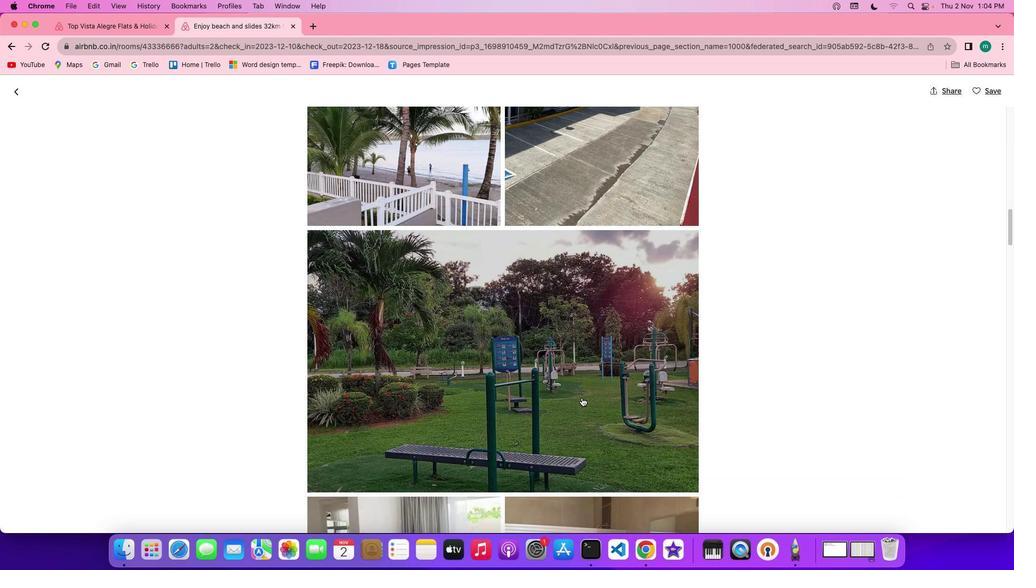 
Action: Mouse scrolled (583, 400) with delta (2, 1)
Screenshot: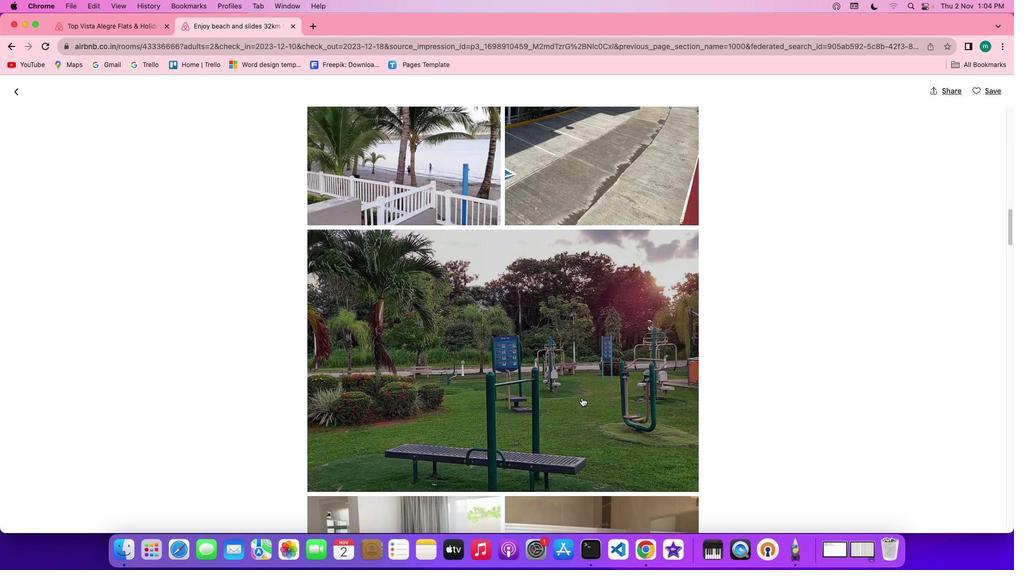 
Action: Mouse scrolled (583, 400) with delta (2, 1)
Screenshot: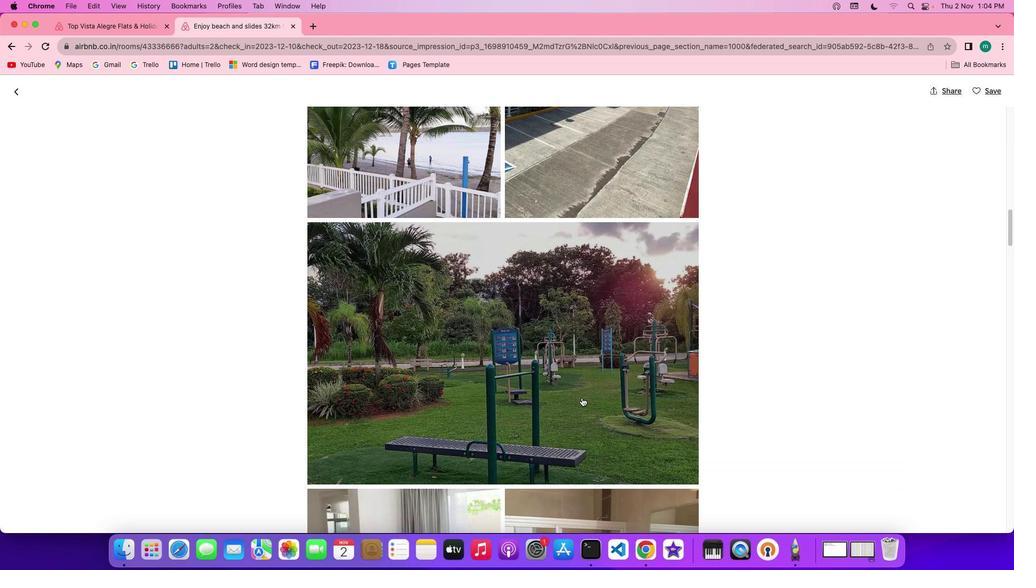 
Action: Mouse scrolled (583, 400) with delta (2, 0)
Screenshot: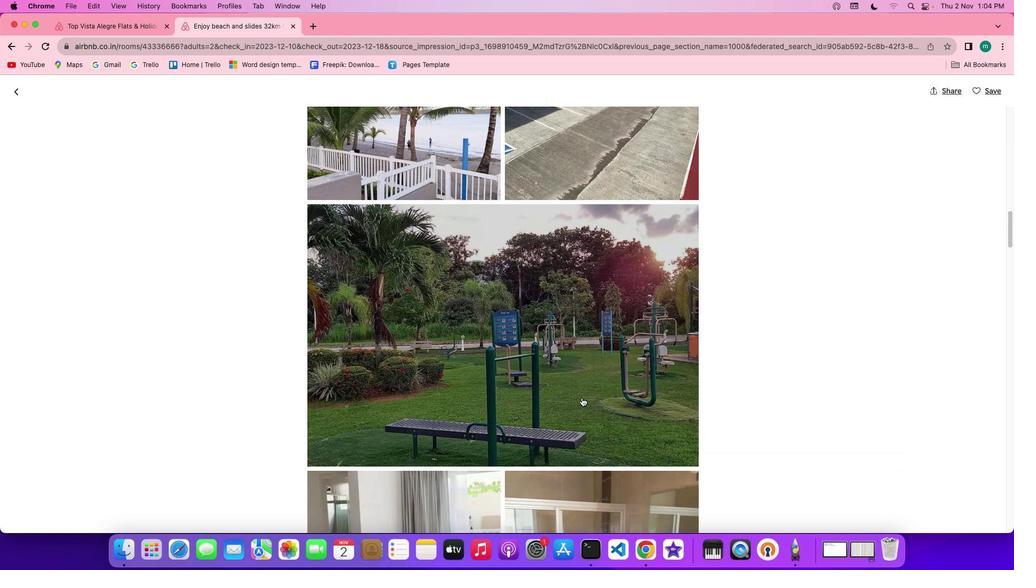 
Action: Mouse scrolled (583, 400) with delta (2, 0)
Screenshot: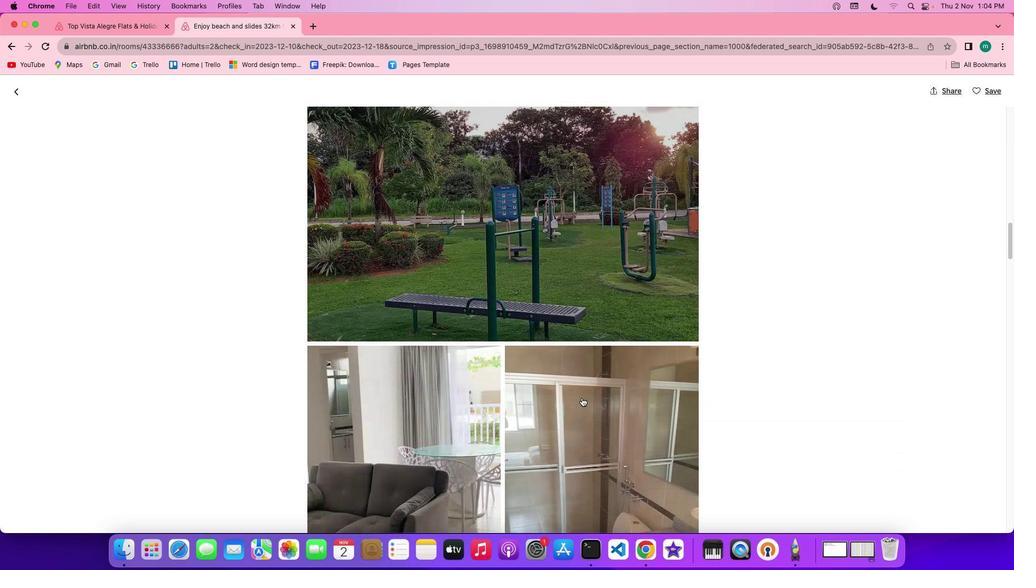 
Action: Mouse scrolled (583, 400) with delta (2, 1)
Screenshot: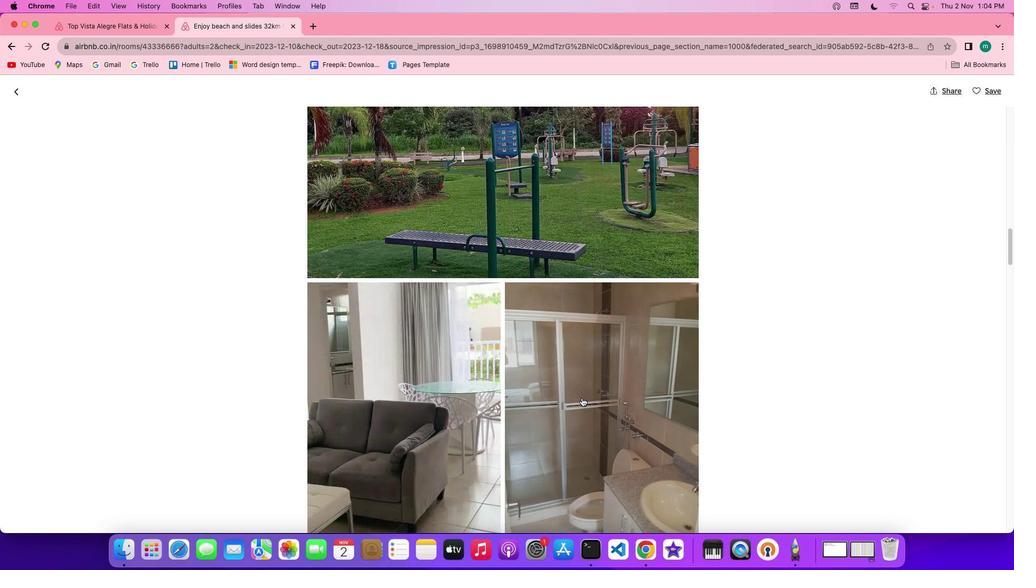 
Action: Mouse scrolled (583, 400) with delta (2, 1)
Screenshot: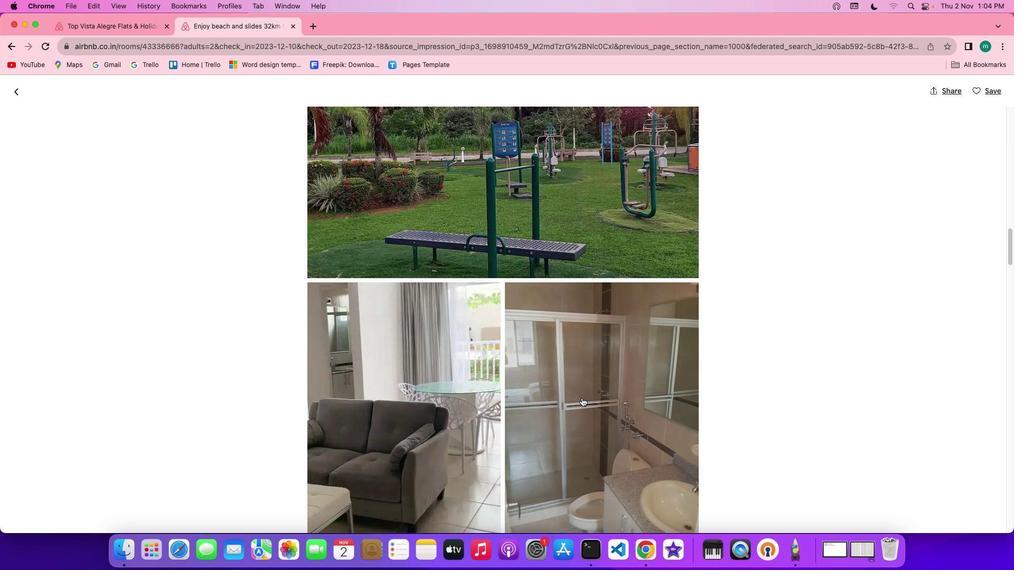 
Action: Mouse scrolled (583, 400) with delta (2, 1)
Screenshot: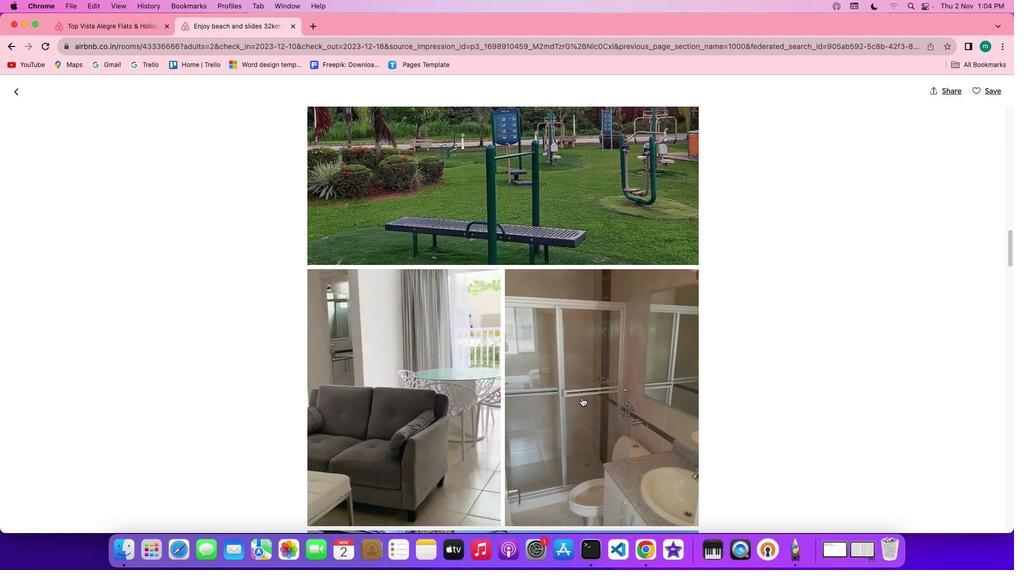 
Action: Mouse scrolled (583, 400) with delta (2, 0)
Screenshot: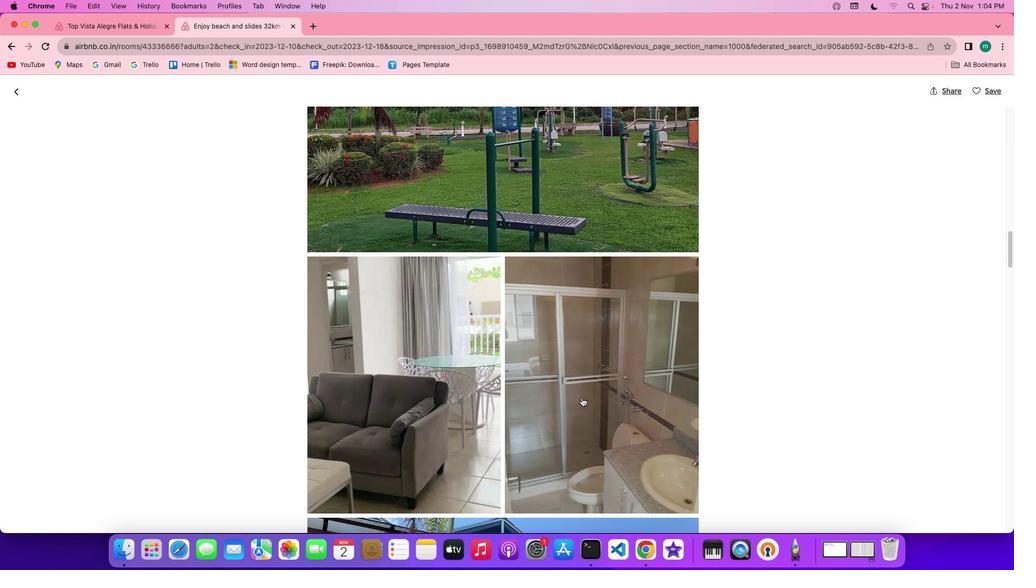 
Action: Mouse scrolled (583, 400) with delta (2, 0)
Screenshot: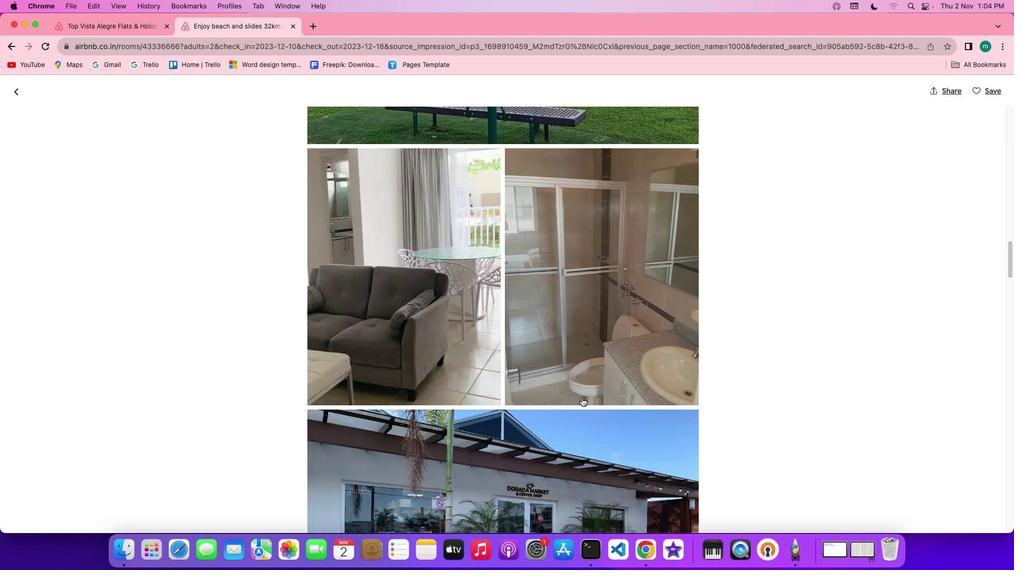 
Action: Mouse scrolled (583, 400) with delta (2, 1)
Screenshot: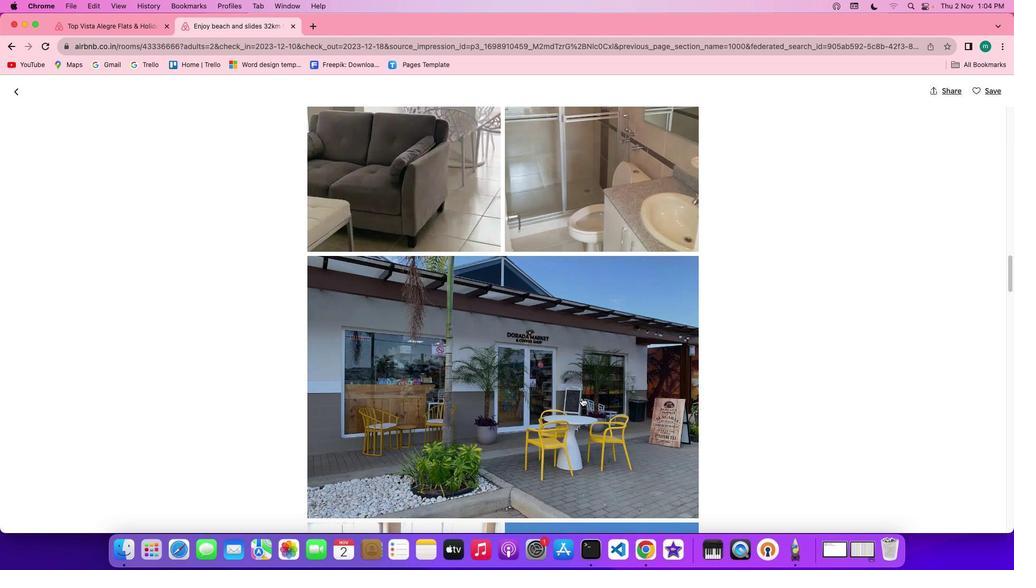 
Action: Mouse scrolled (583, 400) with delta (2, 1)
Screenshot: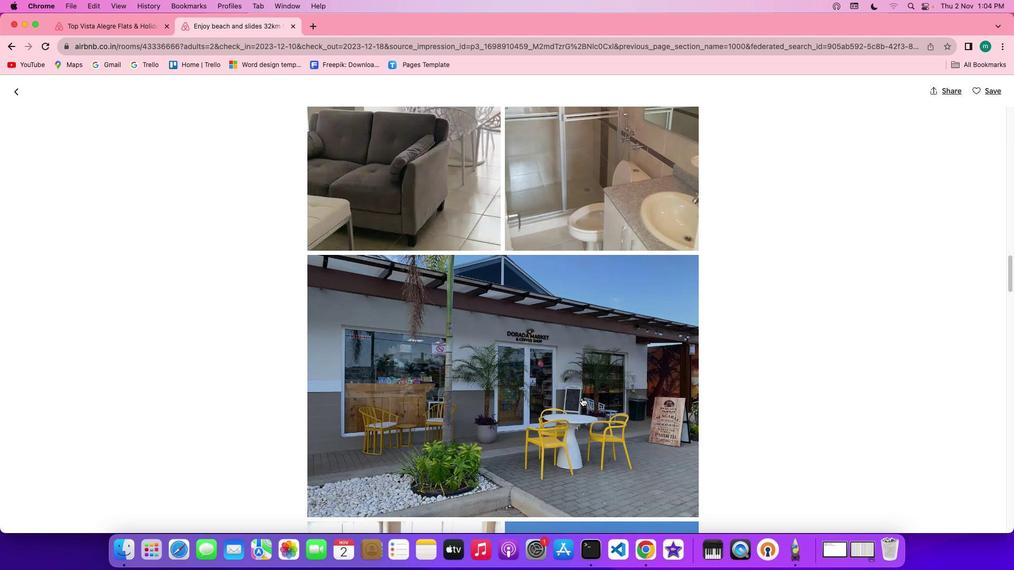 
Action: Mouse scrolled (583, 400) with delta (2, 1)
Screenshot: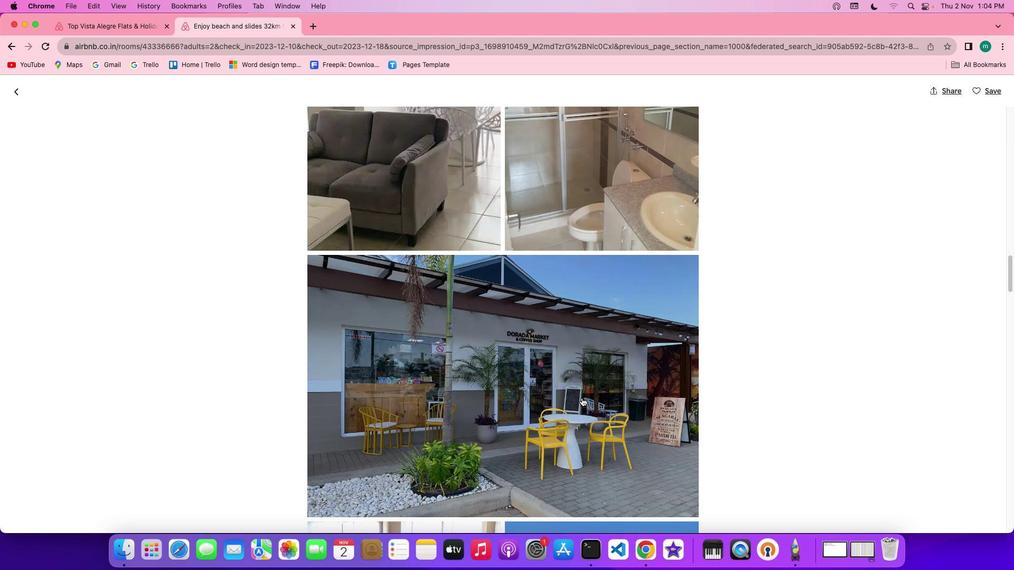 
Action: Mouse scrolled (583, 400) with delta (2, 0)
Screenshot: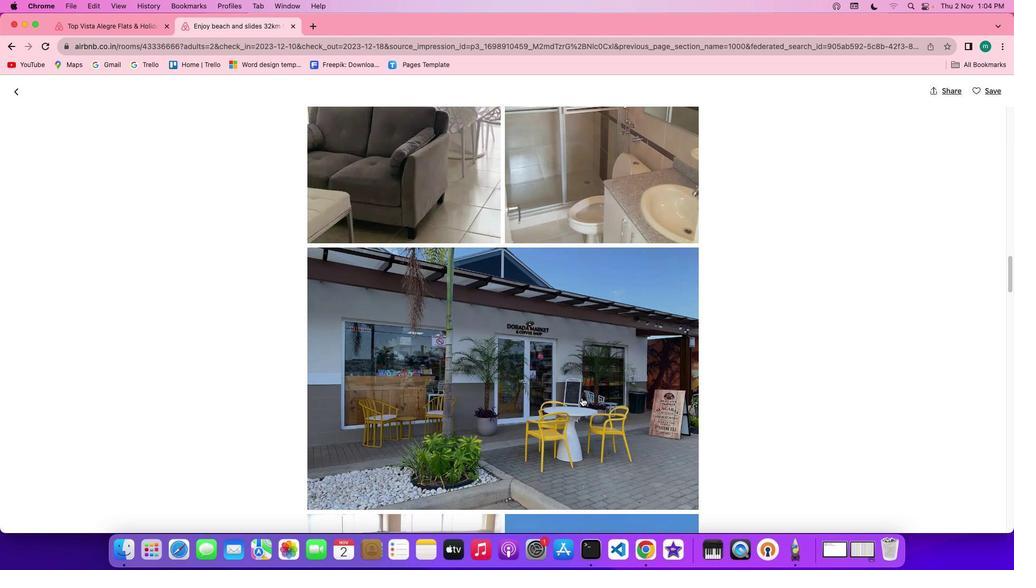 
Action: Mouse scrolled (583, 400) with delta (2, 0)
Screenshot: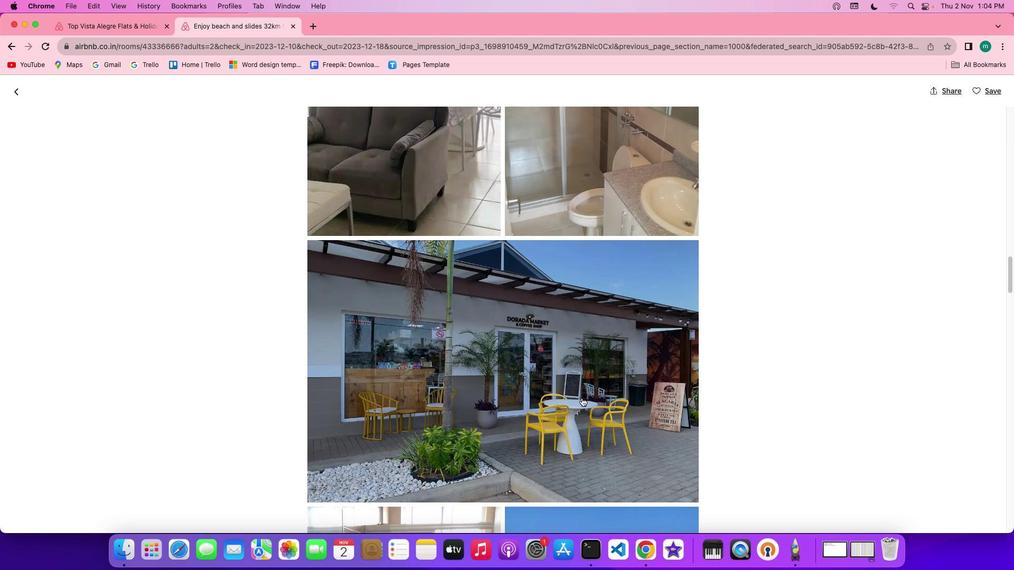 
Action: Mouse scrolled (583, 400) with delta (2, 1)
Screenshot: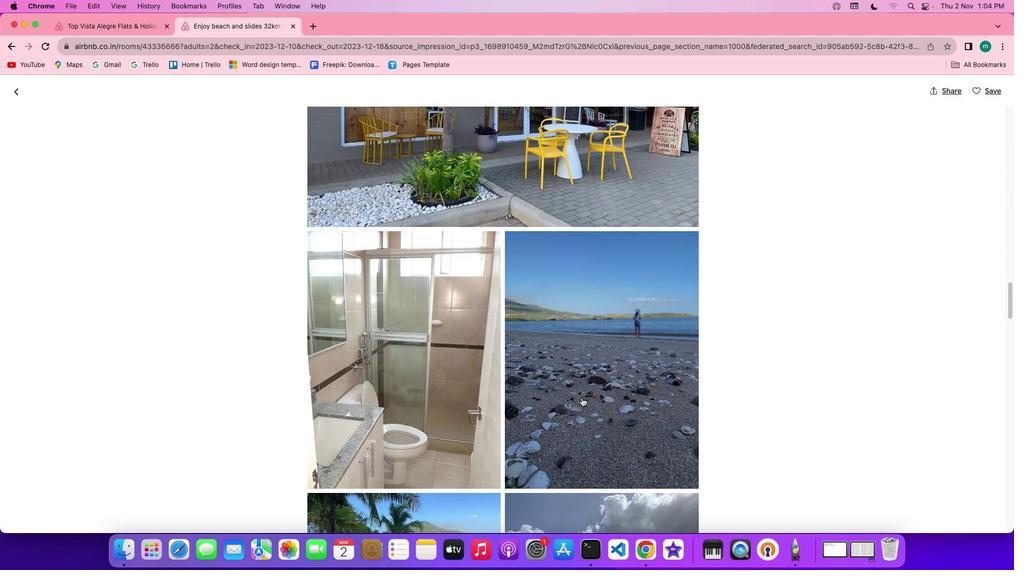 
Action: Mouse scrolled (583, 400) with delta (2, 1)
Screenshot: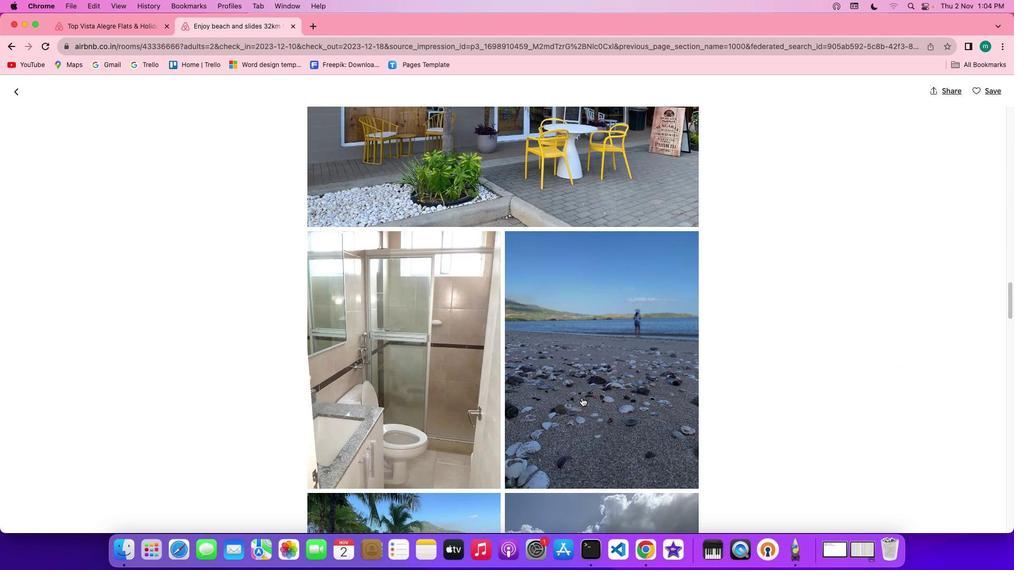
Action: Mouse scrolled (583, 400) with delta (2, 0)
Screenshot: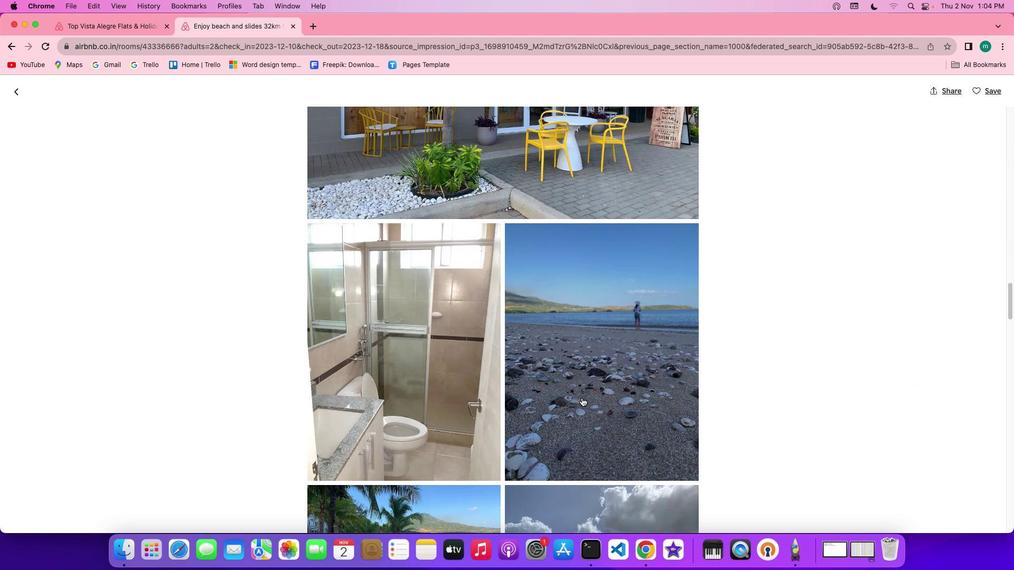 
Action: Mouse scrolled (583, 400) with delta (2, 0)
Screenshot: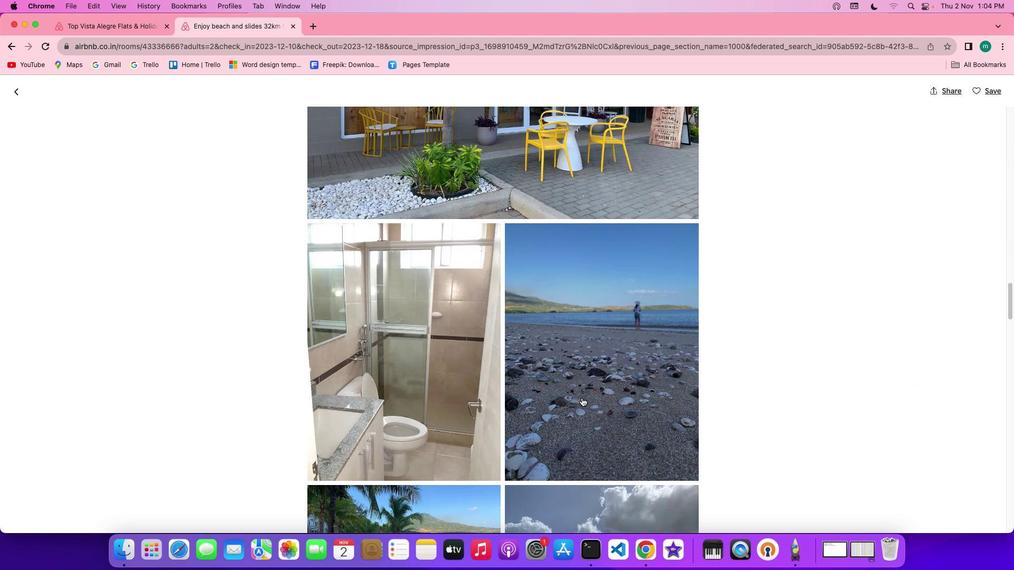 
Action: Mouse scrolled (583, 400) with delta (2, 0)
Screenshot: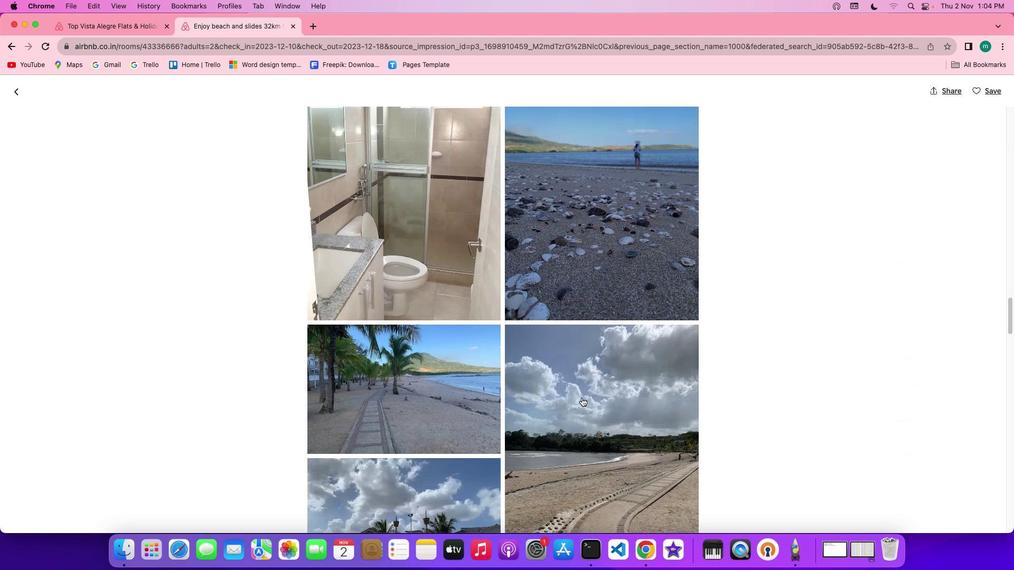 
Action: Mouse scrolled (583, 400) with delta (2, 1)
Screenshot: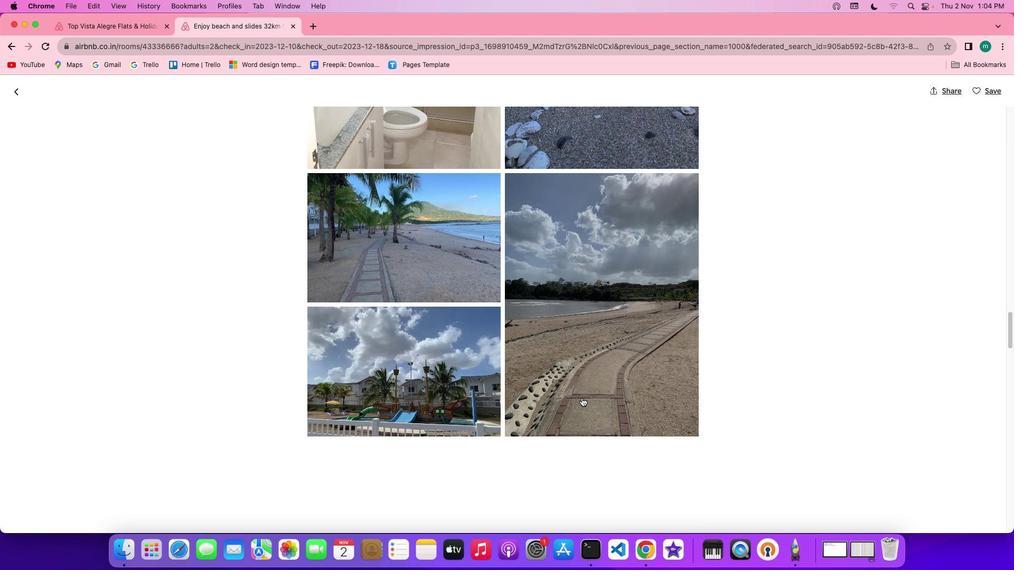 
Action: Mouse scrolled (583, 400) with delta (2, 1)
